 Task: Create a Social Impact and Nonprofit News: News about social impact and nonprofit organizations.
Action: Mouse pressed left at (674, 376)
Screenshot: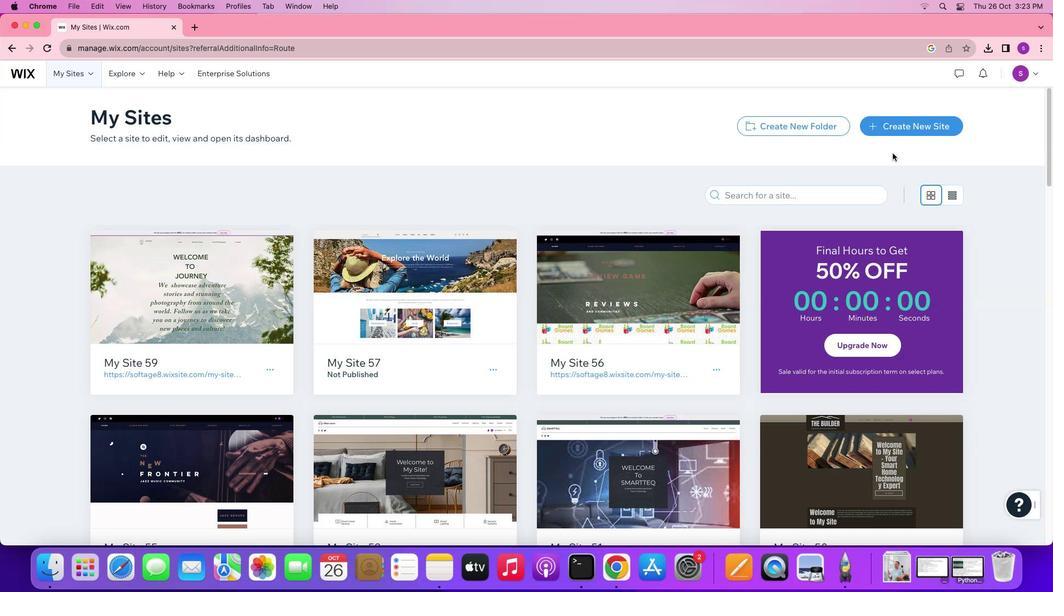 
Action: Mouse moved to (679, 372)
Screenshot: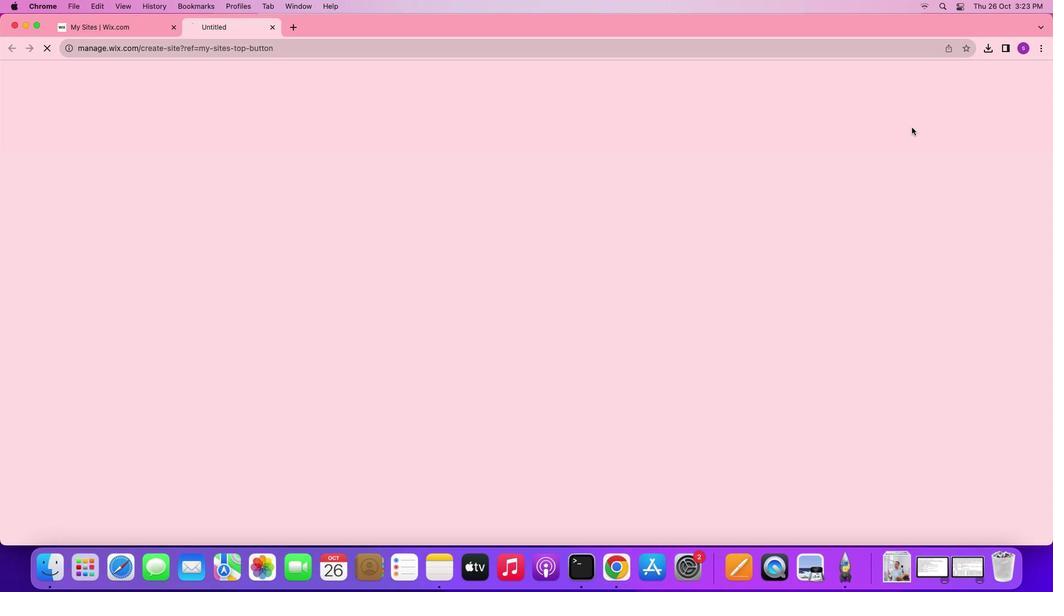 
Action: Mouse pressed left at (679, 372)
Screenshot: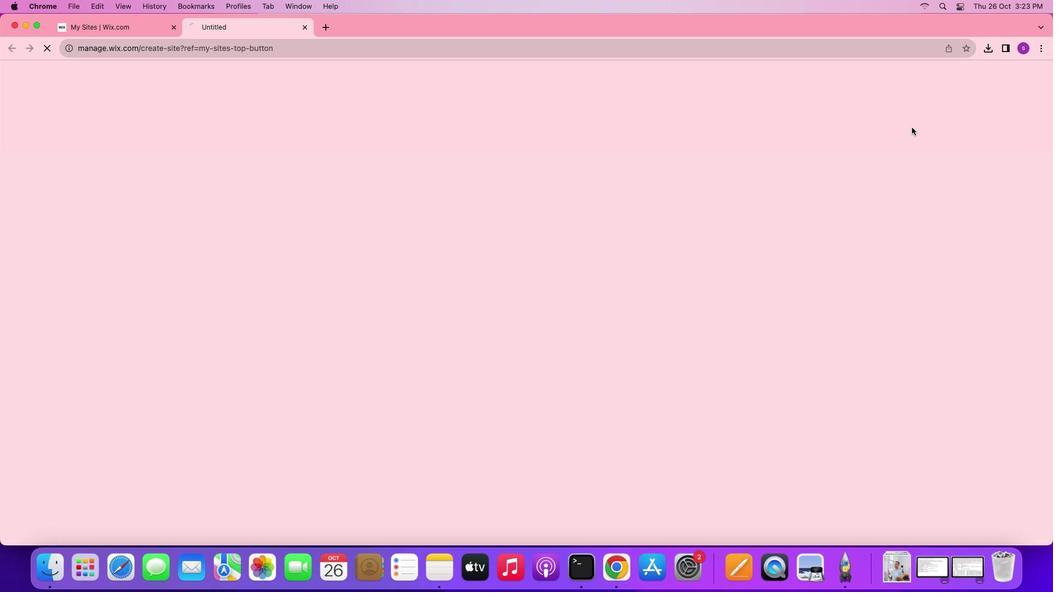 
Action: Mouse moved to (704, 431)
Screenshot: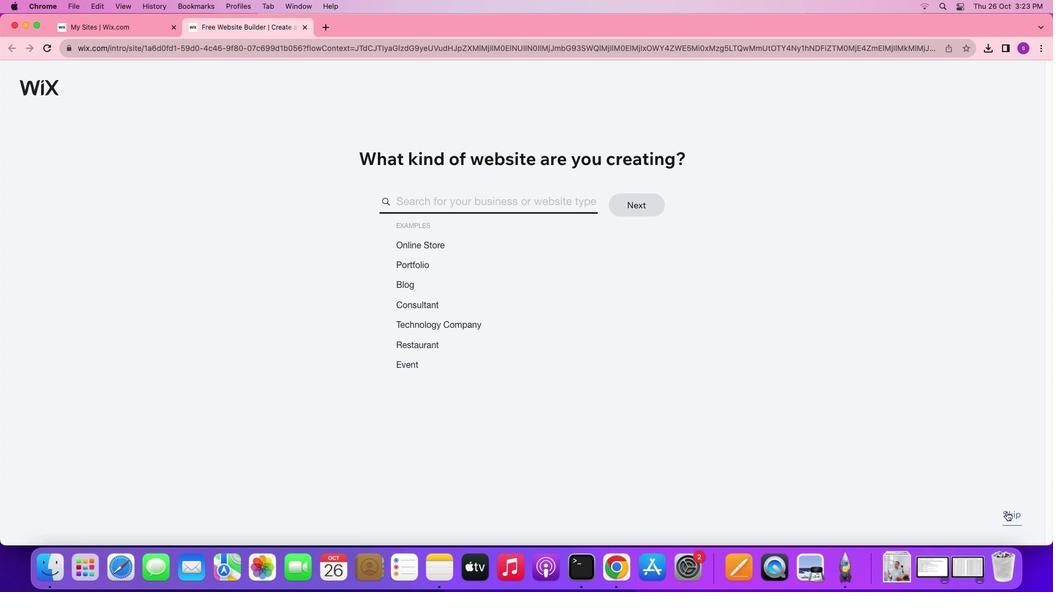 
Action: Mouse pressed left at (704, 431)
Screenshot: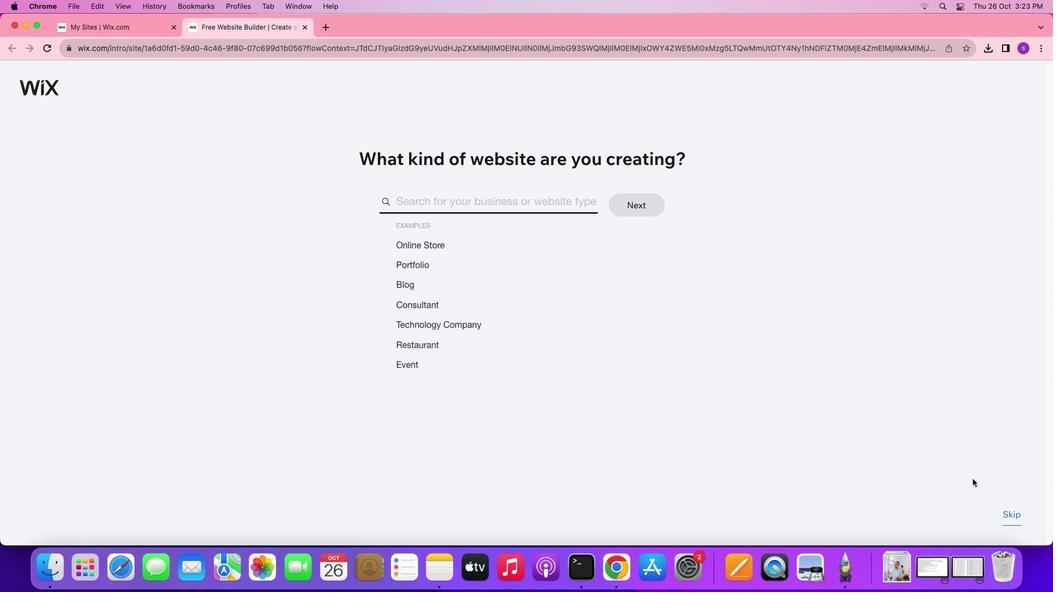 
Action: Mouse moved to (705, 431)
Screenshot: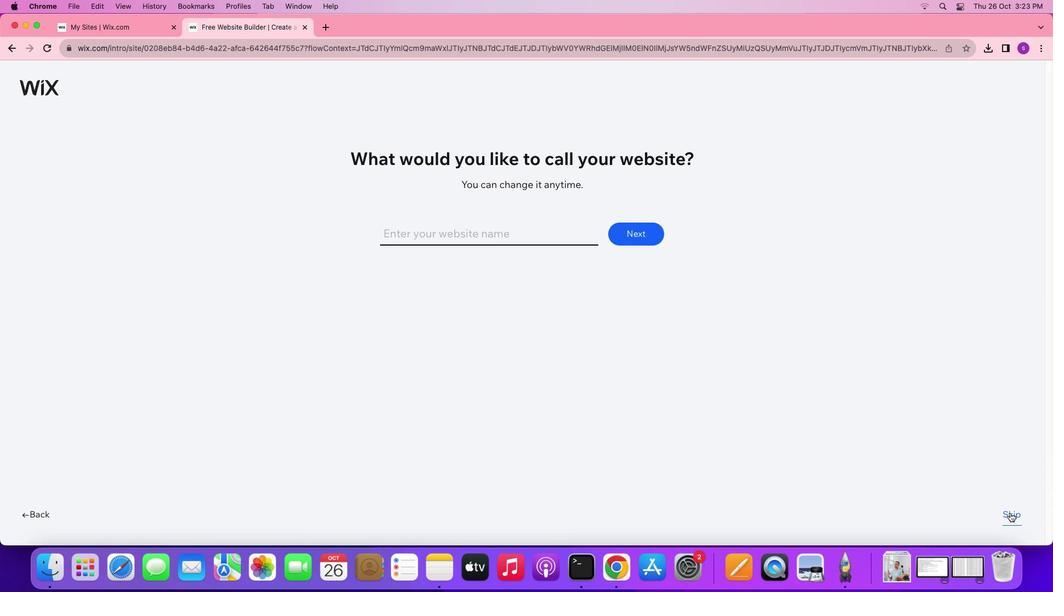 
Action: Mouse pressed left at (705, 431)
Screenshot: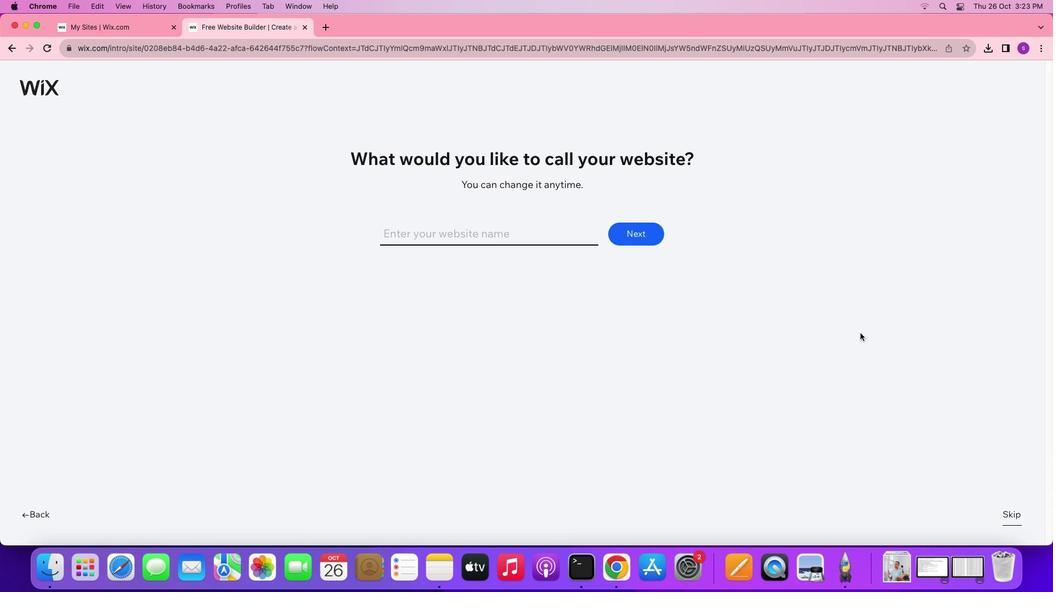 
Action: Mouse moved to (706, 431)
Screenshot: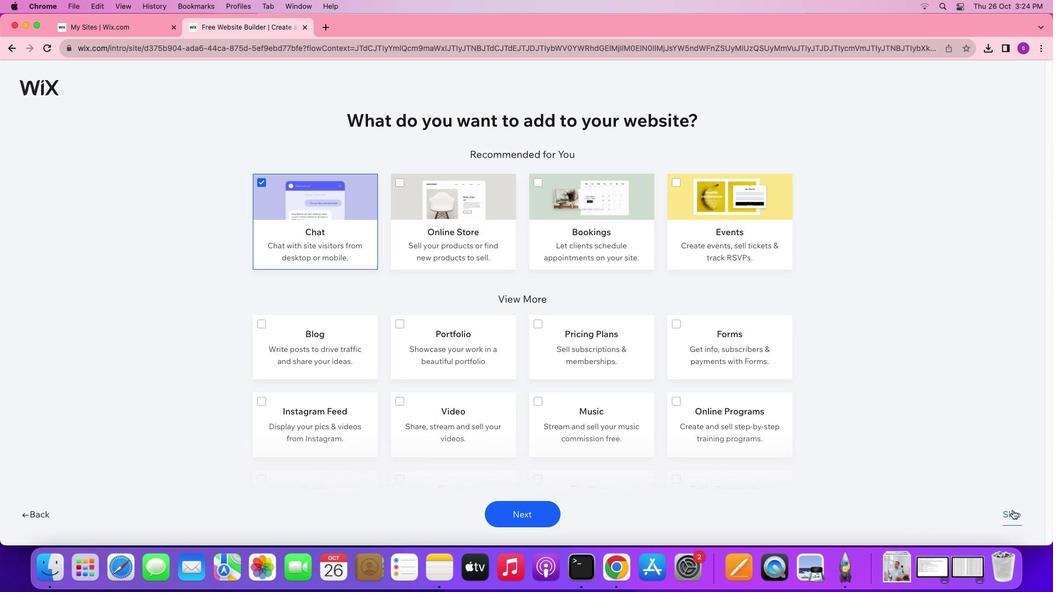 
Action: Mouse pressed left at (706, 431)
Screenshot: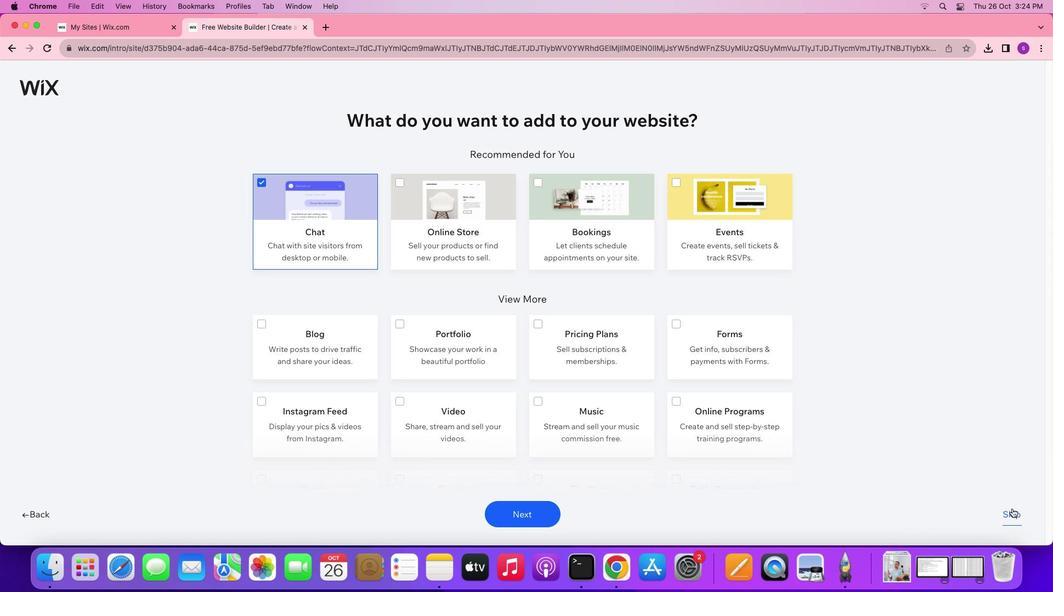 
Action: Mouse moved to (534, 400)
Screenshot: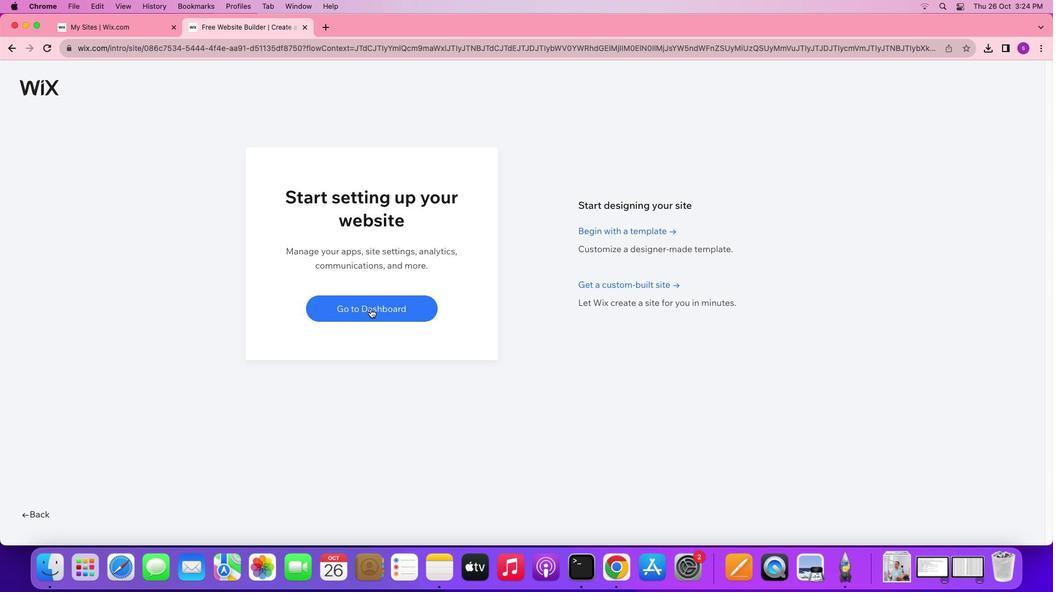 
Action: Mouse pressed left at (534, 400)
Screenshot: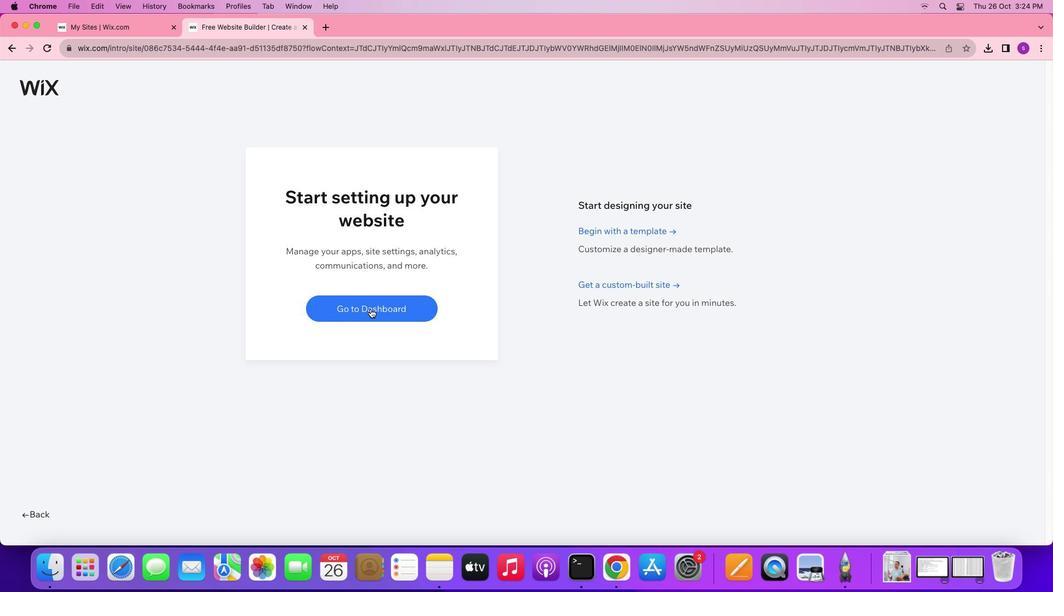 
Action: Mouse moved to (595, 400)
Screenshot: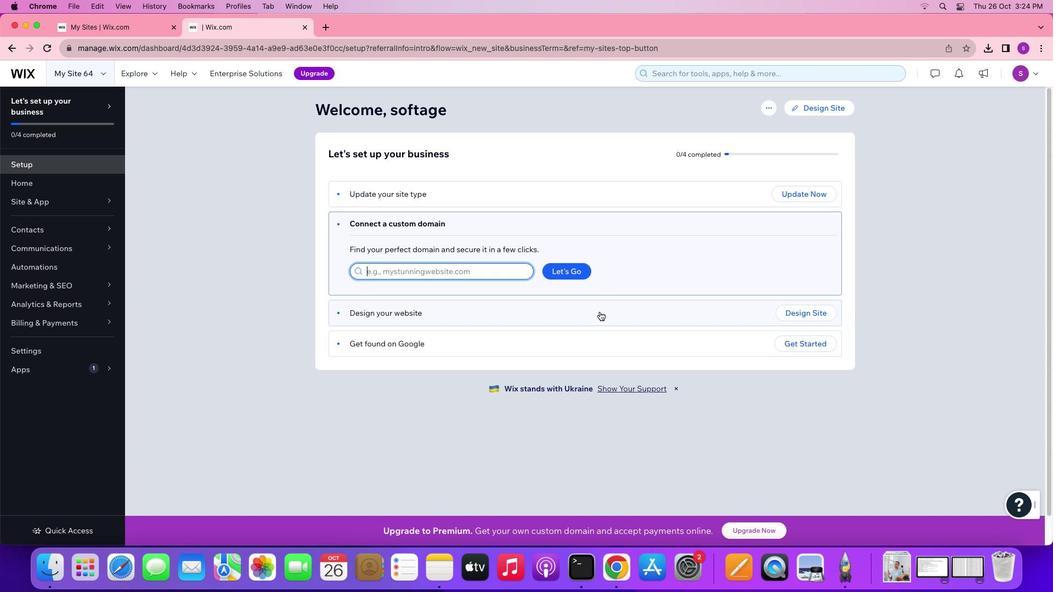 
Action: Mouse pressed left at (595, 400)
Screenshot: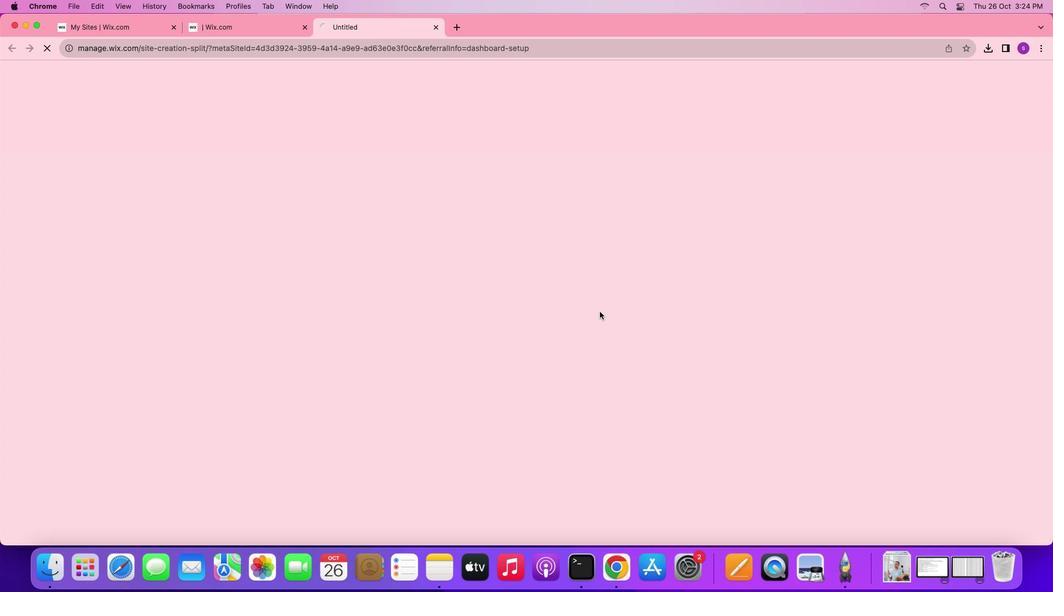 
Action: Mouse moved to (608, 409)
Screenshot: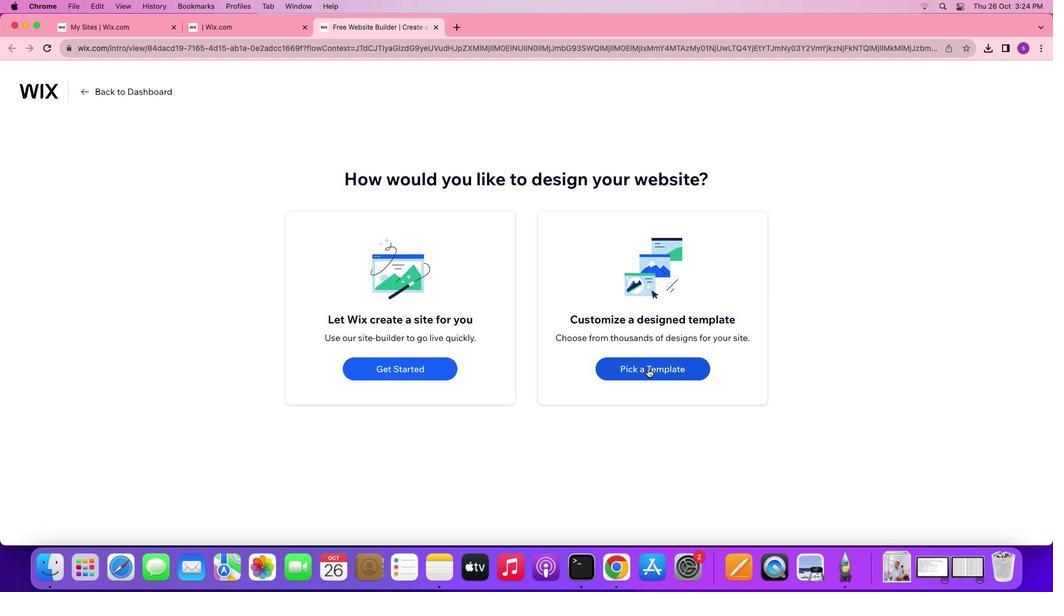 
Action: Mouse pressed left at (608, 409)
Screenshot: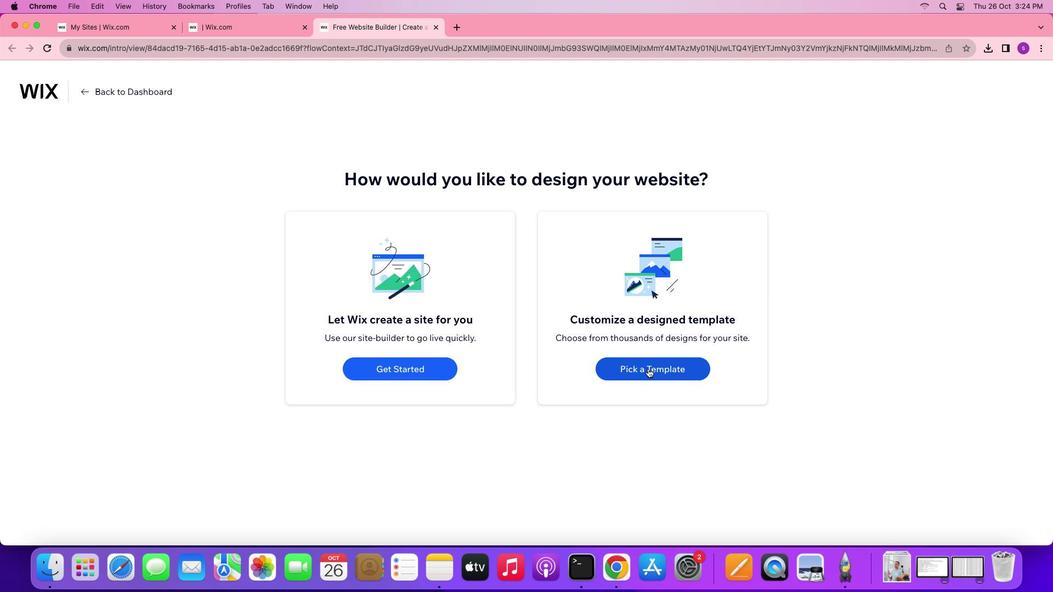 
Action: Mouse moved to (672, 374)
Screenshot: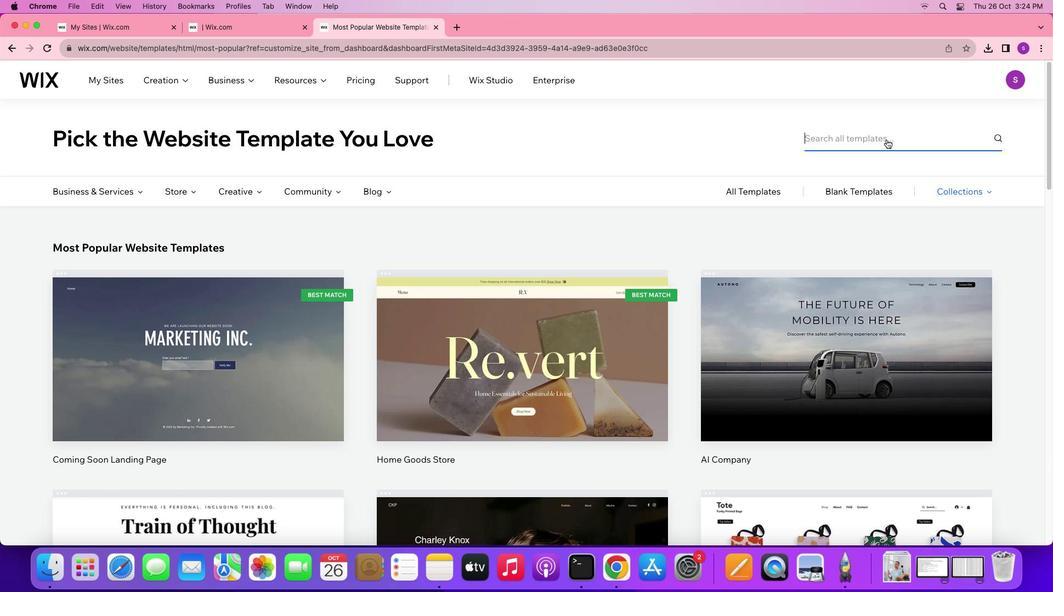
Action: Mouse pressed left at (672, 374)
Screenshot: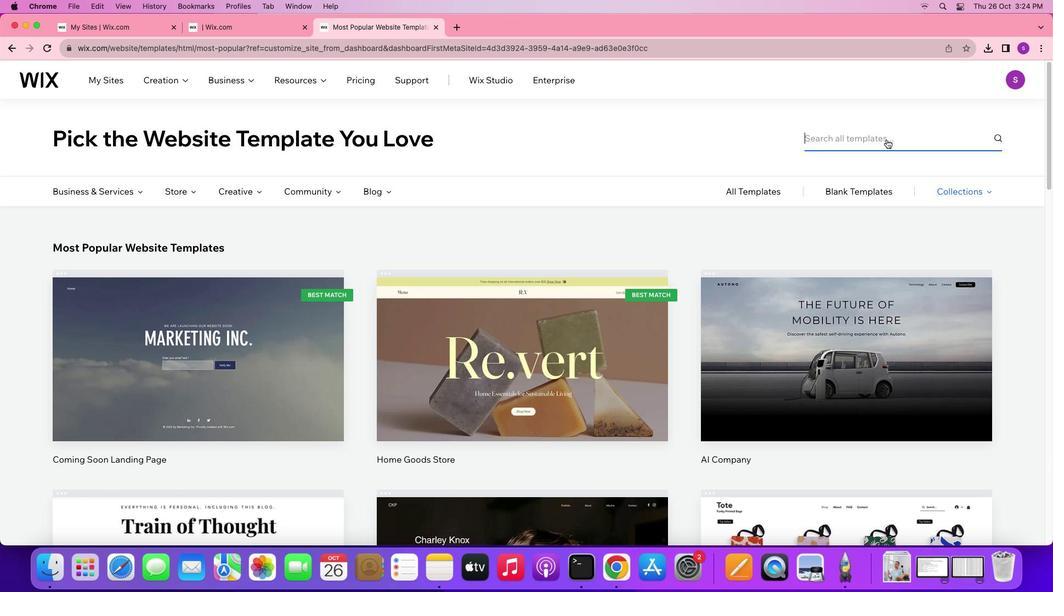 
Action: Mouse moved to (673, 376)
Screenshot: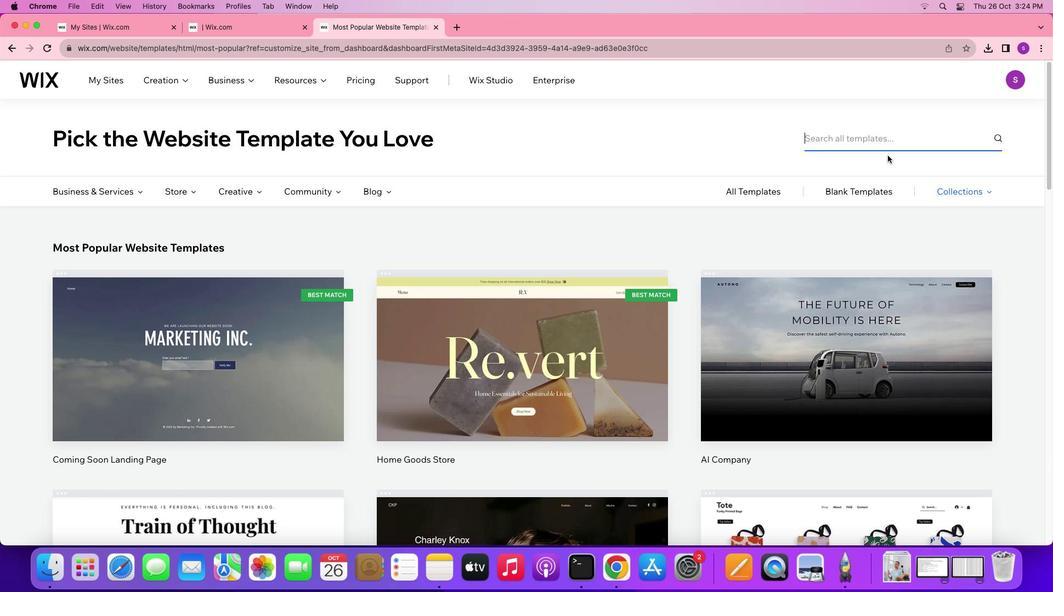 
Action: Key pressed 'n''e''w''s'
Screenshot: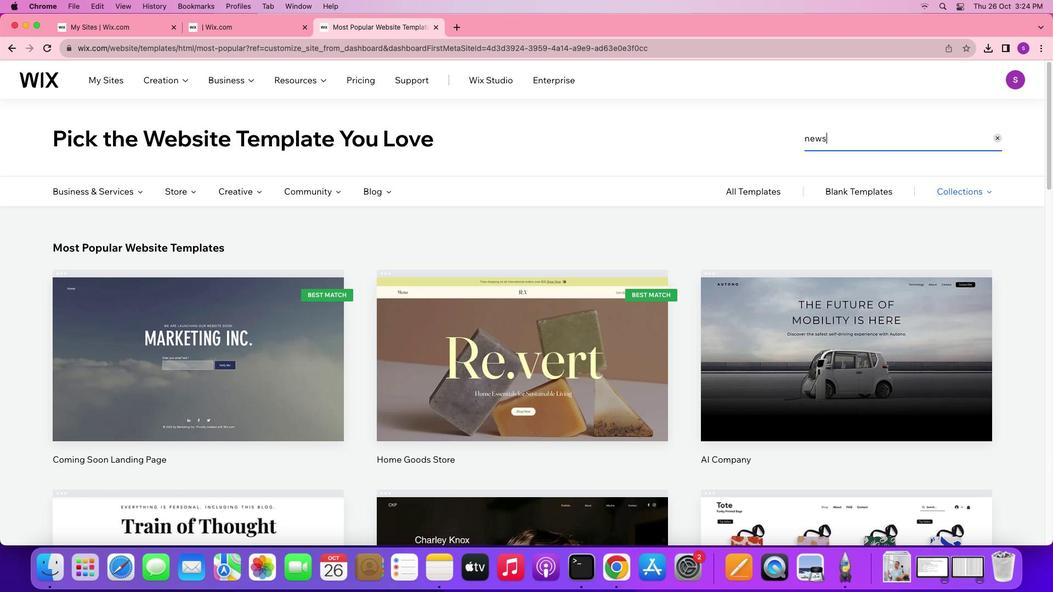 
Action: Mouse moved to (681, 388)
Screenshot: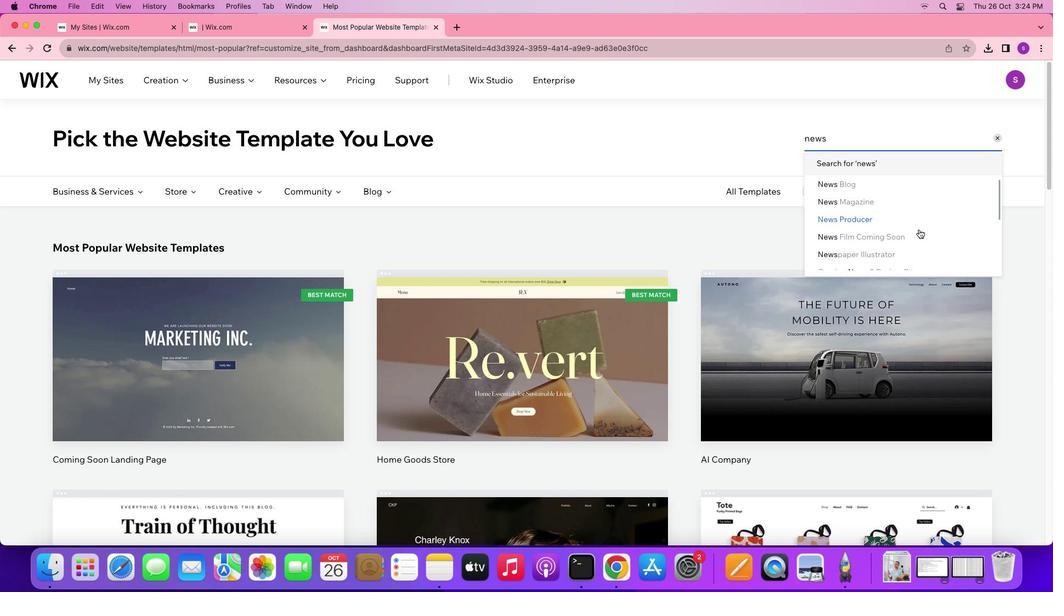 
Action: Mouse scrolled (681, 388) with delta (434, 353)
Screenshot: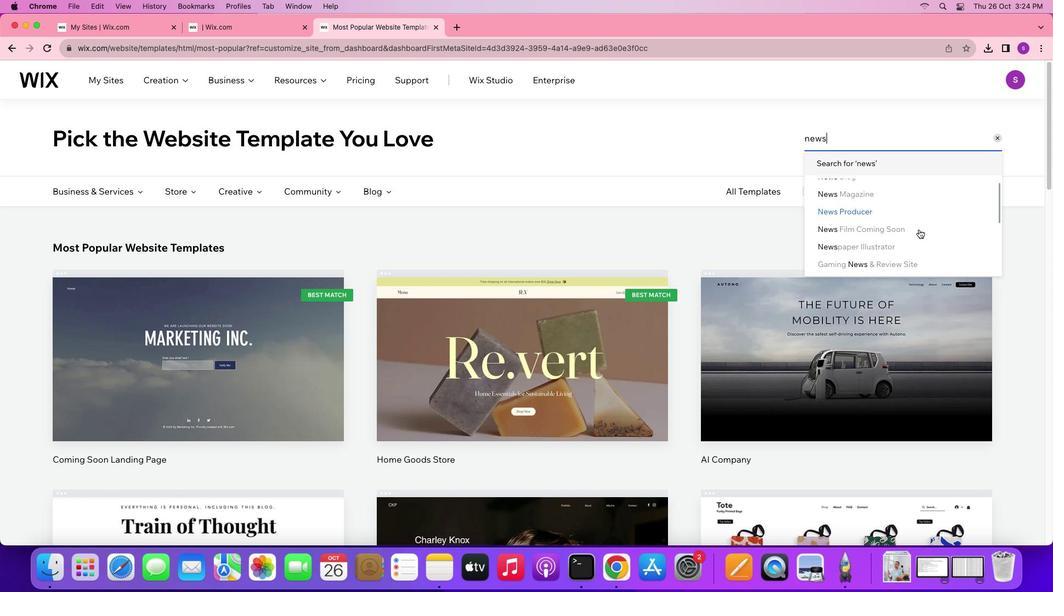 
Action: Mouse scrolled (681, 388) with delta (434, 353)
Screenshot: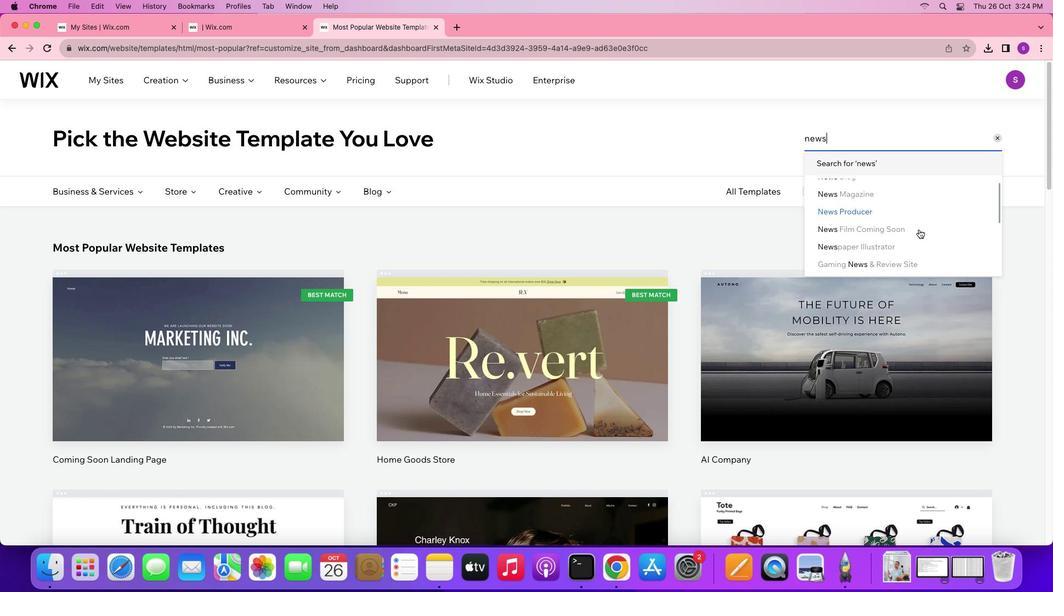 
Action: Mouse scrolled (681, 388) with delta (434, 353)
Screenshot: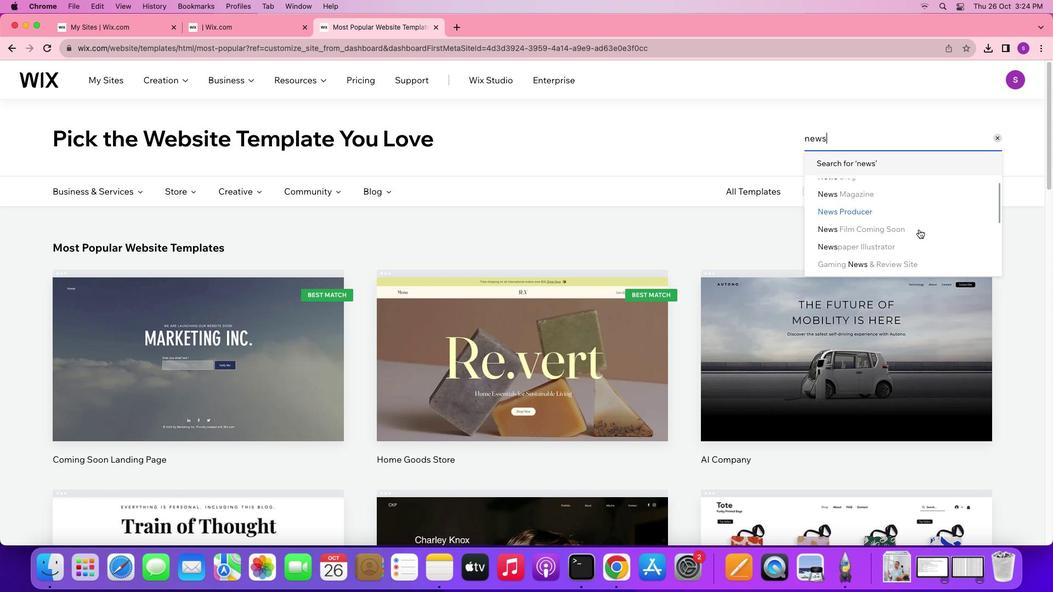 
Action: Mouse scrolled (681, 388) with delta (434, 353)
Screenshot: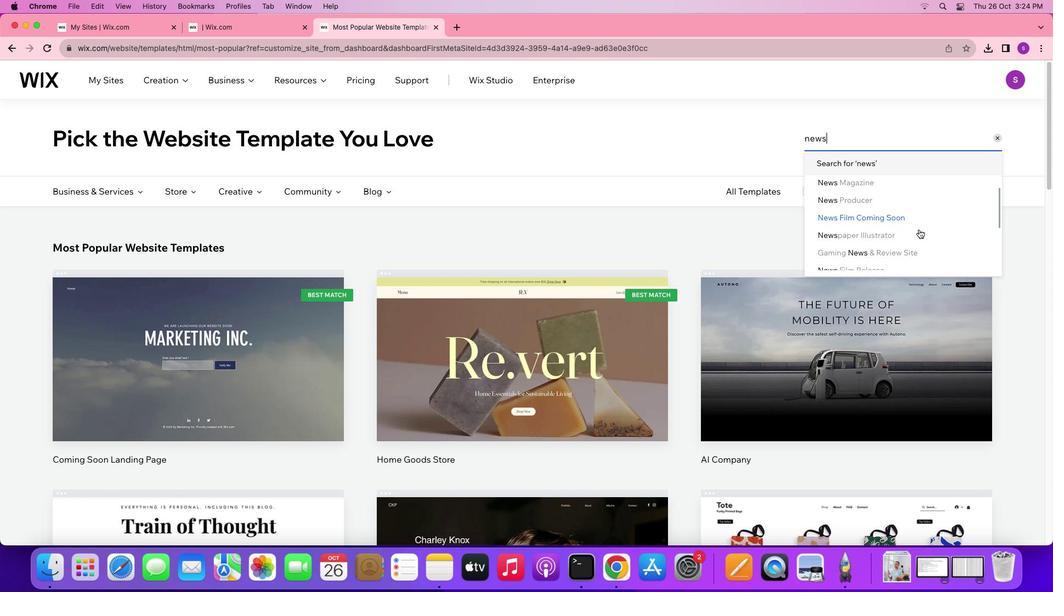 
Action: Mouse scrolled (681, 388) with delta (434, 353)
Screenshot: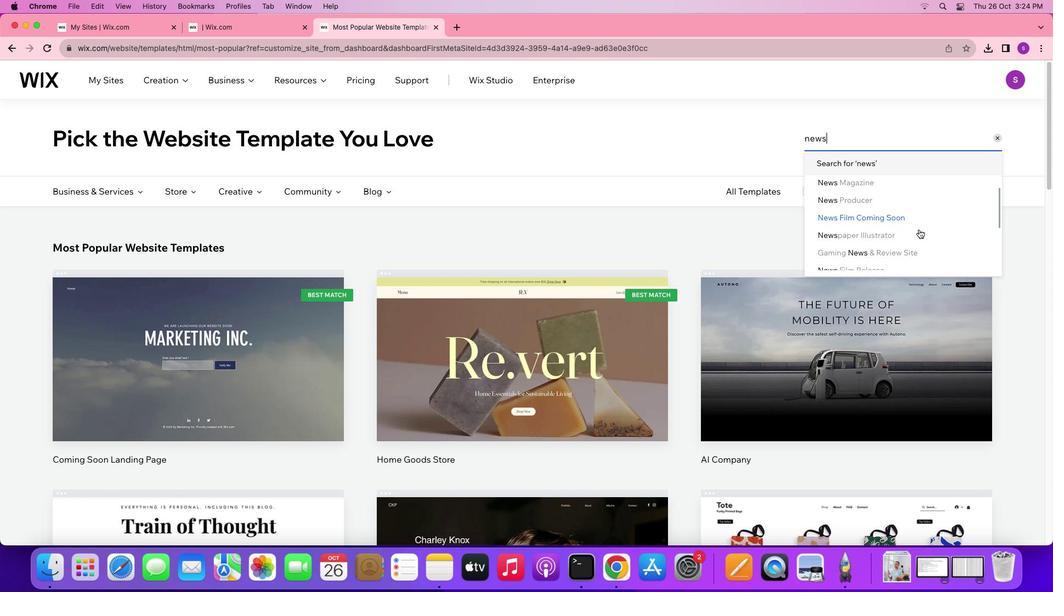 
Action: Mouse scrolled (681, 388) with delta (434, 353)
Screenshot: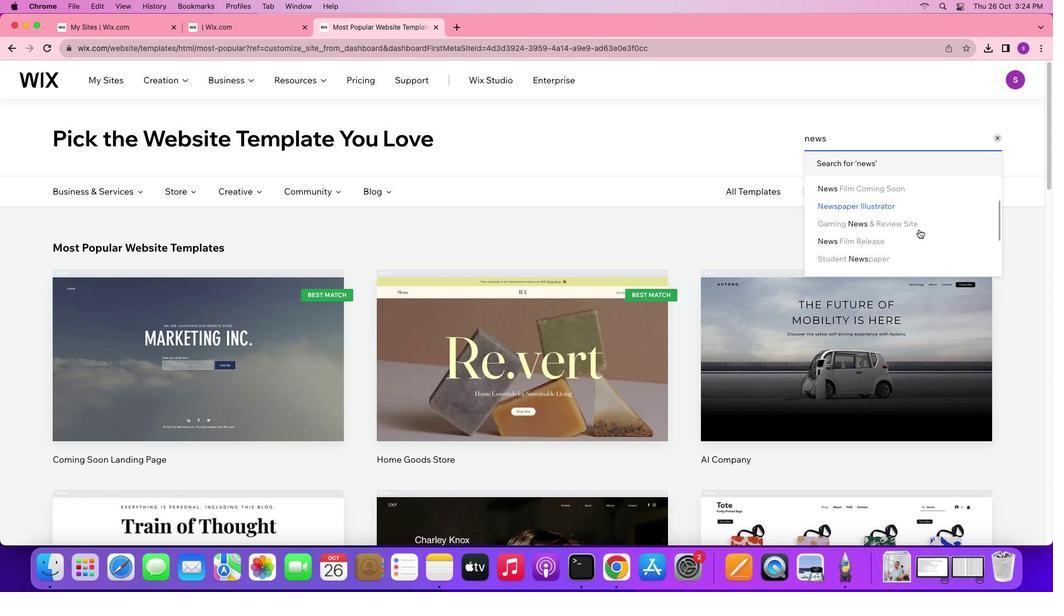 
Action: Mouse scrolled (681, 388) with delta (434, 353)
Screenshot: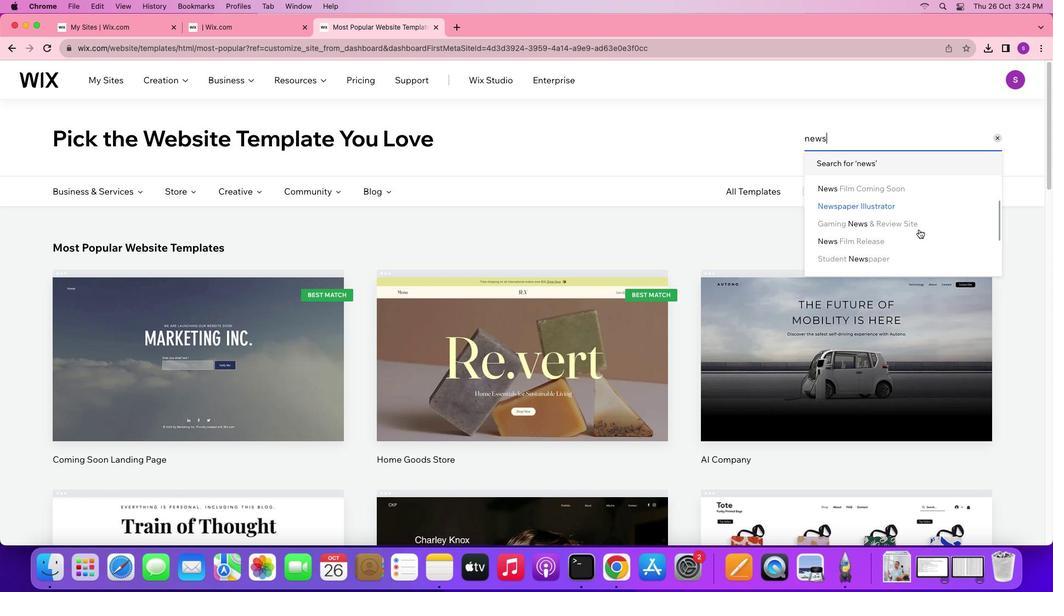 
Action: Mouse scrolled (681, 388) with delta (434, 353)
Screenshot: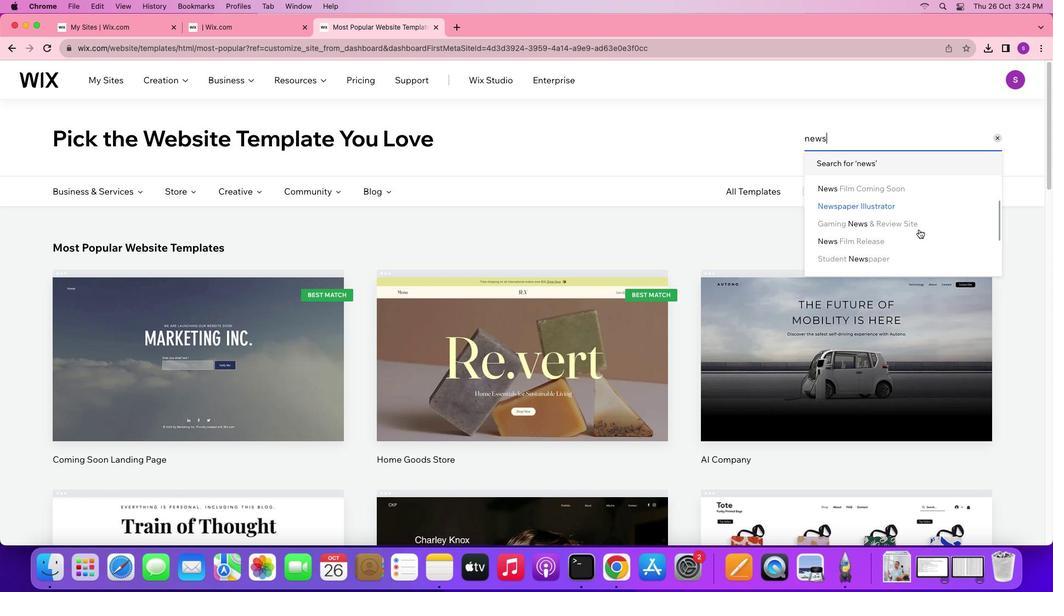
Action: Mouse scrolled (681, 388) with delta (434, 353)
Screenshot: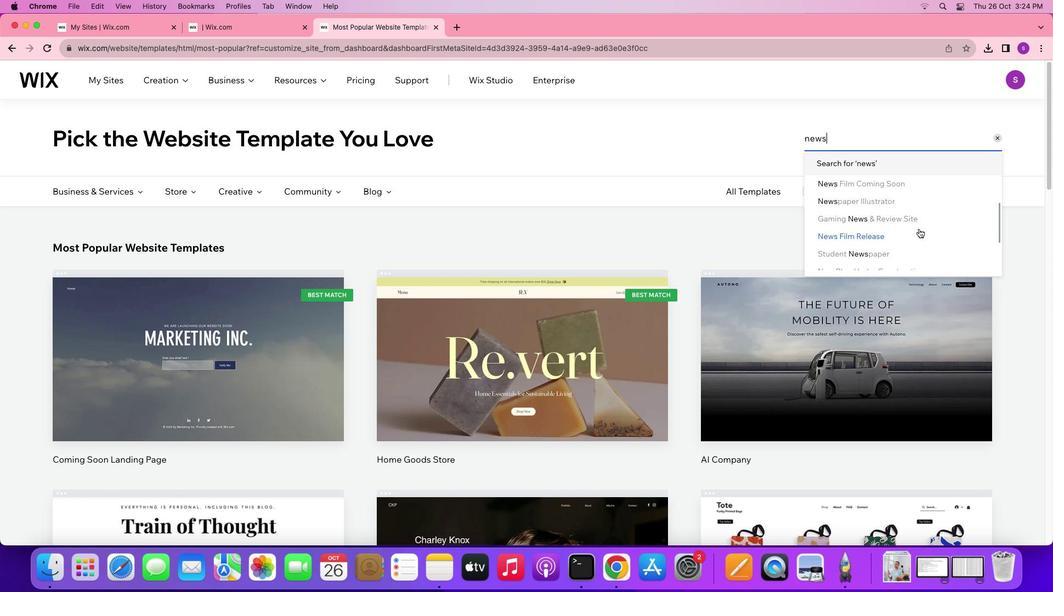 
Action: Mouse scrolled (681, 388) with delta (434, 353)
Screenshot: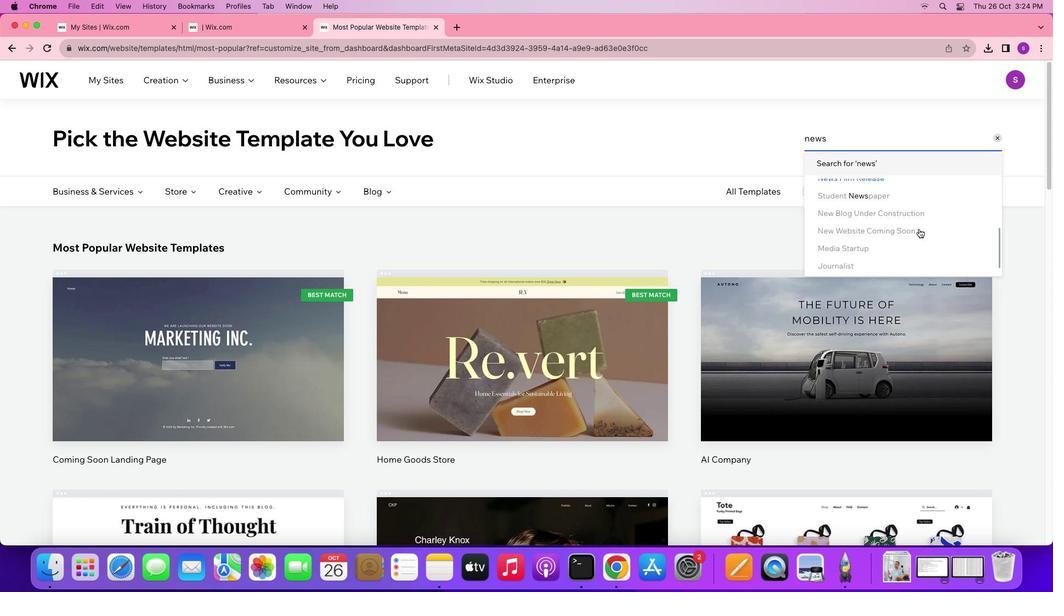 
Action: Mouse scrolled (681, 388) with delta (434, 353)
Screenshot: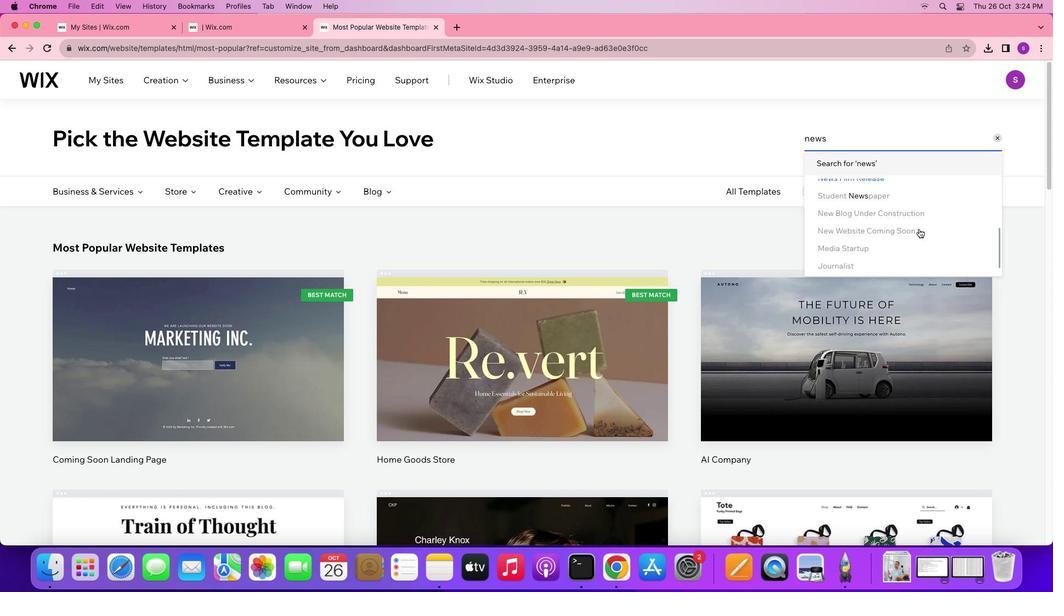 
Action: Mouse moved to (681, 388)
Screenshot: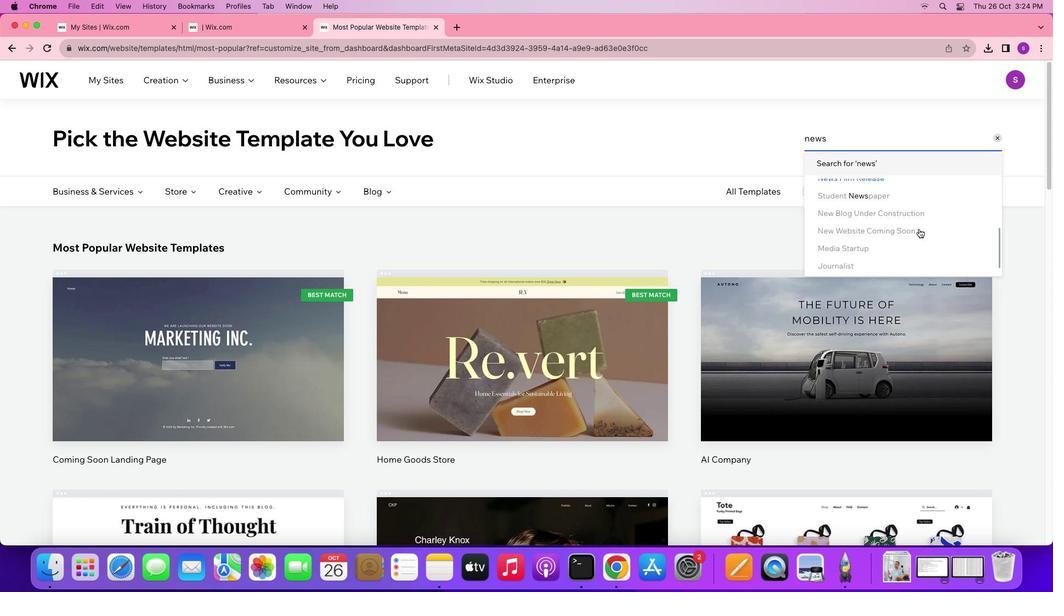 
Action: Mouse scrolled (681, 388) with delta (434, 353)
Screenshot: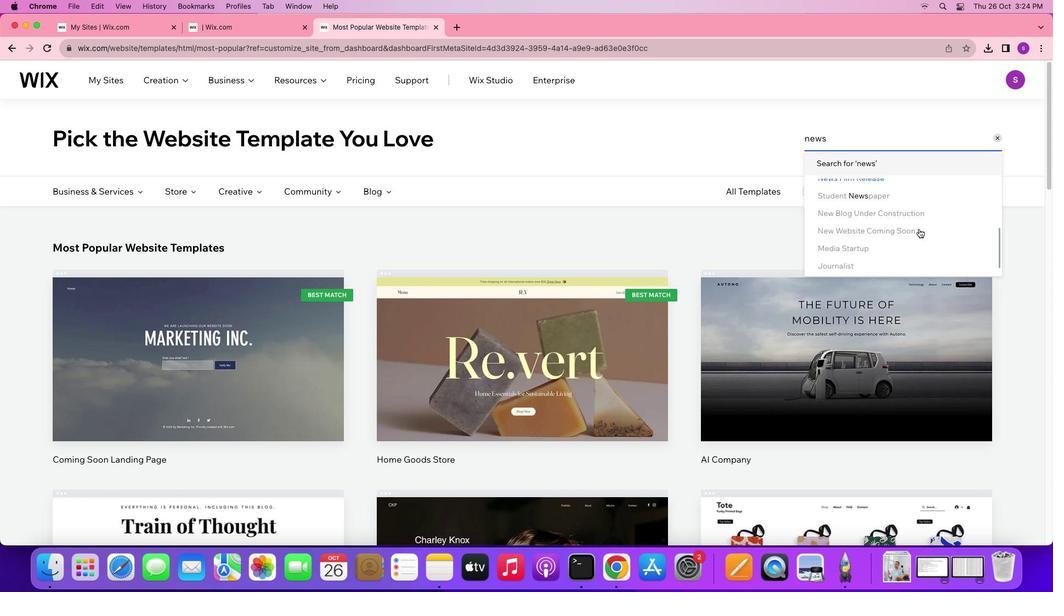
Action: Mouse moved to (680, 387)
Screenshot: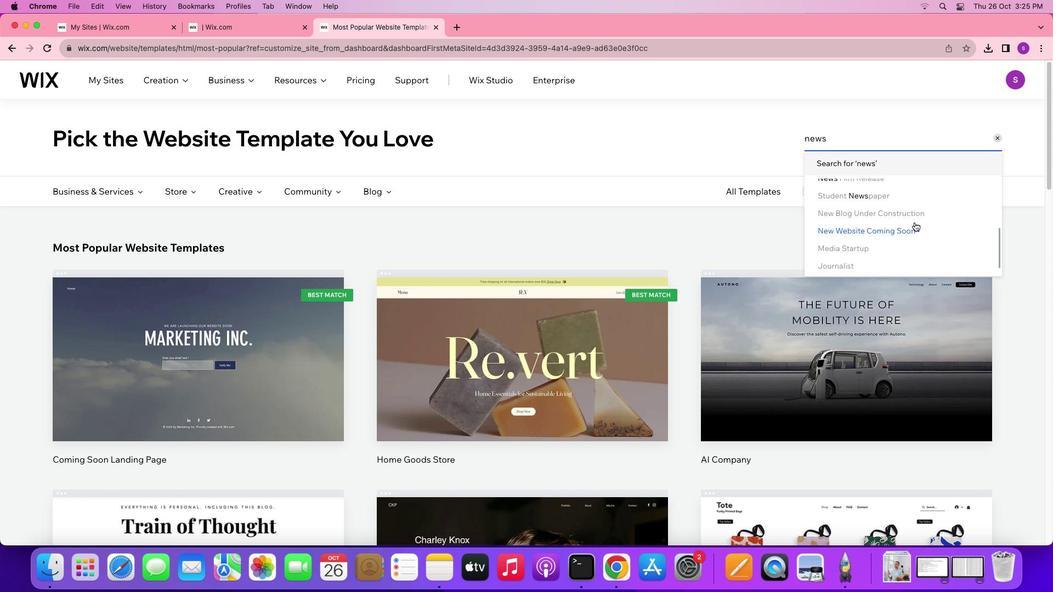 
Action: Mouse scrolled (680, 387) with delta (434, 353)
Screenshot: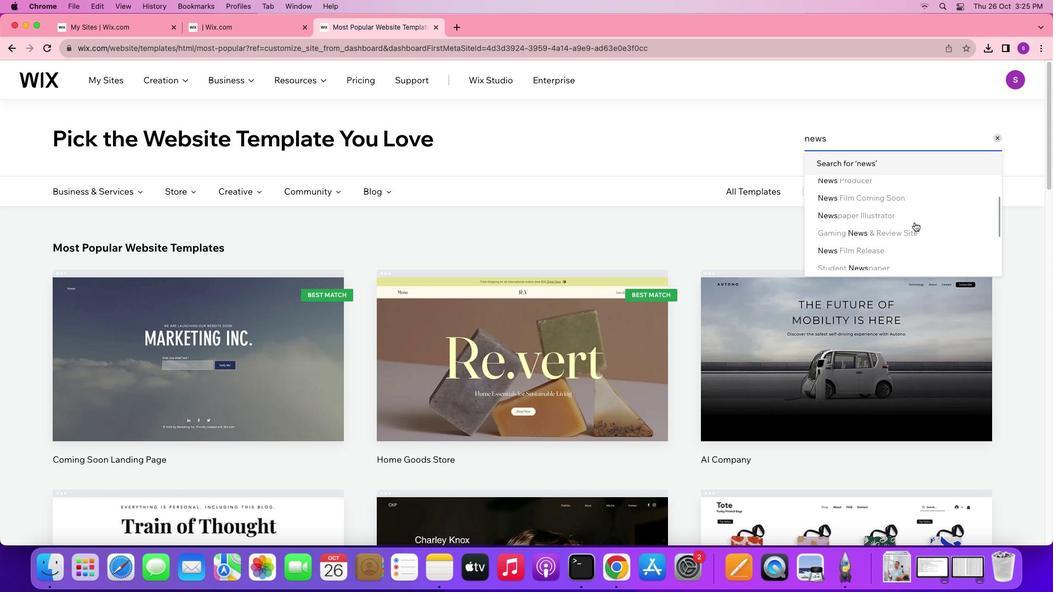 
Action: Mouse scrolled (680, 387) with delta (434, 353)
Screenshot: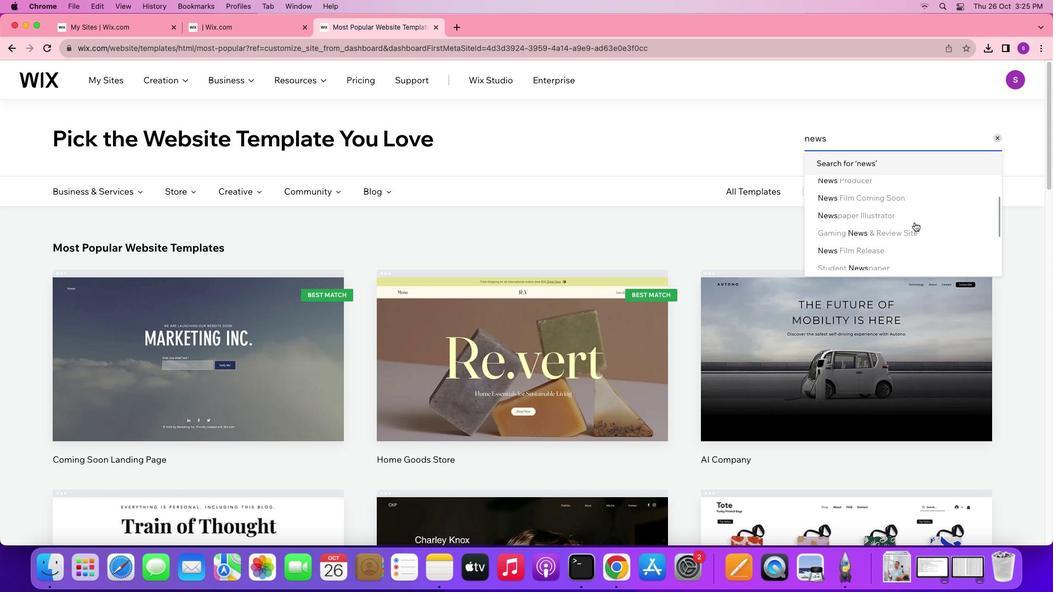 
Action: Mouse scrolled (680, 387) with delta (434, 353)
Screenshot: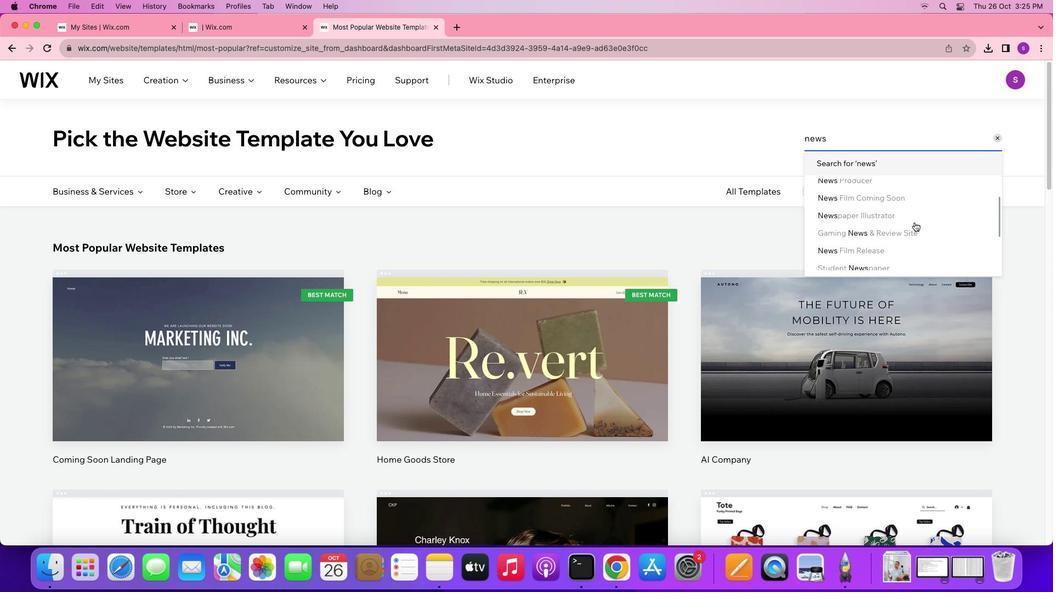 
Action: Mouse scrolled (680, 387) with delta (434, 353)
Screenshot: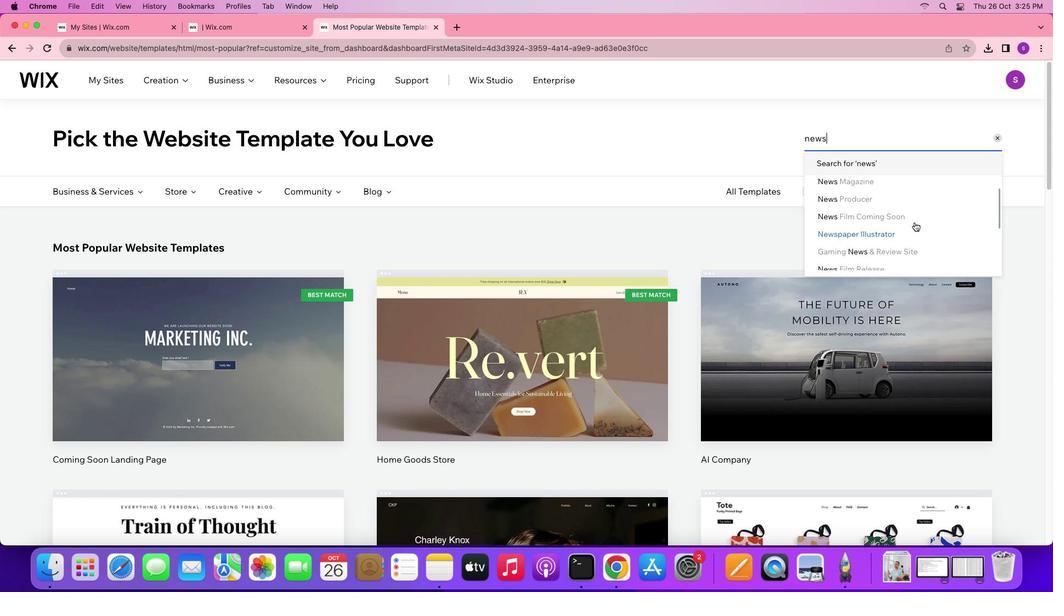 
Action: Mouse scrolled (680, 387) with delta (434, 353)
Screenshot: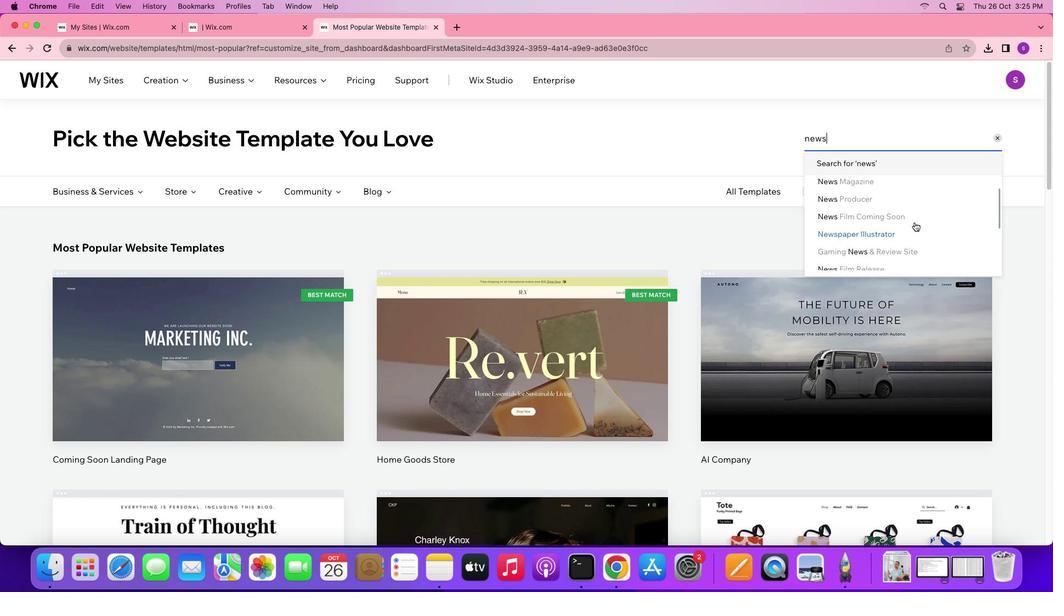 
Action: Mouse scrolled (680, 387) with delta (434, 353)
Screenshot: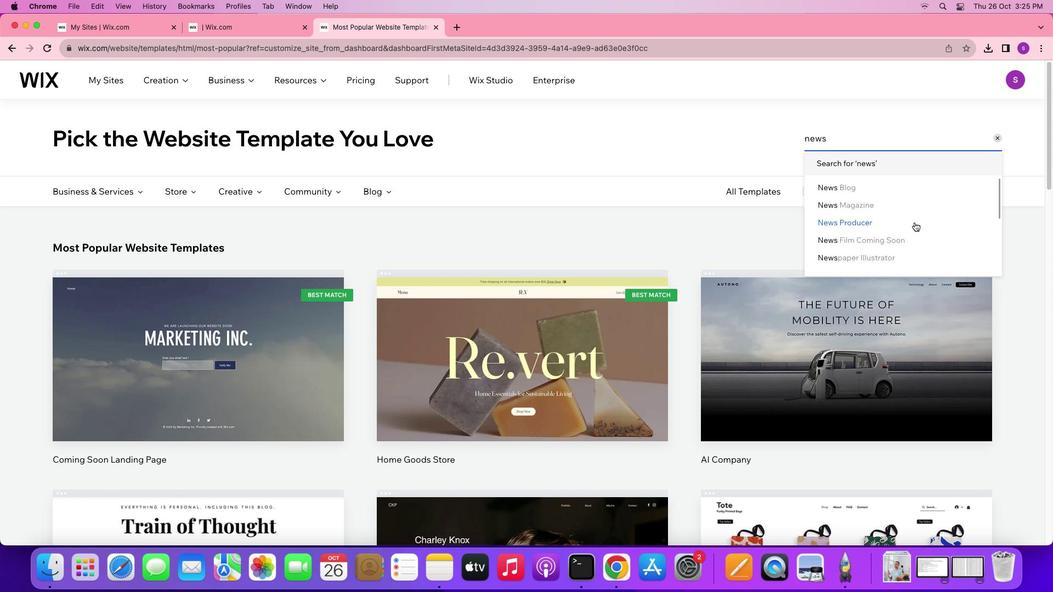 
Action: Mouse scrolled (680, 387) with delta (434, 353)
Screenshot: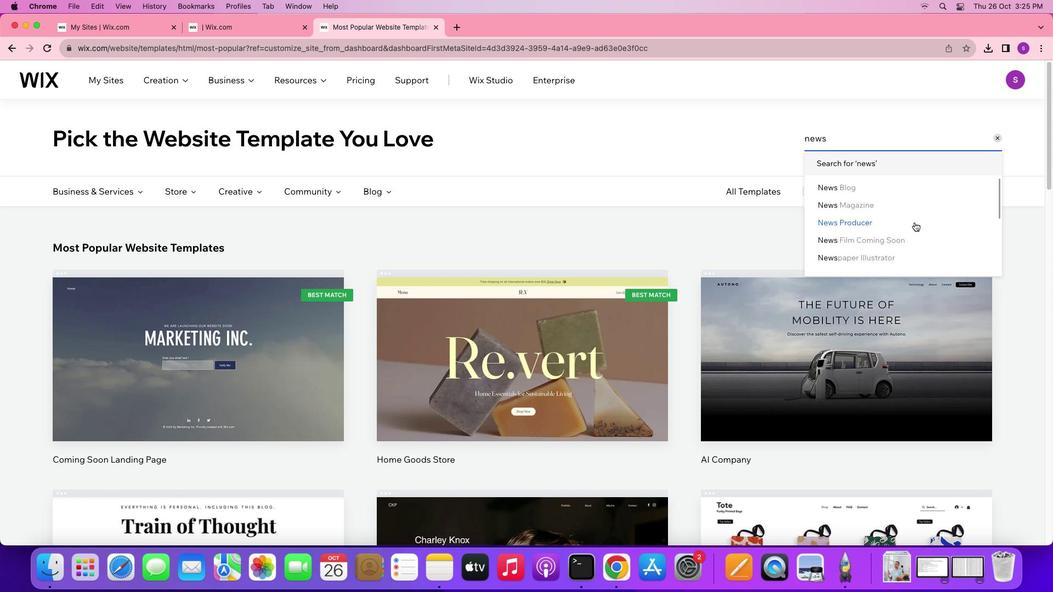 
Action: Mouse scrolled (680, 387) with delta (434, 353)
Screenshot: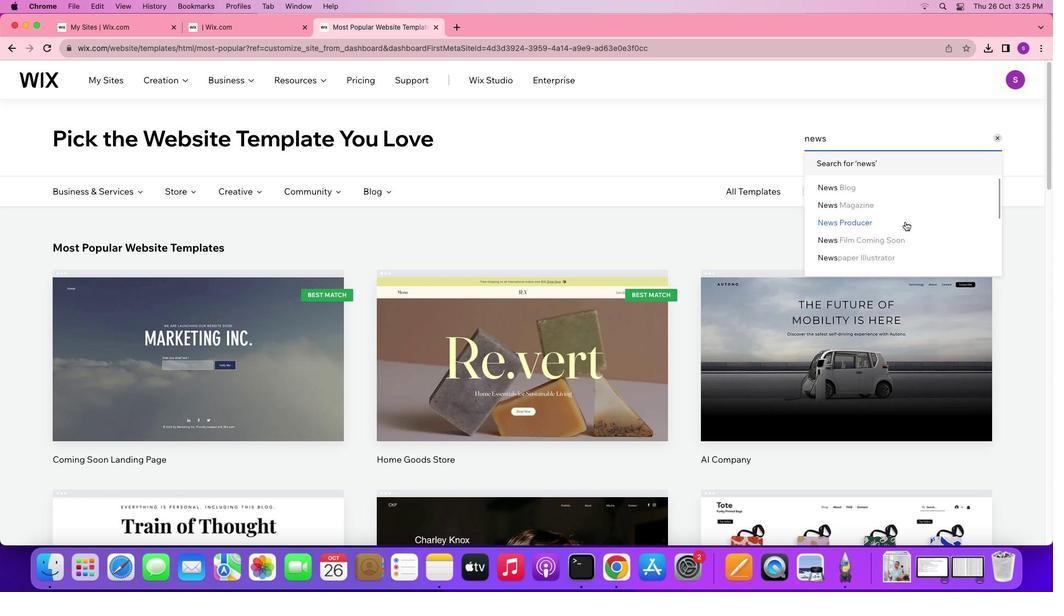 
Action: Mouse moved to (673, 386)
Screenshot: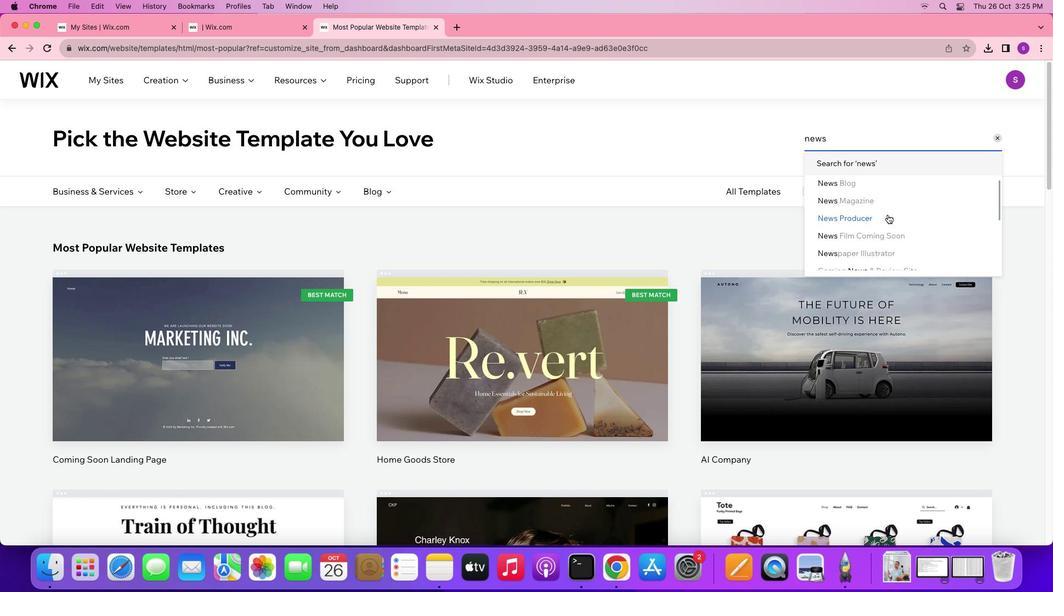 
Action: Mouse scrolled (673, 386) with delta (434, 353)
Screenshot: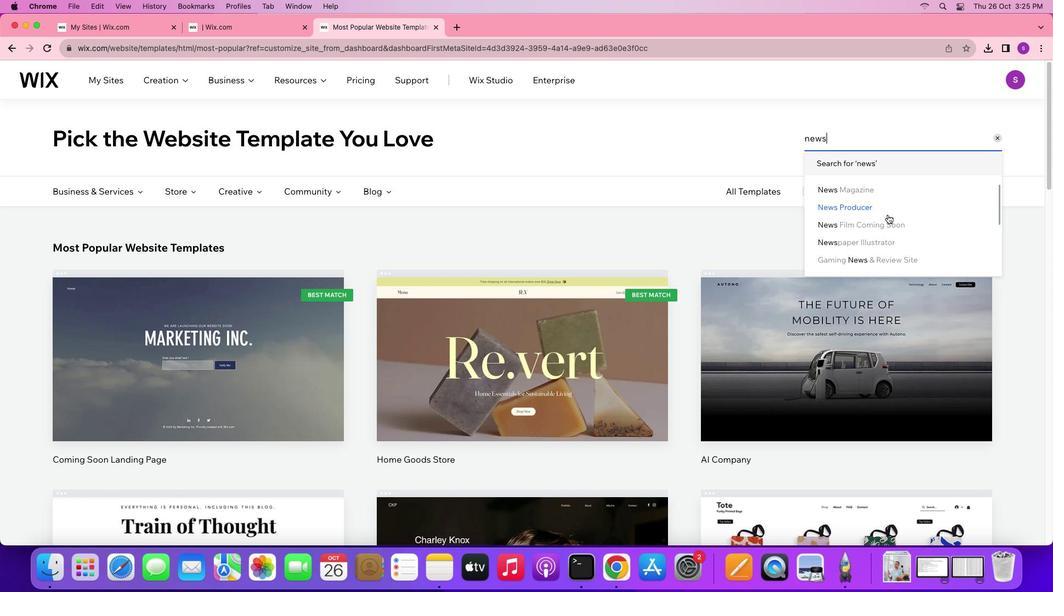 
Action: Mouse scrolled (673, 386) with delta (434, 353)
Screenshot: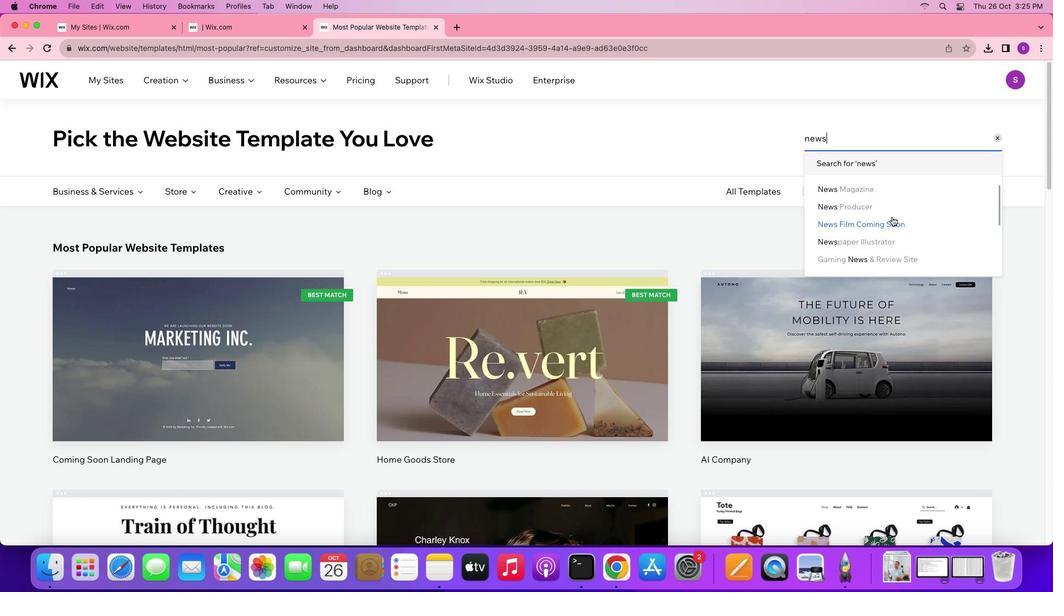 
Action: Mouse scrolled (673, 386) with delta (434, 353)
Screenshot: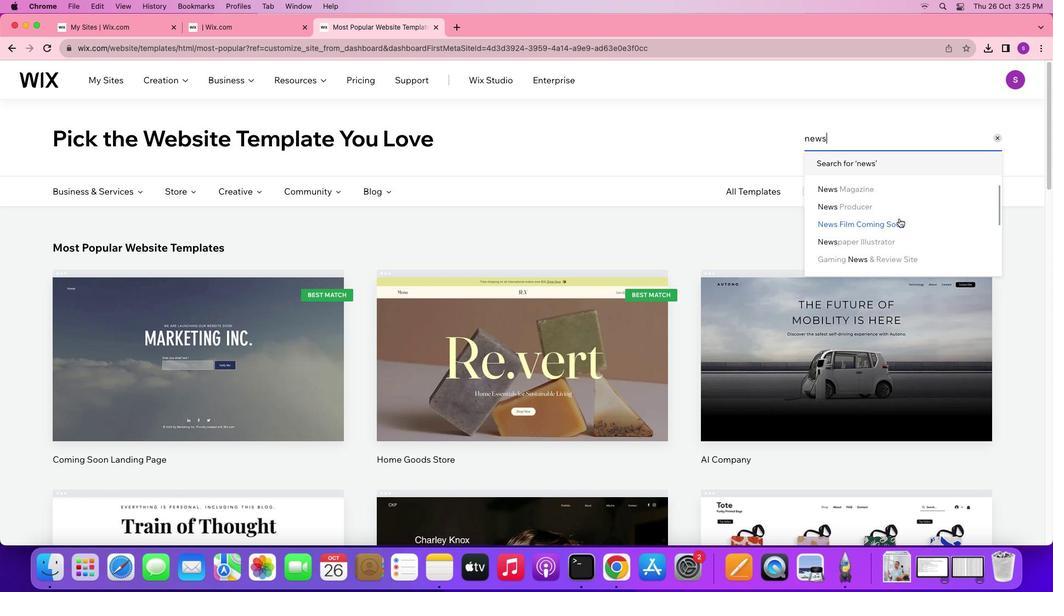 
Action: Mouse moved to (669, 390)
Screenshot: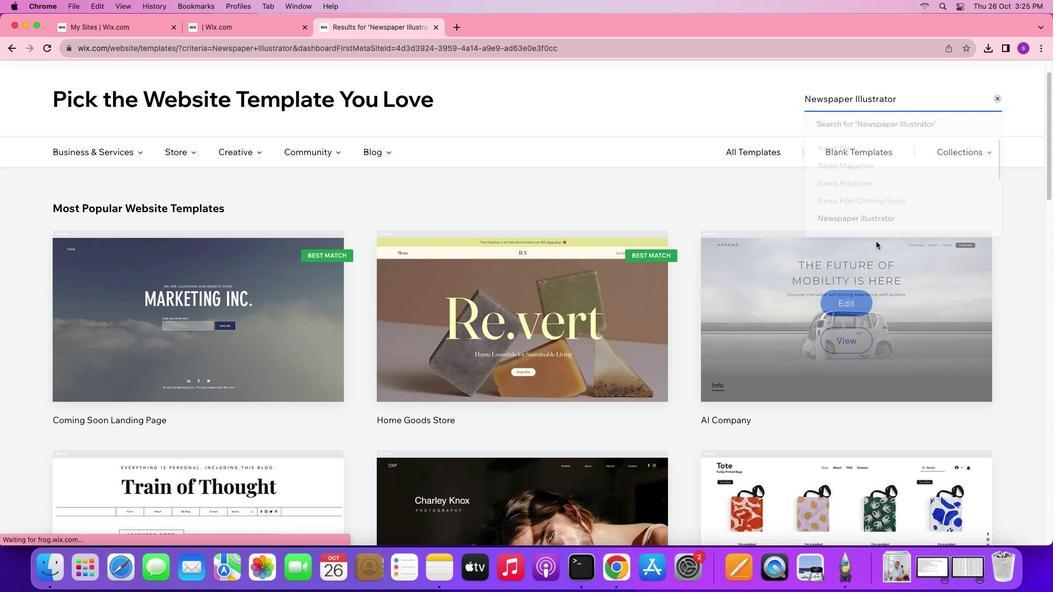 
Action: Mouse pressed left at (669, 390)
Screenshot: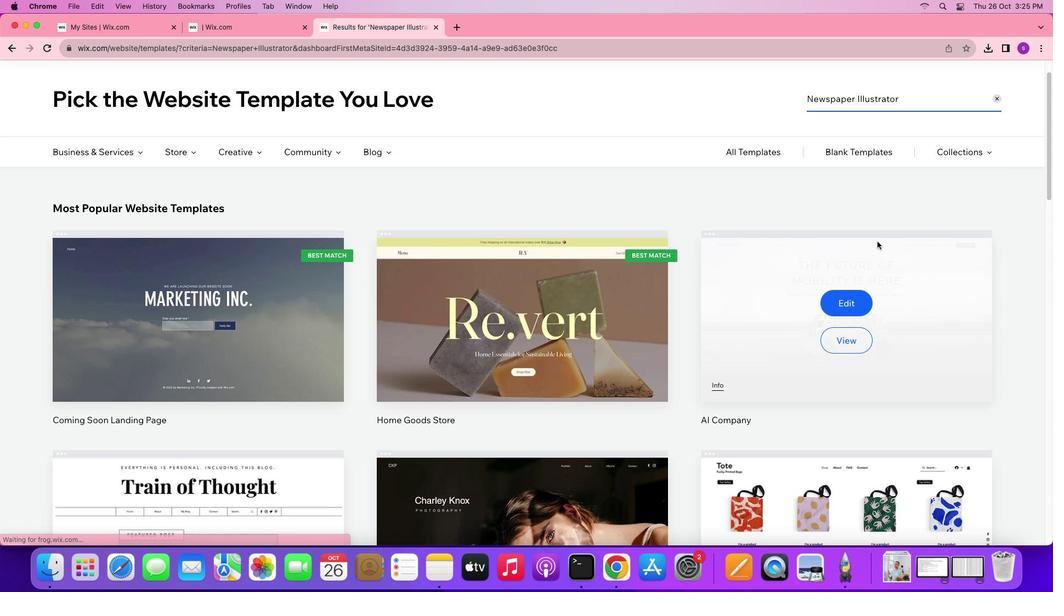 
Action: Mouse moved to (617, 416)
Screenshot: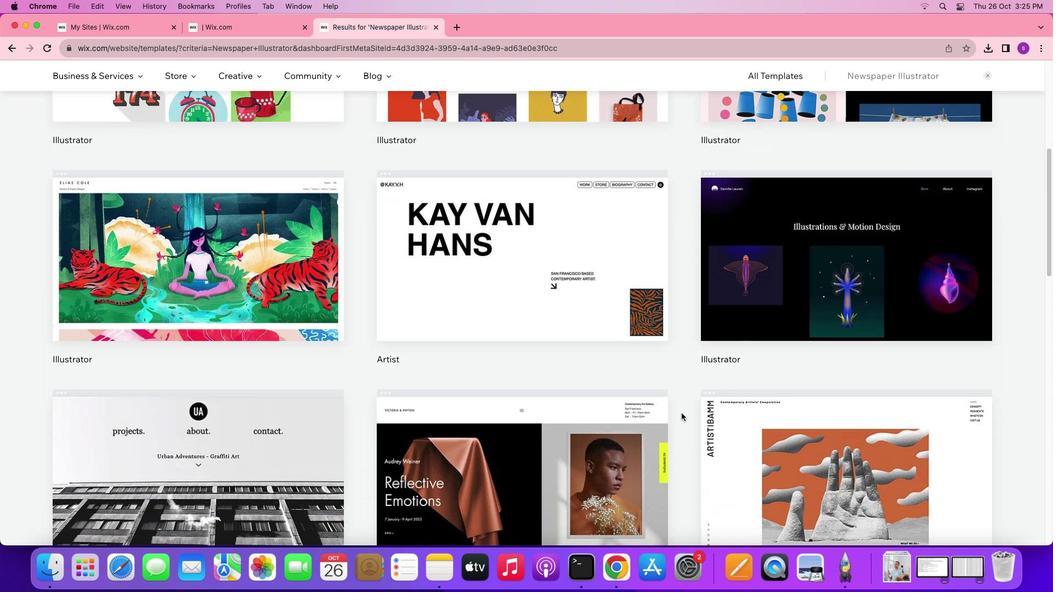 
Action: Mouse scrolled (617, 416) with delta (434, 353)
Screenshot: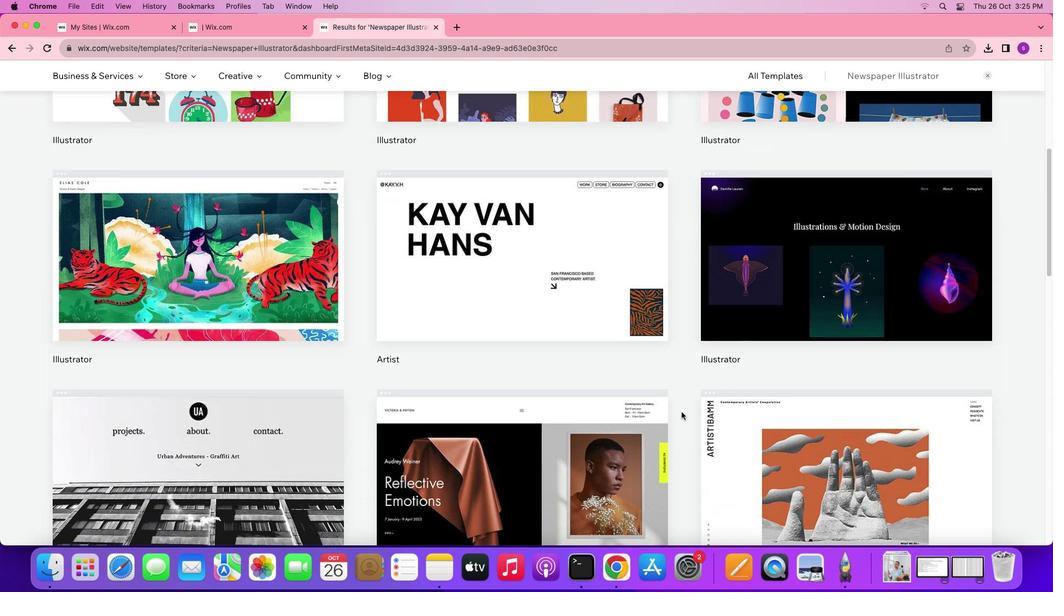 
Action: Mouse scrolled (617, 416) with delta (434, 353)
Screenshot: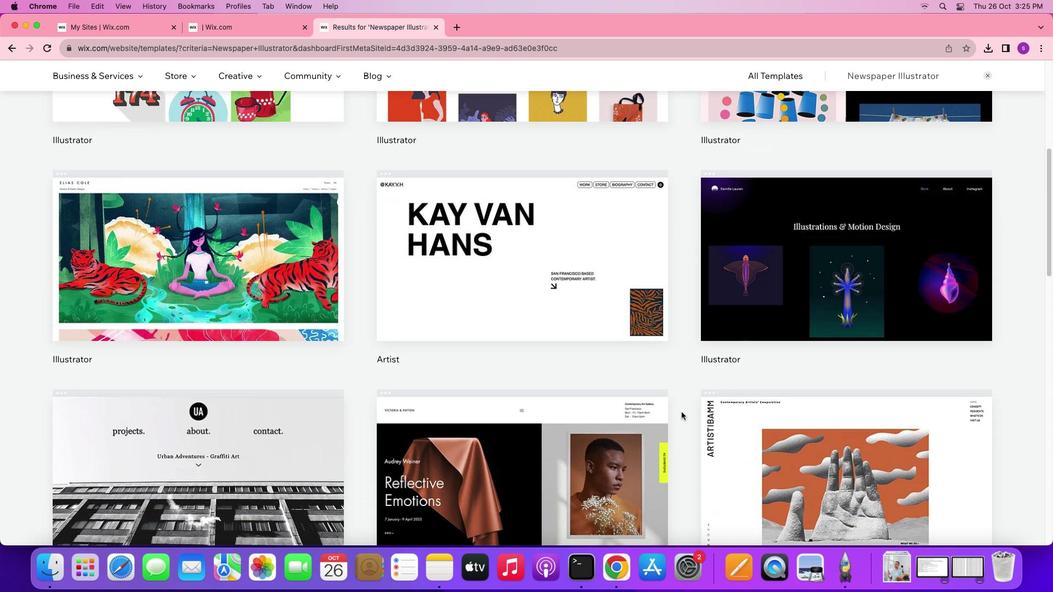 
Action: Mouse scrolled (617, 416) with delta (434, 353)
Screenshot: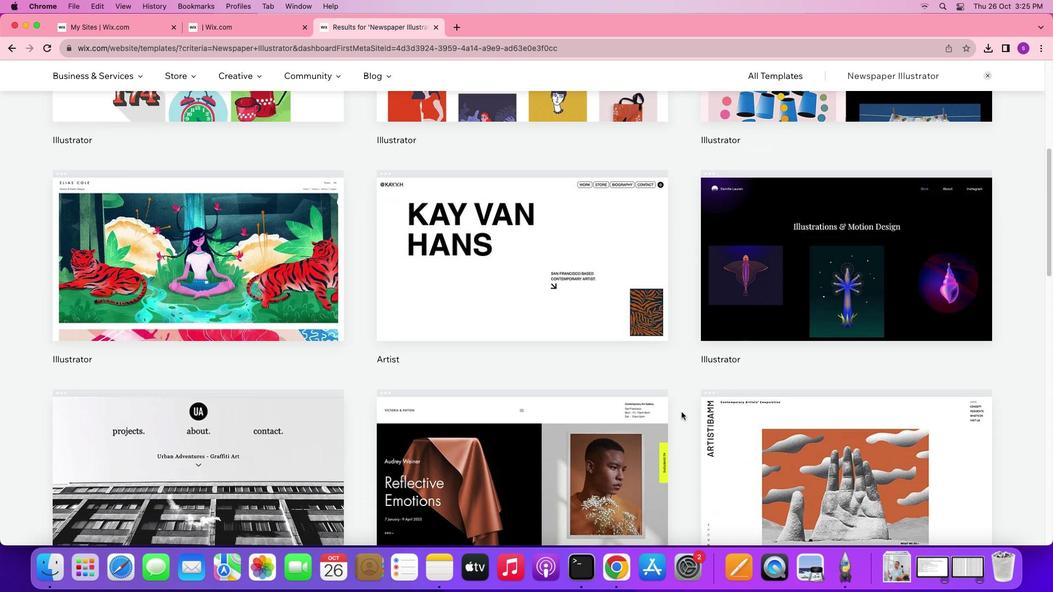 
Action: Mouse scrolled (617, 416) with delta (434, 352)
Screenshot: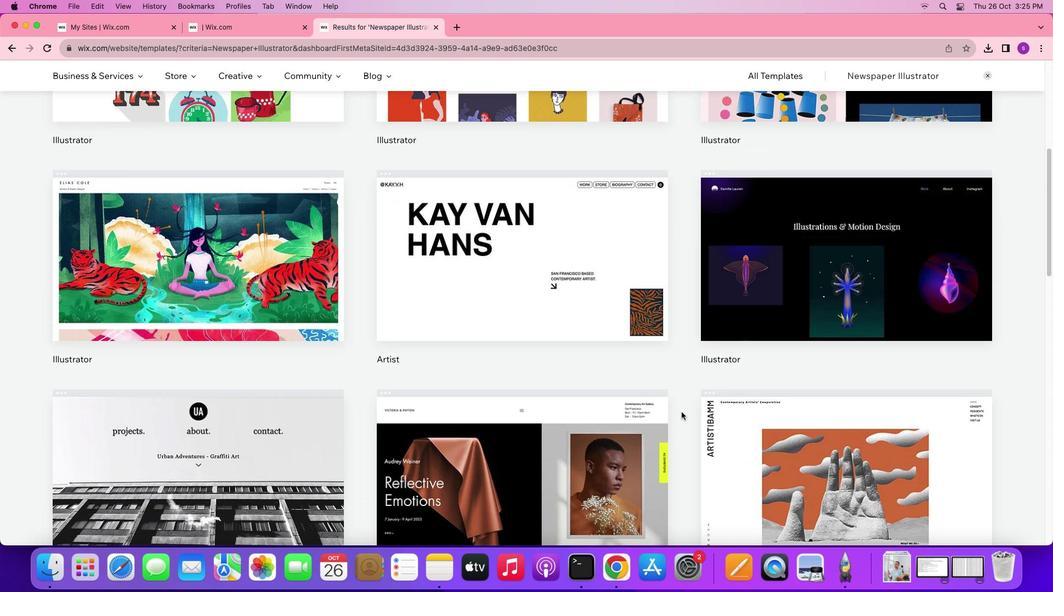 
Action: Mouse moved to (617, 416)
Screenshot: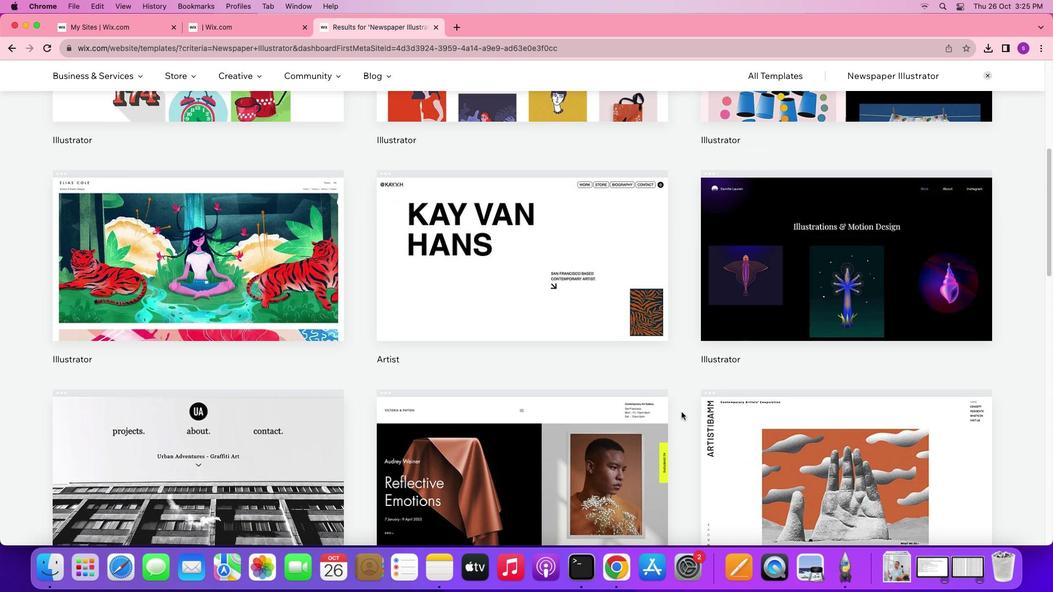 
Action: Mouse scrolled (617, 416) with delta (434, 352)
Screenshot: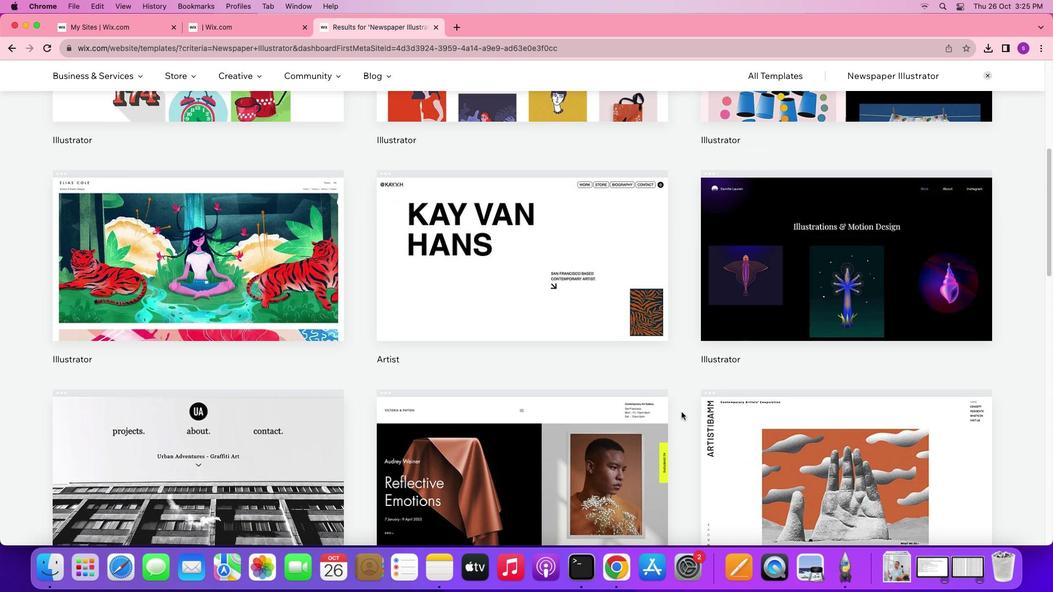 
Action: Mouse moved to (617, 416)
Screenshot: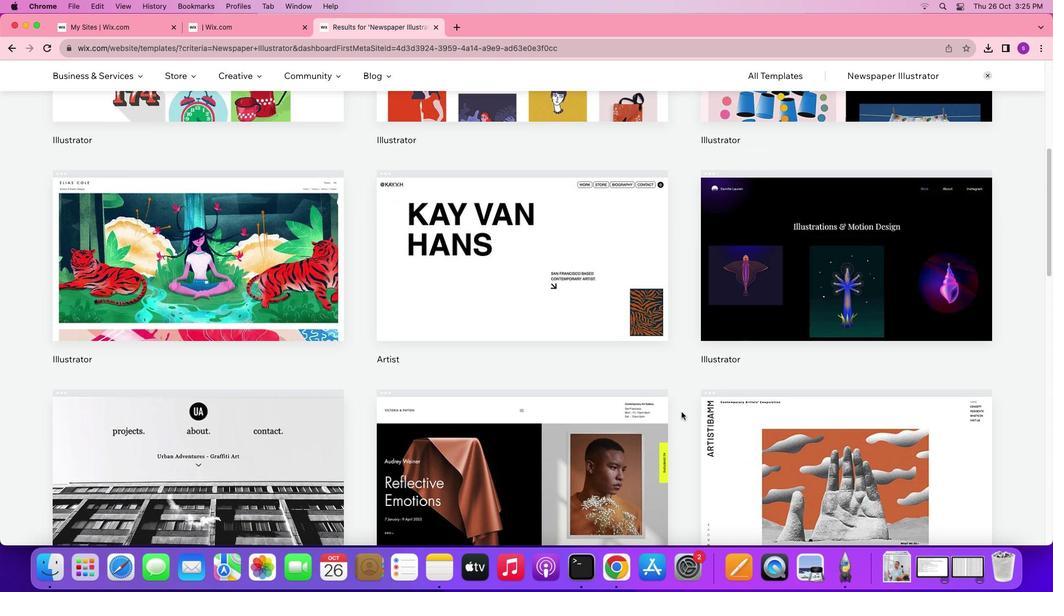 
Action: Mouse scrolled (617, 416) with delta (434, 353)
Screenshot: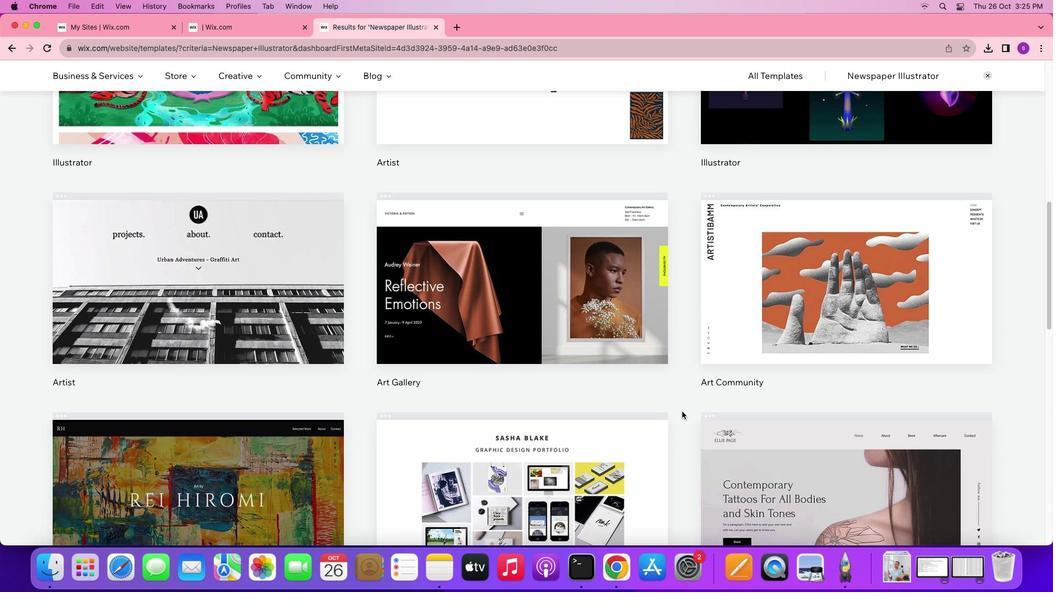
Action: Mouse scrolled (617, 416) with delta (434, 353)
Screenshot: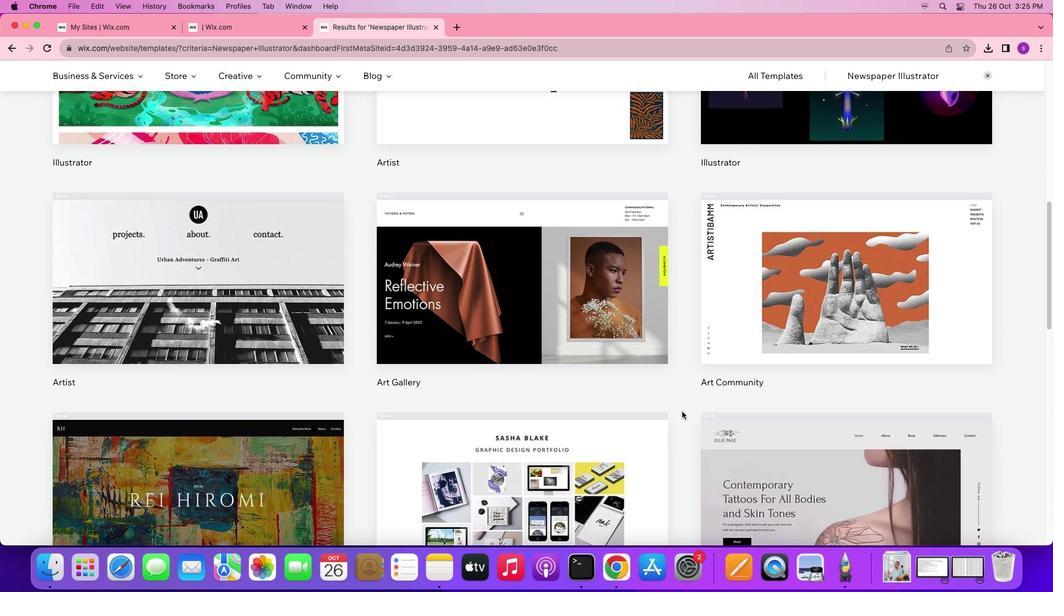 
Action: Mouse scrolled (617, 416) with delta (434, 352)
Screenshot: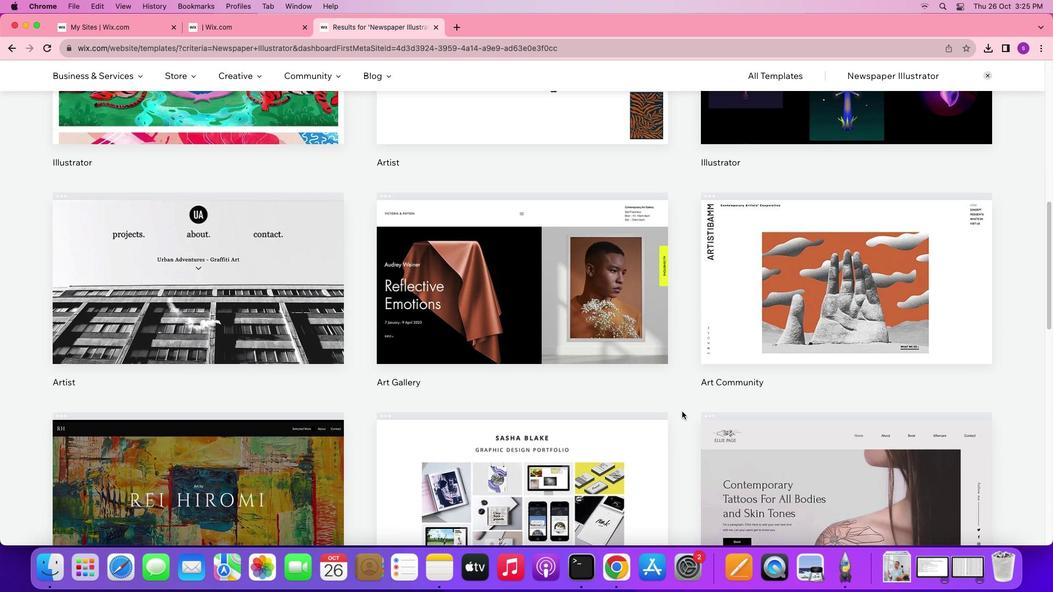 
Action: Mouse moved to (617, 416)
Screenshot: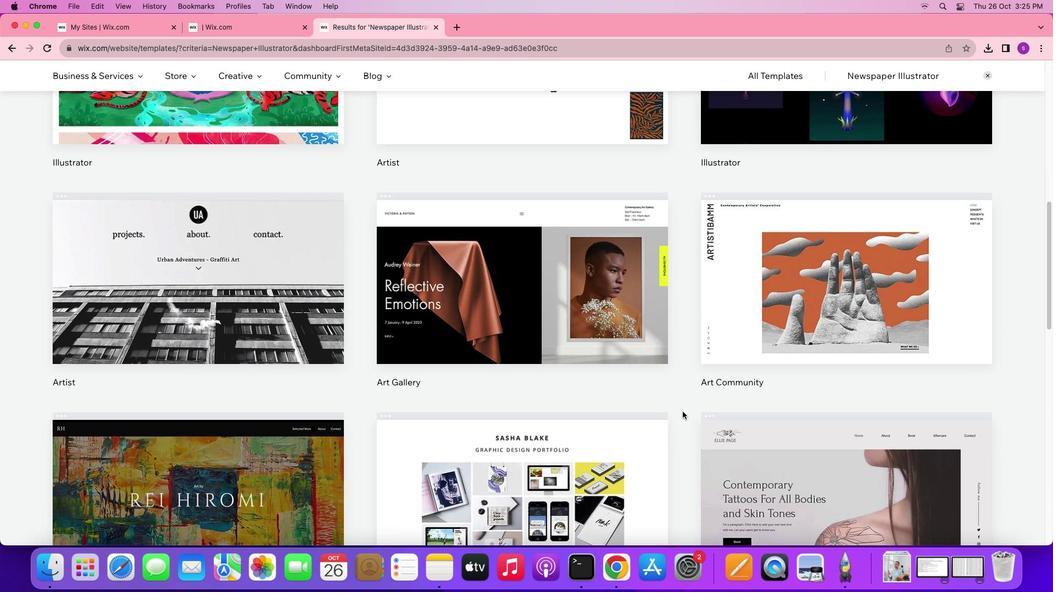 
Action: Mouse scrolled (617, 416) with delta (434, 352)
Screenshot: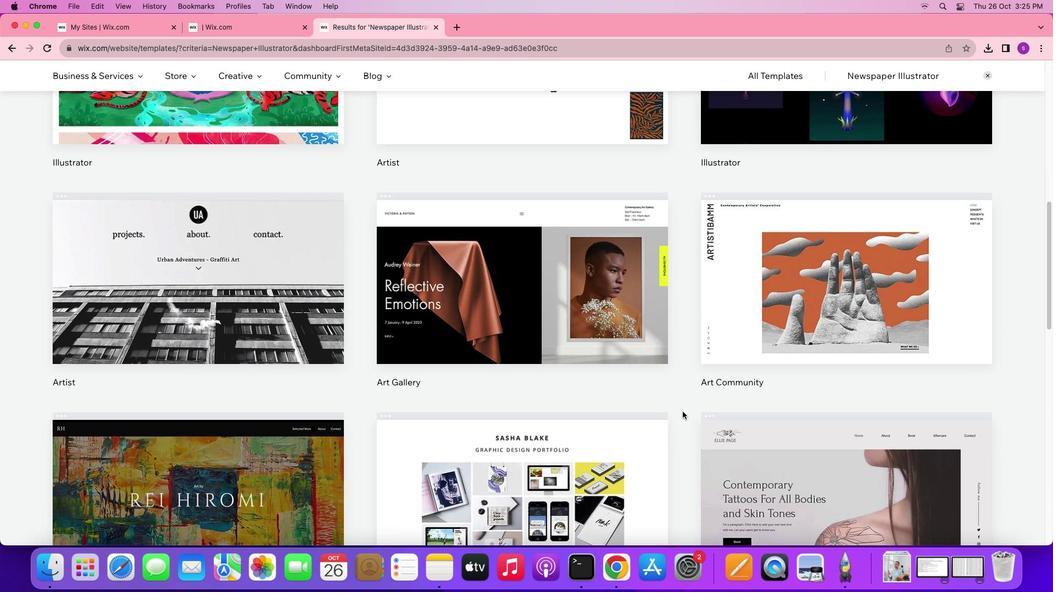 
Action: Mouse moved to (618, 415)
Screenshot: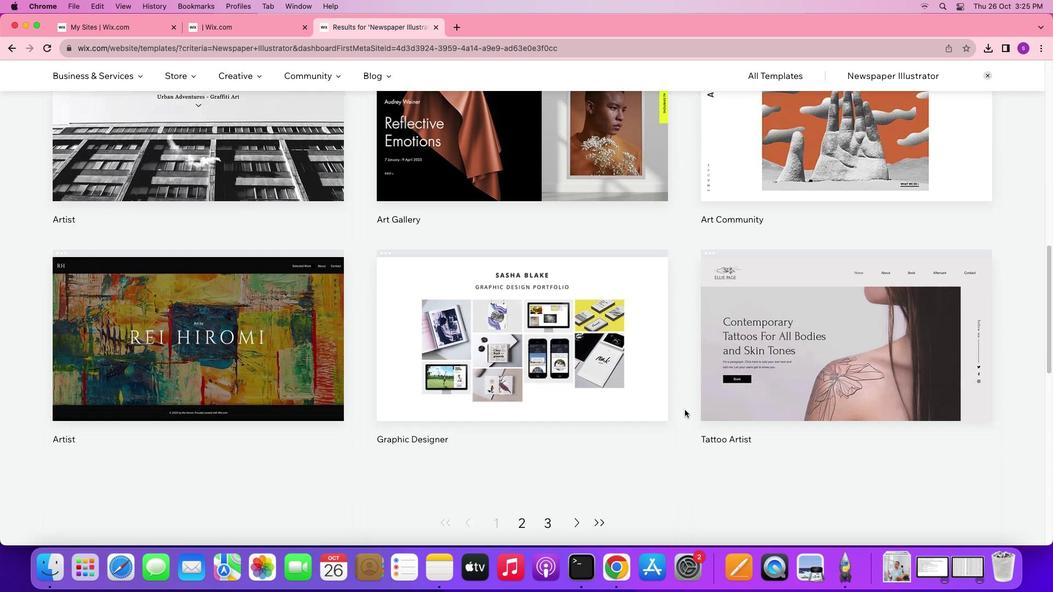 
Action: Mouse scrolled (618, 415) with delta (434, 353)
Screenshot: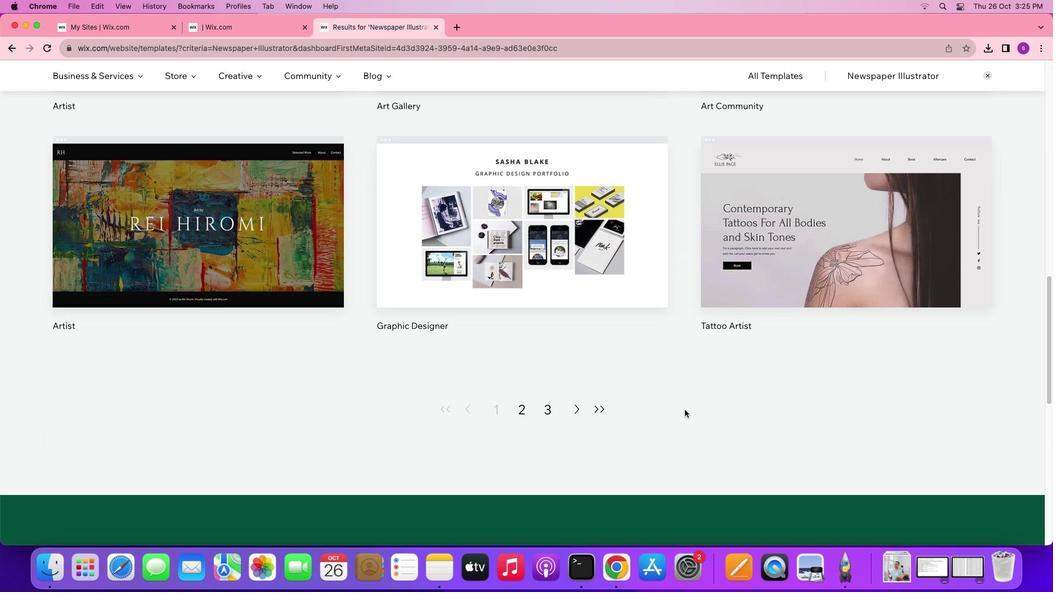 
Action: Mouse scrolled (618, 415) with delta (434, 353)
Screenshot: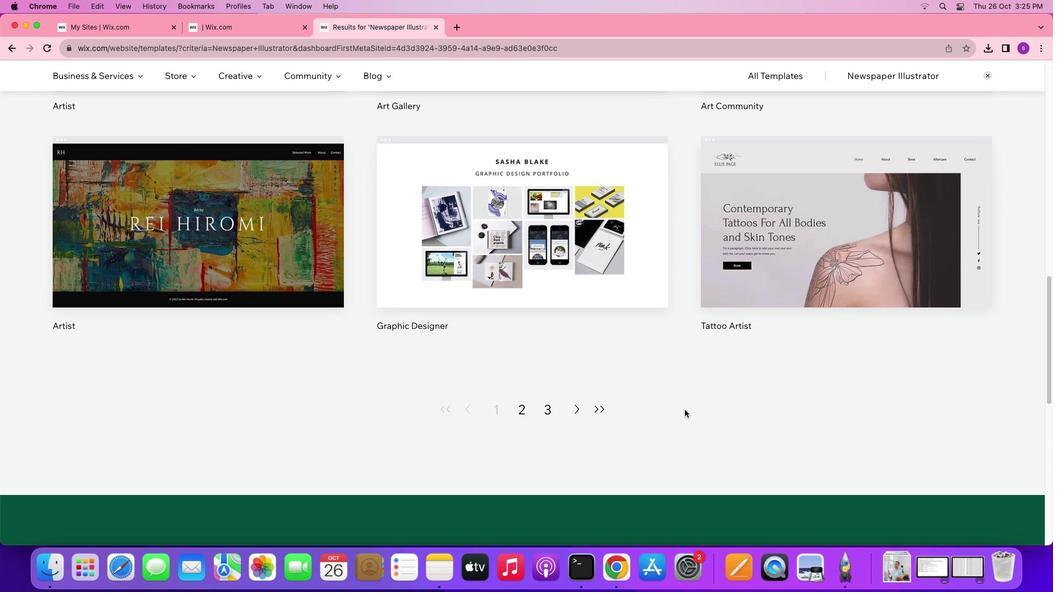 
Action: Mouse scrolled (618, 415) with delta (434, 353)
Screenshot: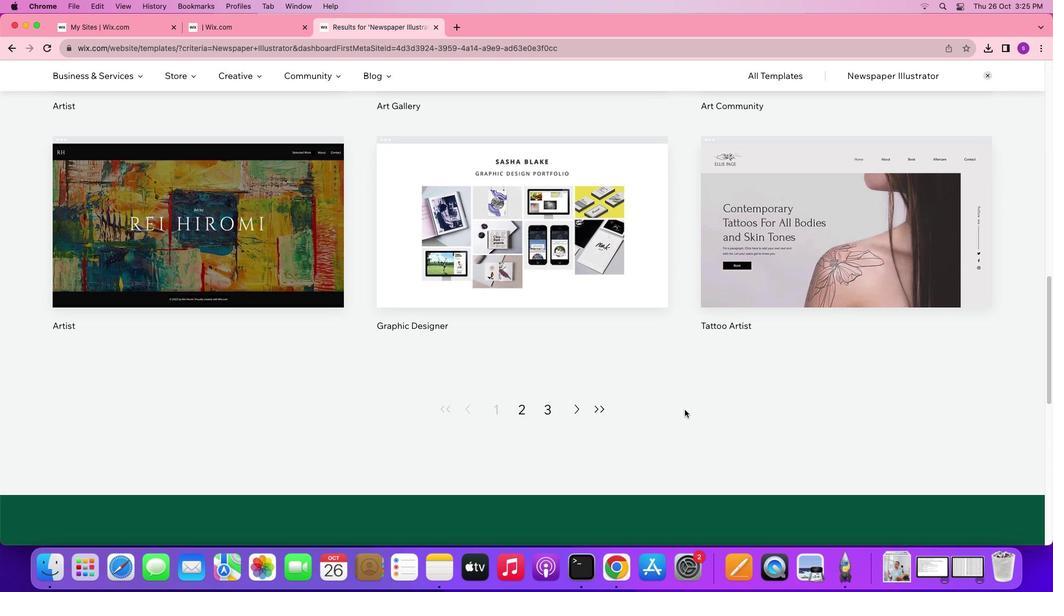 
Action: Mouse scrolled (618, 415) with delta (434, 352)
Screenshot: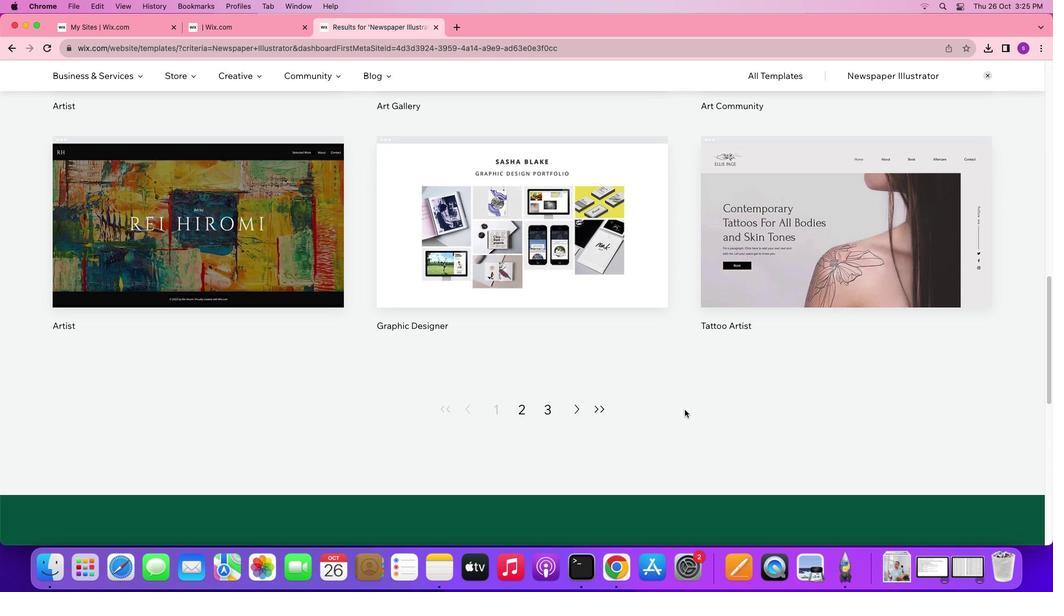
Action: Mouse scrolled (618, 415) with delta (434, 352)
Screenshot: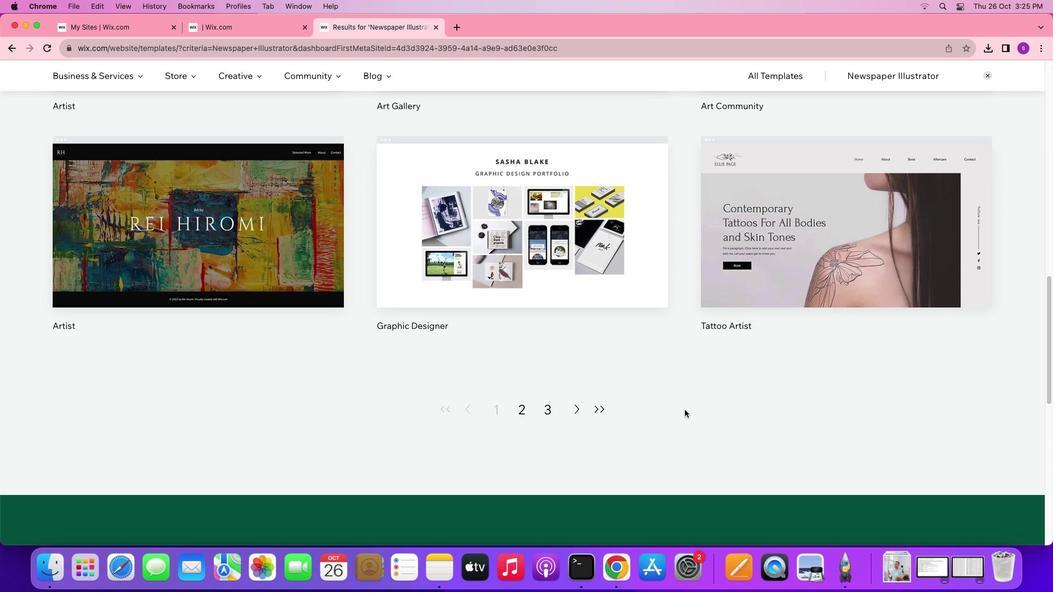 
Action: Mouse scrolled (618, 415) with delta (434, 353)
Screenshot: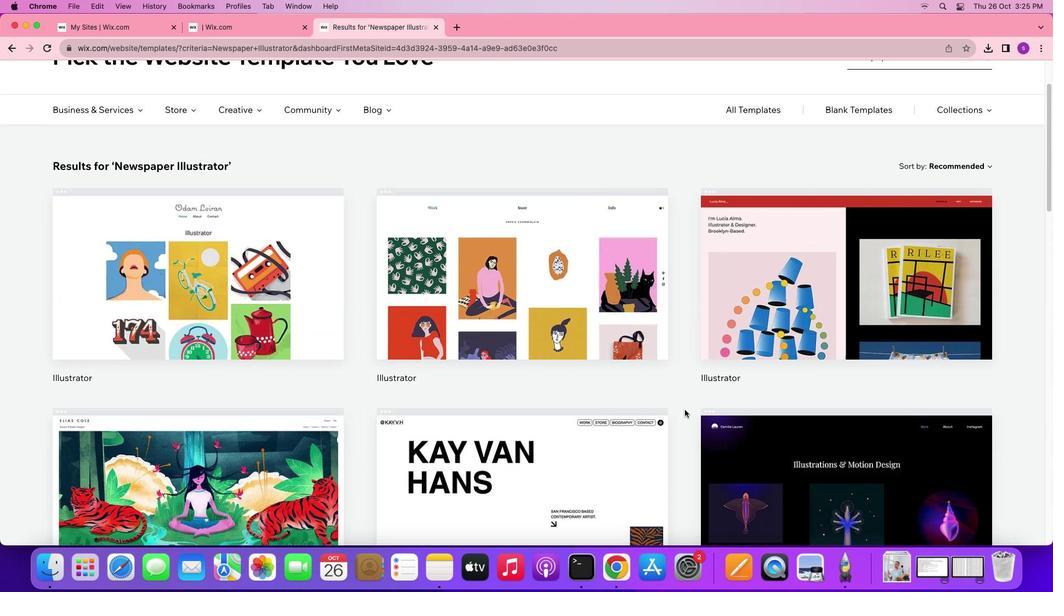 
Action: Mouse scrolled (618, 415) with delta (434, 353)
Screenshot: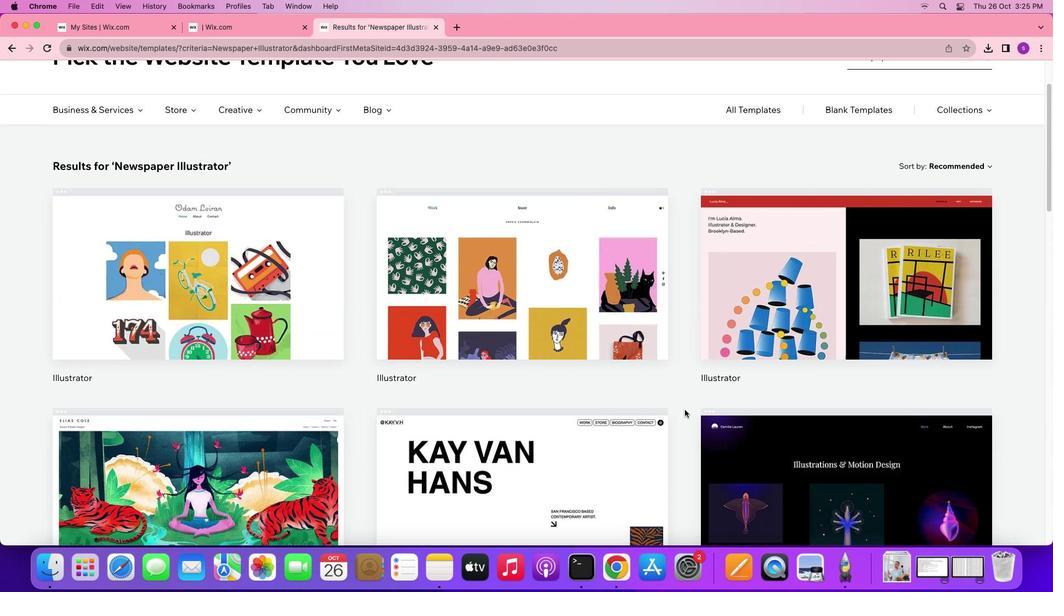
Action: Mouse scrolled (618, 415) with delta (434, 353)
Screenshot: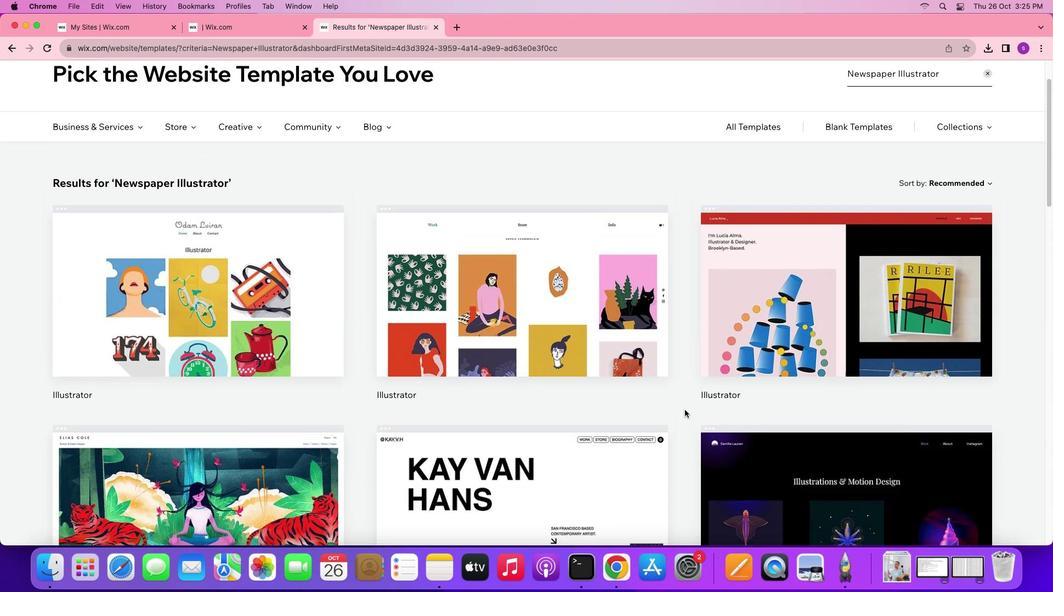 
Action: Mouse scrolled (618, 415) with delta (434, 353)
Screenshot: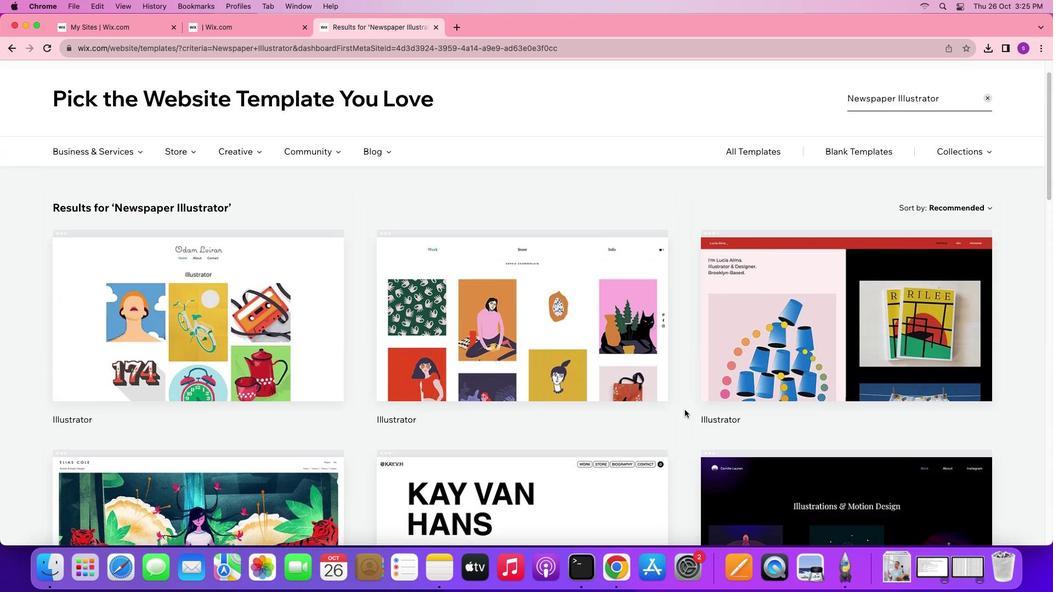 
Action: Mouse scrolled (618, 415) with delta (434, 353)
Screenshot: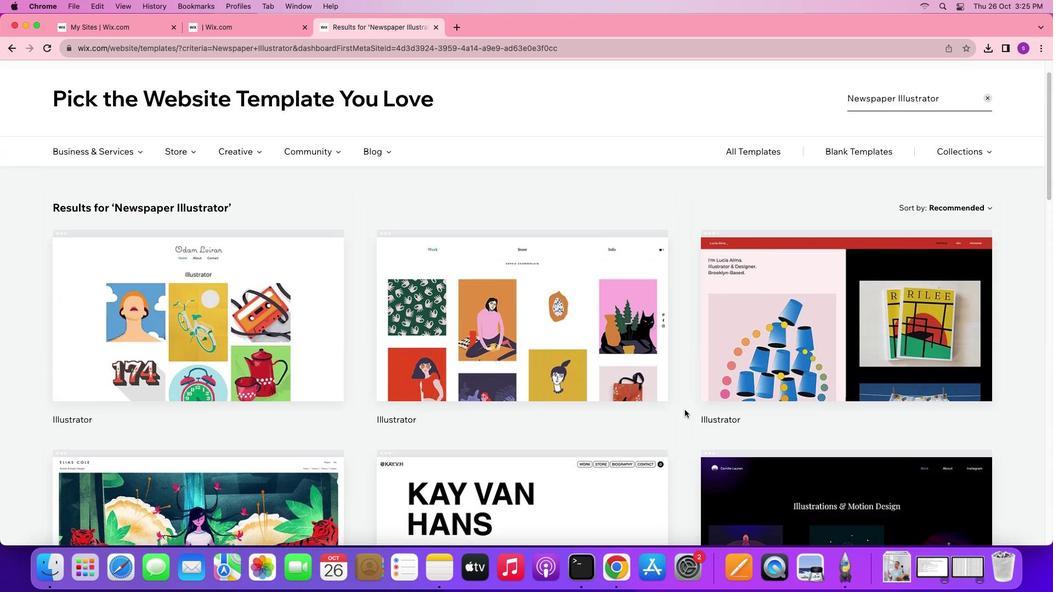 
Action: Mouse scrolled (618, 415) with delta (434, 353)
Screenshot: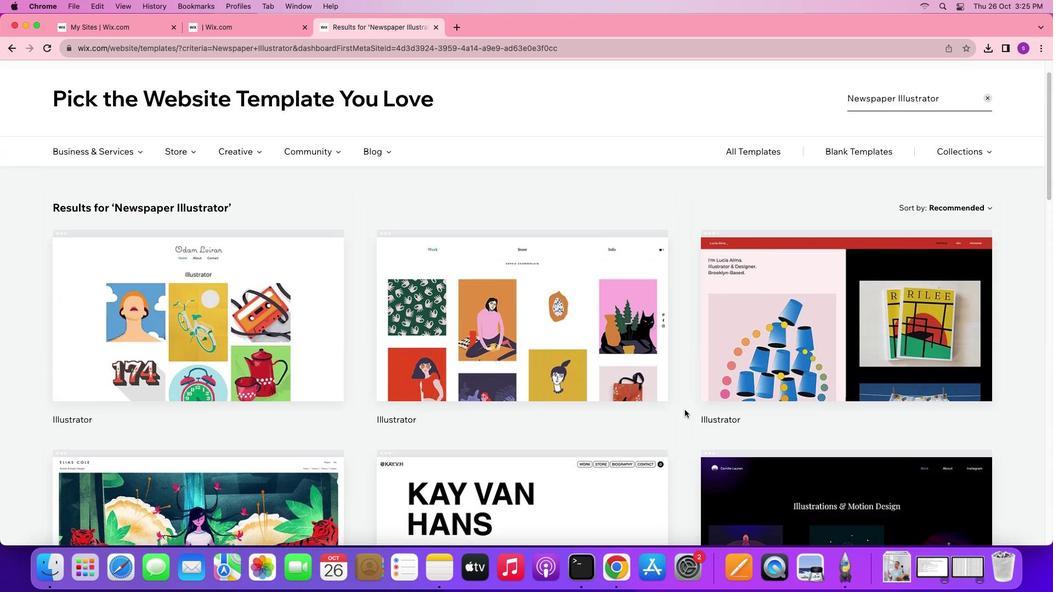 
Action: Mouse scrolled (618, 415) with delta (434, 353)
Screenshot: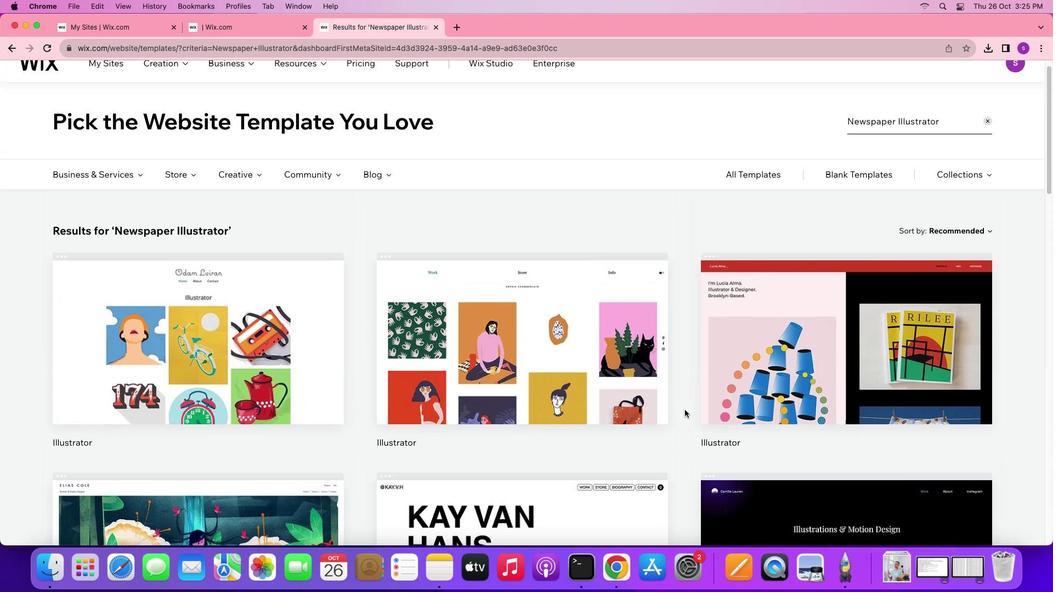 
Action: Mouse scrolled (618, 415) with delta (434, 353)
Screenshot: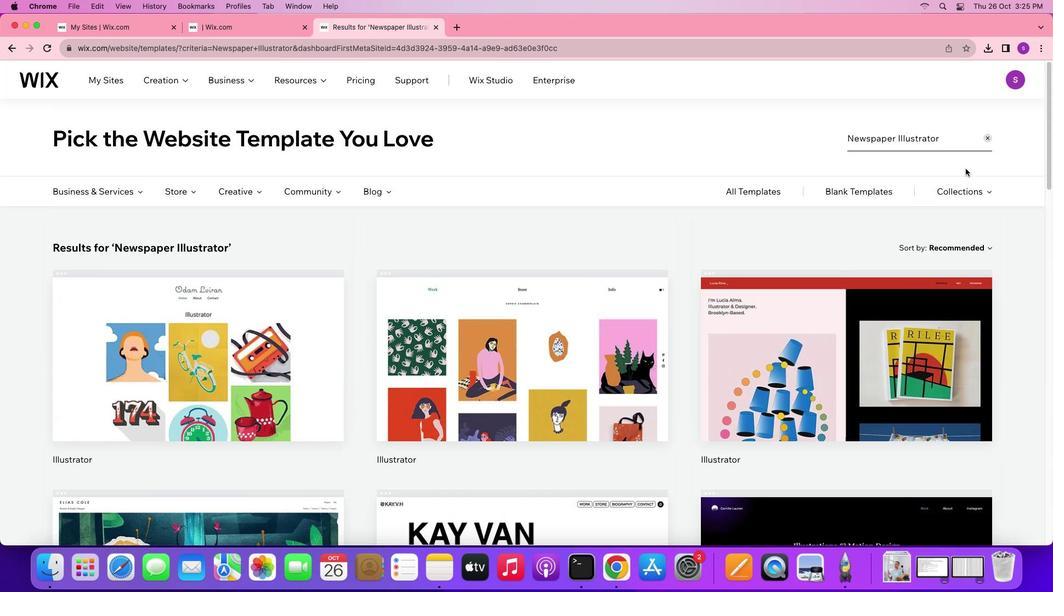 
Action: Mouse scrolled (618, 415) with delta (434, 353)
Screenshot: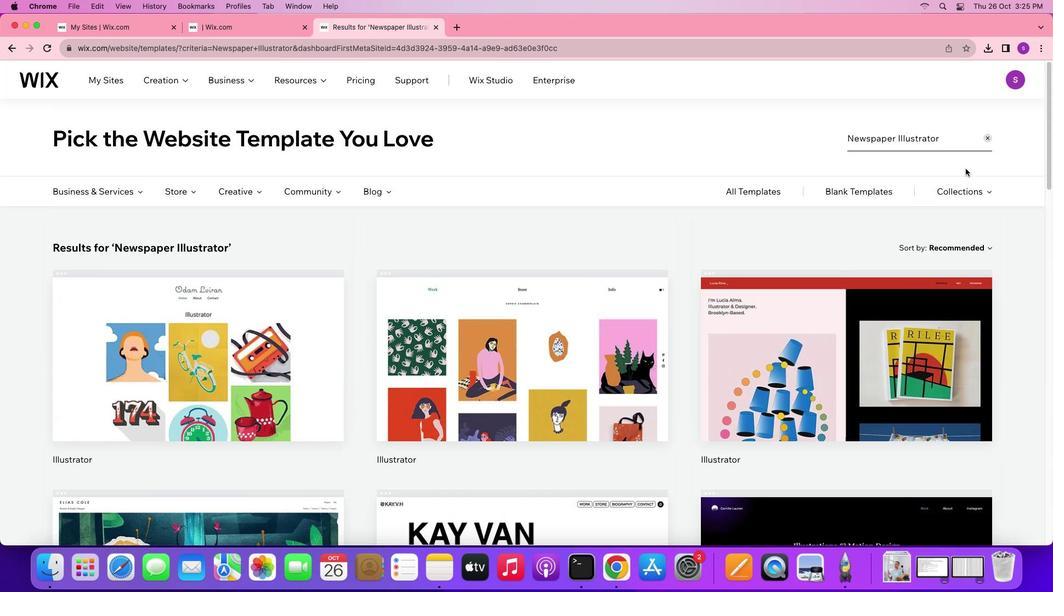 
Action: Mouse scrolled (618, 415) with delta (434, 353)
Screenshot: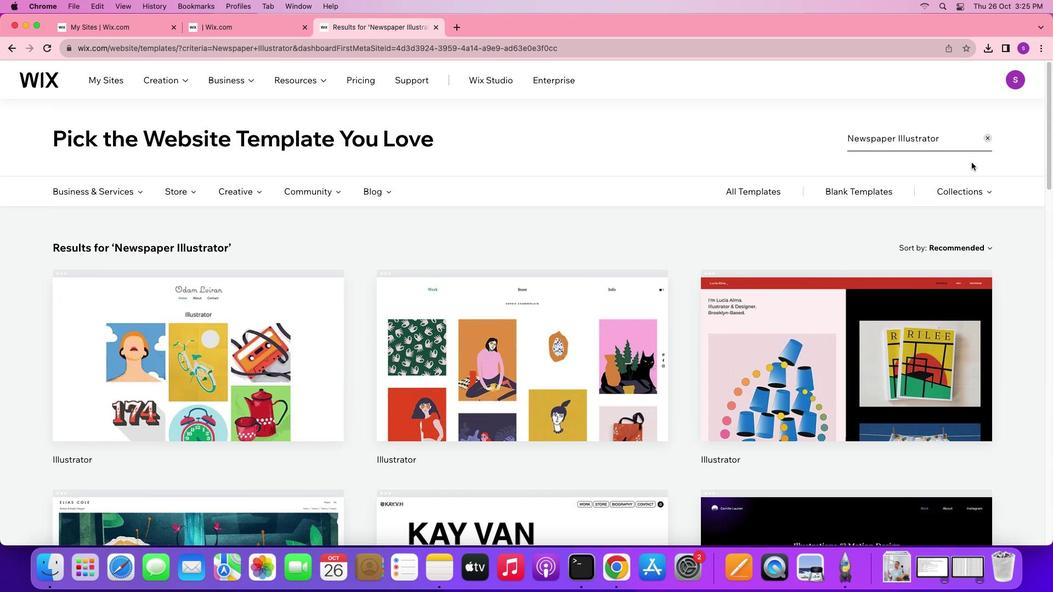 
Action: Mouse scrolled (618, 415) with delta (434, 353)
Screenshot: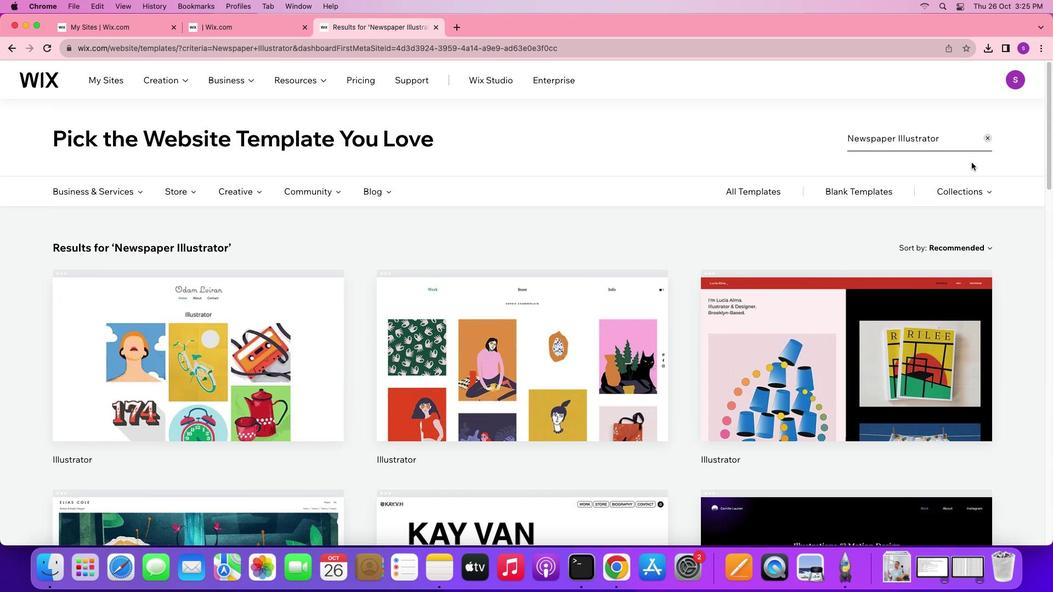 
Action: Mouse scrolled (618, 415) with delta (434, 353)
Screenshot: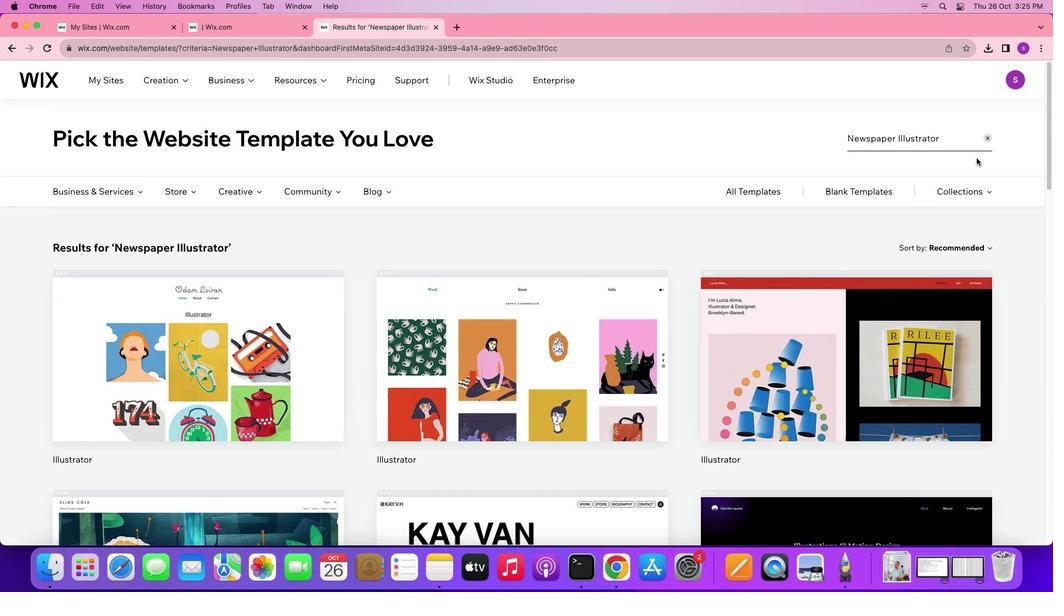 
Action: Mouse moved to (699, 373)
Screenshot: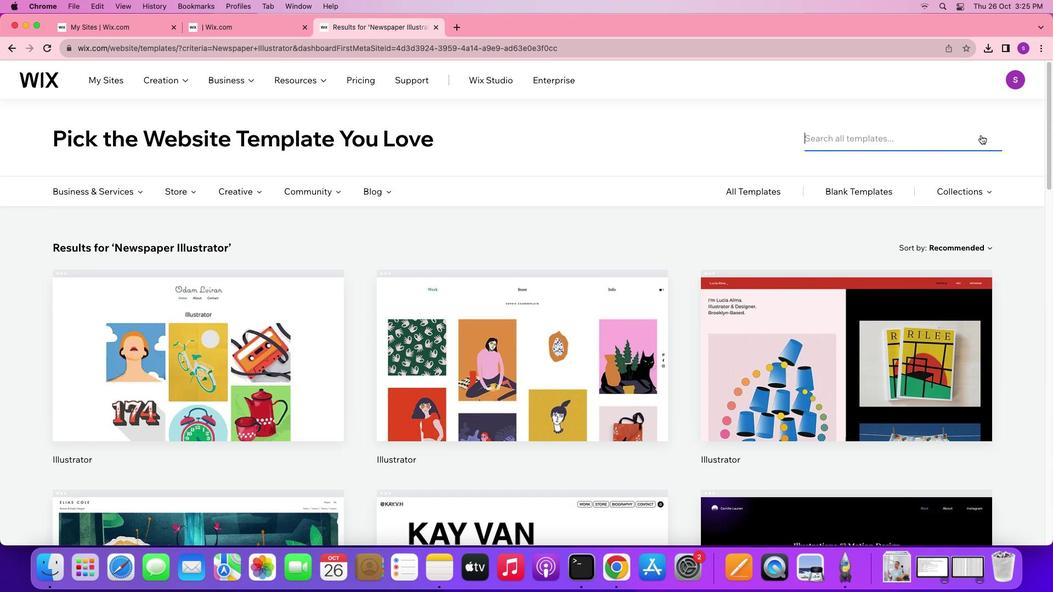 
Action: Mouse pressed left at (699, 373)
Screenshot: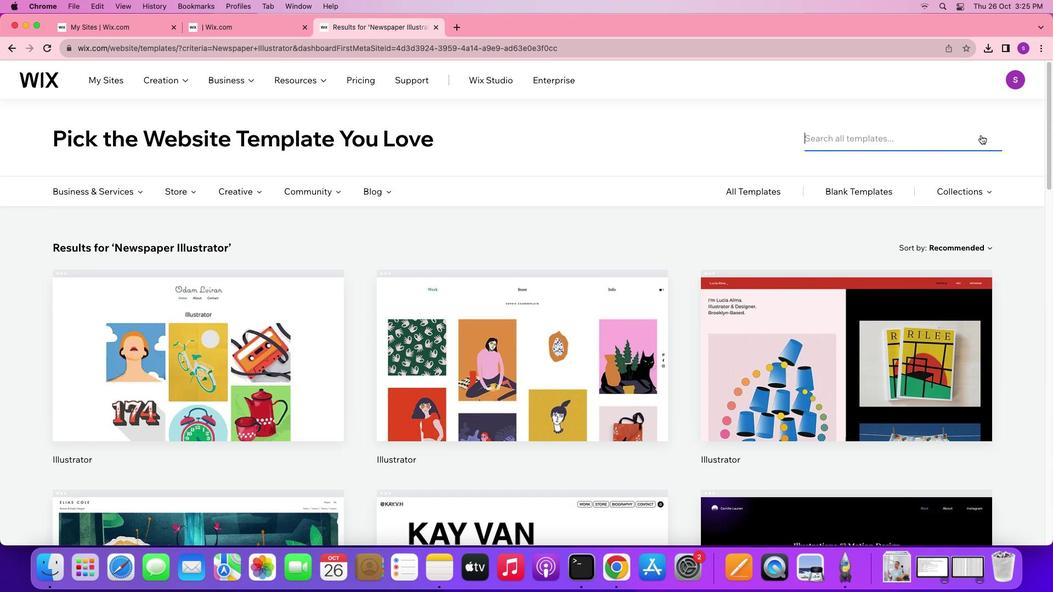 
Action: Mouse moved to (690, 374)
Screenshot: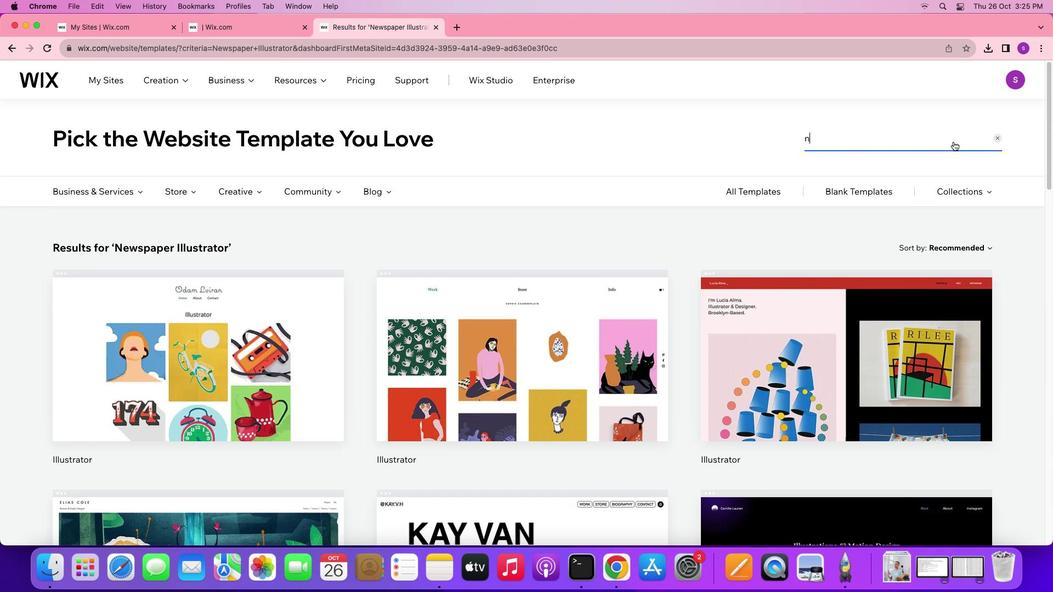 
Action: Key pressed 'n'
Screenshot: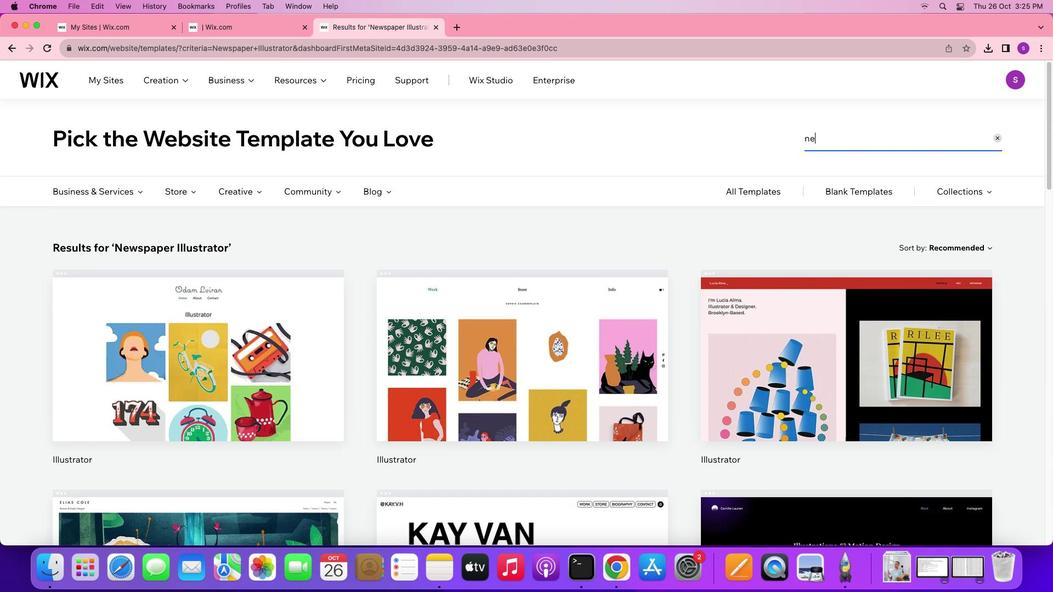 
Action: Mouse moved to (690, 374)
Screenshot: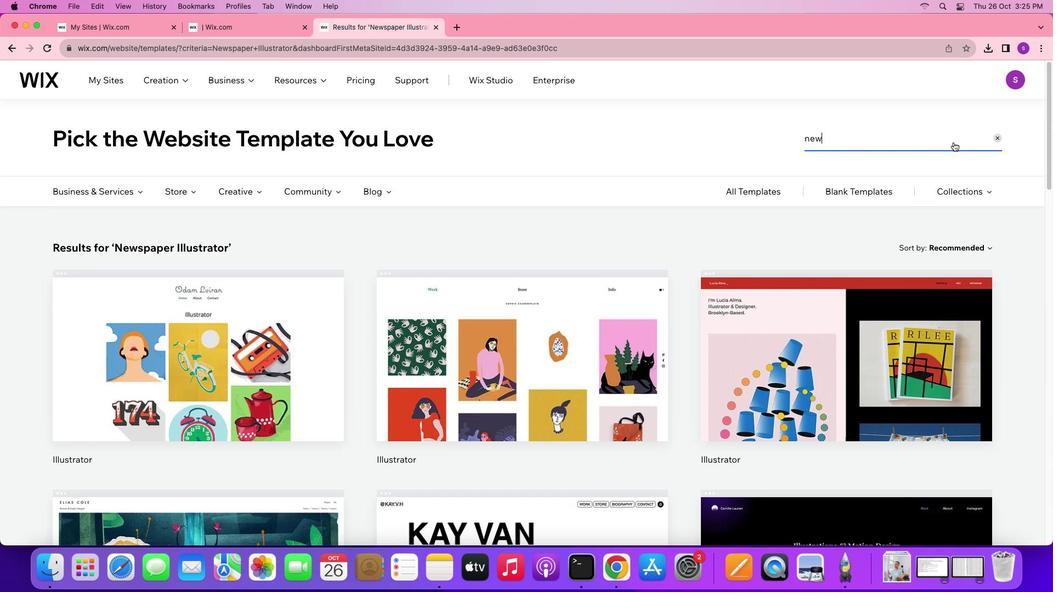 
Action: Key pressed 'e'
Screenshot: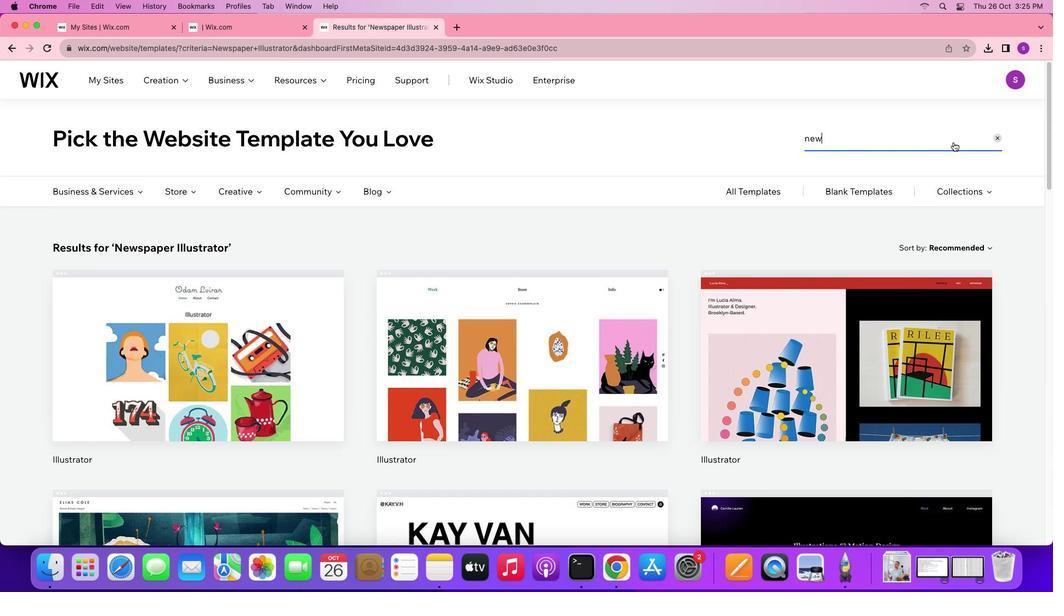 
Action: Mouse moved to (690, 374)
Screenshot: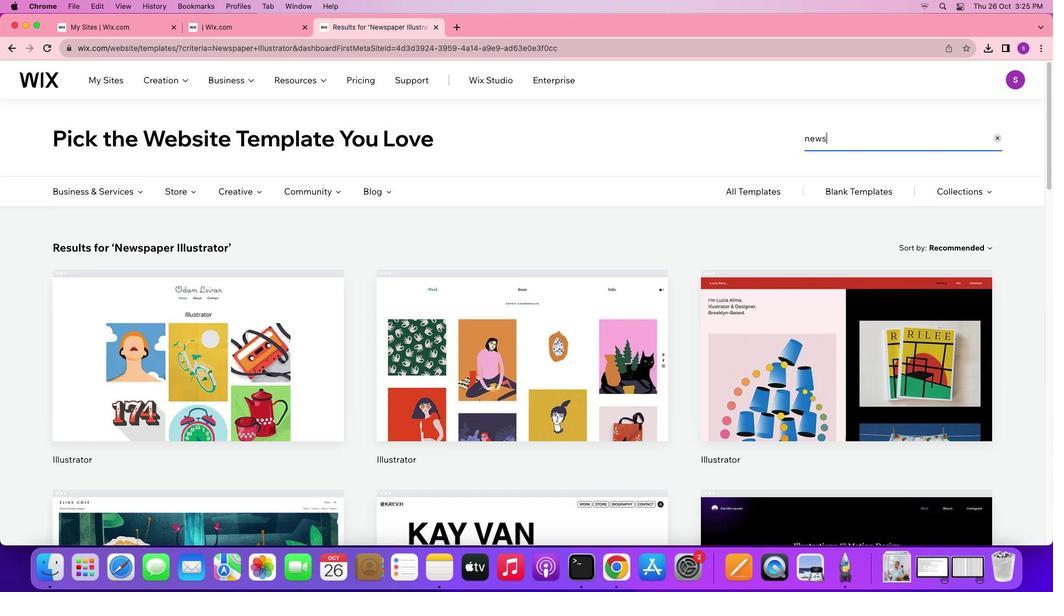 
Action: Key pressed 'w'
Screenshot: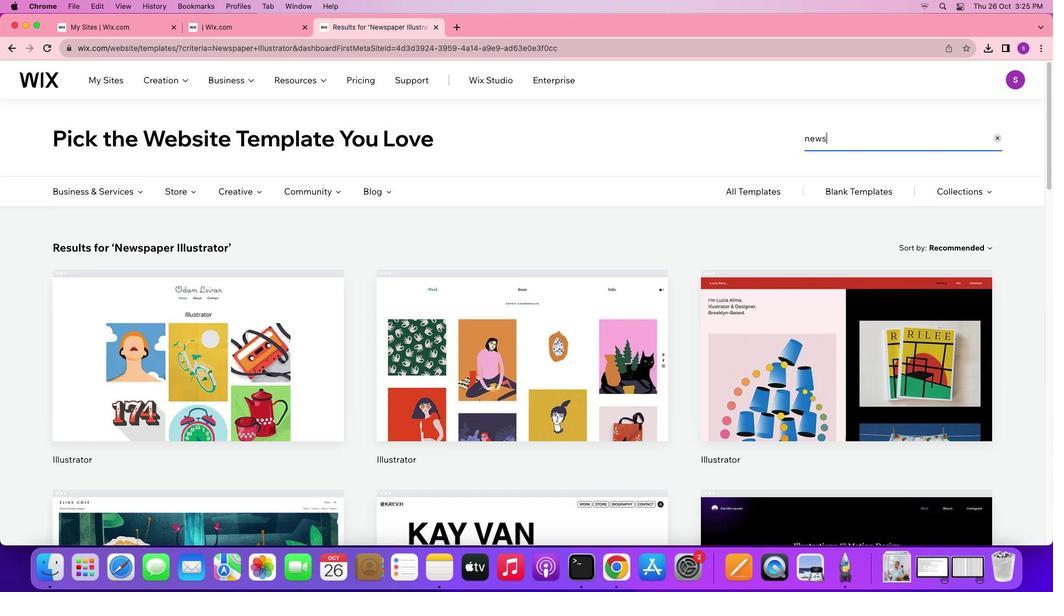 
Action: Mouse moved to (690, 375)
Screenshot: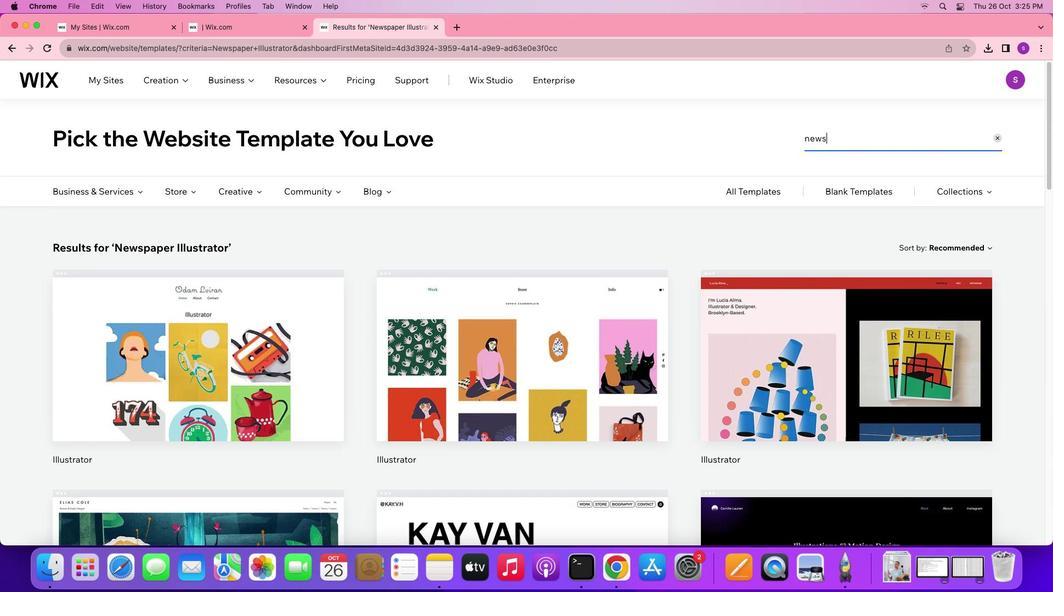 
Action: Key pressed 's'
Screenshot: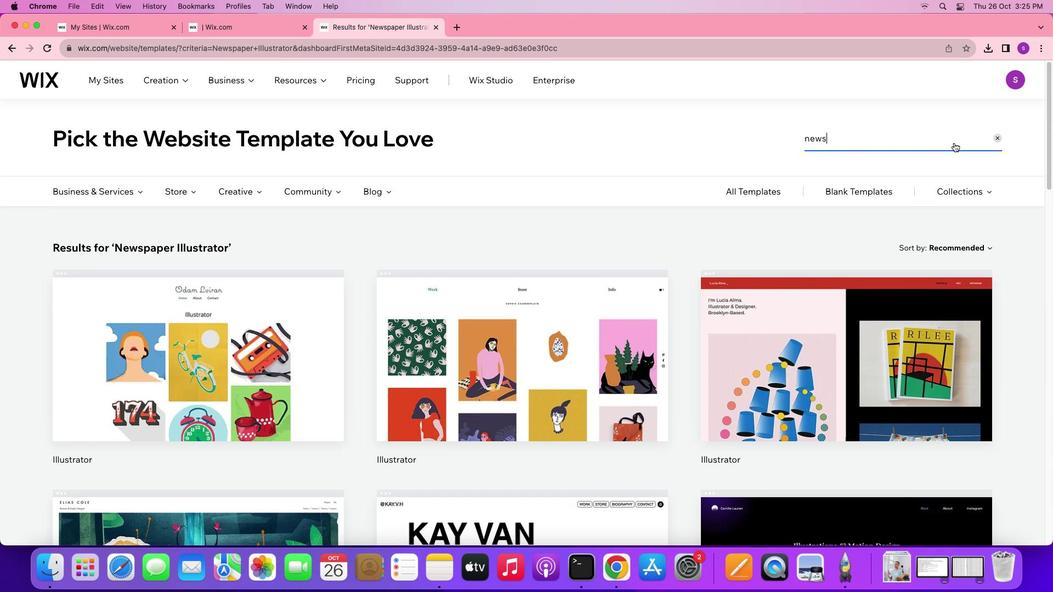 
Action: Mouse moved to (673, 381)
Screenshot: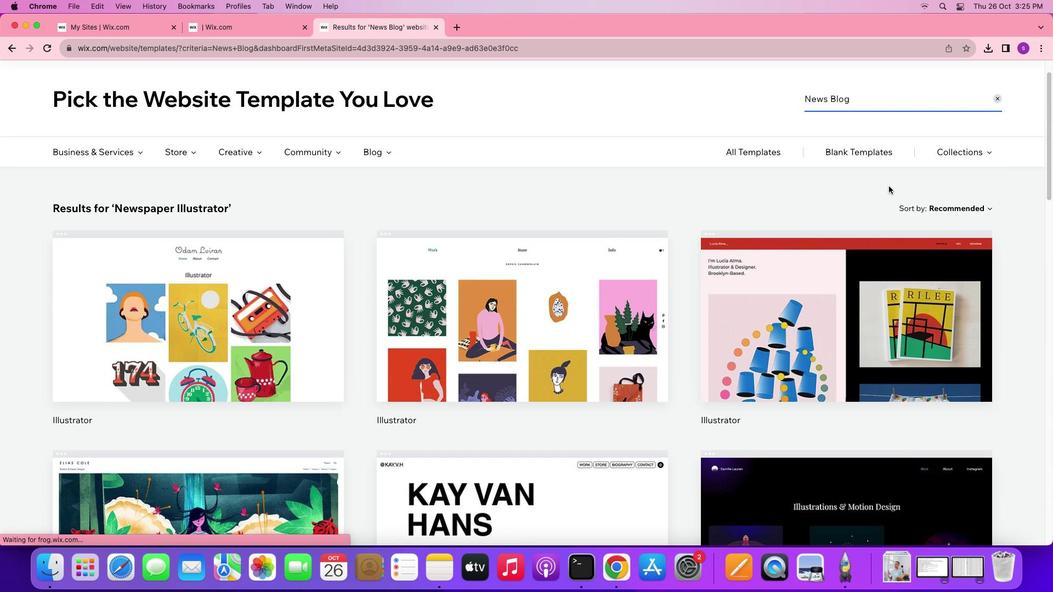 
Action: Mouse pressed left at (673, 381)
Screenshot: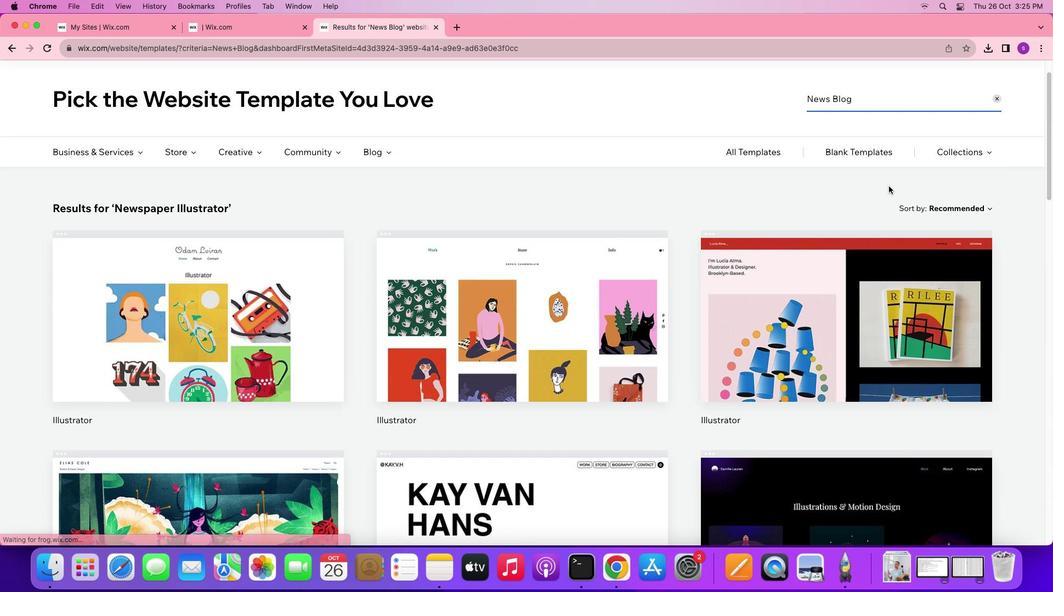 
Action: Mouse moved to (625, 408)
Screenshot: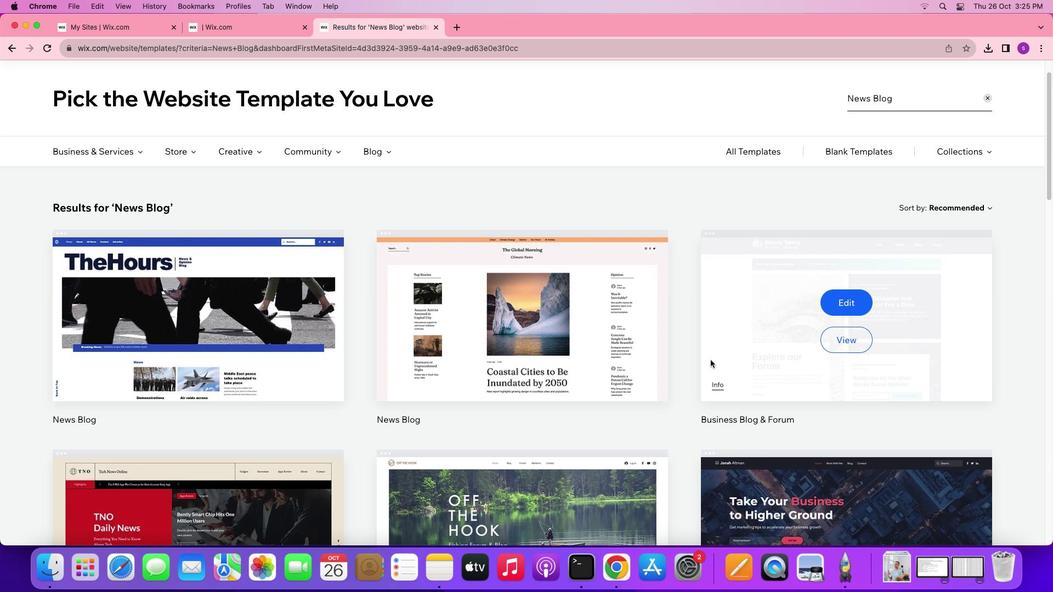 
Action: Mouse scrolled (625, 408) with delta (434, 353)
Screenshot: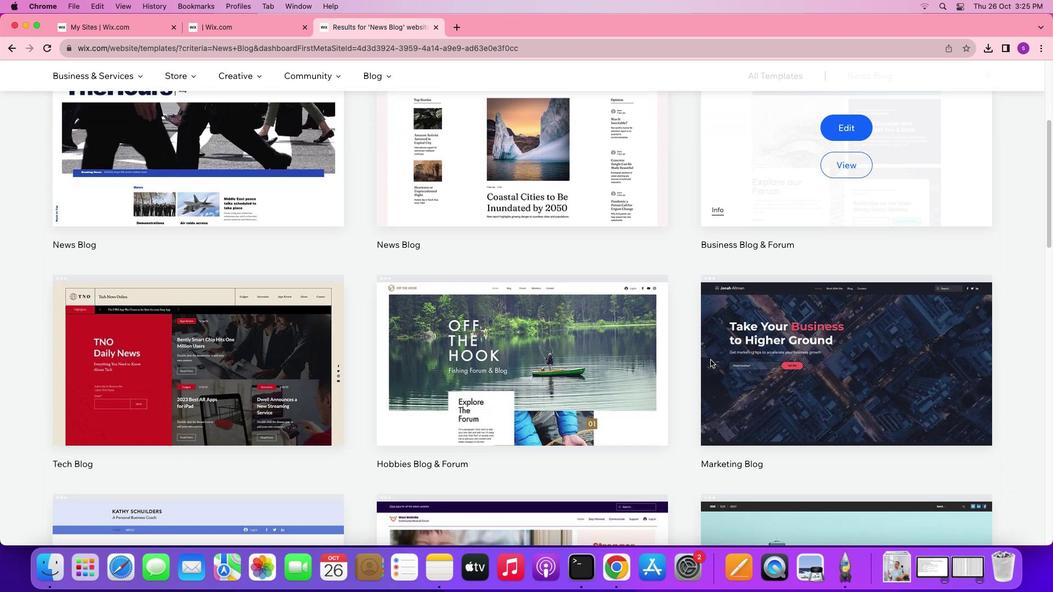 
Action: Mouse scrolled (625, 408) with delta (434, 353)
Screenshot: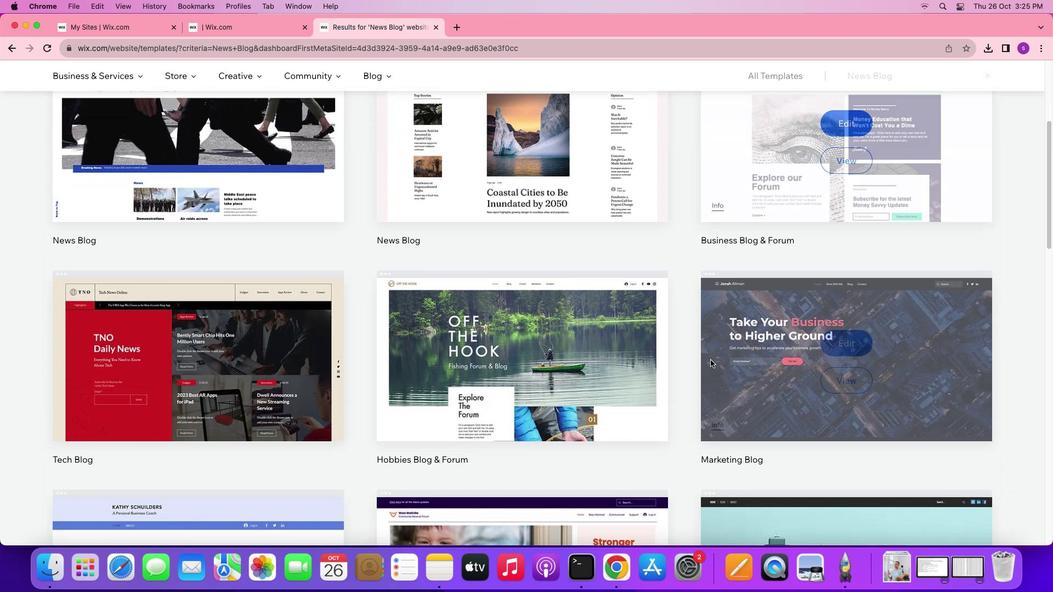 
Action: Mouse scrolled (625, 408) with delta (434, 353)
Screenshot: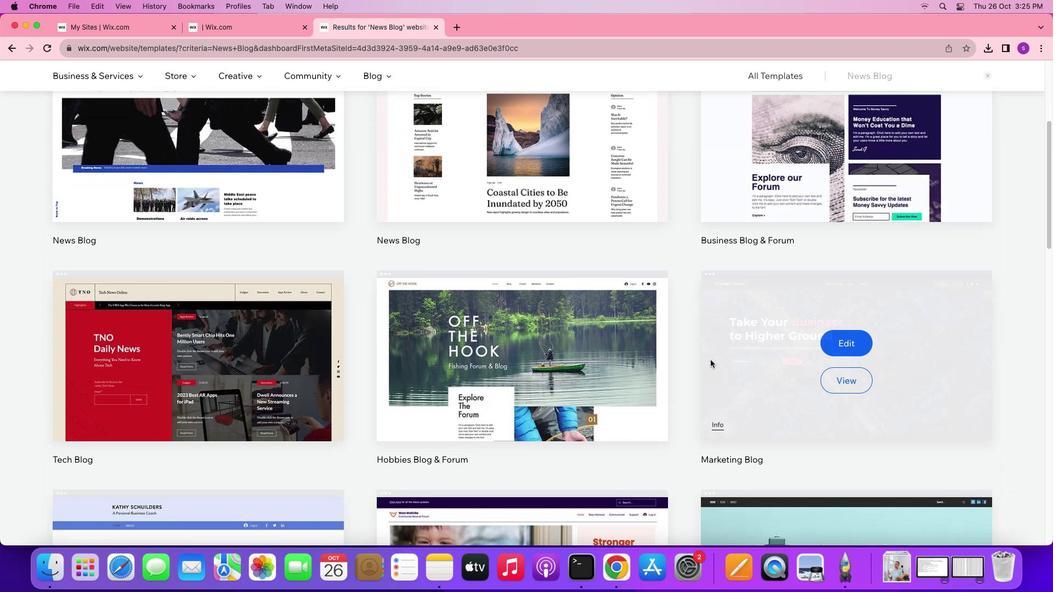 
Action: Mouse scrolled (625, 408) with delta (434, 353)
Screenshot: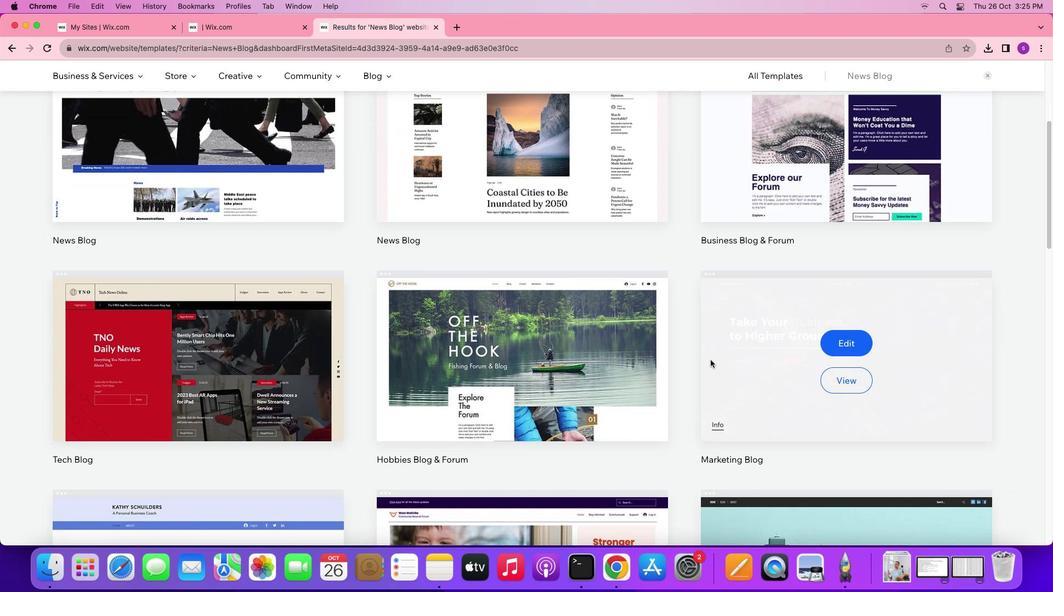 
Action: Mouse scrolled (625, 408) with delta (434, 353)
Screenshot: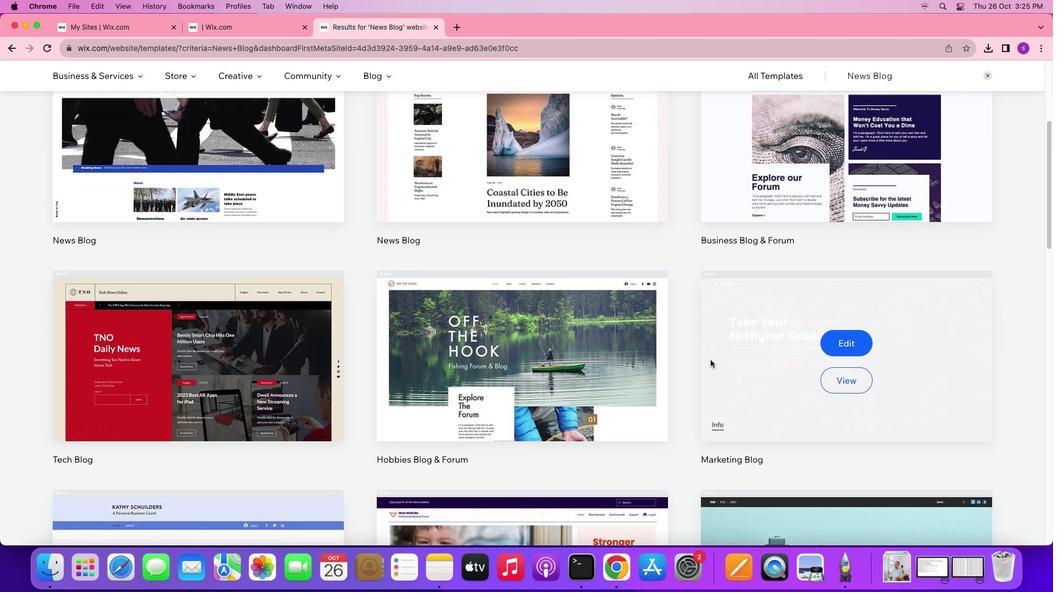 
Action: Mouse scrolled (625, 408) with delta (434, 353)
Screenshot: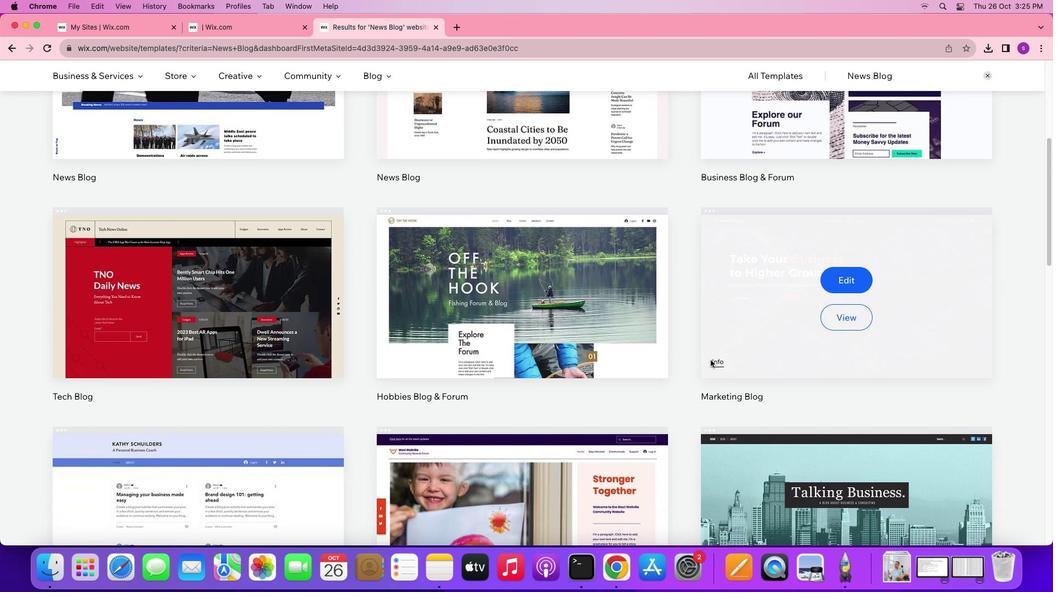 
Action: Mouse scrolled (625, 408) with delta (434, 353)
Screenshot: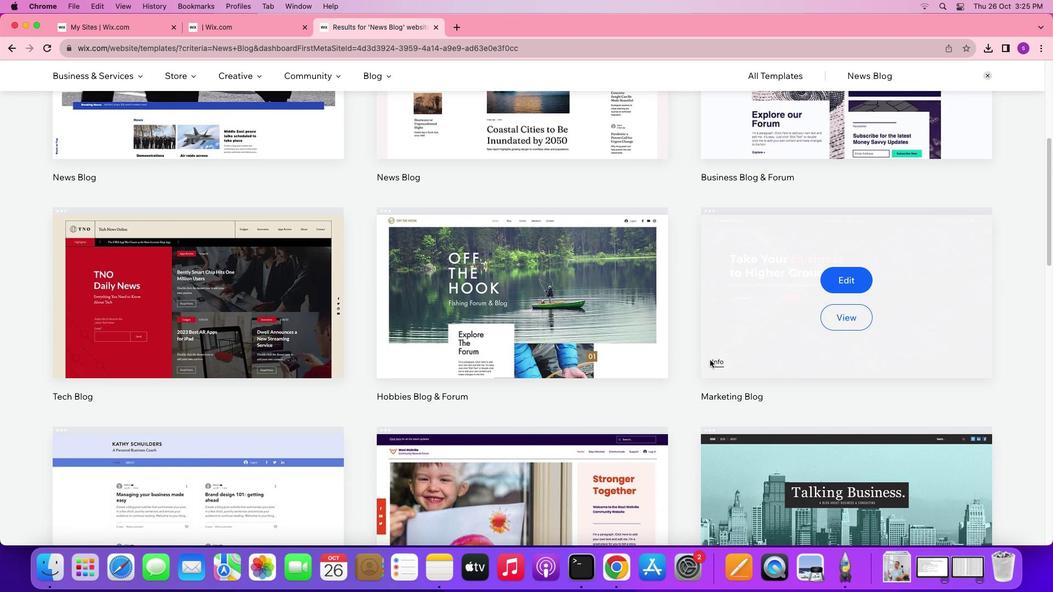 
Action: Mouse scrolled (625, 408) with delta (434, 353)
Screenshot: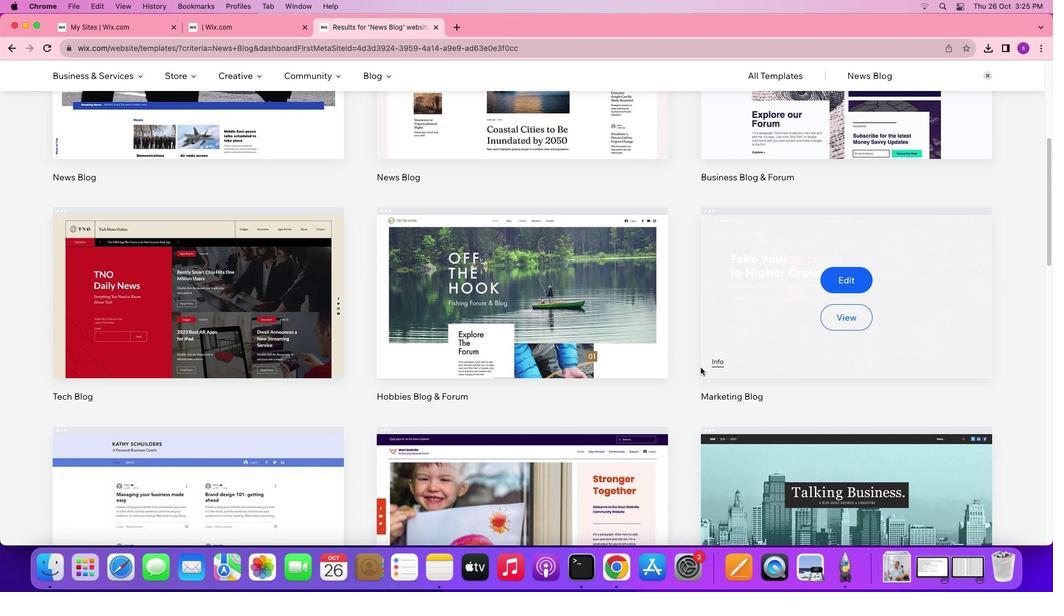 
Action: Mouse moved to (619, 411)
Screenshot: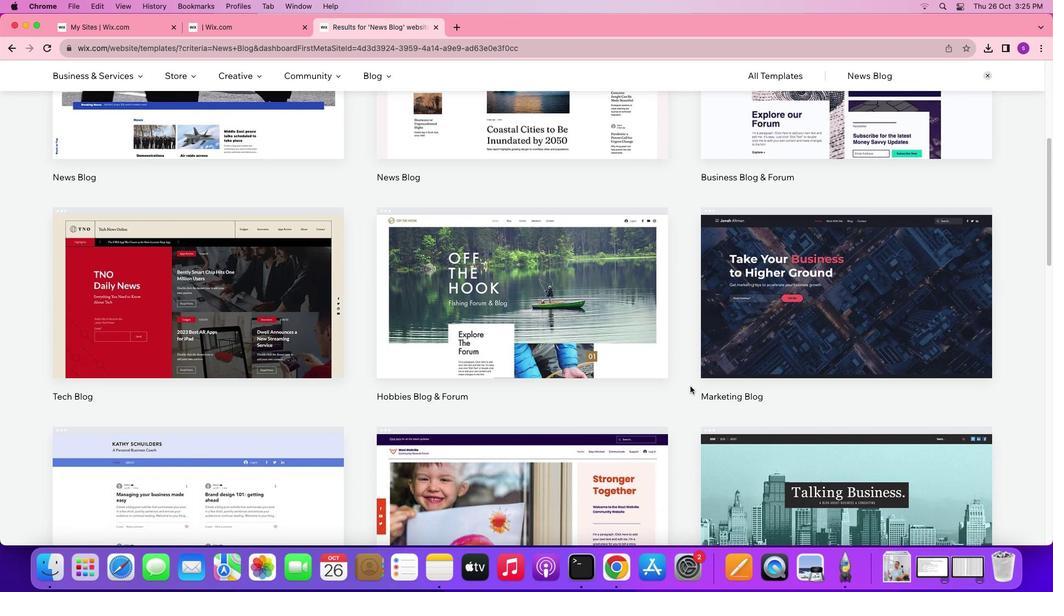 
Action: Mouse scrolled (619, 411) with delta (434, 353)
Screenshot: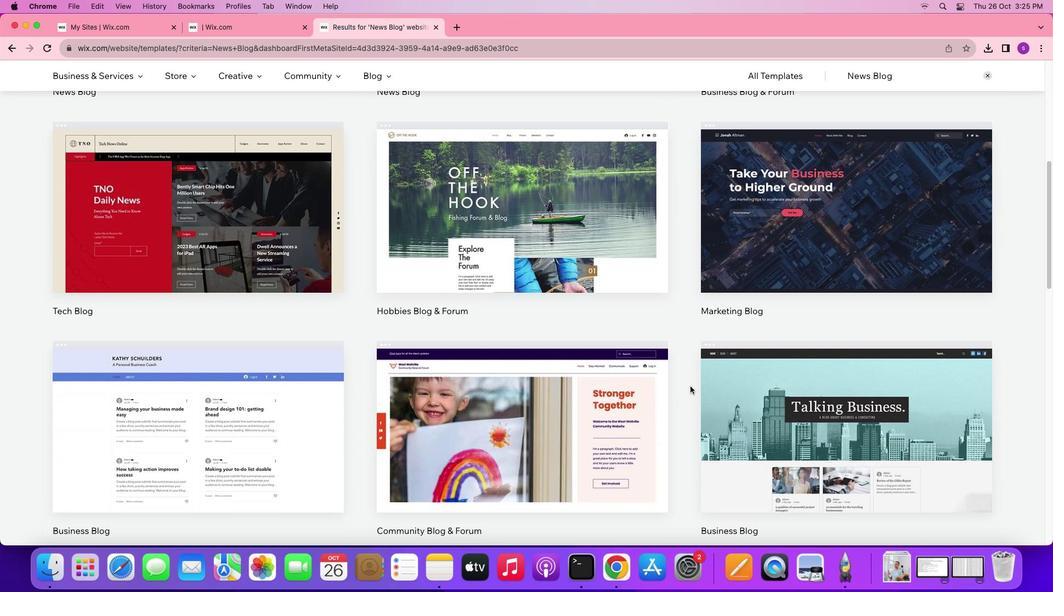 
Action: Mouse scrolled (619, 411) with delta (434, 353)
Screenshot: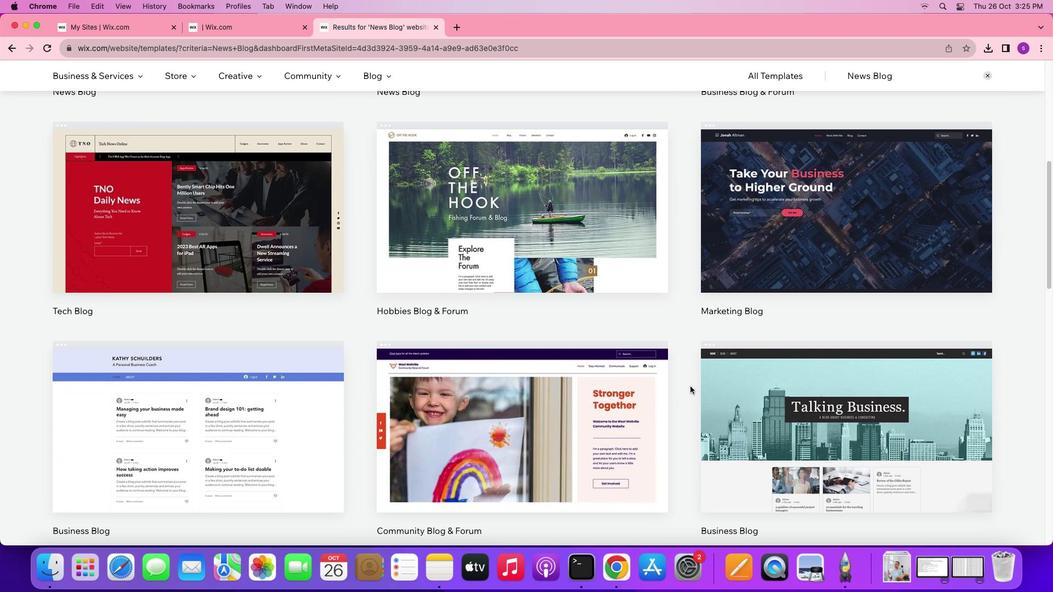 
Action: Mouse scrolled (619, 411) with delta (434, 353)
Screenshot: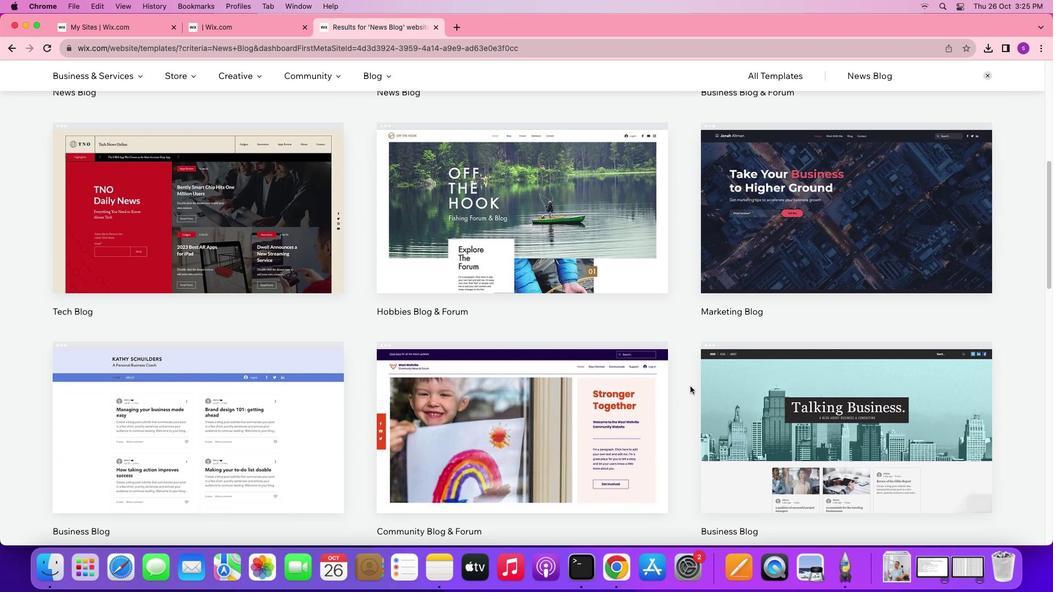 
Action: Mouse scrolled (619, 411) with delta (434, 353)
Screenshot: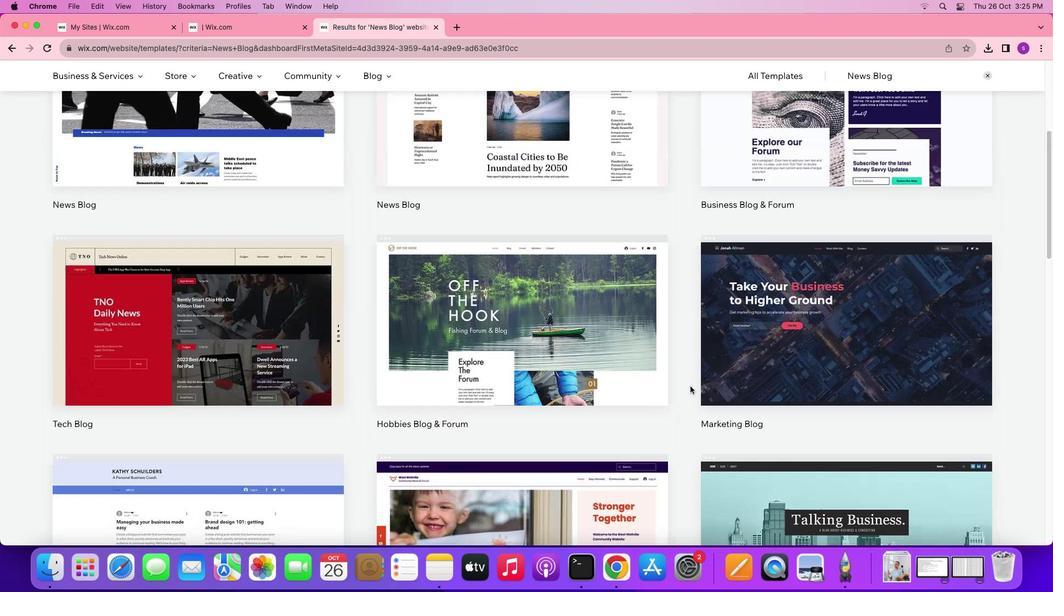 
Action: Mouse moved to (619, 411)
Screenshot: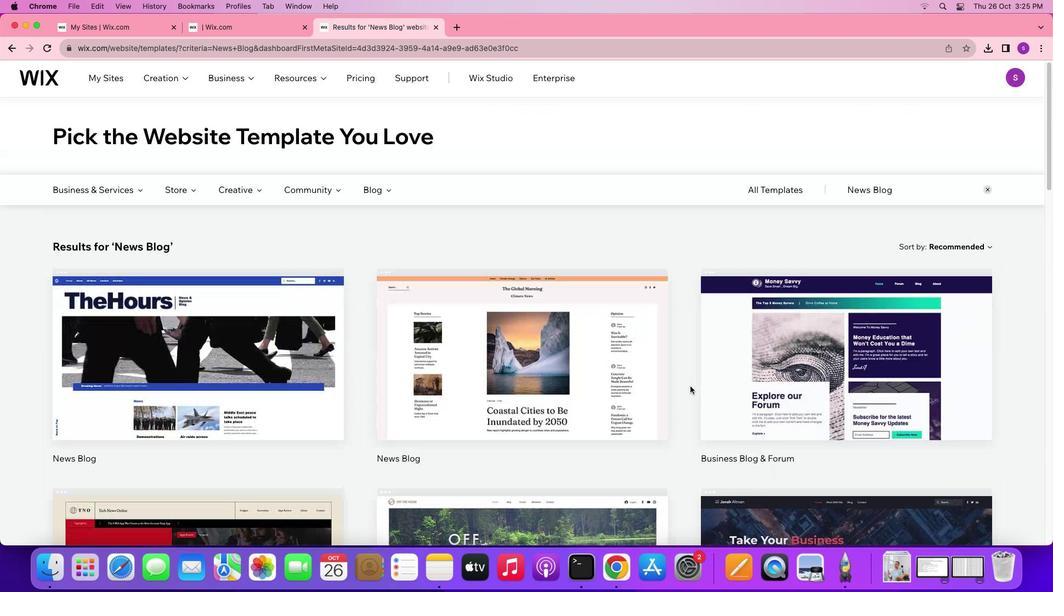 
Action: Mouse scrolled (619, 411) with delta (434, 353)
Screenshot: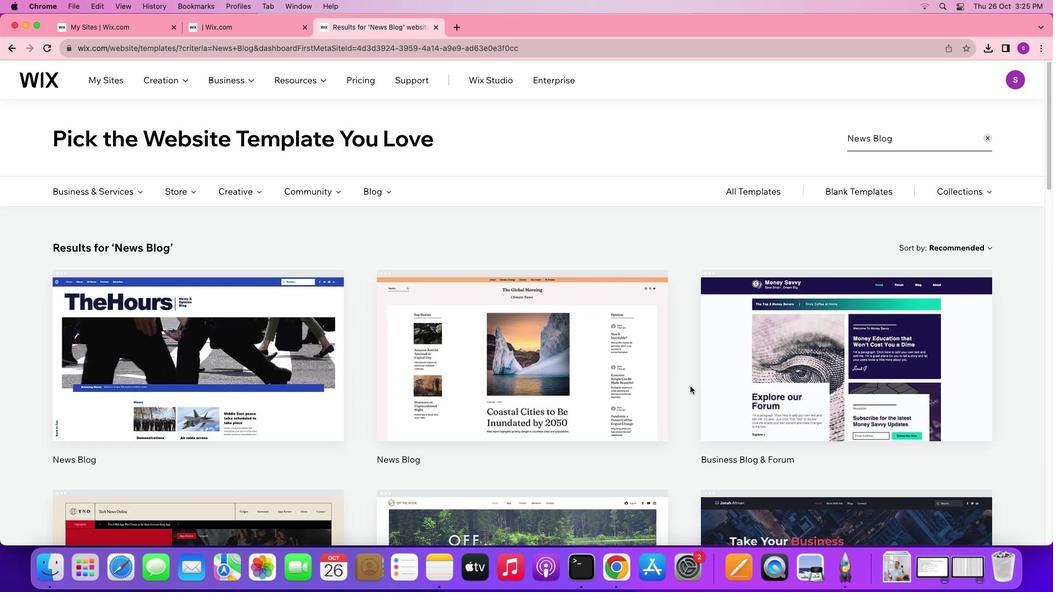 
Action: Mouse scrolled (619, 411) with delta (434, 353)
Screenshot: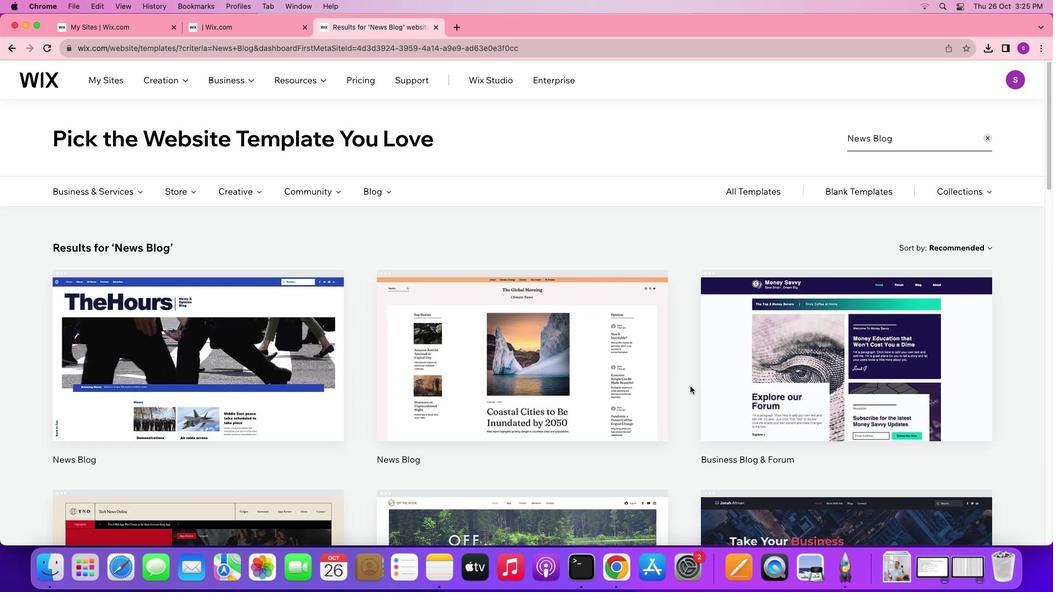 
Action: Mouse scrolled (619, 411) with delta (434, 353)
Screenshot: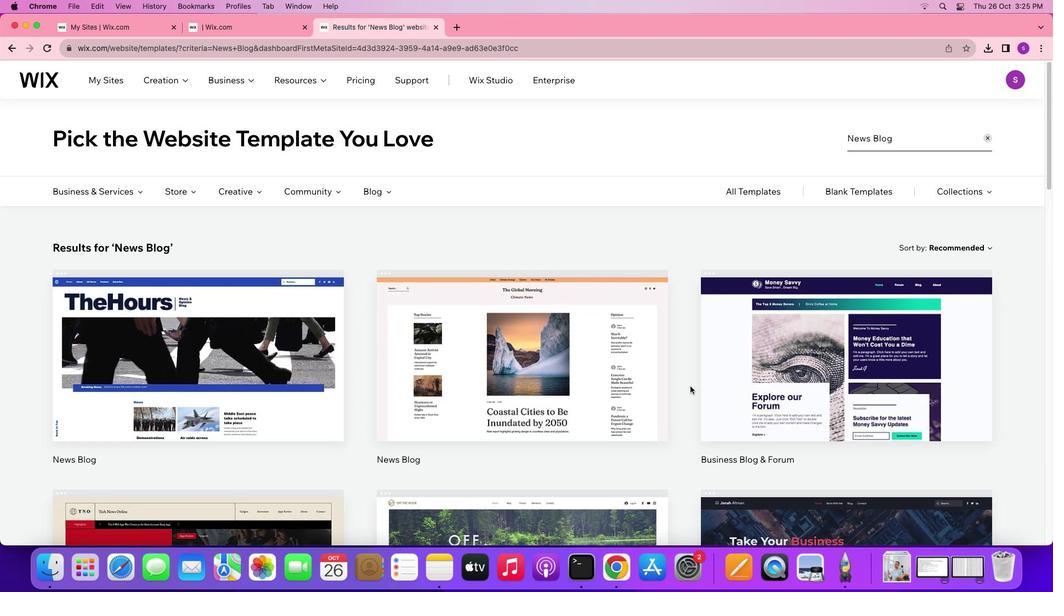 
Action: Mouse scrolled (619, 411) with delta (434, 353)
Screenshot: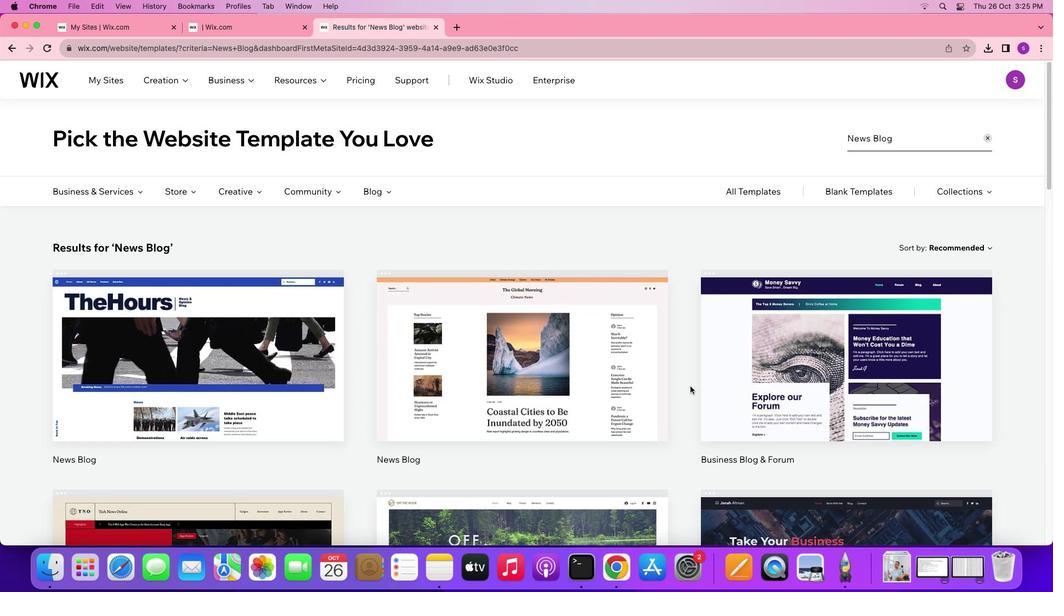 
Action: Mouse scrolled (619, 411) with delta (434, 353)
Screenshot: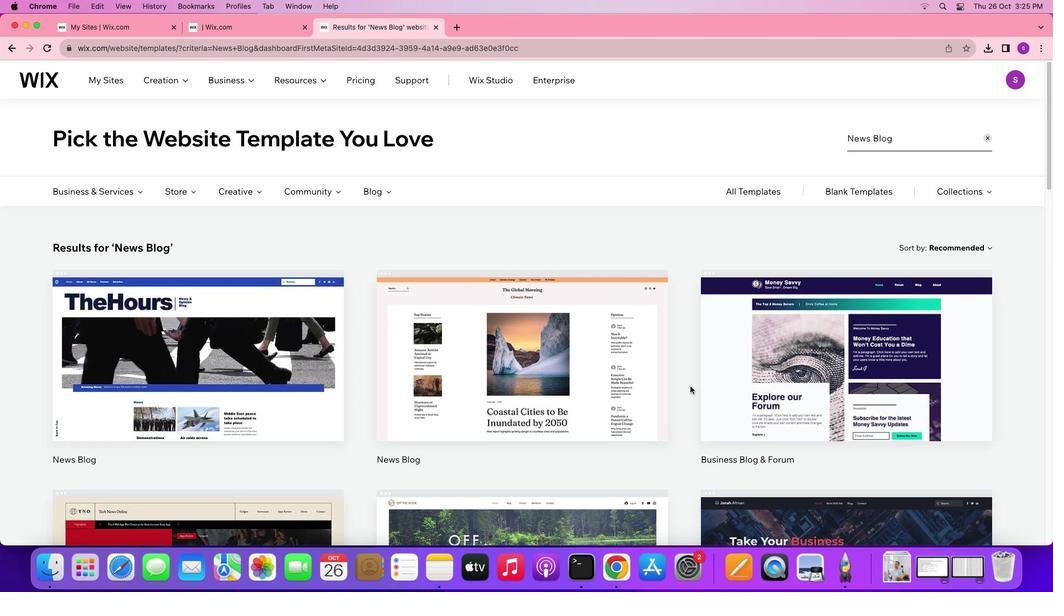 
Action: Mouse scrolled (619, 411) with delta (434, 353)
Screenshot: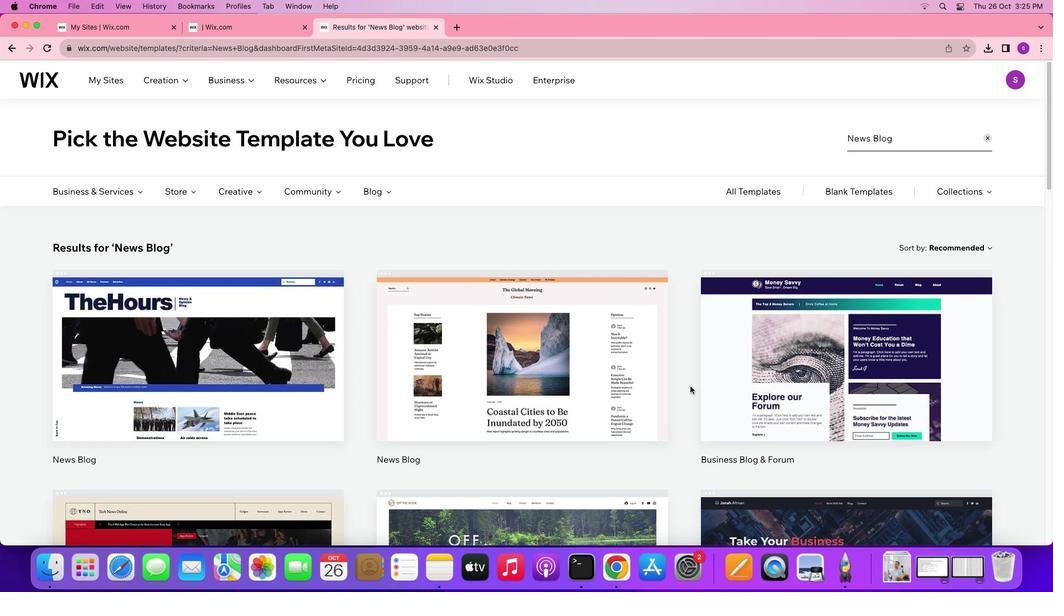 
Action: Mouse scrolled (619, 411) with delta (434, 353)
Screenshot: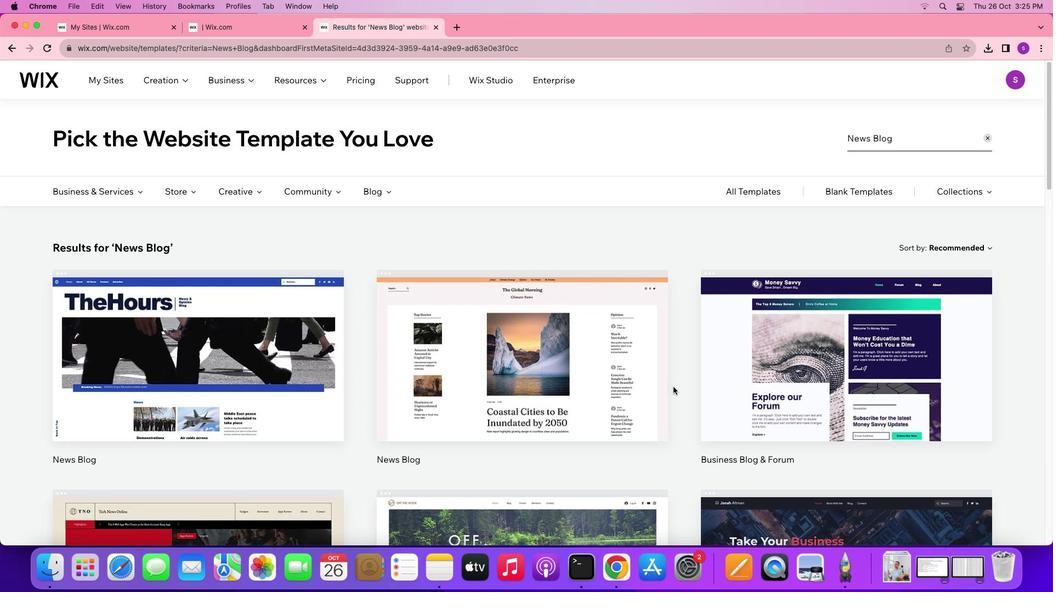 
Action: Mouse scrolled (619, 411) with delta (434, 353)
Screenshot: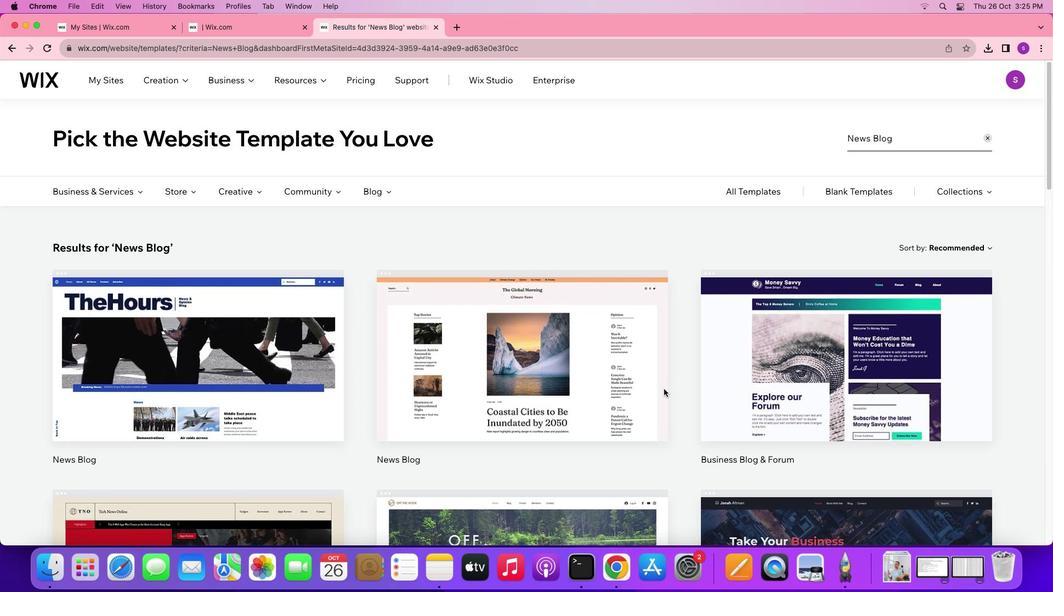 
Action: Mouse scrolled (619, 411) with delta (434, 353)
Screenshot: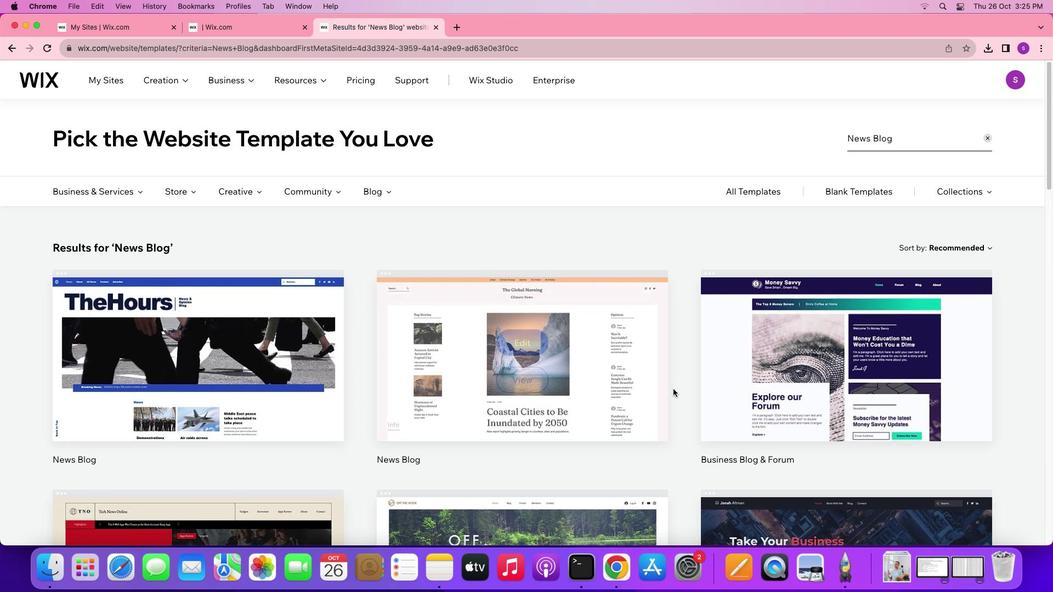 
Action: Mouse scrolled (619, 411) with delta (434, 353)
Screenshot: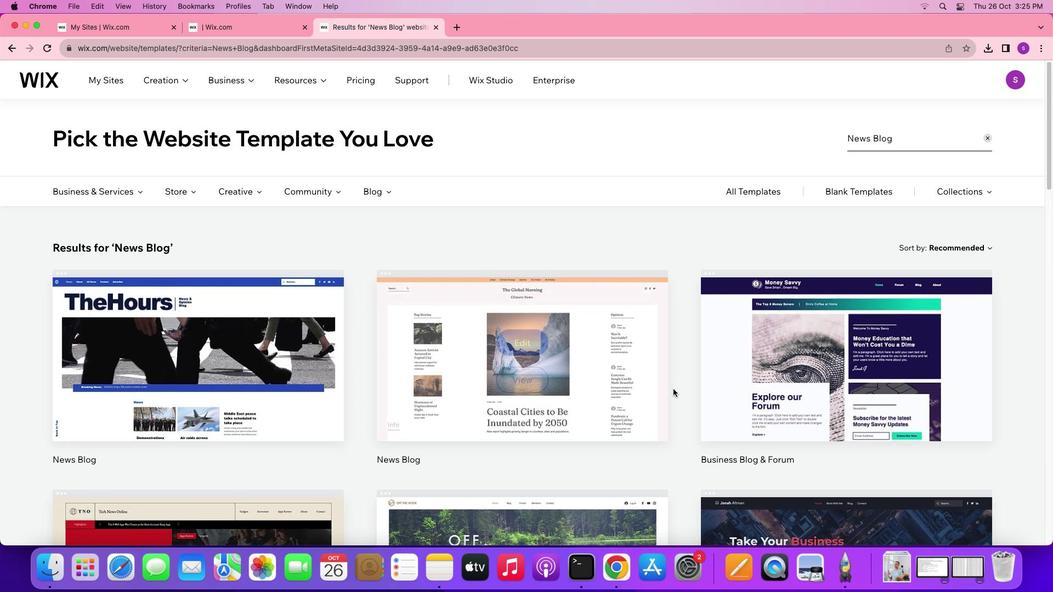
Action: Mouse moved to (487, 405)
Screenshot: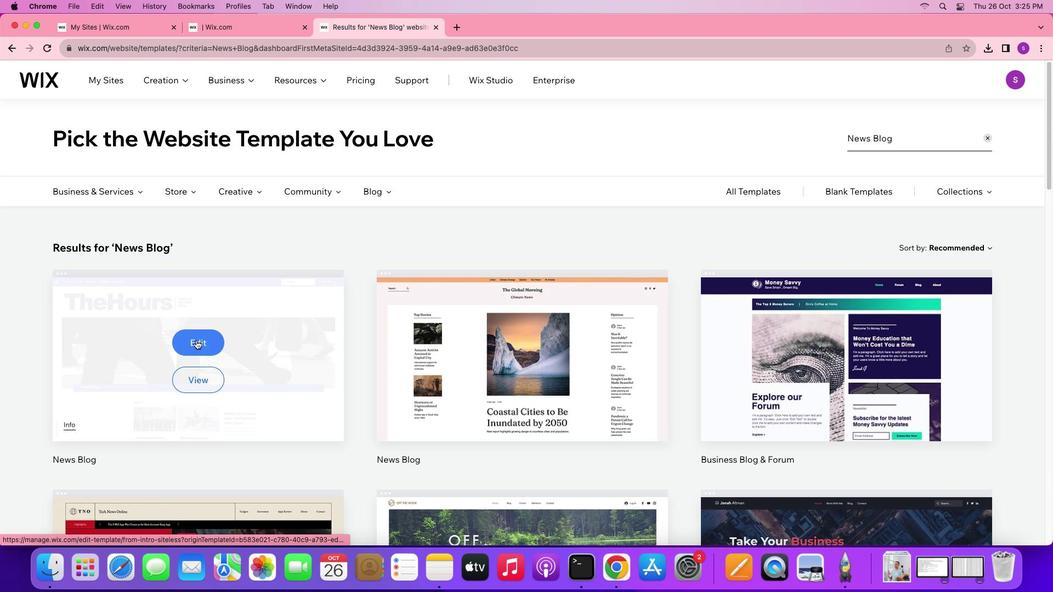
Action: Mouse pressed left at (487, 405)
Screenshot: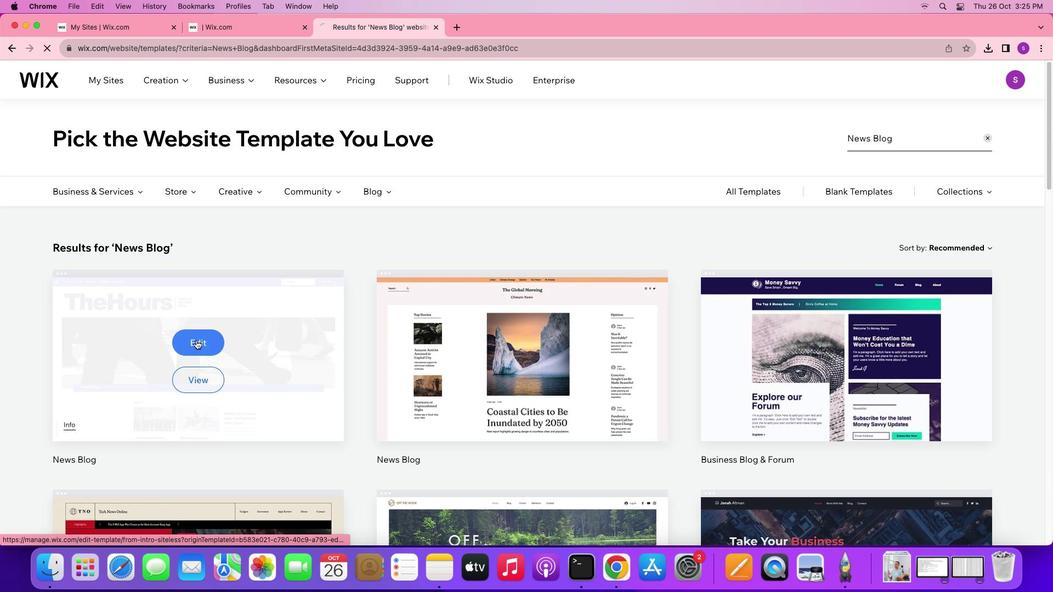 
Action: Mouse moved to (621, 371)
Screenshot: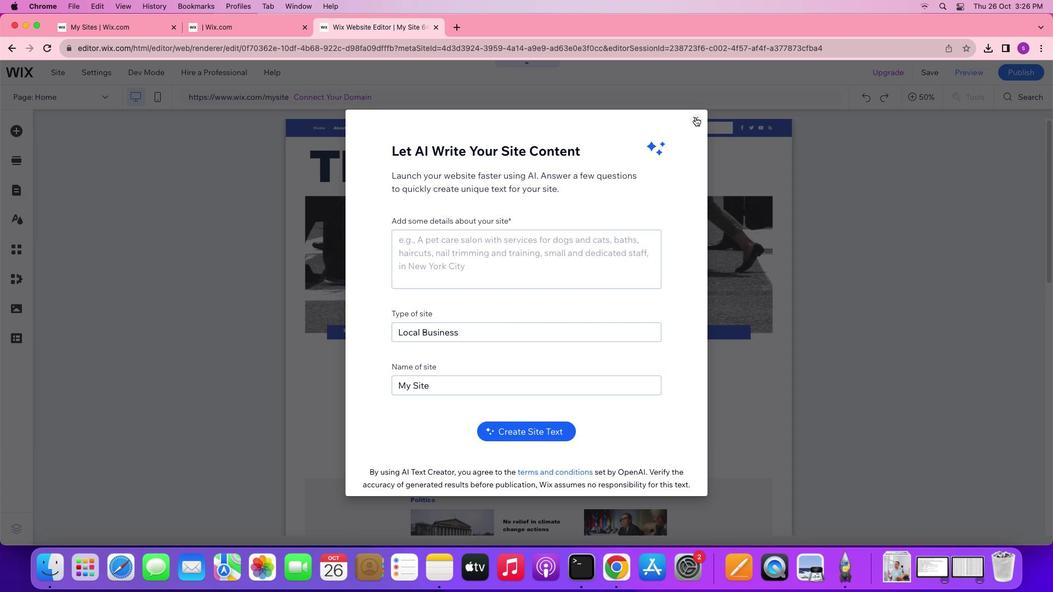 
Action: Mouse pressed left at (621, 371)
Screenshot: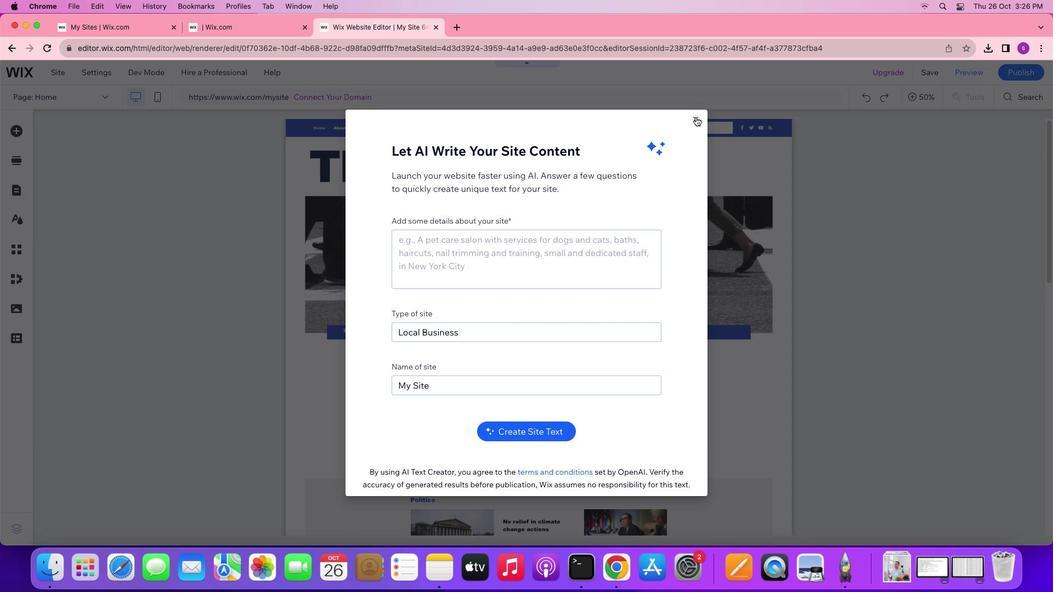 
Action: Mouse moved to (590, 392)
Screenshot: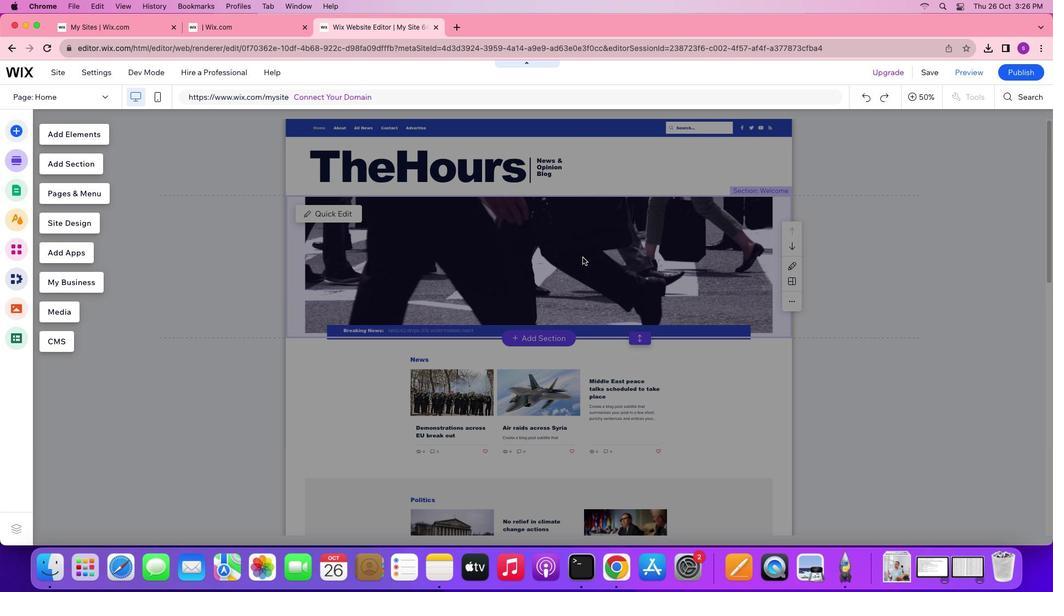 
Action: Mouse pressed left at (590, 392)
Screenshot: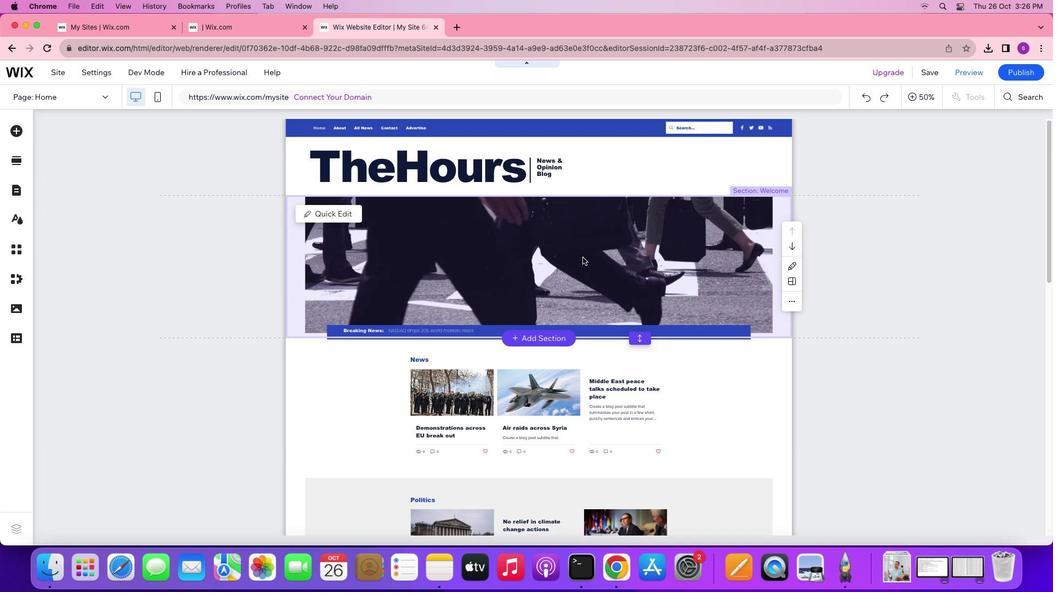 
Action: Mouse moved to (590, 392)
Screenshot: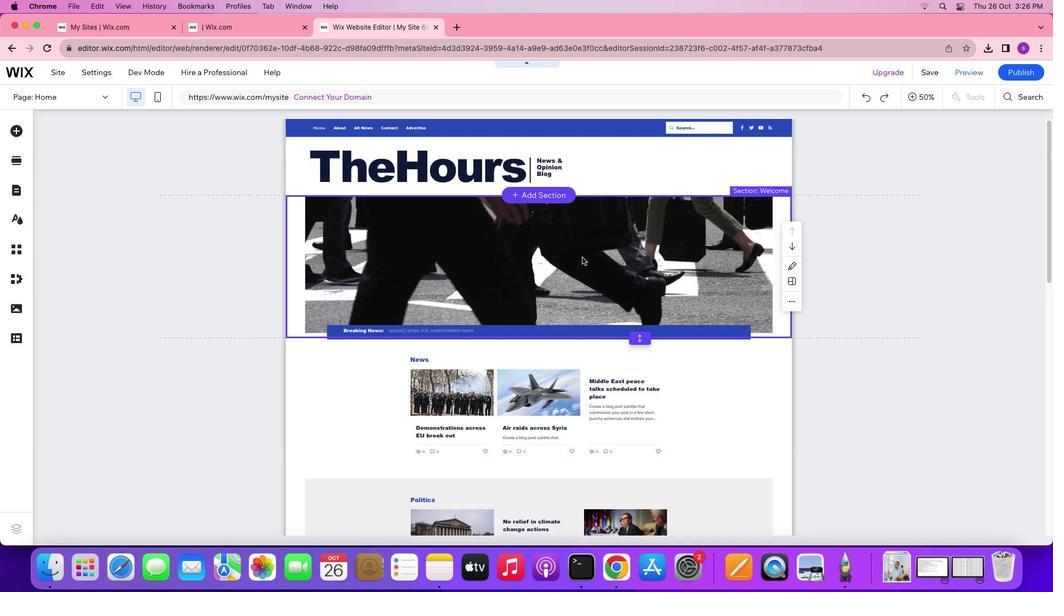 
Action: Mouse pressed left at (590, 392)
Screenshot: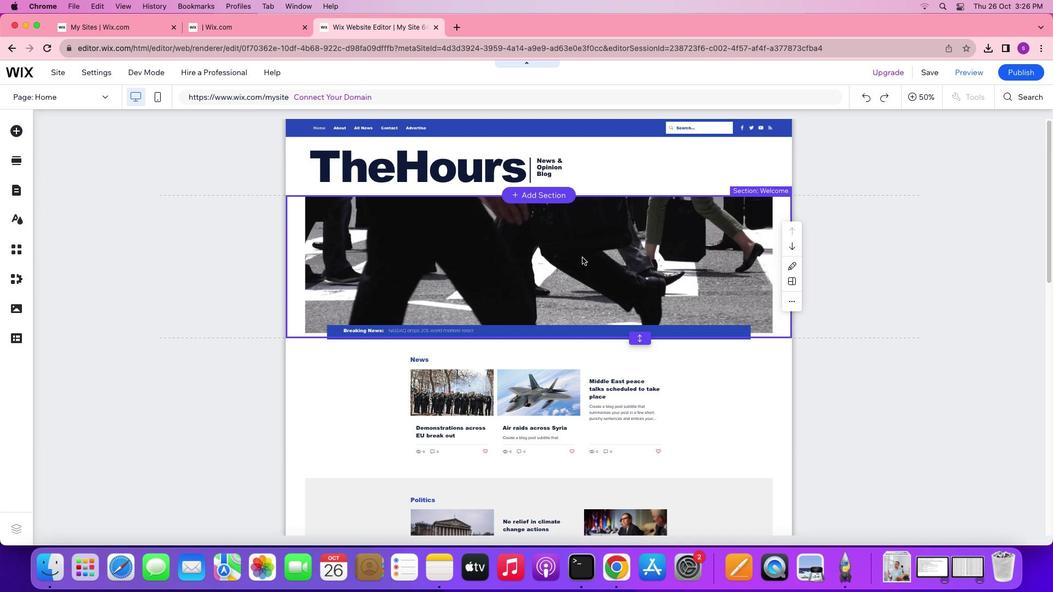 
Action: Mouse pressed left at (590, 392)
Screenshot: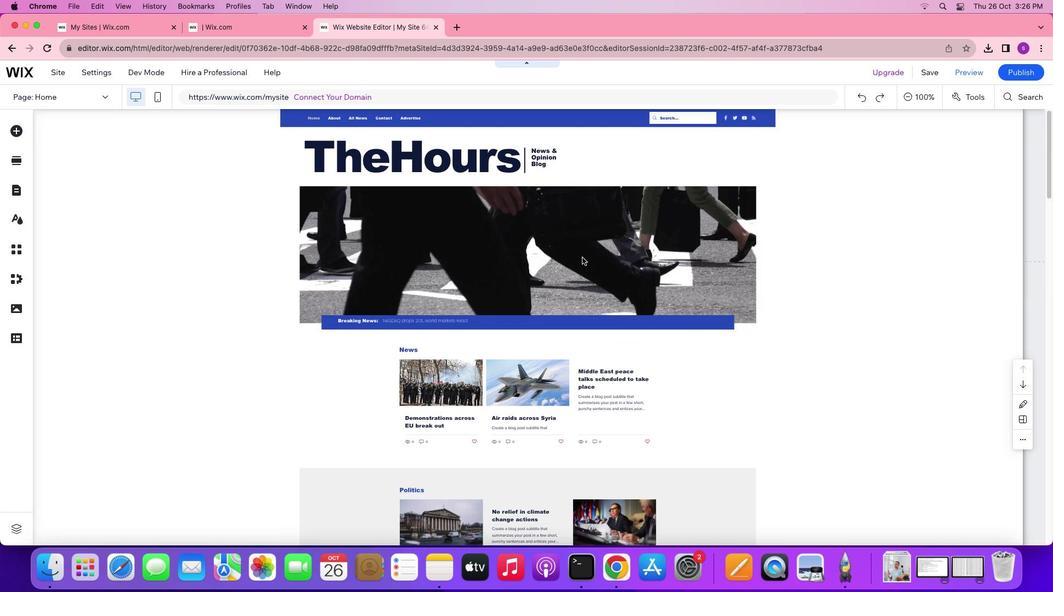 
Action: Mouse moved to (595, 389)
Screenshot: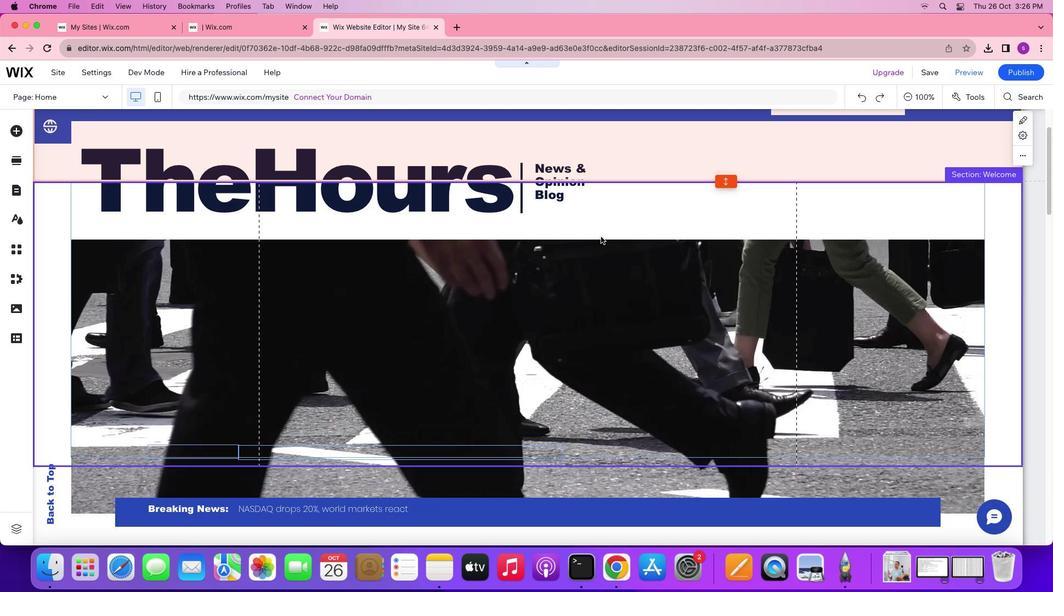 
Action: Mouse scrolled (595, 389) with delta (434, 353)
Screenshot: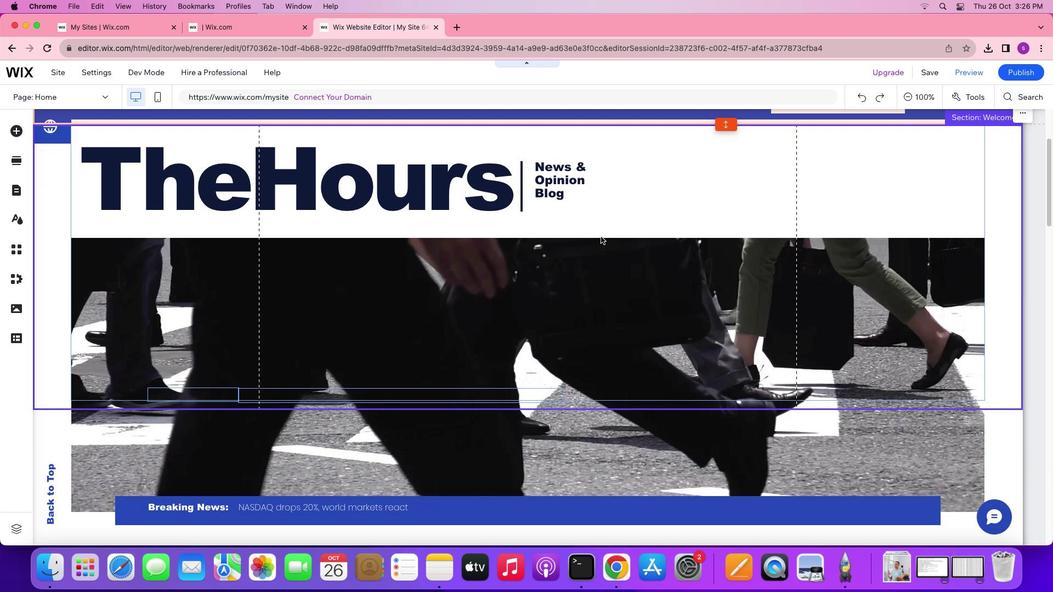 
Action: Mouse scrolled (595, 389) with delta (434, 353)
Screenshot: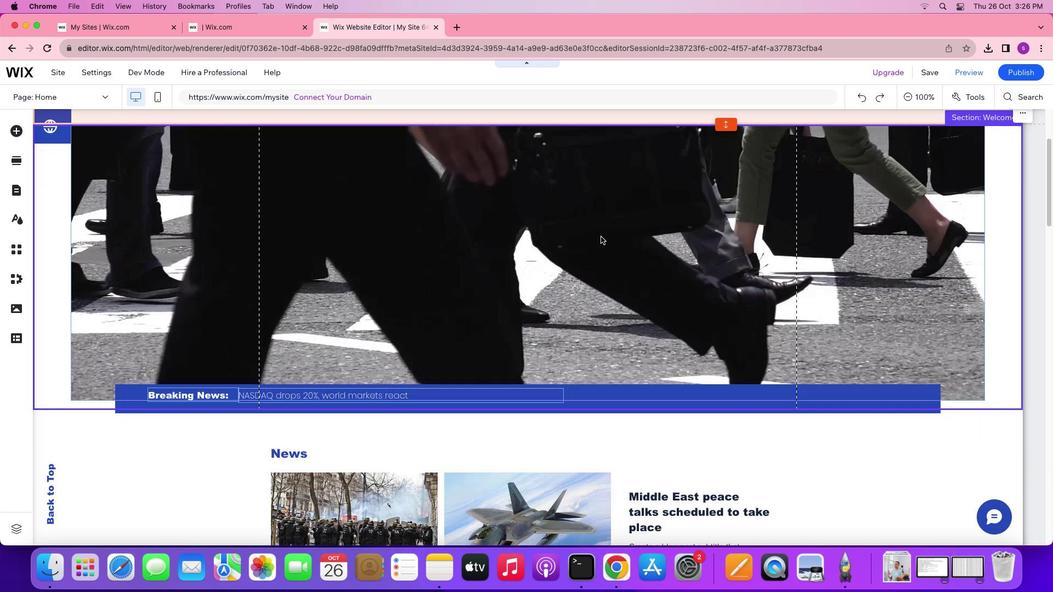 
Action: Mouse scrolled (595, 389) with delta (434, 353)
Screenshot: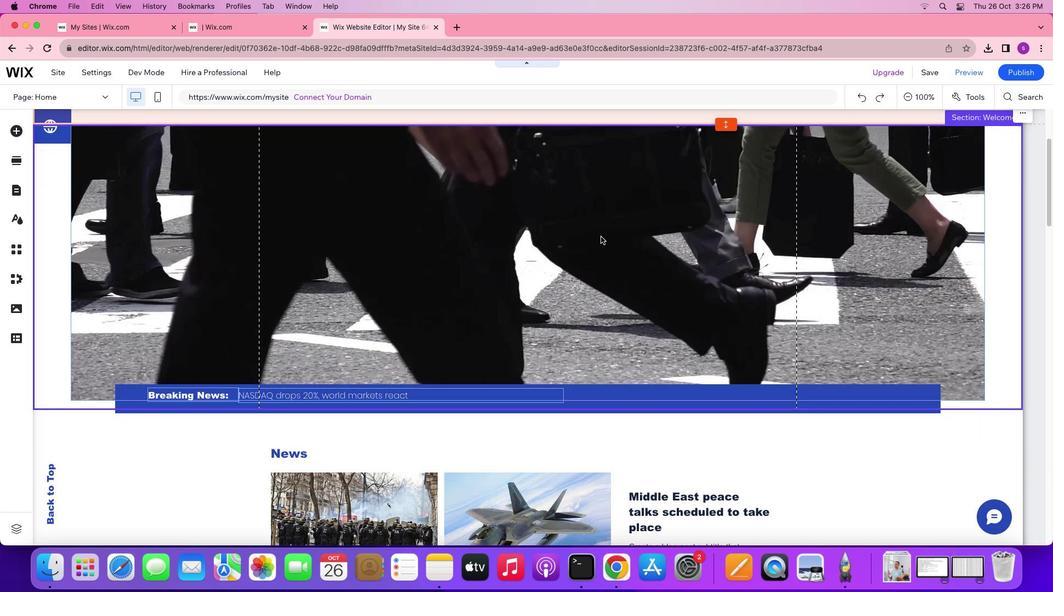 
Action: Mouse scrolled (595, 389) with delta (434, 353)
Screenshot: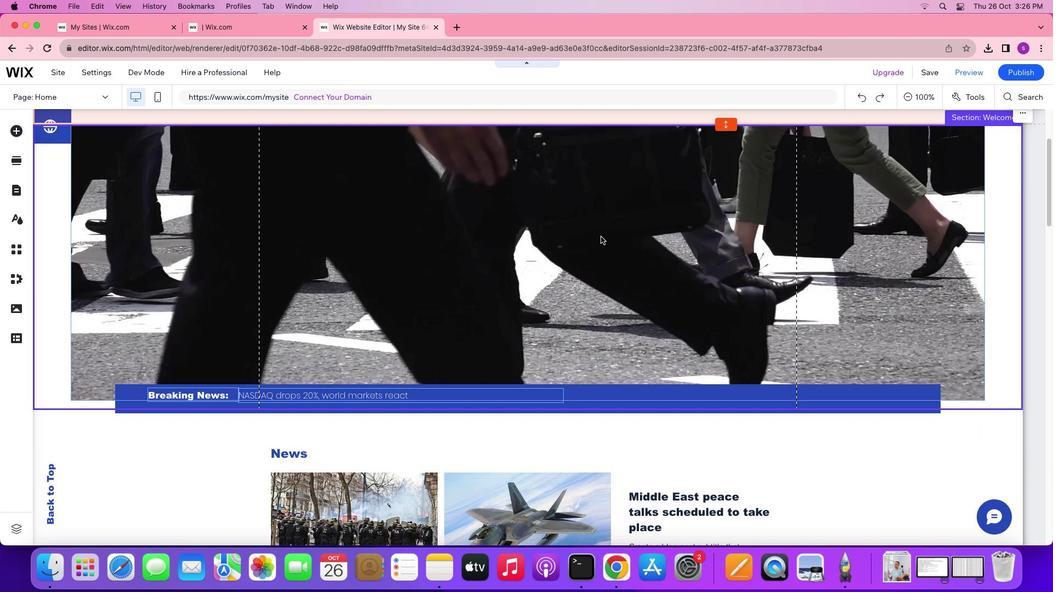 
Action: Mouse scrolled (595, 389) with delta (434, 353)
Screenshot: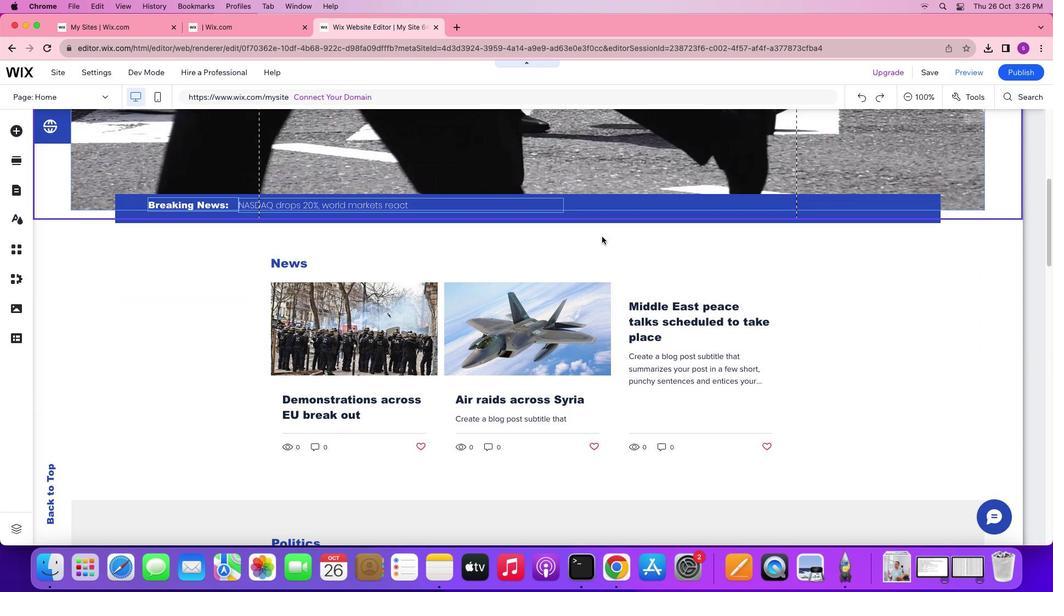 
Action: Mouse scrolled (595, 389) with delta (434, 353)
Screenshot: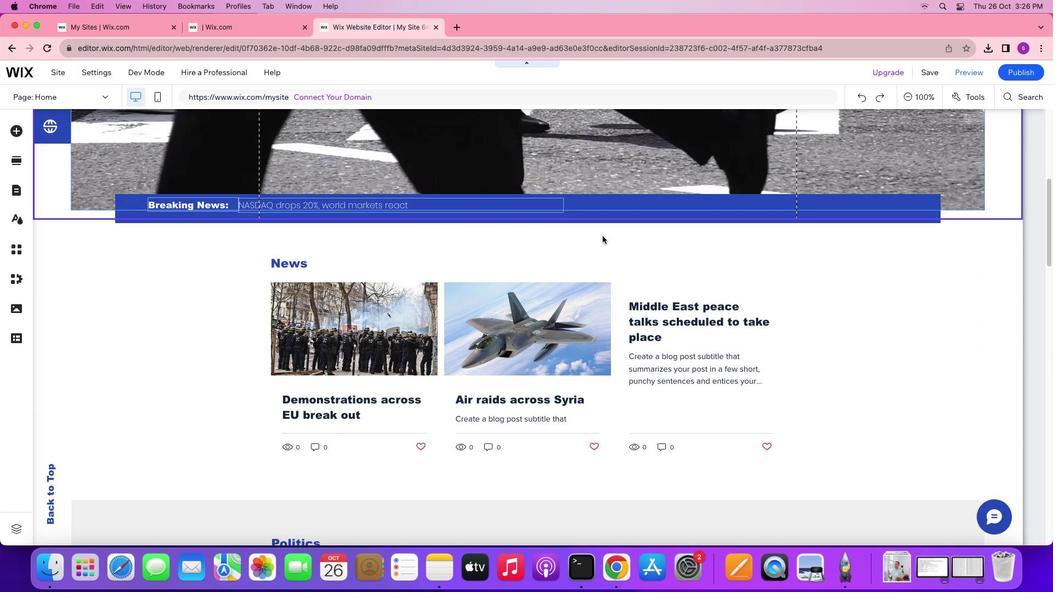 
Action: Mouse scrolled (595, 389) with delta (434, 352)
Screenshot: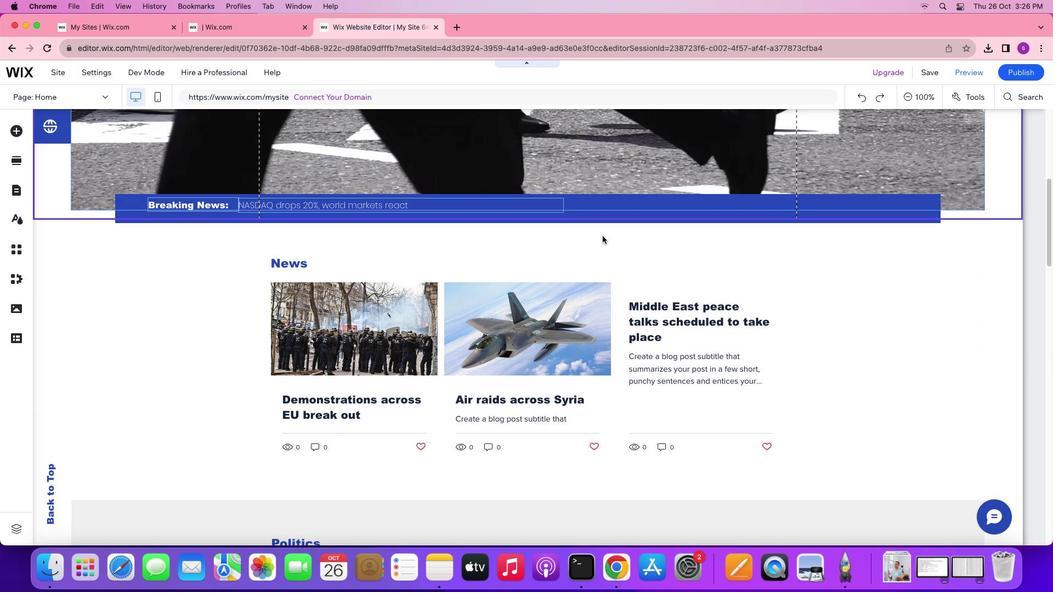 
Action: Mouse scrolled (595, 389) with delta (434, 352)
Screenshot: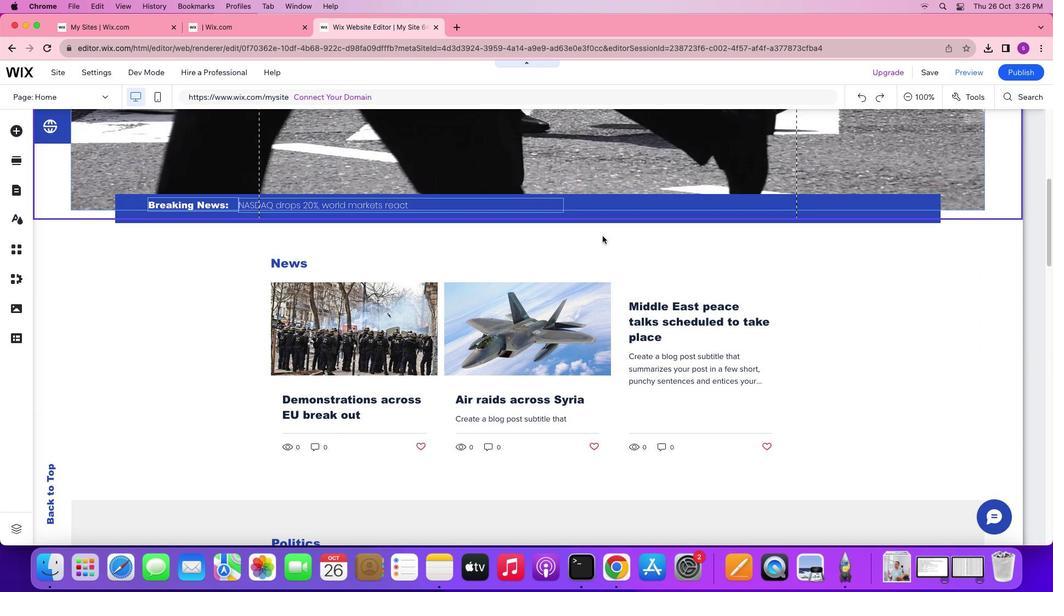 
Action: Mouse moved to (680, 396)
Screenshot: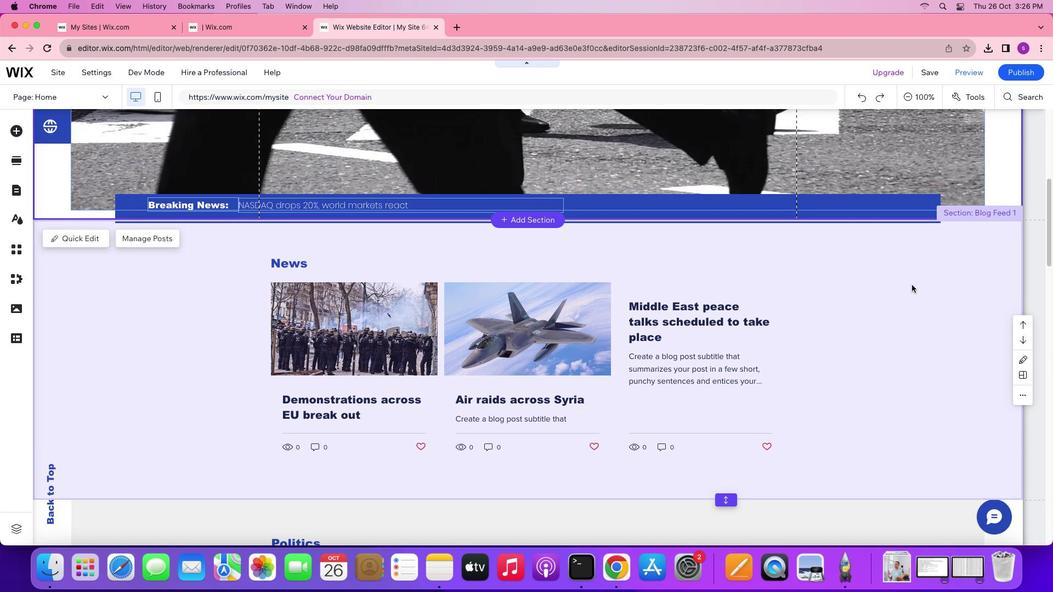 
Action: Mouse pressed left at (680, 396)
Screenshot: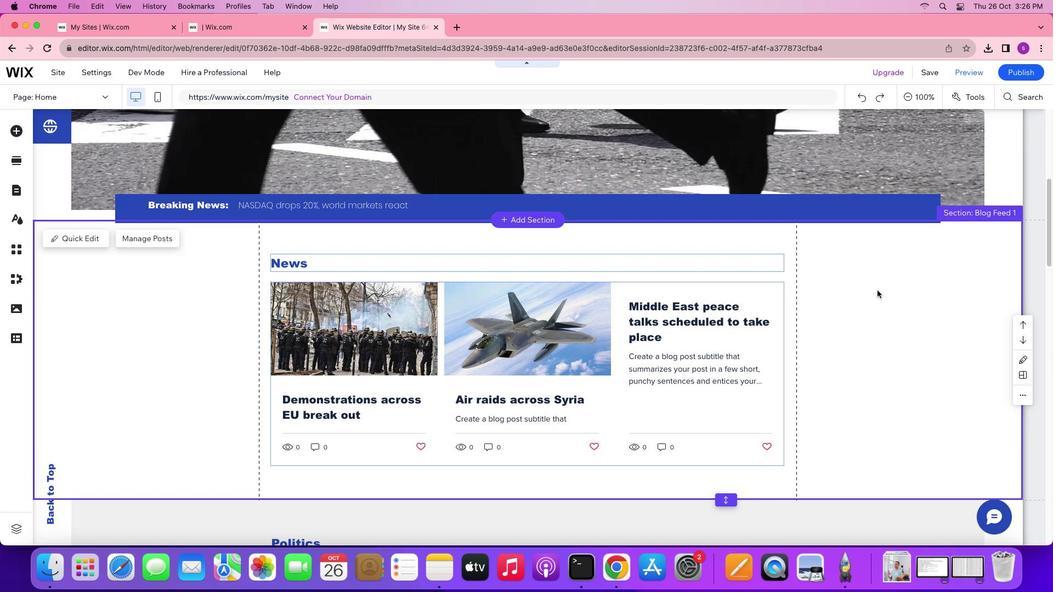 
Action: Mouse moved to (617, 405)
Screenshot: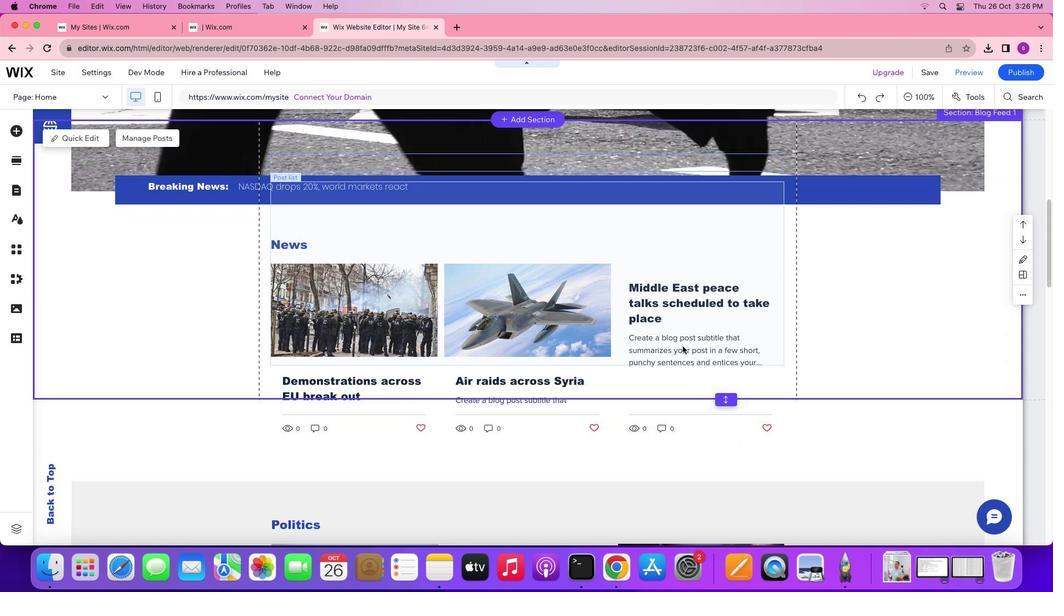 
Action: Mouse scrolled (617, 405) with delta (434, 353)
Screenshot: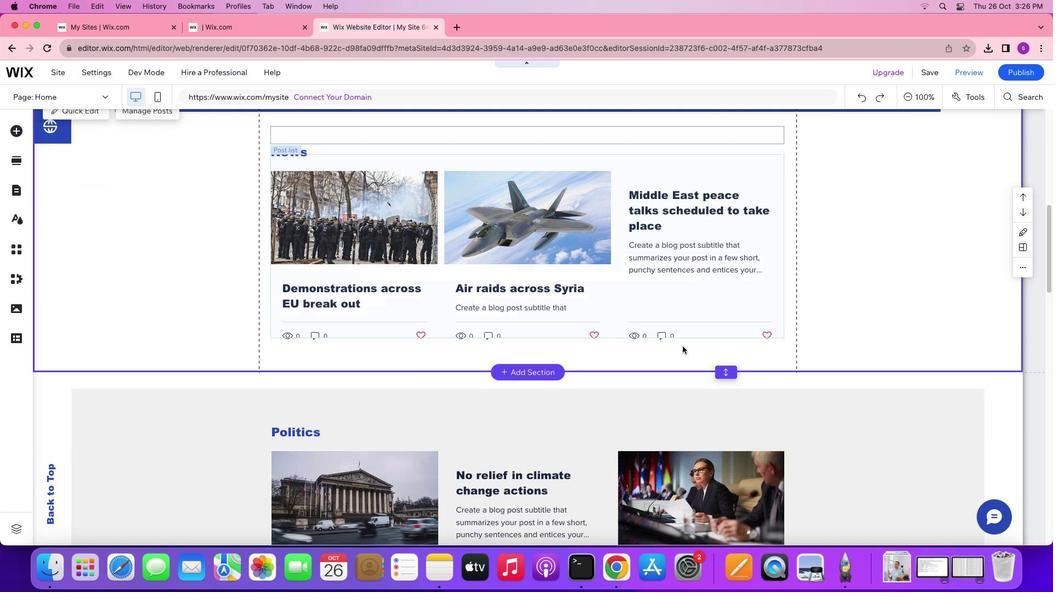 
Action: Mouse scrolled (617, 405) with delta (434, 353)
Screenshot: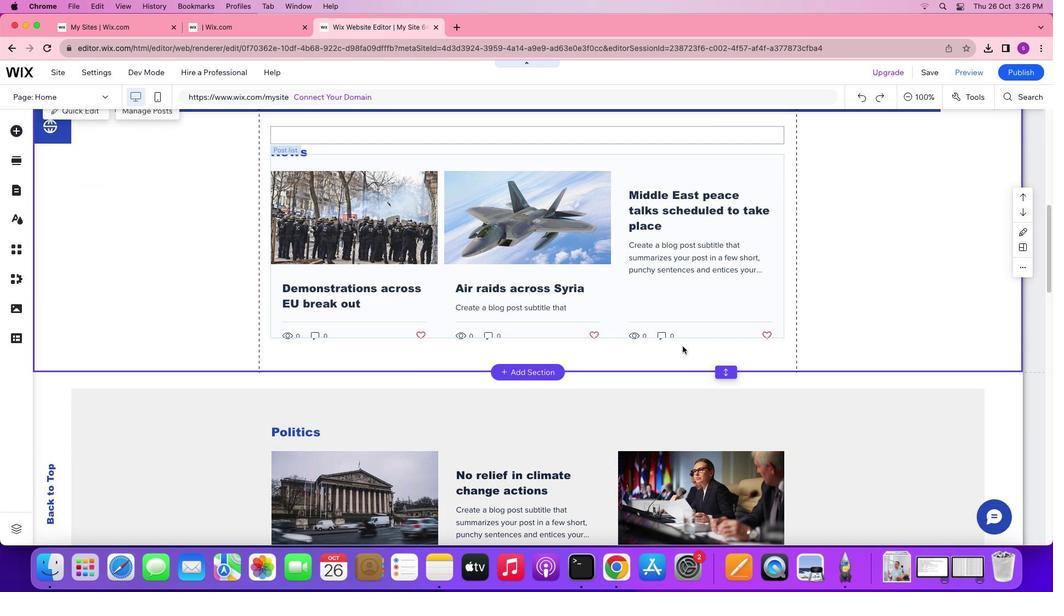 
Action: Mouse scrolled (617, 405) with delta (434, 353)
Screenshot: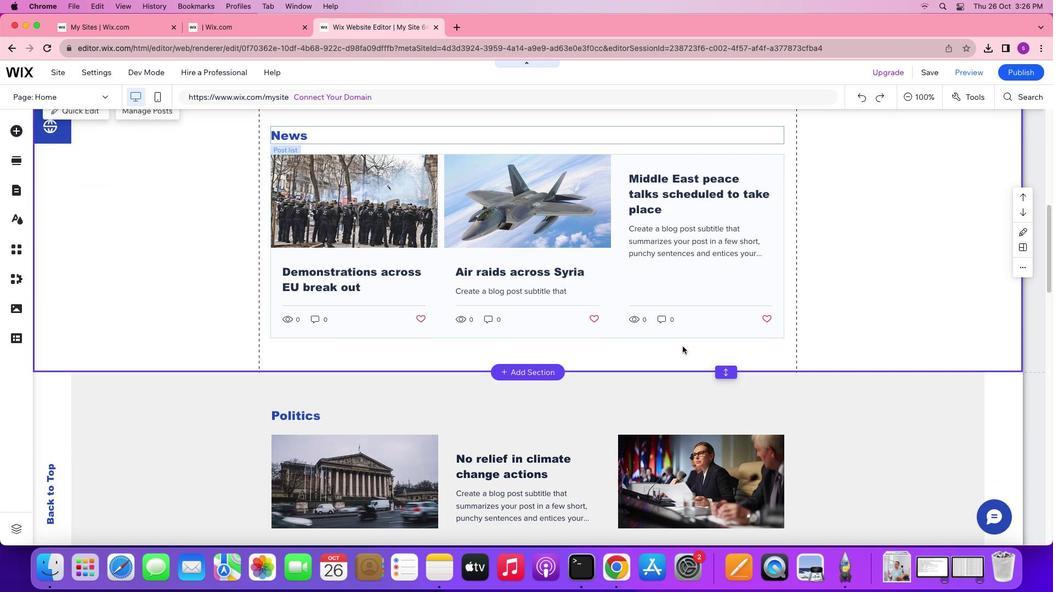 
Action: Mouse scrolled (617, 405) with delta (434, 352)
Screenshot: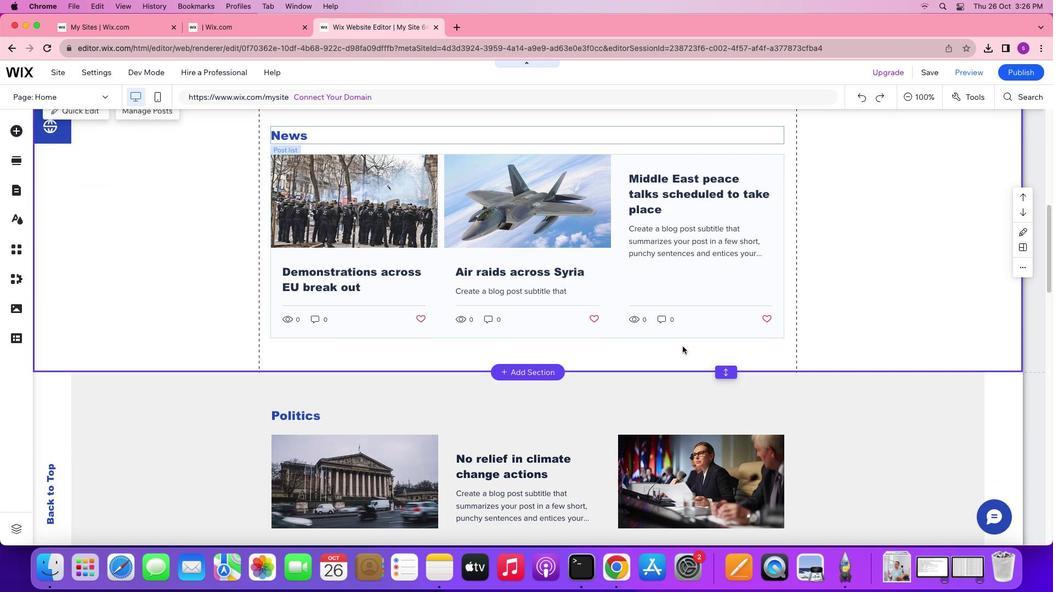 
Action: Mouse moved to (617, 405)
Screenshot: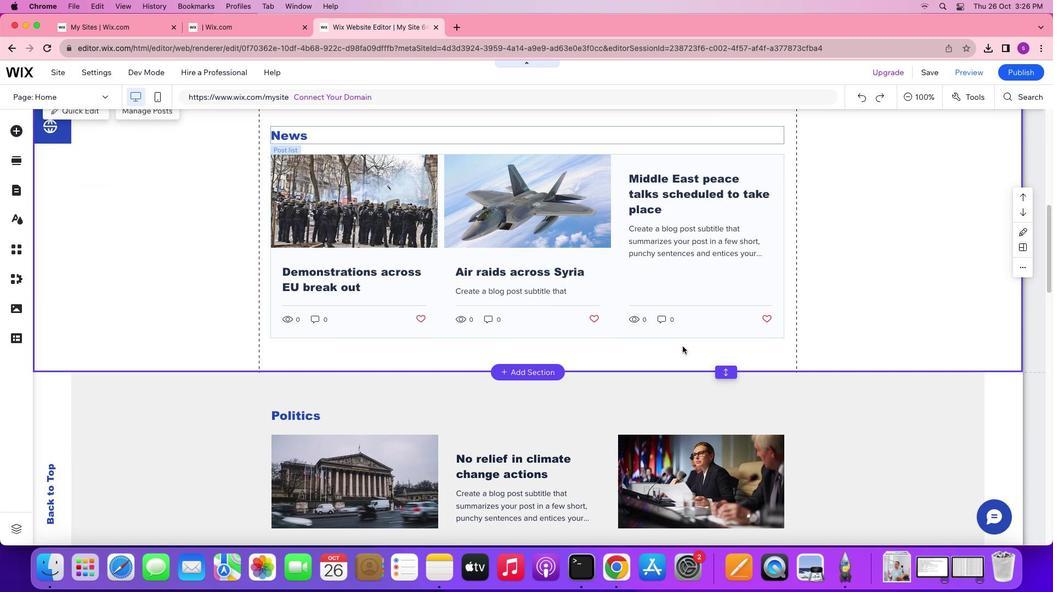 
Action: Mouse scrolled (617, 405) with delta (434, 353)
Screenshot: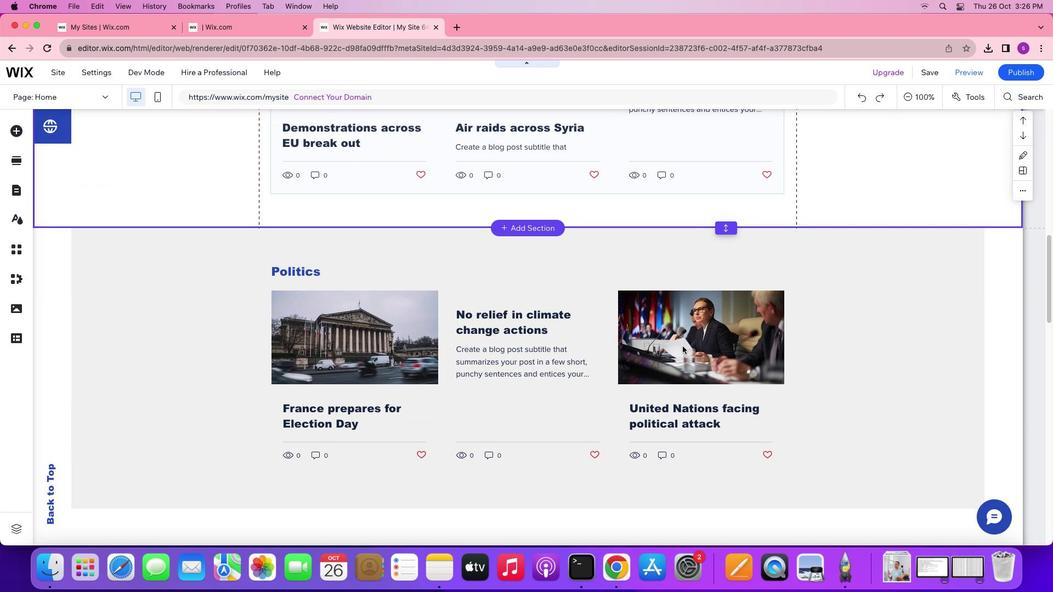 
Action: Mouse scrolled (617, 405) with delta (434, 353)
Screenshot: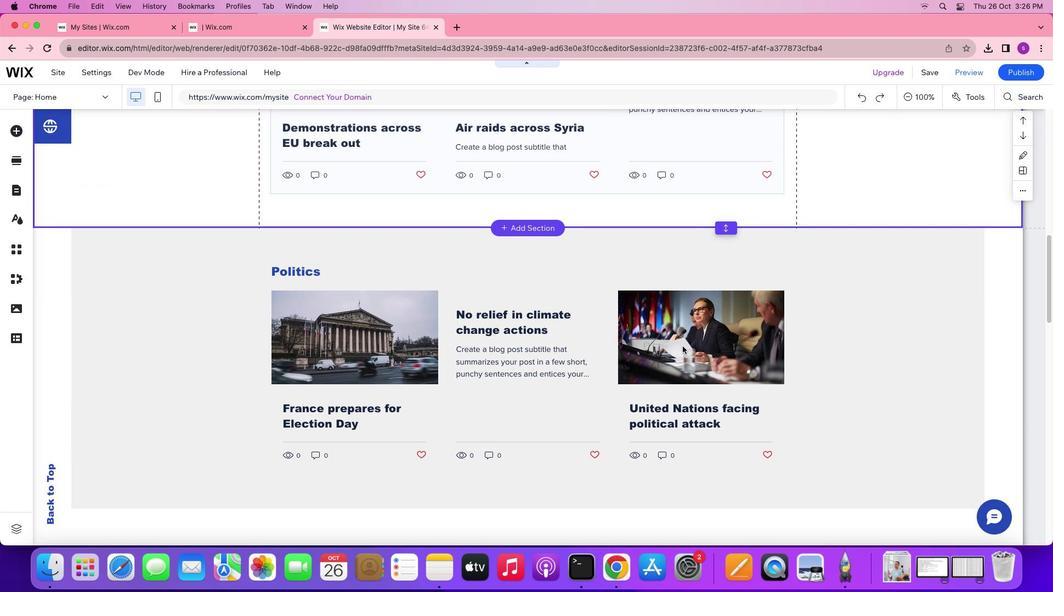 
Action: Mouse scrolled (617, 405) with delta (434, 353)
Screenshot: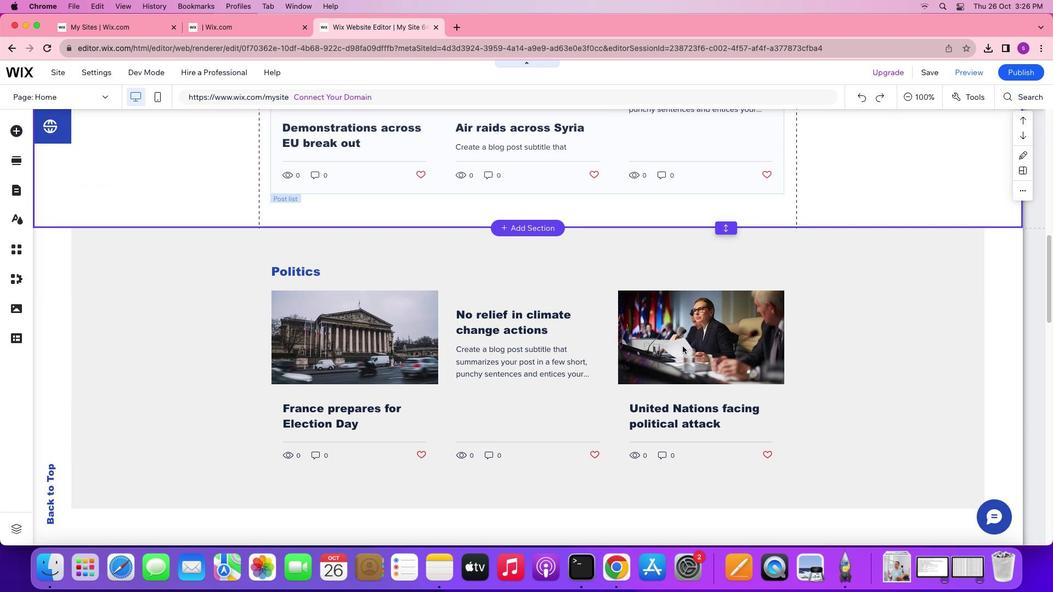
Action: Mouse scrolled (617, 405) with delta (434, 352)
Screenshot: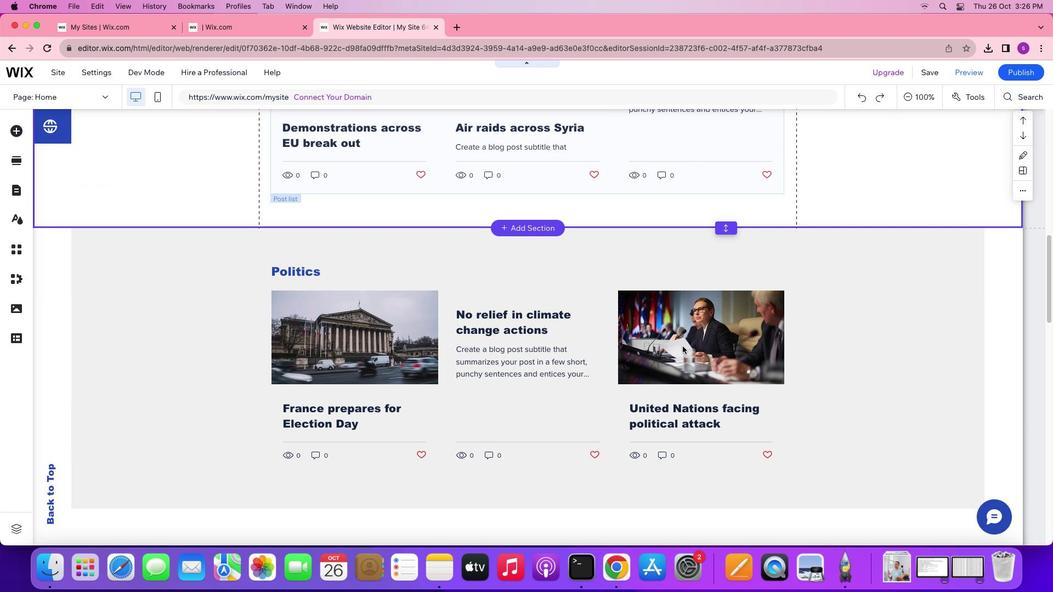 
Action: Mouse moved to (617, 405)
Screenshot: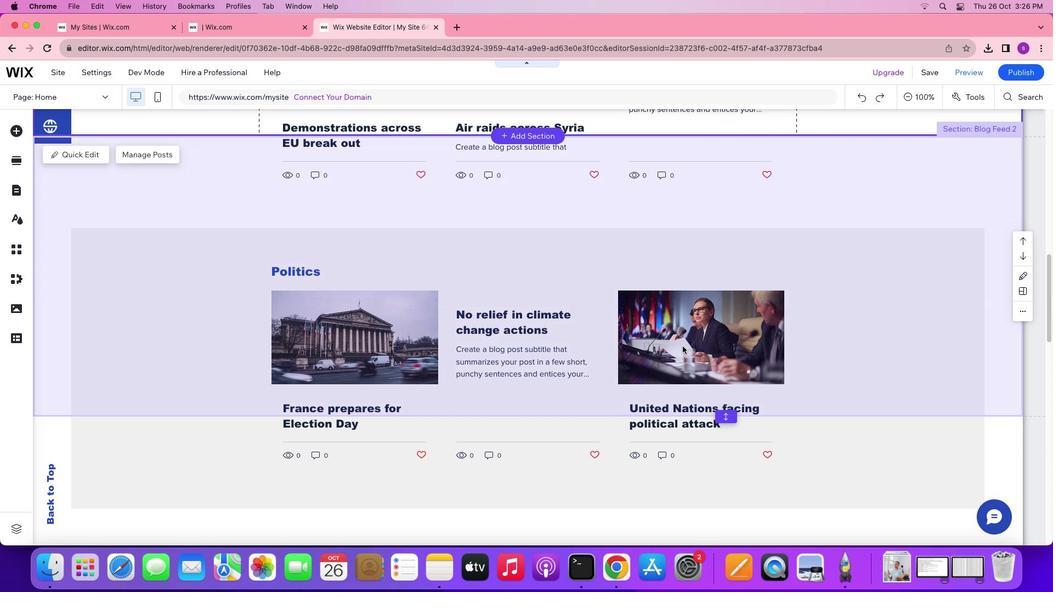 
Action: Mouse scrolled (617, 405) with delta (434, 353)
Screenshot: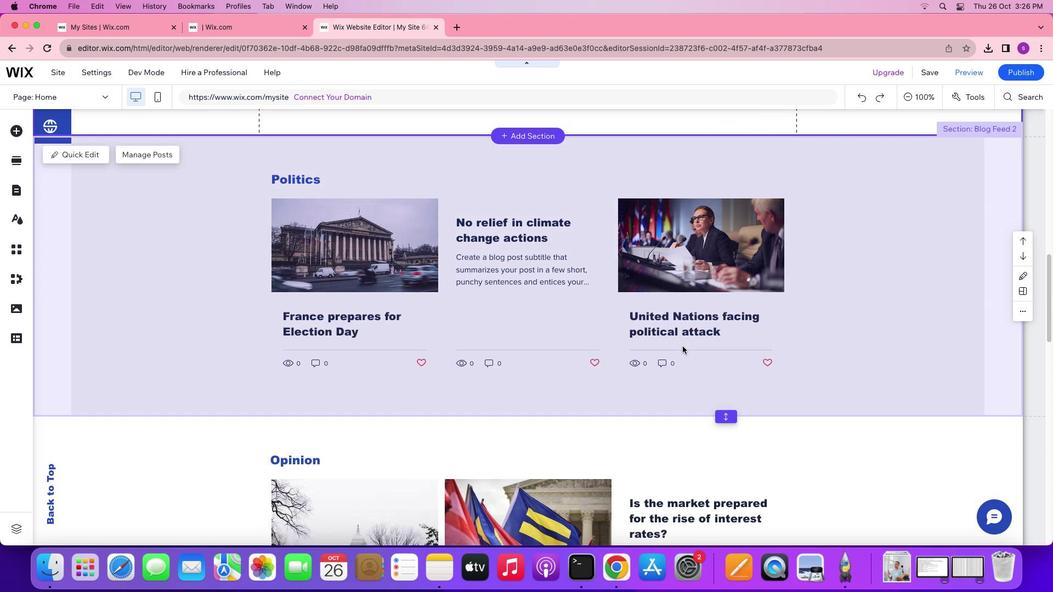 
Action: Mouse scrolled (617, 405) with delta (434, 353)
Screenshot: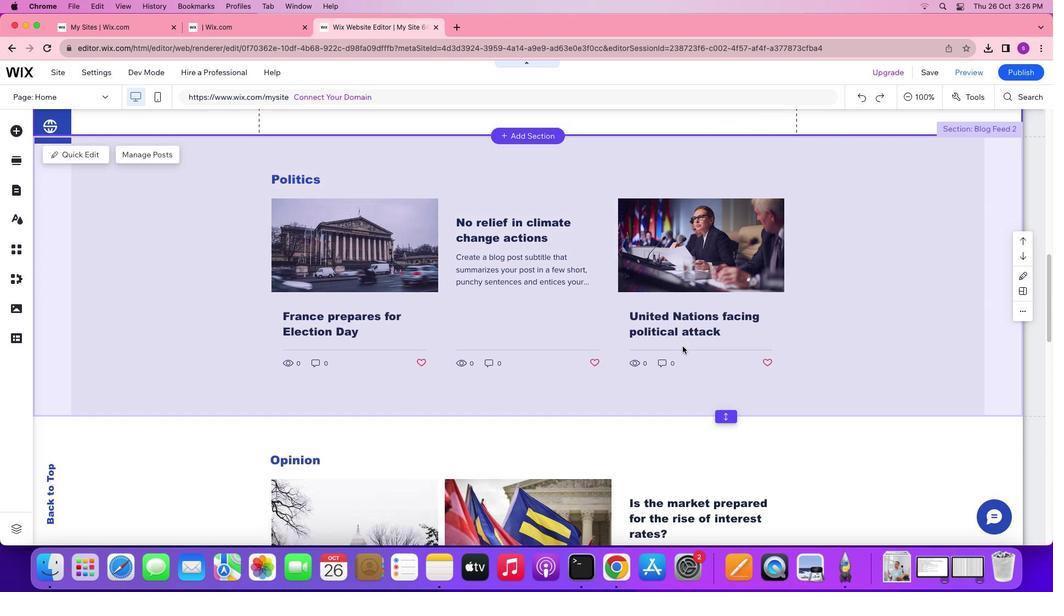 
Action: Mouse scrolled (617, 405) with delta (434, 352)
Screenshot: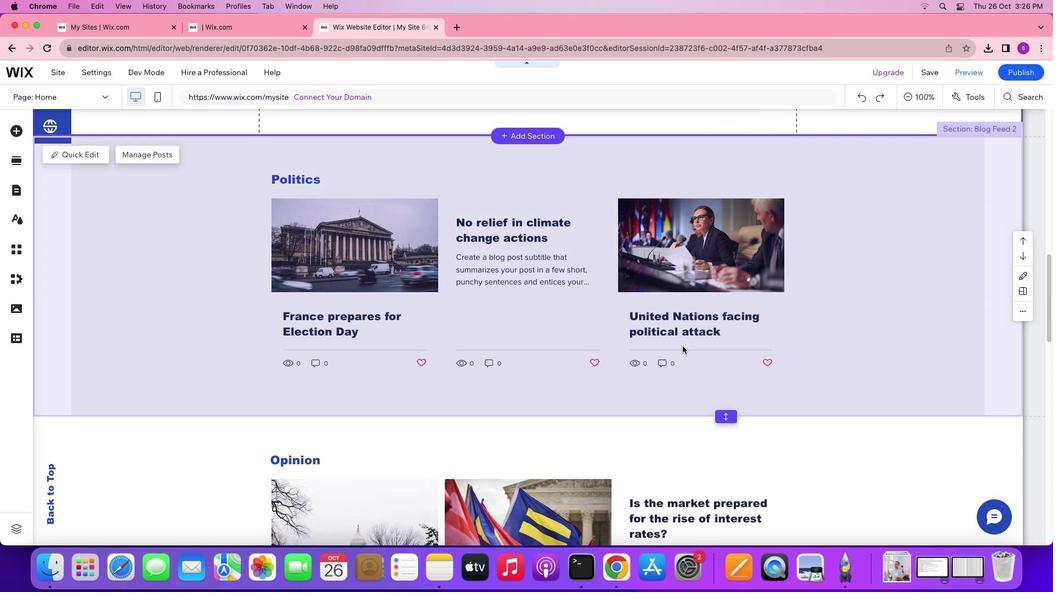
Action: Mouse scrolled (617, 405) with delta (434, 353)
Screenshot: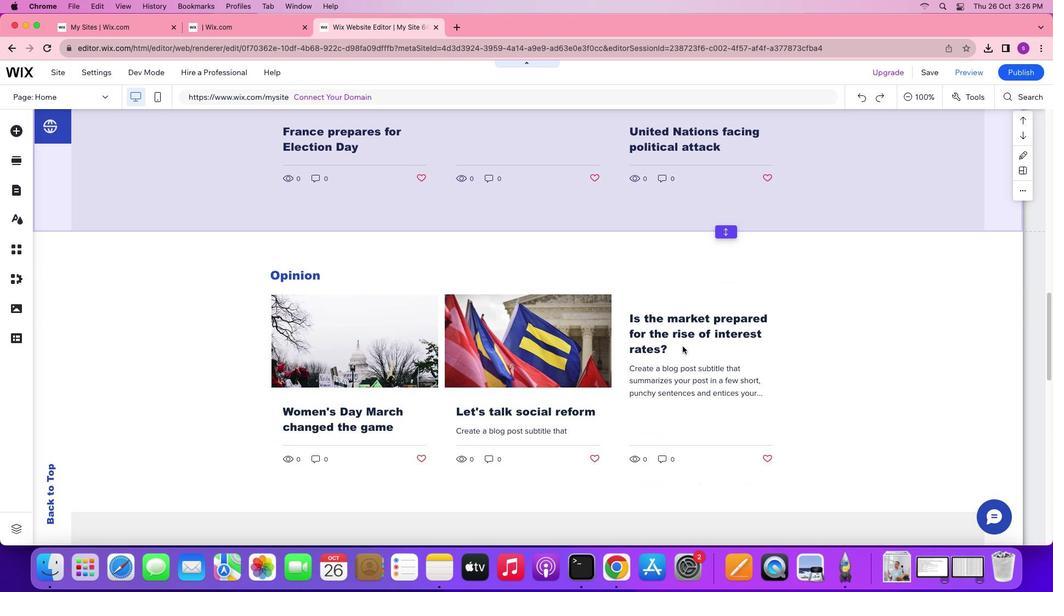 
Action: Mouse scrolled (617, 405) with delta (434, 353)
Screenshot: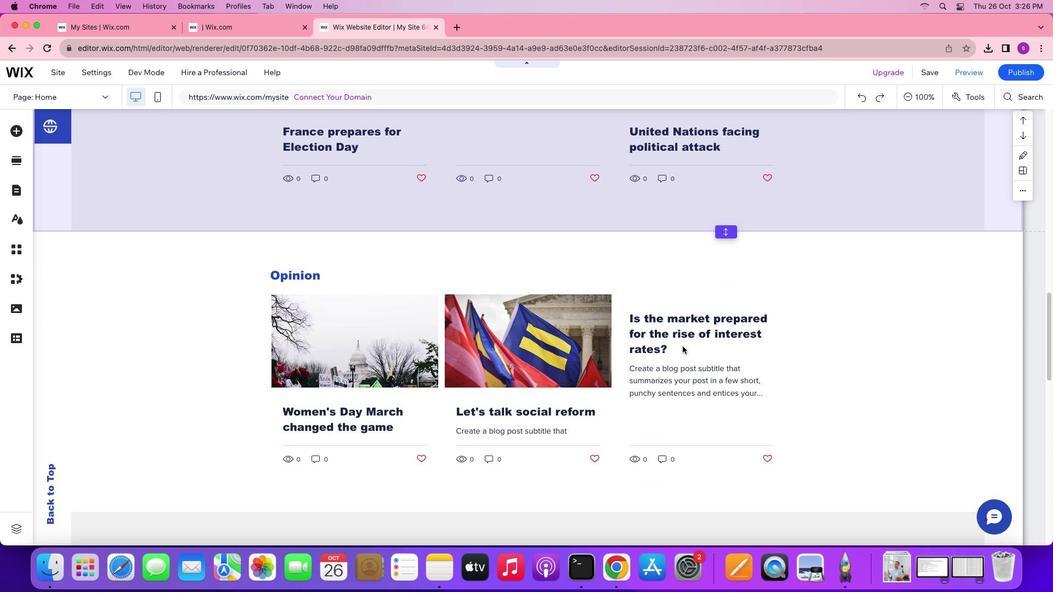 
Action: Mouse scrolled (617, 405) with delta (434, 353)
Screenshot: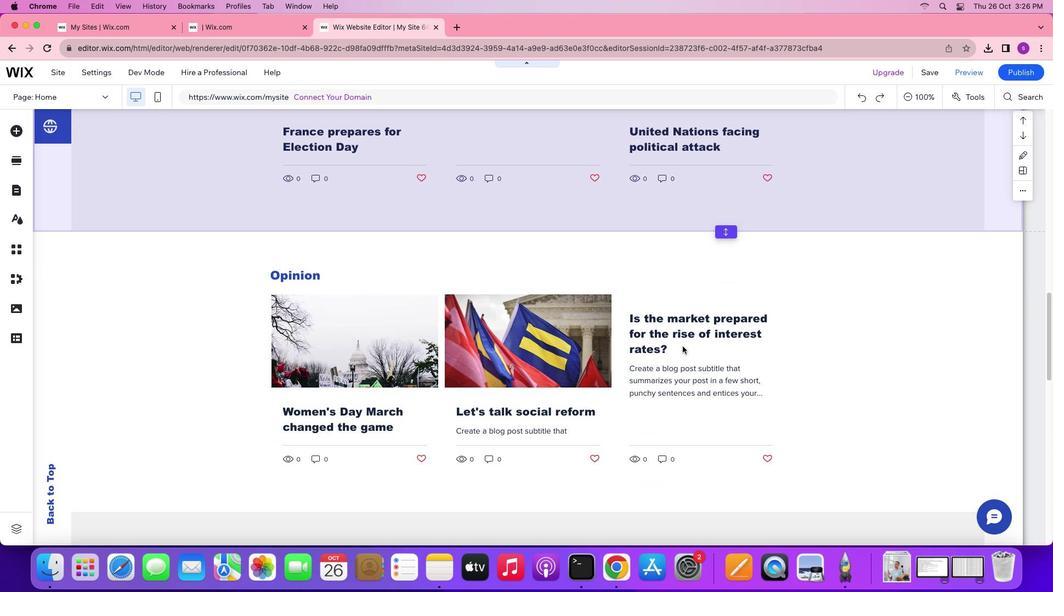 
Action: Mouse scrolled (617, 405) with delta (434, 352)
Screenshot: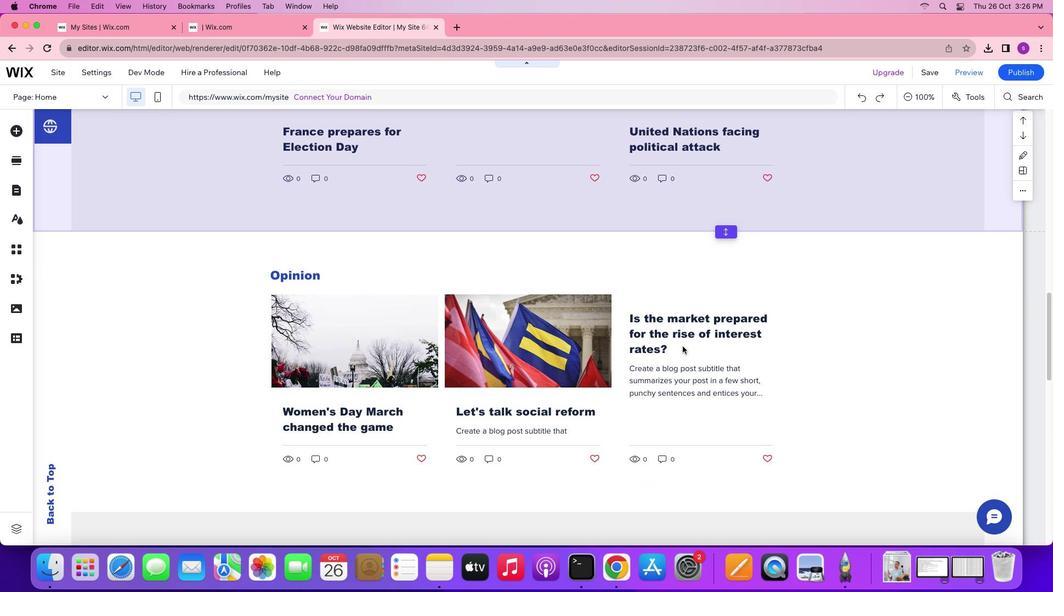 
Action: Mouse scrolled (617, 405) with delta (434, 353)
Screenshot: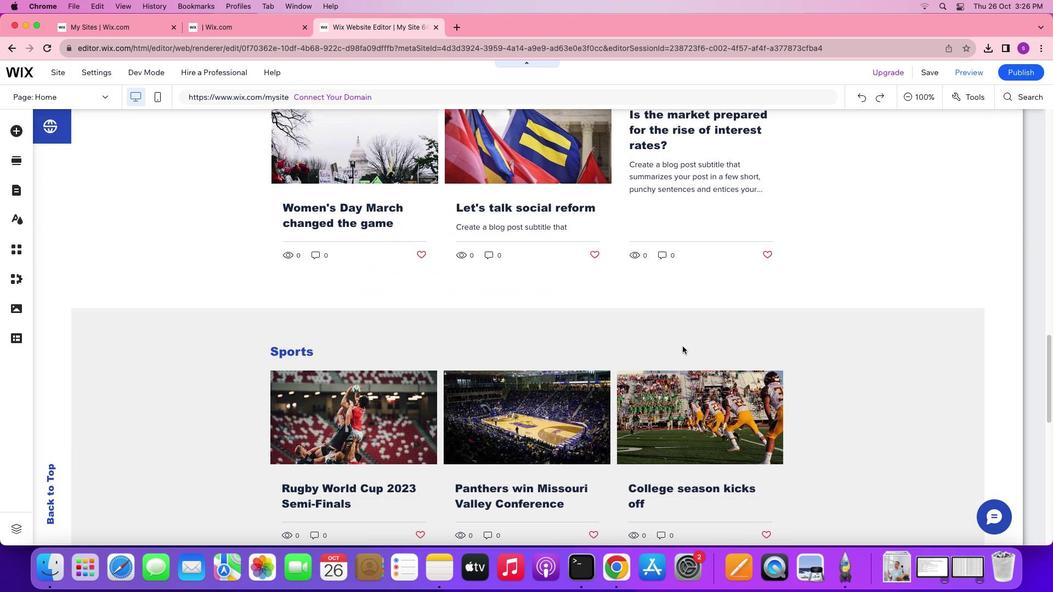 
Action: Mouse scrolled (617, 405) with delta (434, 353)
Screenshot: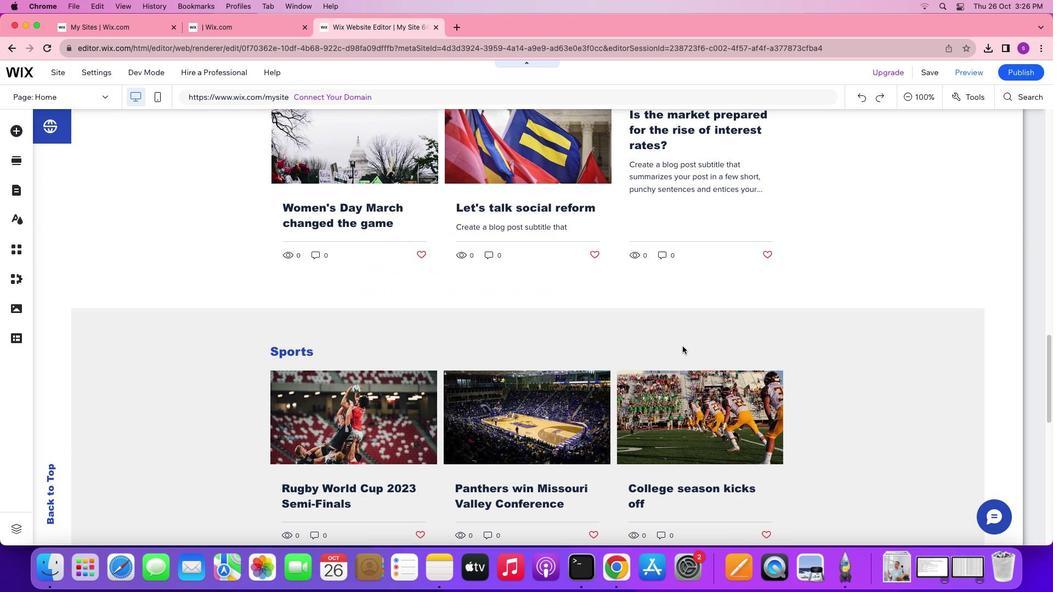 
Action: Mouse scrolled (617, 405) with delta (434, 353)
Screenshot: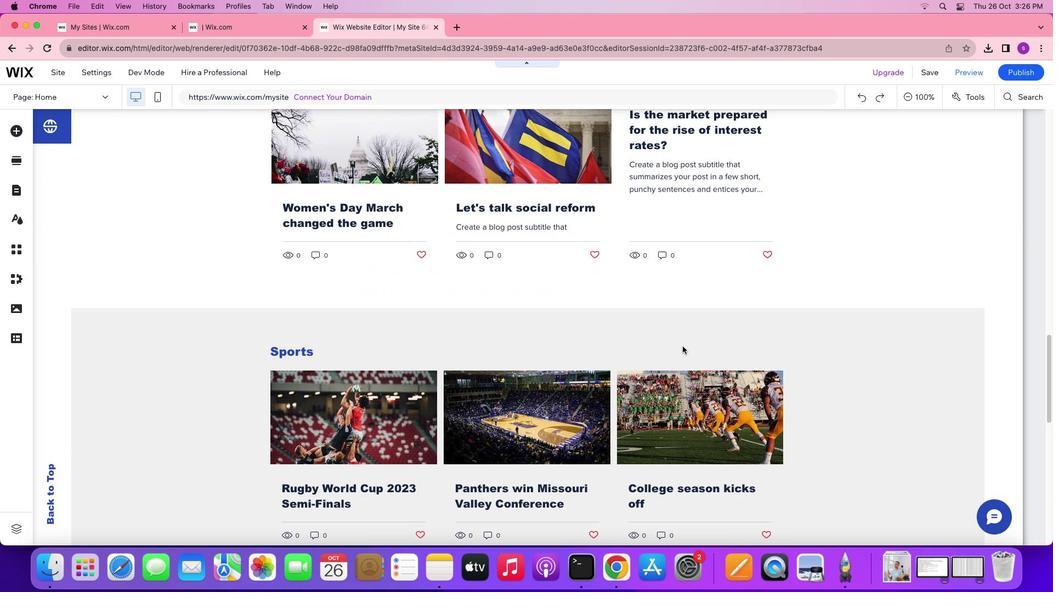 
Action: Mouse scrolled (617, 405) with delta (434, 352)
Screenshot: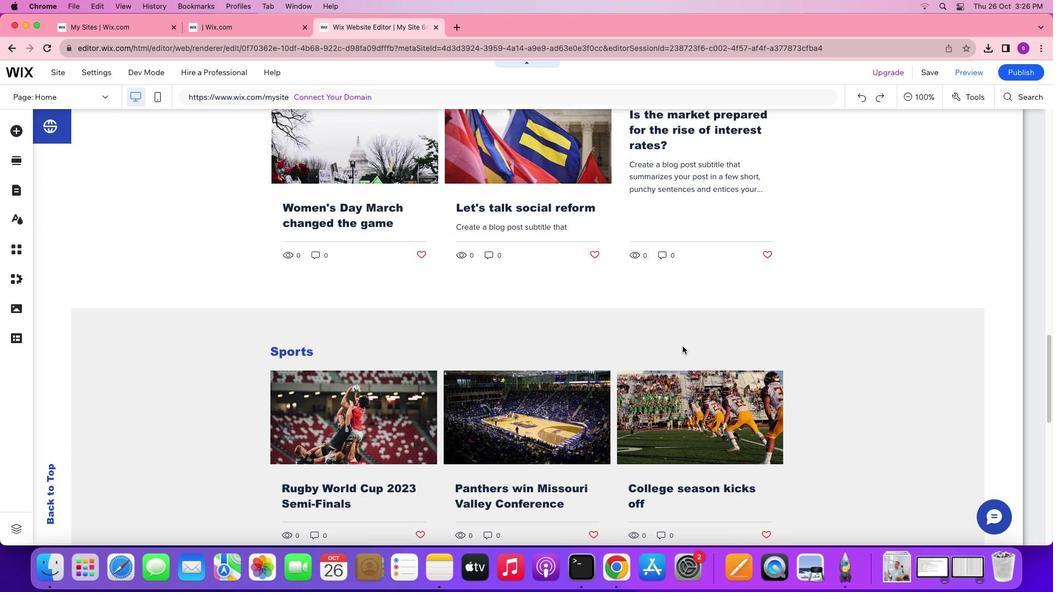 
Action: Mouse scrolled (617, 405) with delta (434, 352)
Screenshot: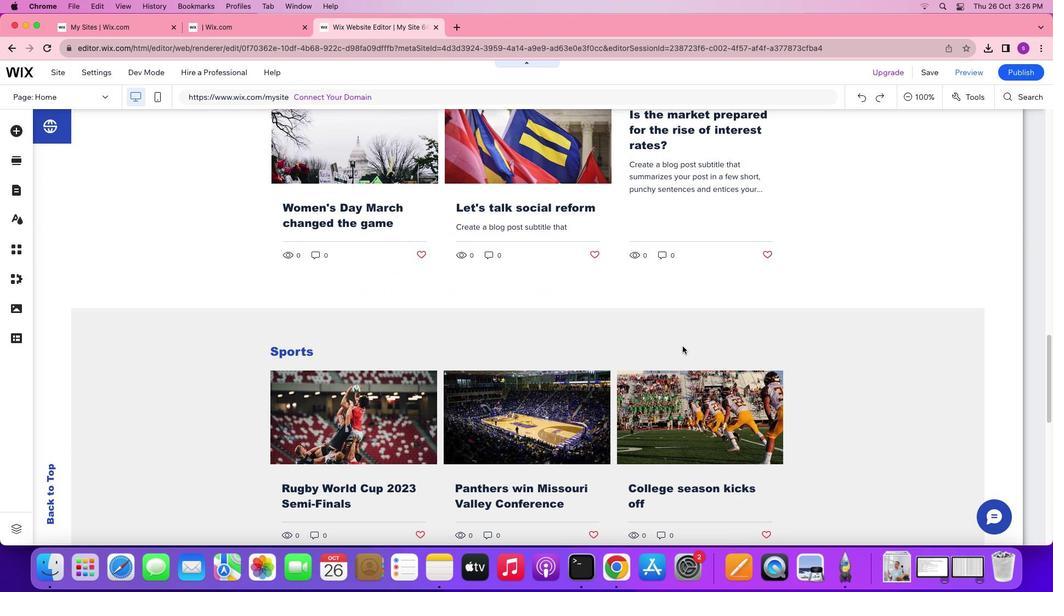
Action: Mouse scrolled (617, 405) with delta (434, 353)
Screenshot: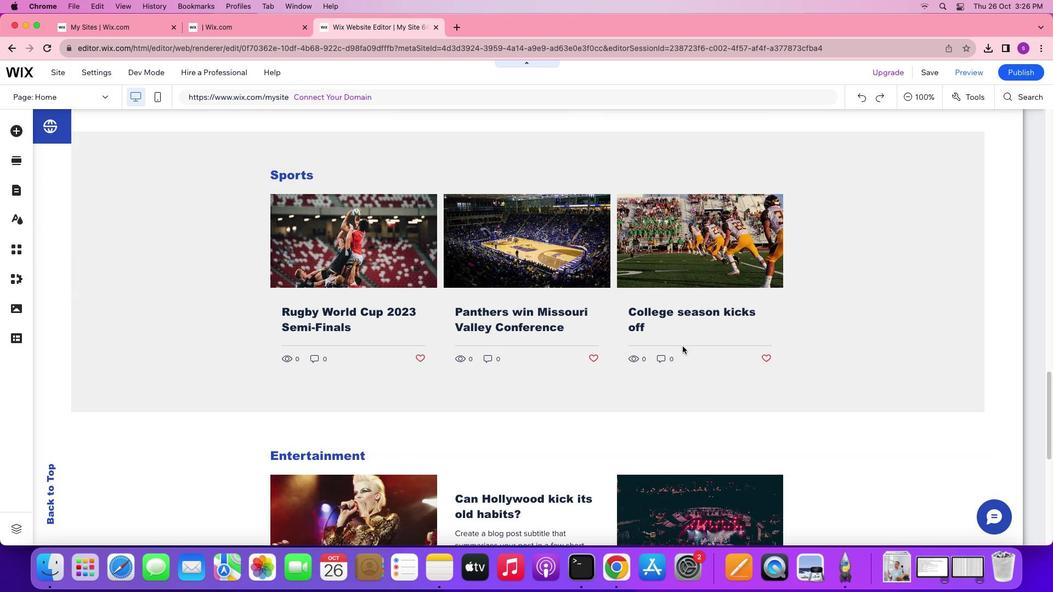
Action: Mouse scrolled (617, 405) with delta (434, 353)
Screenshot: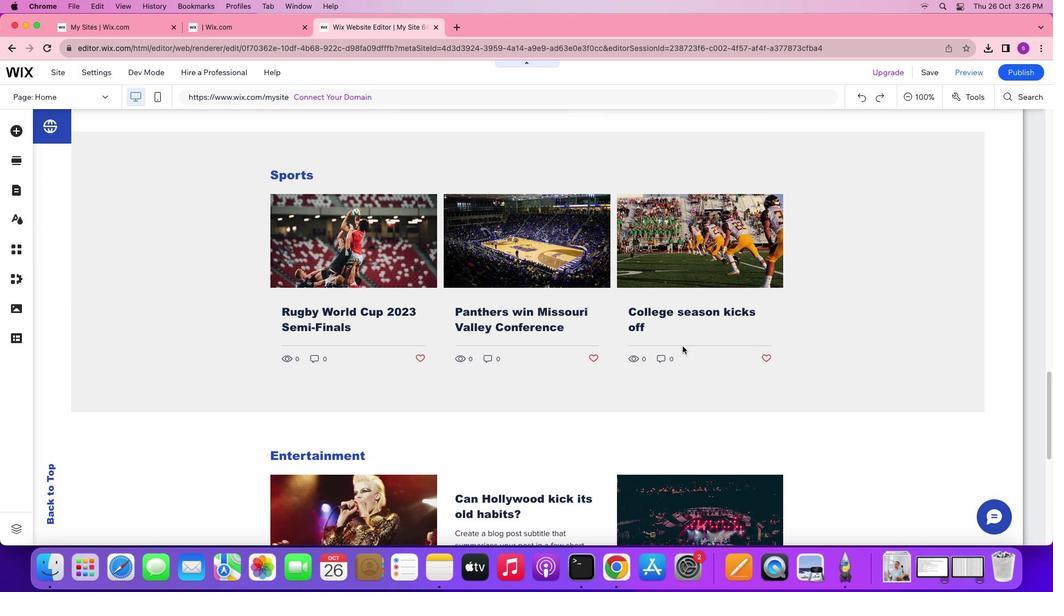 
Action: Mouse scrolled (617, 405) with delta (434, 353)
Screenshot: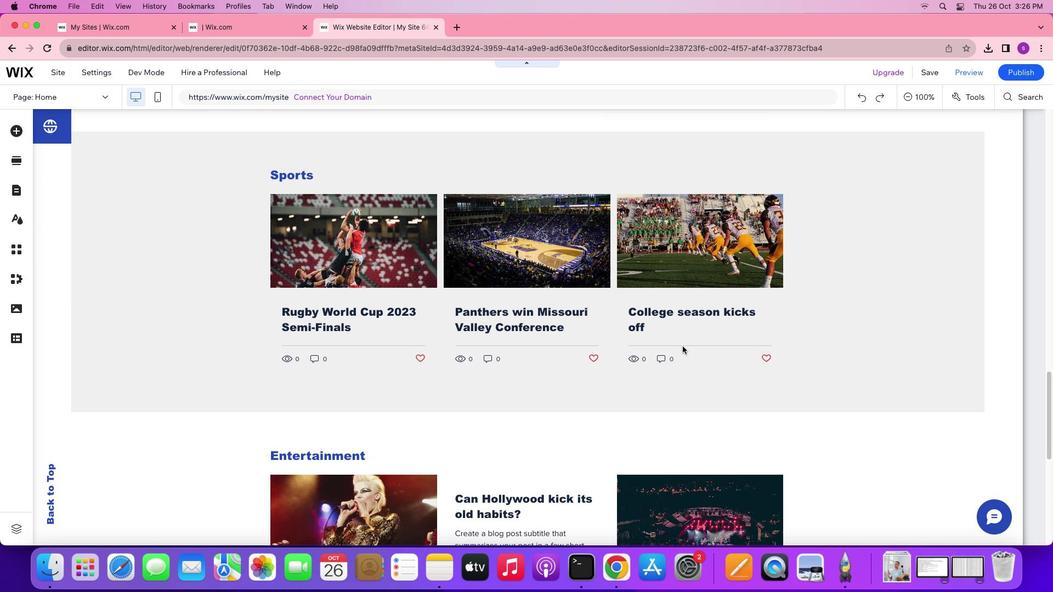 
Action: Mouse scrolled (617, 405) with delta (434, 352)
Screenshot: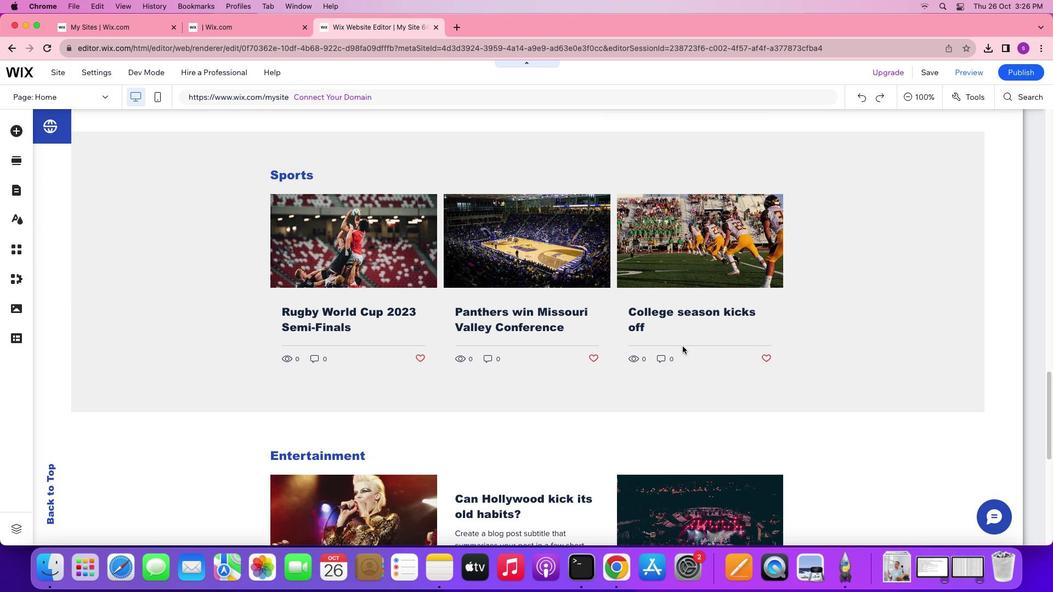 
Action: Mouse scrolled (617, 405) with delta (434, 353)
Screenshot: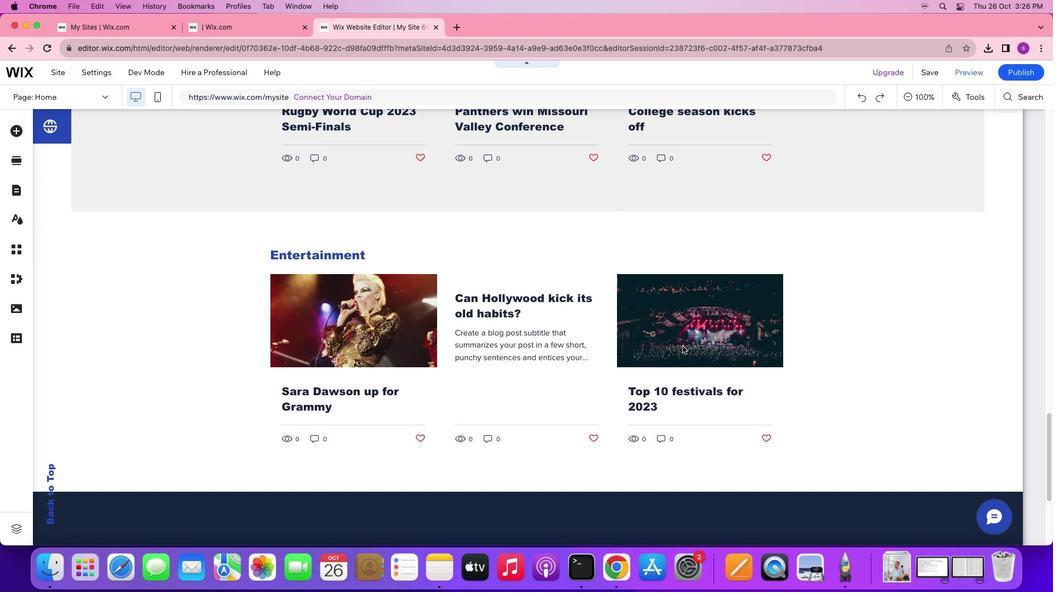 
Action: Mouse scrolled (617, 405) with delta (434, 353)
Screenshot: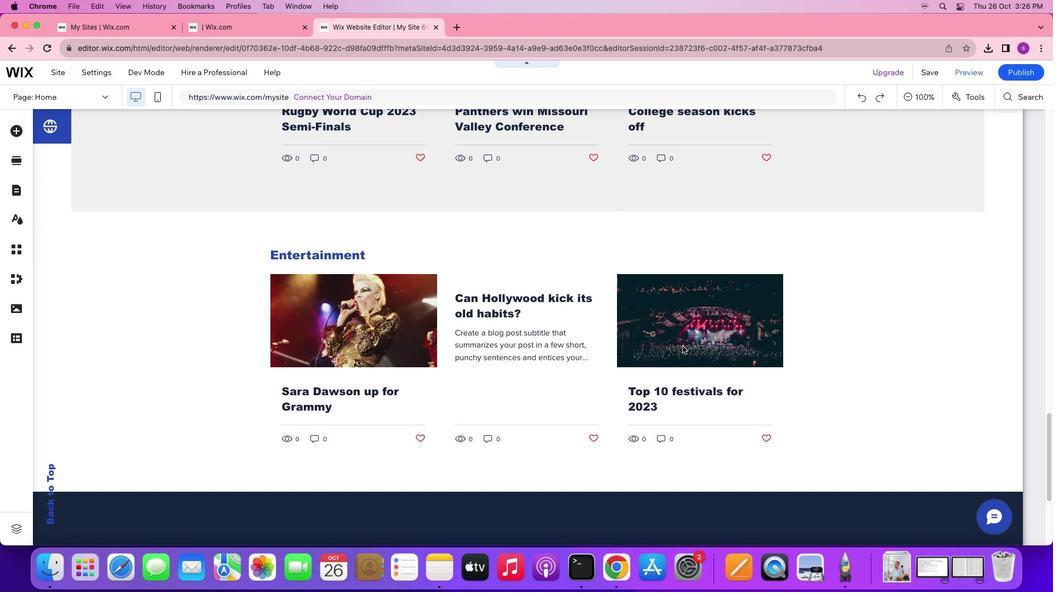 
Action: Mouse scrolled (617, 405) with delta (434, 352)
Screenshot: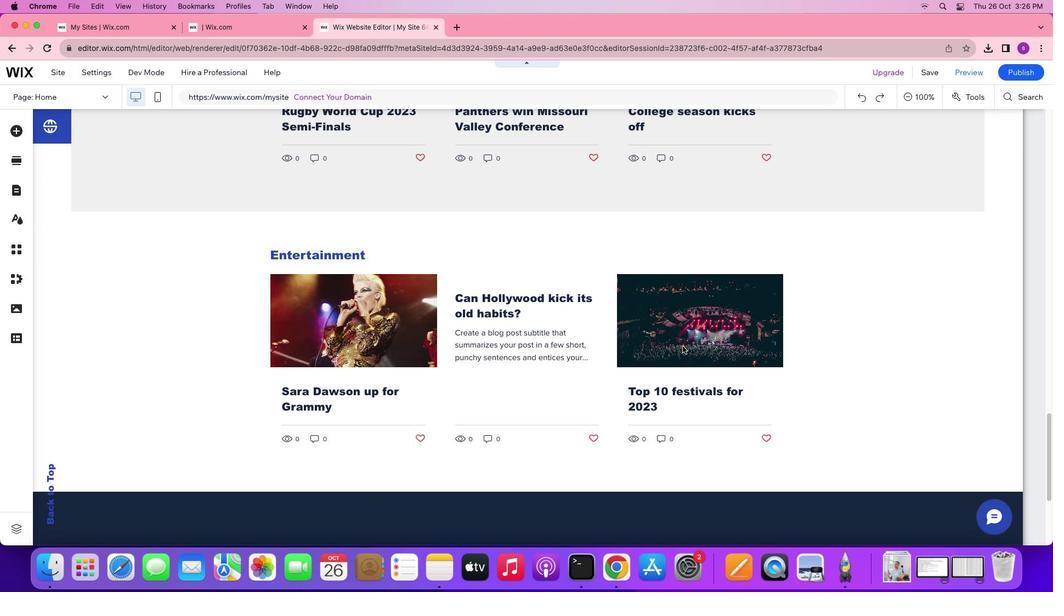 
Action: Mouse scrolled (617, 405) with delta (434, 352)
Screenshot: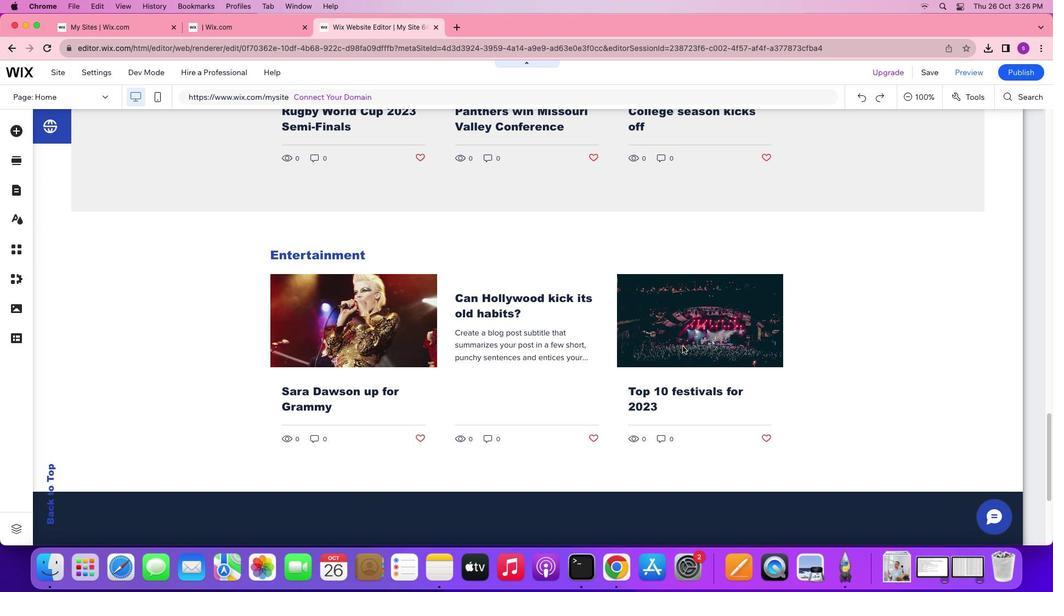 
Action: Mouse scrolled (617, 405) with delta (434, 353)
Screenshot: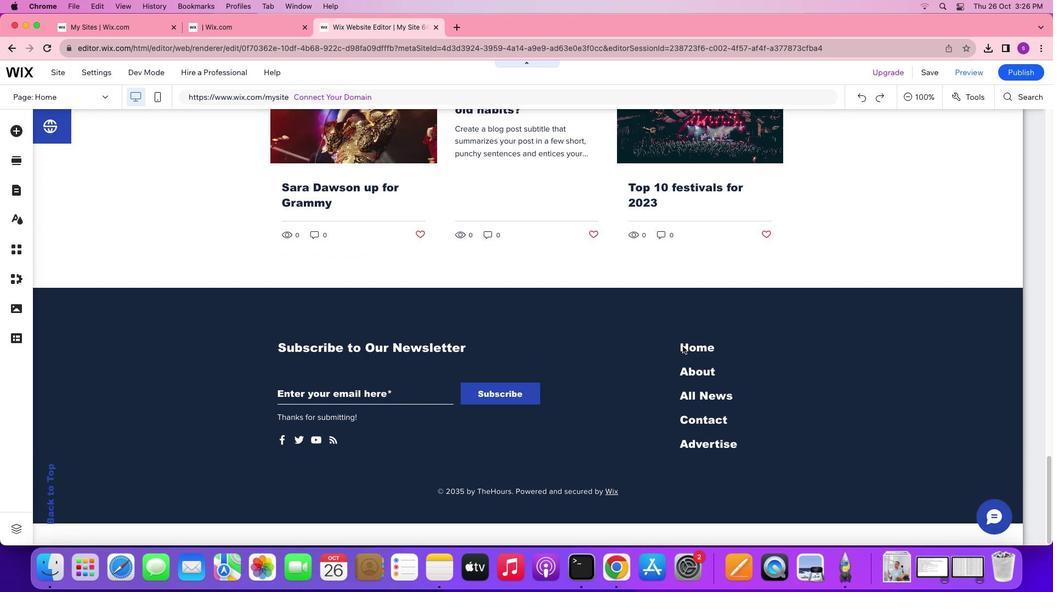 
Action: Mouse scrolled (617, 405) with delta (434, 353)
Screenshot: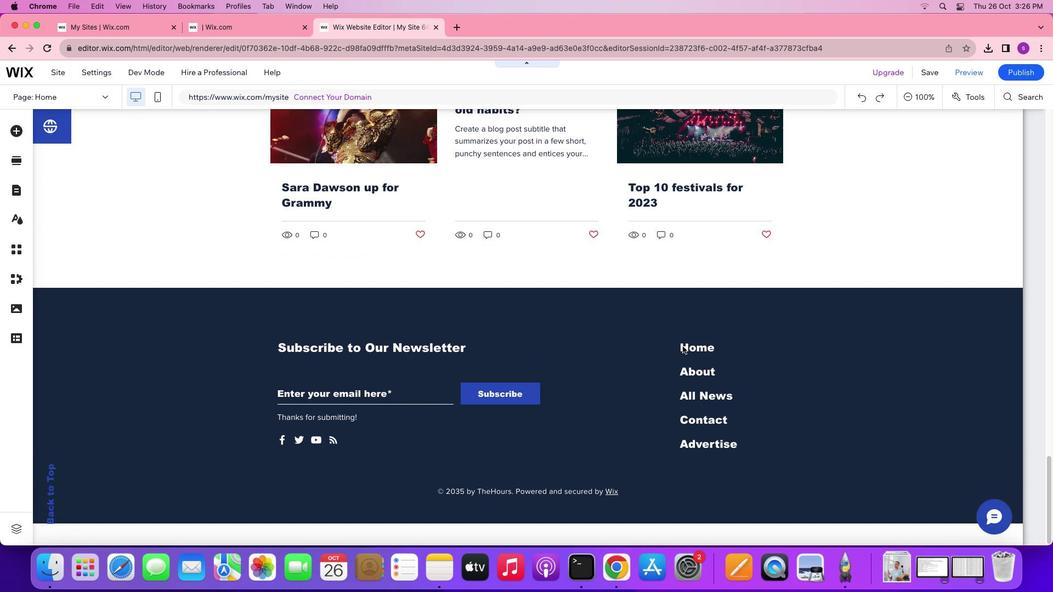 
Action: Mouse scrolled (617, 405) with delta (434, 353)
Screenshot: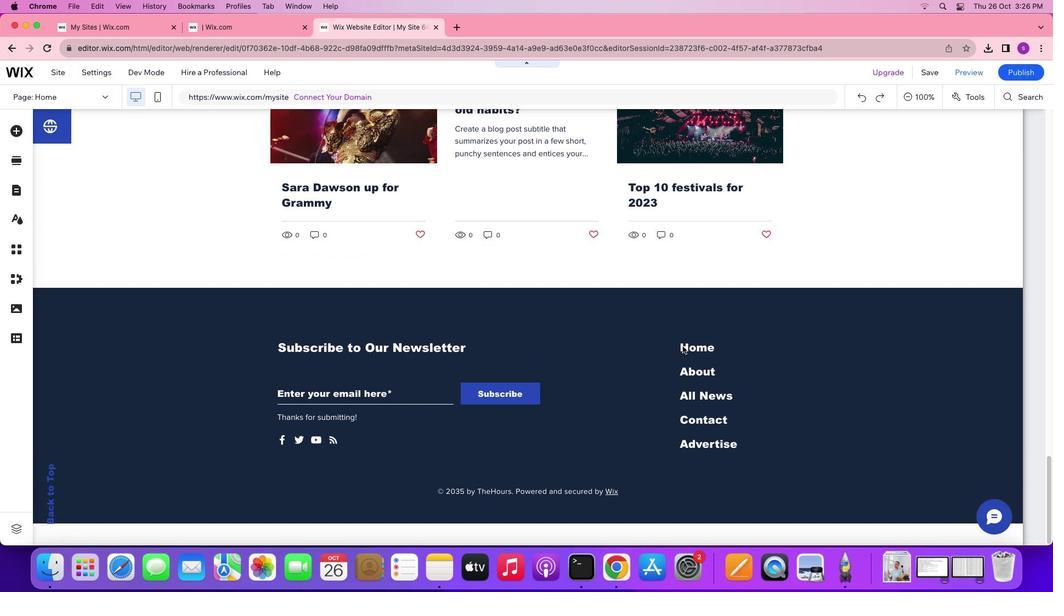 
Action: Mouse scrolled (617, 405) with delta (434, 352)
Screenshot: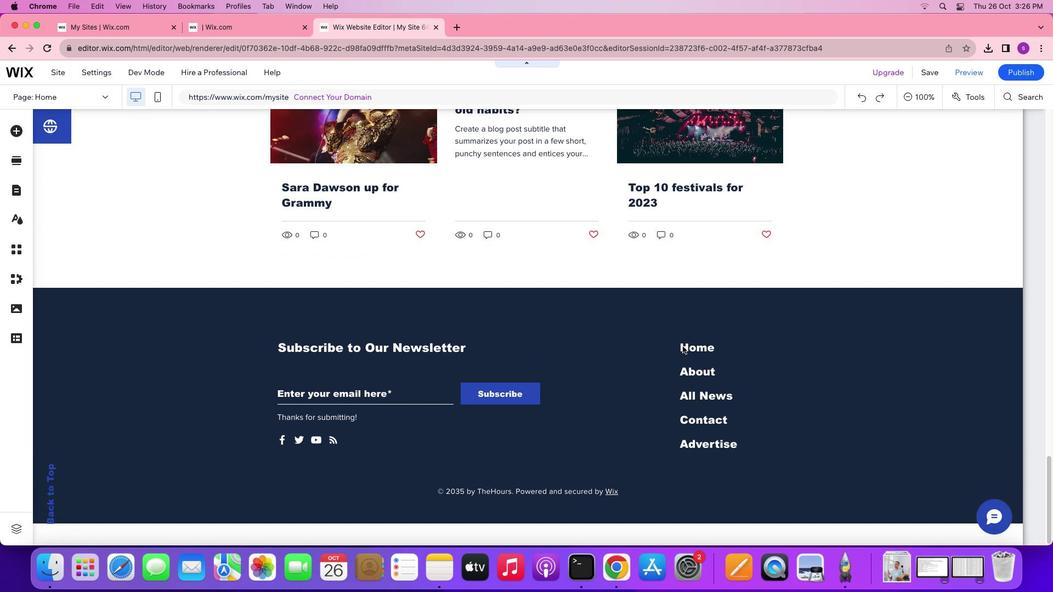 
Action: Mouse scrolled (617, 405) with delta (434, 352)
Screenshot: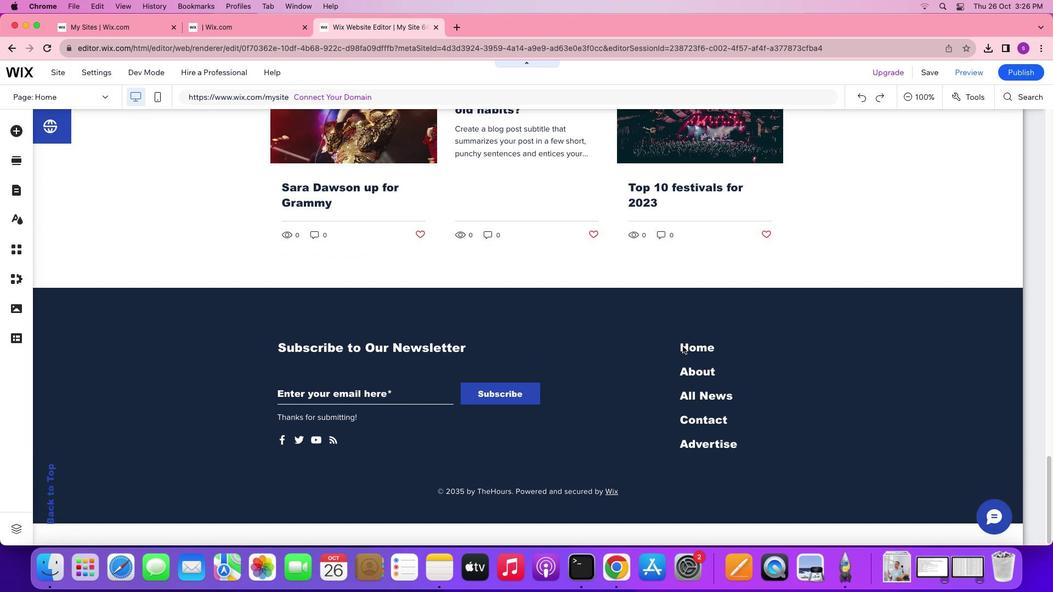 
Action: Mouse scrolled (617, 405) with delta (434, 353)
Screenshot: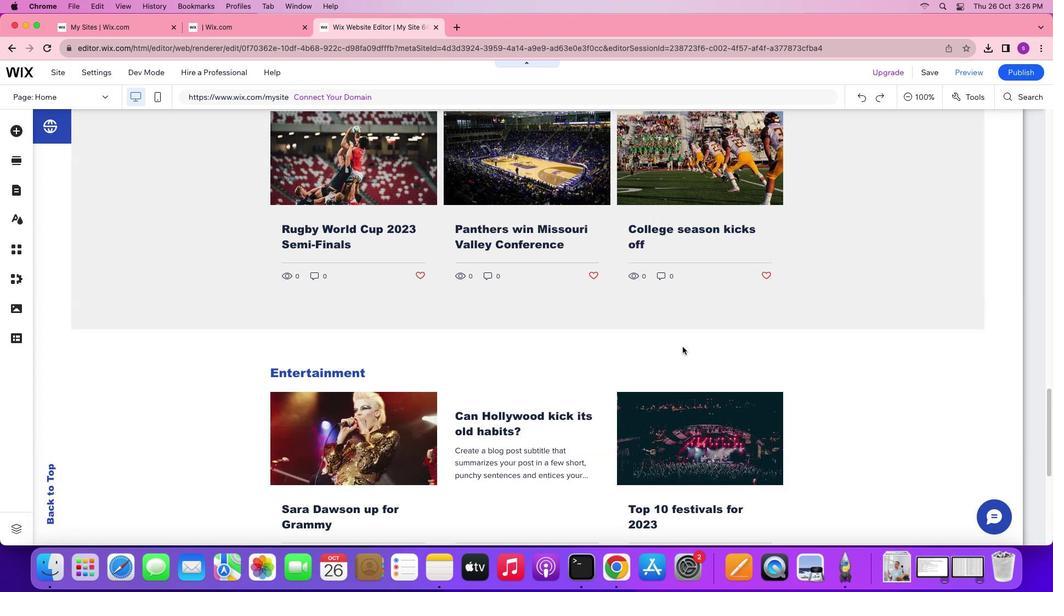 
Action: Mouse scrolled (617, 405) with delta (434, 353)
Screenshot: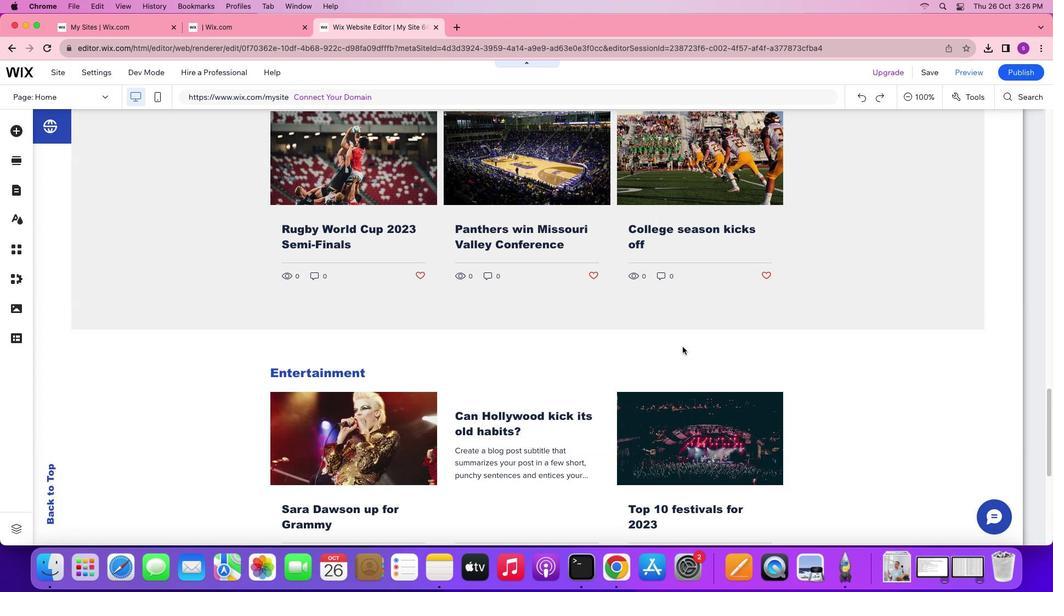 
Action: Mouse moved to (617, 405)
Screenshot: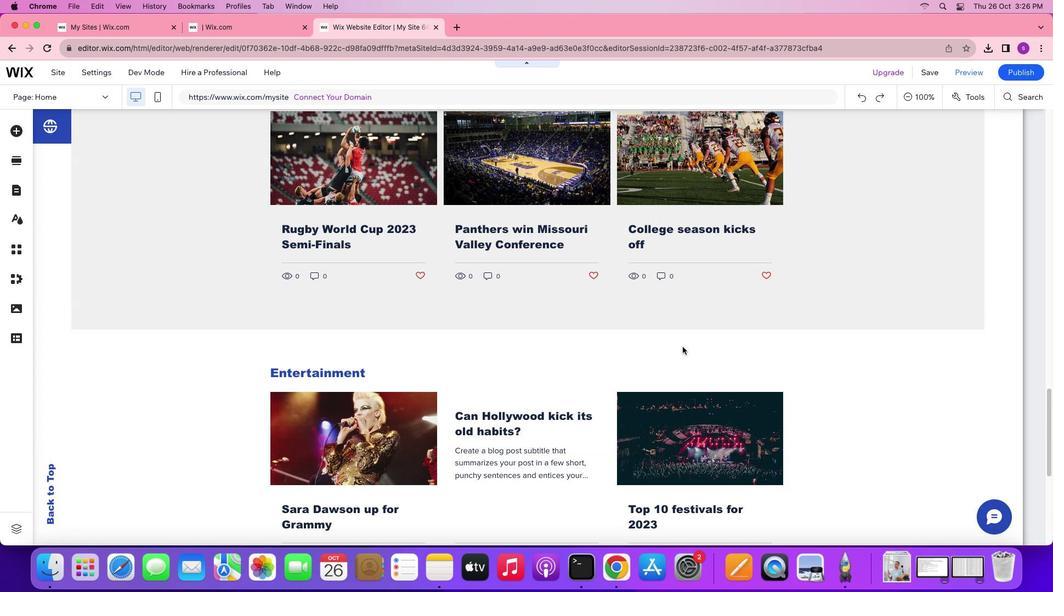 
Action: Mouse scrolled (617, 405) with delta (434, 353)
Screenshot: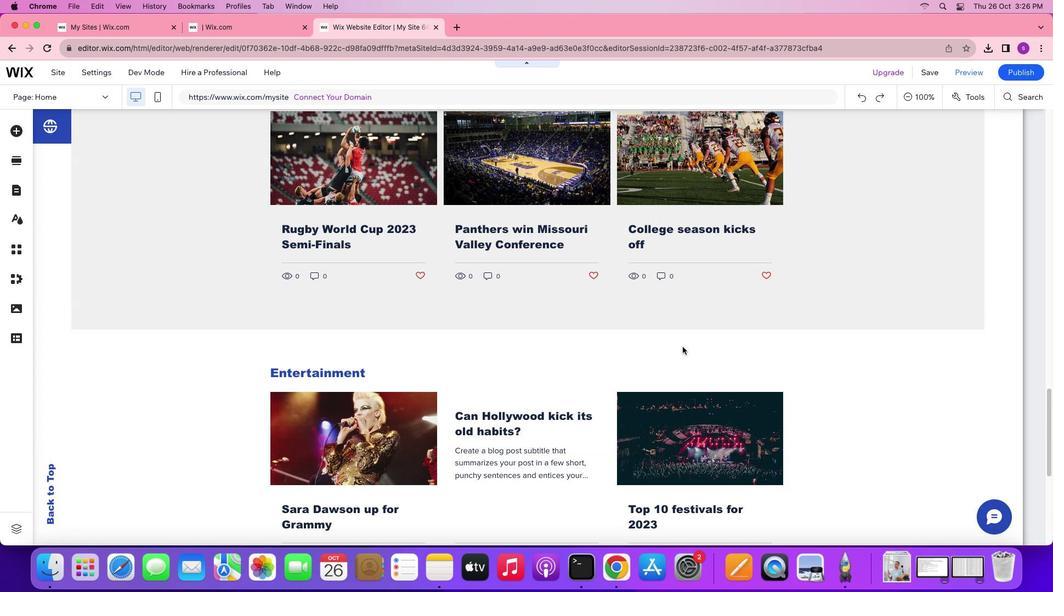 
Action: Mouse moved to (617, 405)
Screenshot: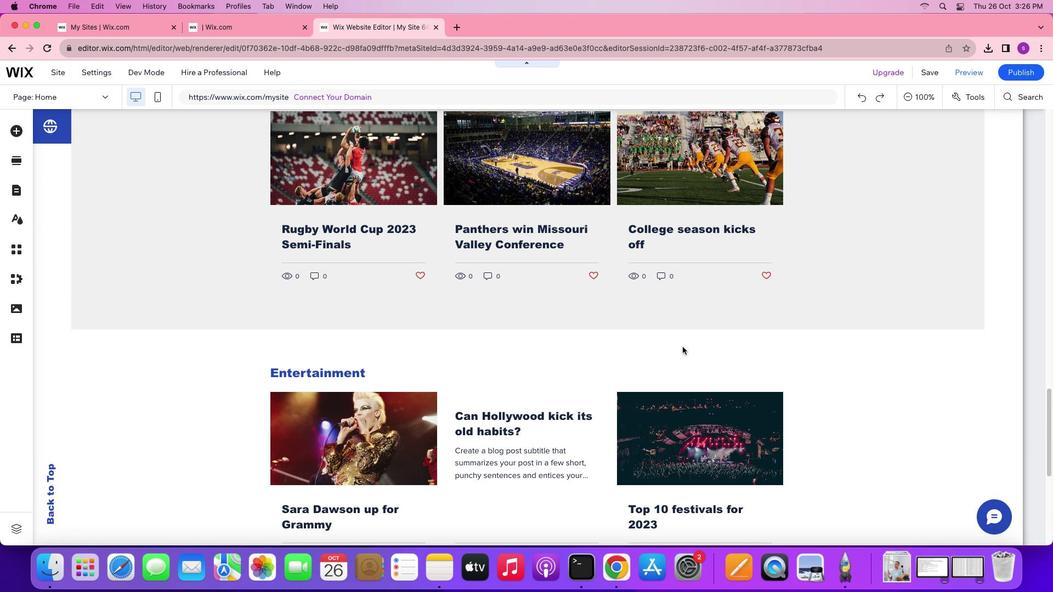 
Action: Mouse scrolled (617, 405) with delta (434, 353)
Screenshot: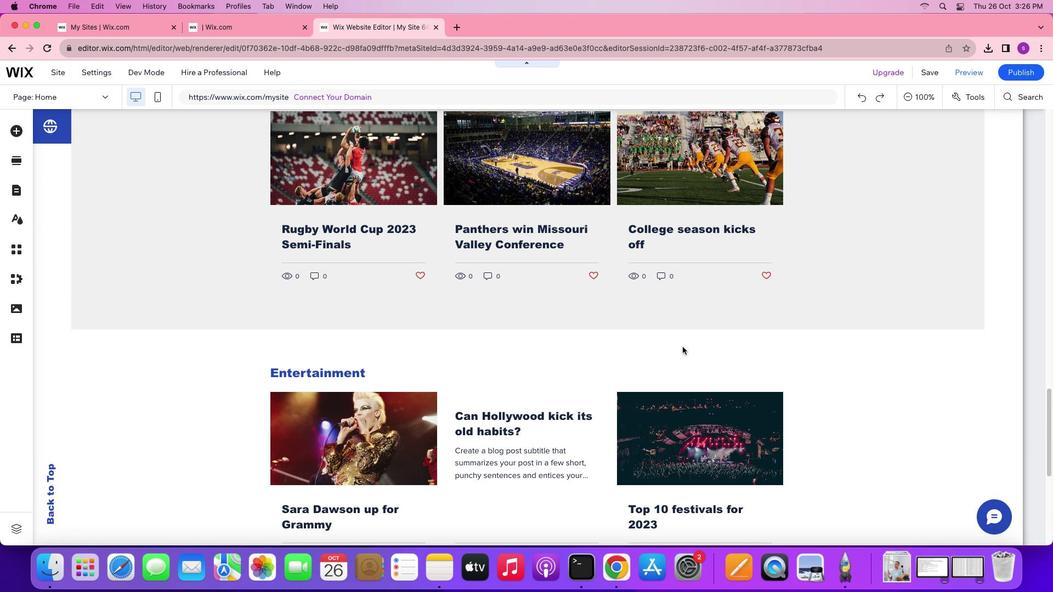 
Action: Mouse scrolled (617, 405) with delta (434, 353)
Screenshot: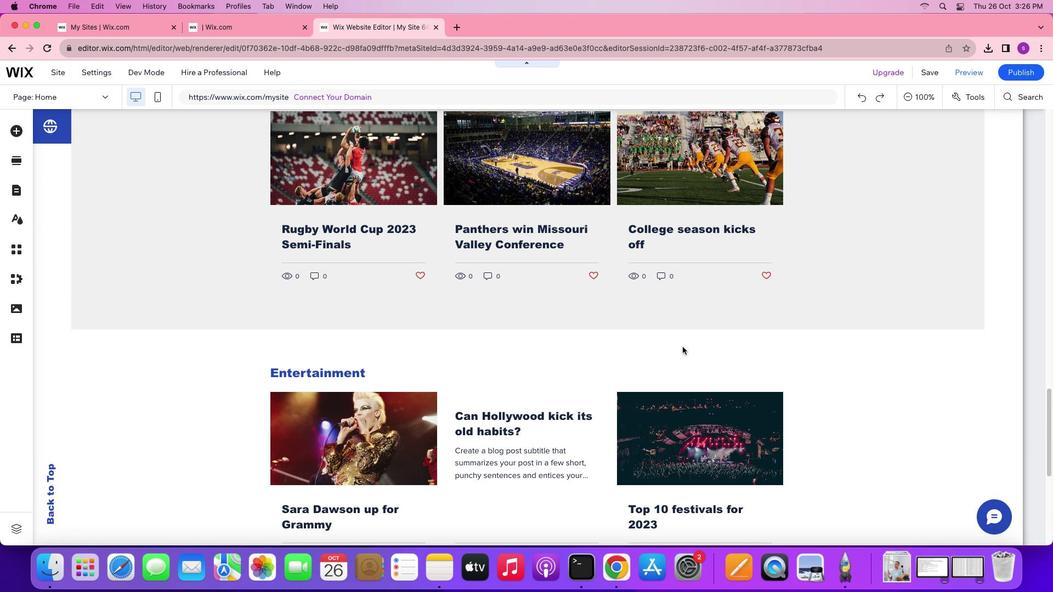 
Action: Mouse scrolled (617, 405) with delta (434, 353)
Screenshot: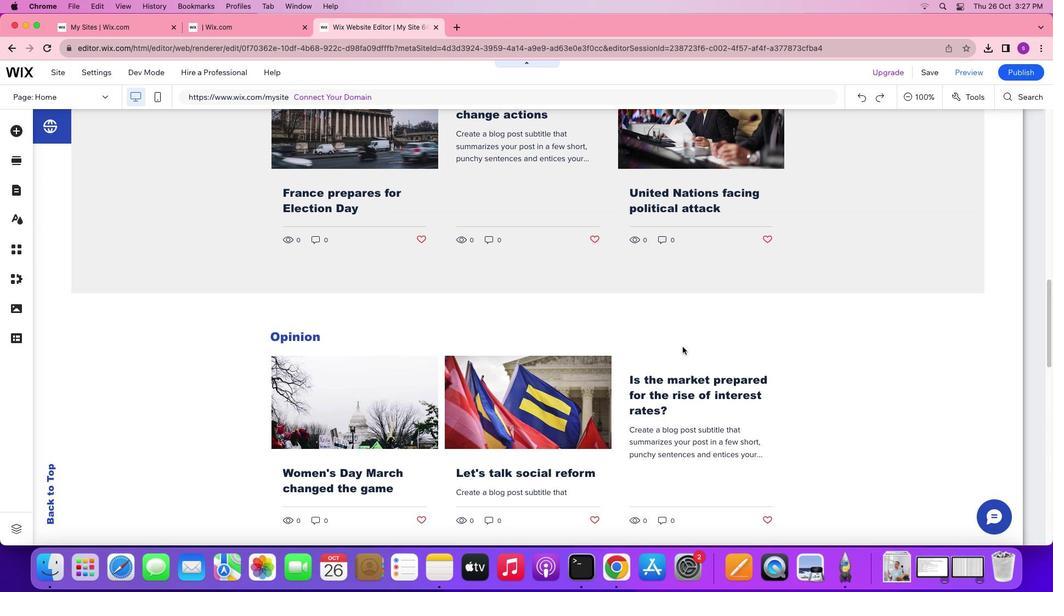 
Action: Mouse scrolled (617, 405) with delta (434, 353)
Screenshot: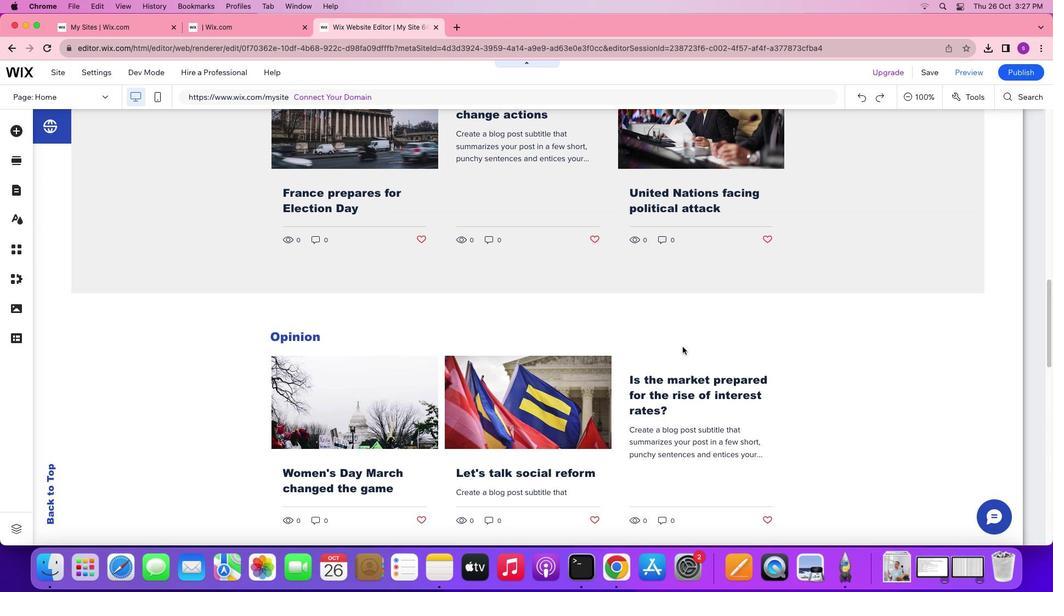 
Action: Mouse scrolled (617, 405) with delta (434, 353)
Screenshot: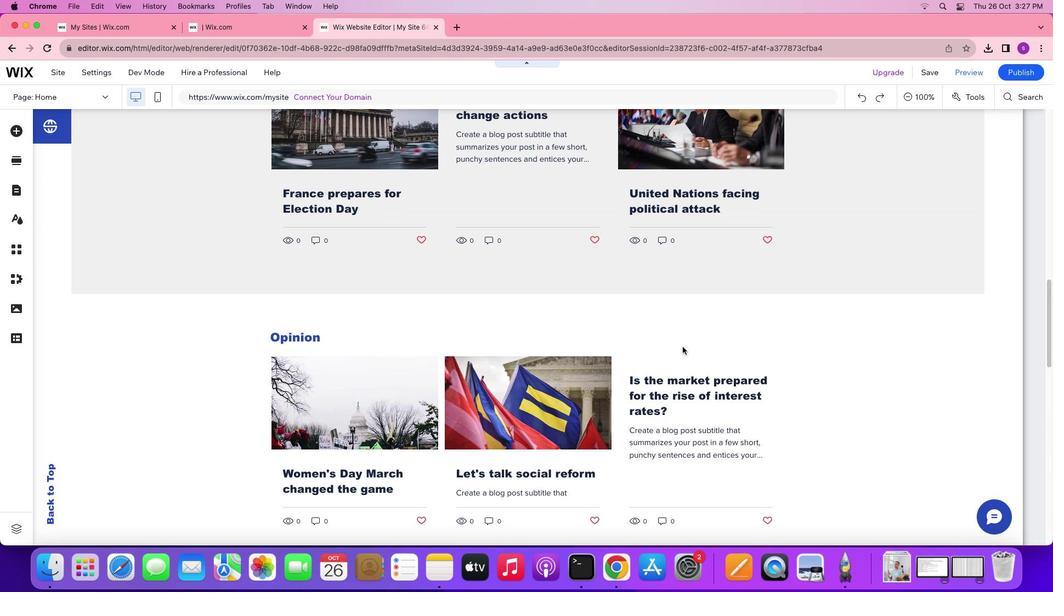 
Action: Mouse scrolled (617, 405) with delta (434, 353)
Screenshot: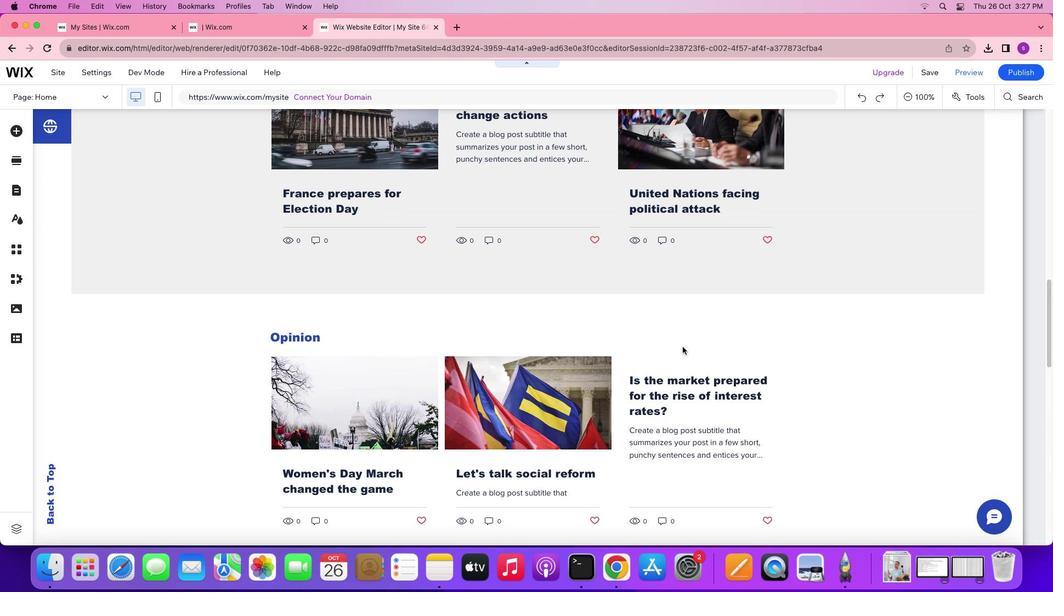 
Action: Mouse scrolled (617, 405) with delta (434, 353)
Screenshot: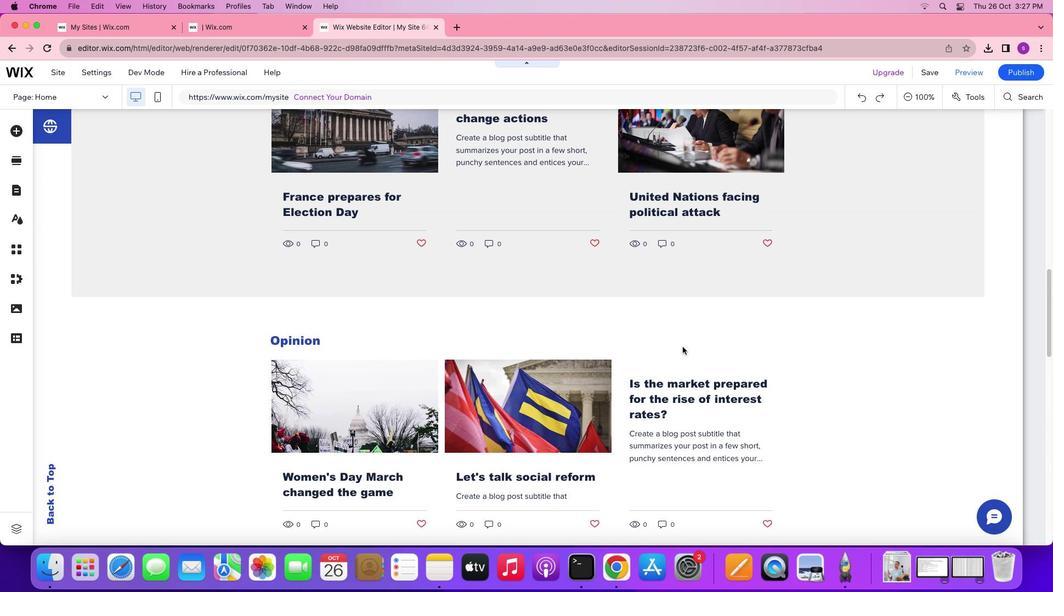 
Action: Mouse scrolled (617, 405) with delta (434, 353)
Screenshot: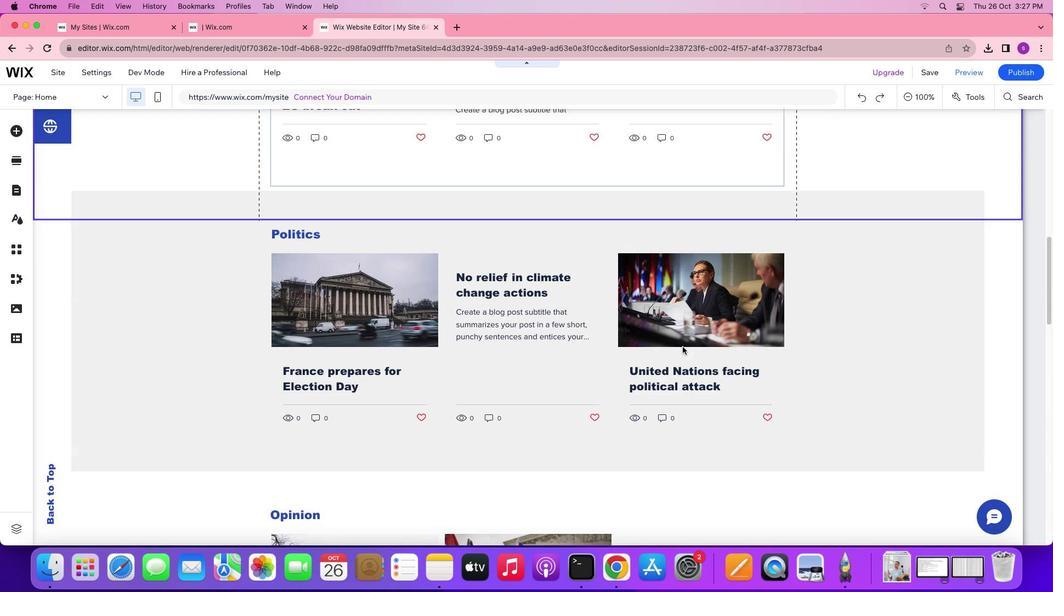 
Action: Mouse scrolled (617, 405) with delta (434, 353)
Screenshot: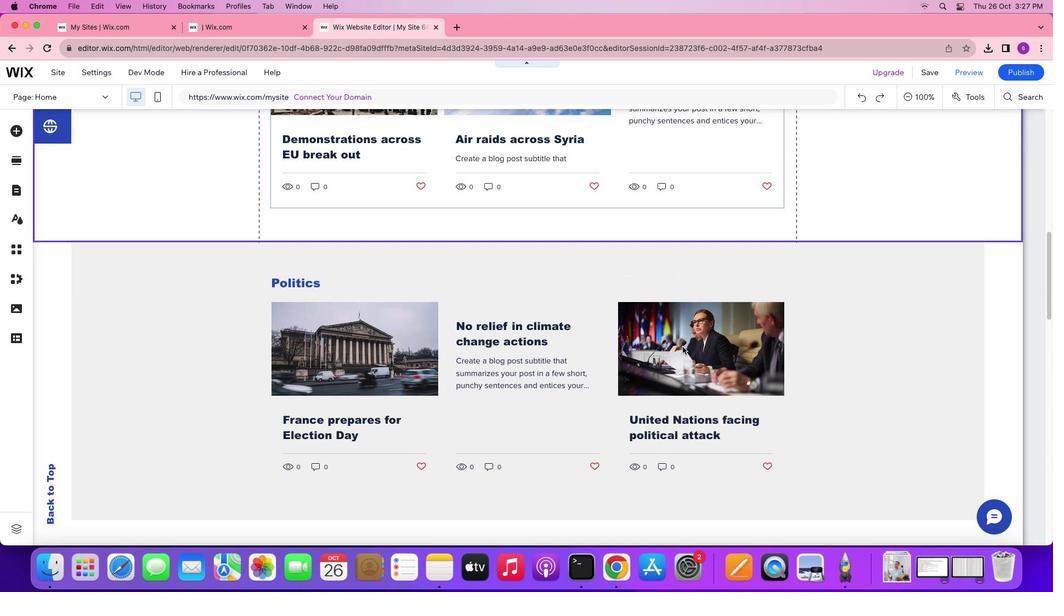 
Action: Mouse scrolled (617, 405) with delta (434, 353)
Screenshot: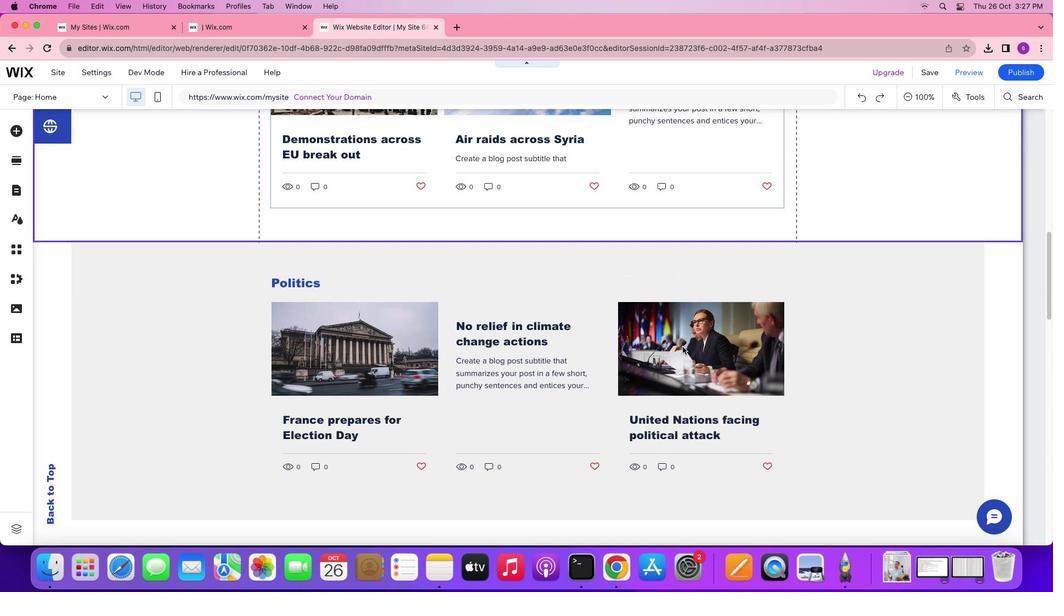 
Action: Mouse scrolled (617, 405) with delta (434, 353)
Screenshot: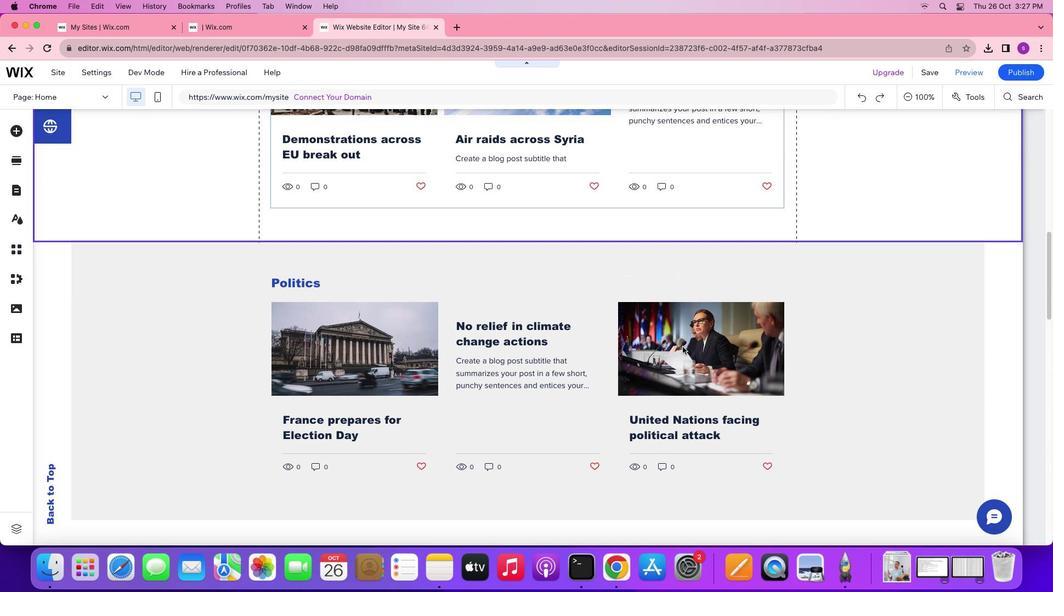 
Action: Mouse scrolled (617, 405) with delta (434, 353)
Screenshot: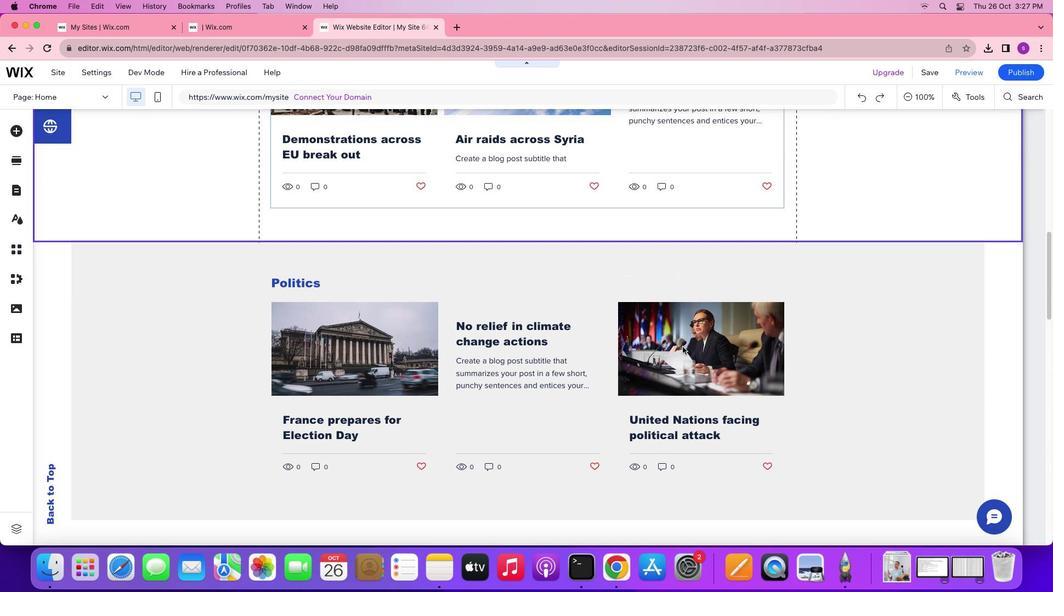 
Action: Mouse scrolled (617, 405) with delta (434, 353)
Screenshot: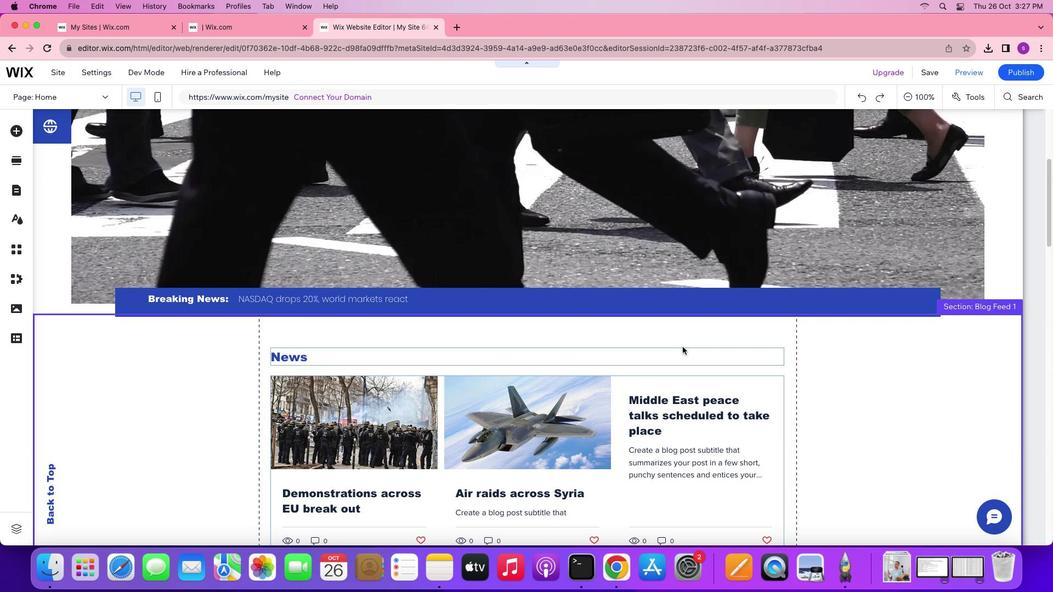 
Action: Mouse scrolled (617, 405) with delta (434, 353)
Screenshot: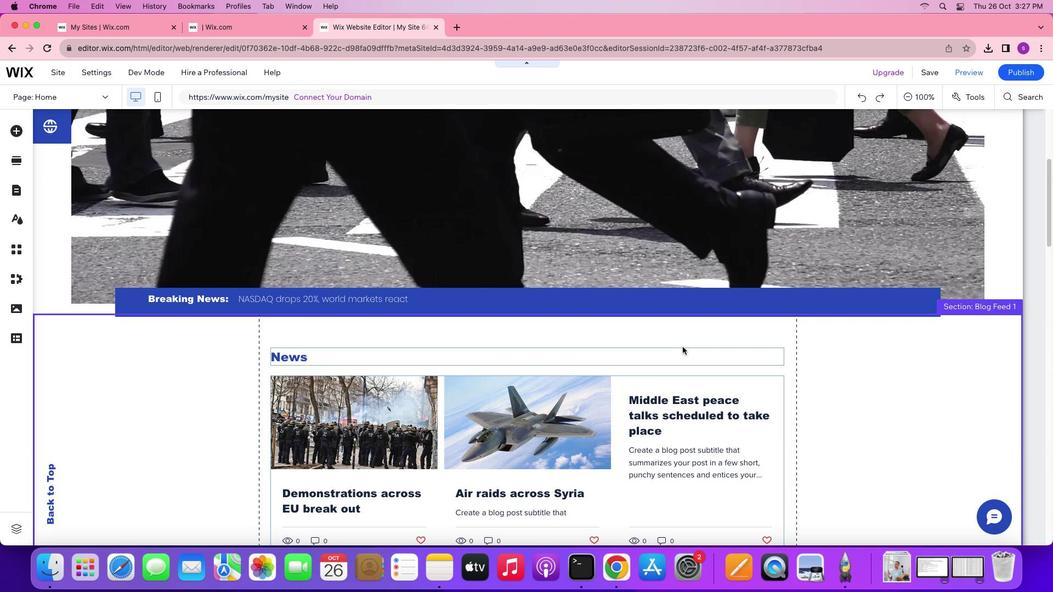 
Action: Mouse scrolled (617, 405) with delta (434, 353)
Screenshot: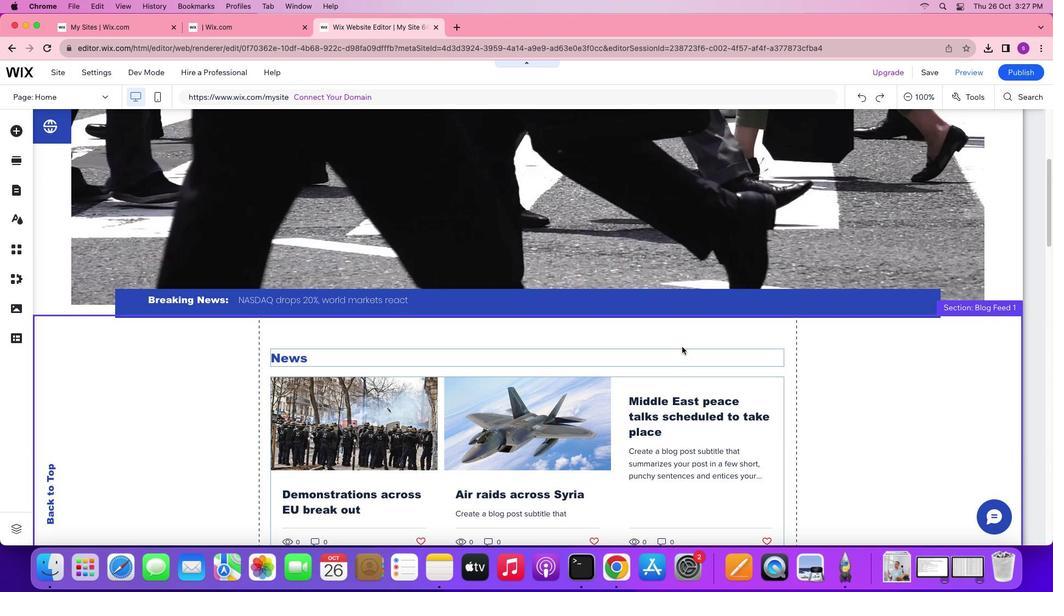 
Action: Mouse scrolled (617, 405) with delta (434, 353)
Screenshot: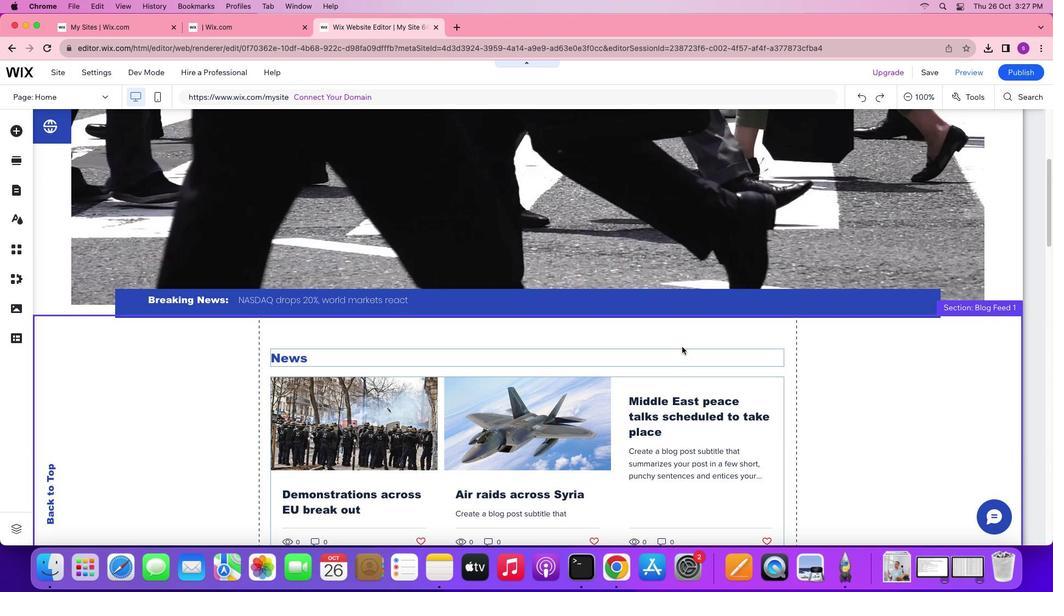 
Action: Mouse scrolled (617, 405) with delta (434, 353)
Screenshot: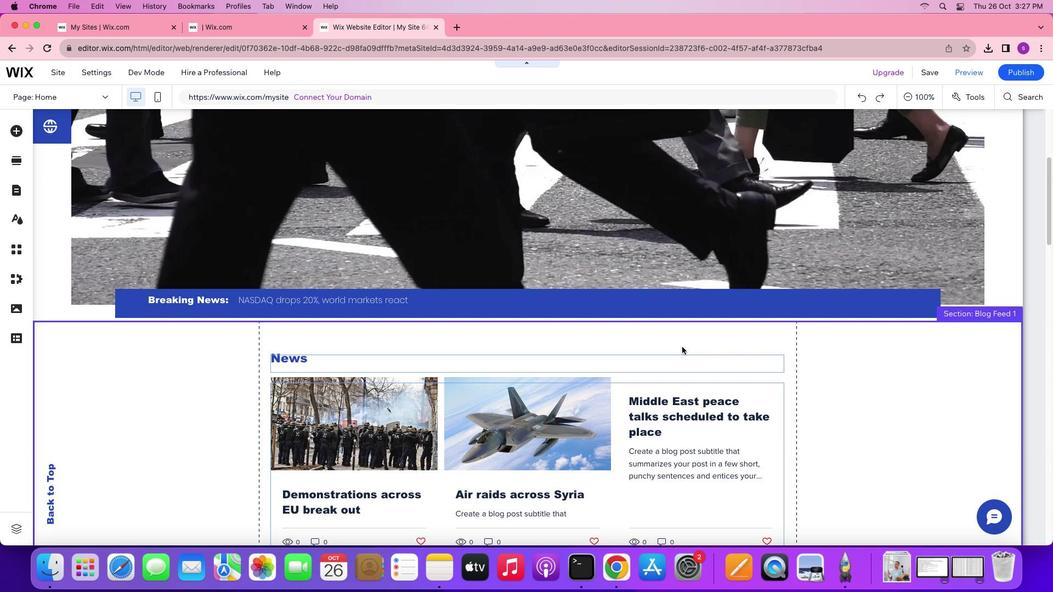 
Action: Mouse scrolled (617, 405) with delta (434, 353)
Screenshot: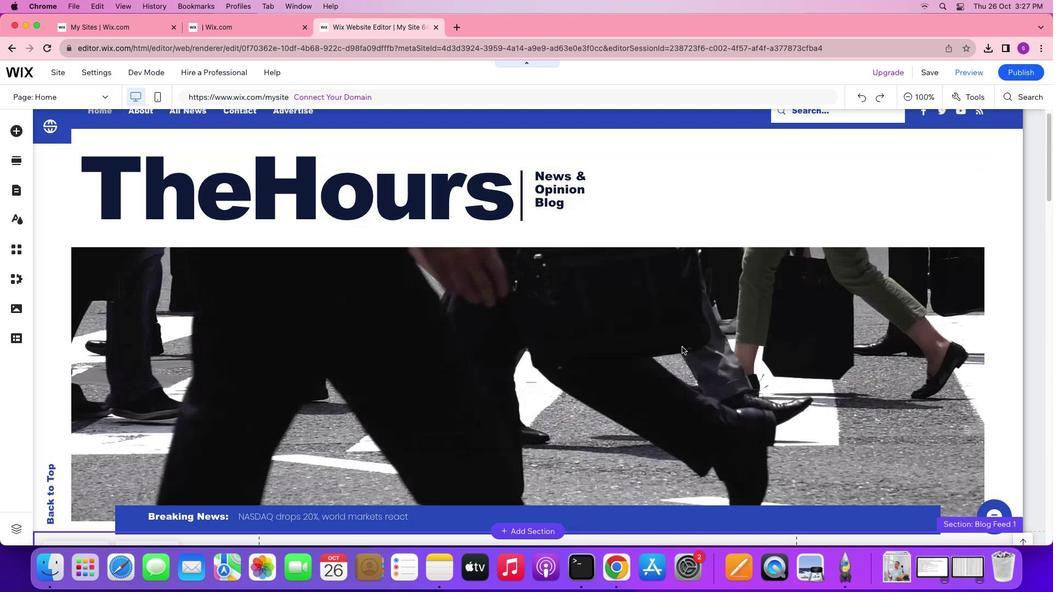 
Action: Mouse scrolled (617, 405) with delta (434, 353)
Screenshot: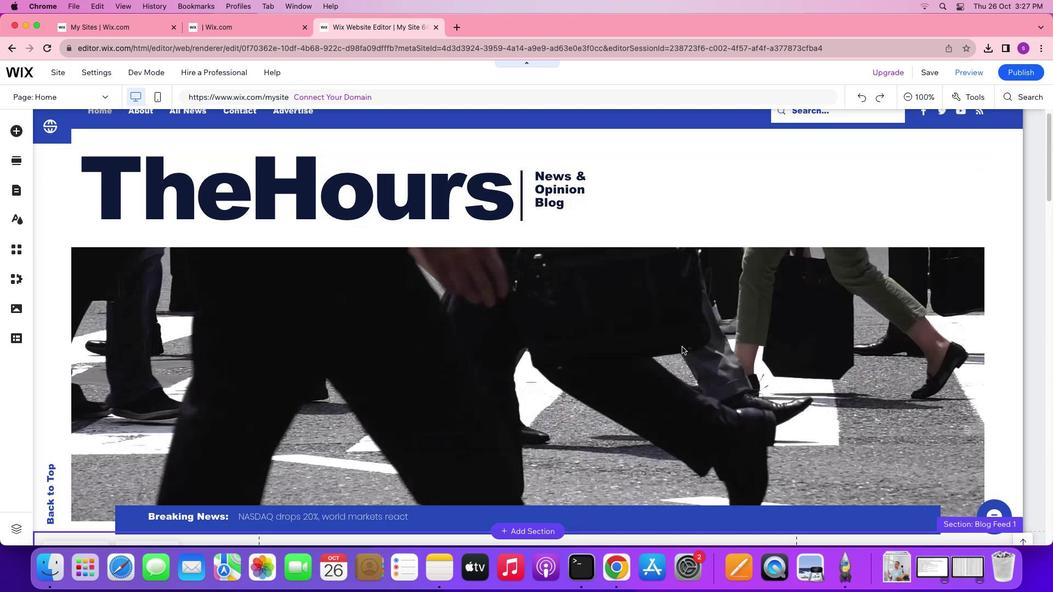 
Action: Mouse moved to (617, 406)
Screenshot: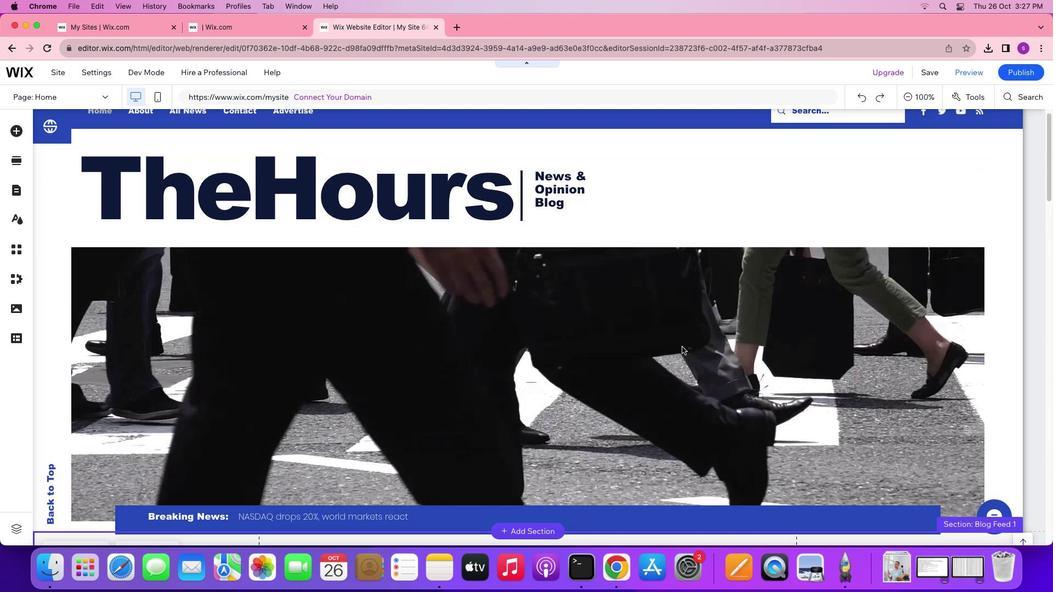 
Action: Mouse scrolled (617, 406) with delta (434, 353)
Screenshot: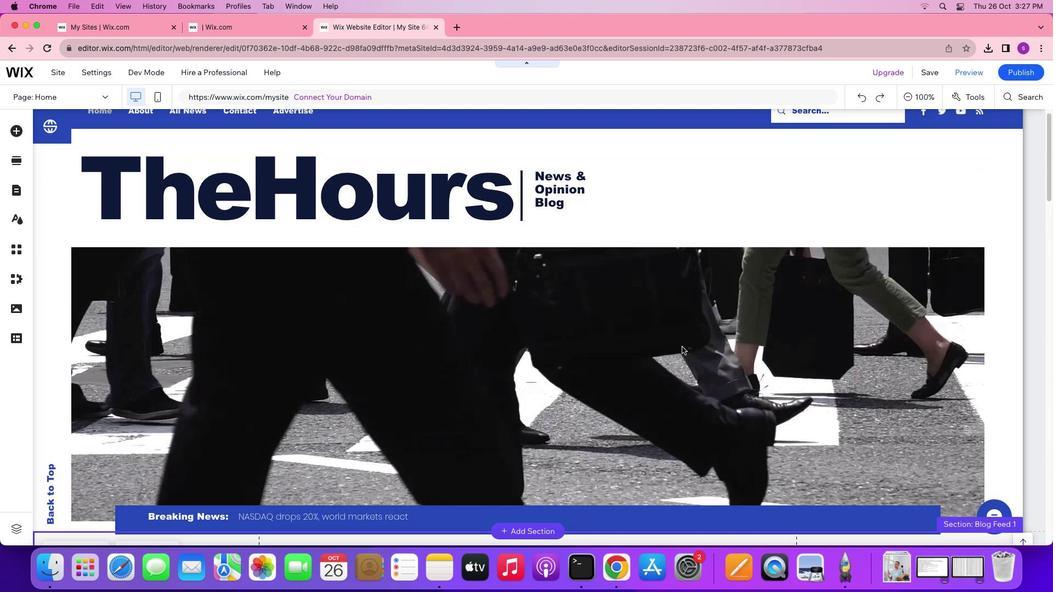 
Action: Mouse moved to (617, 406)
Screenshot: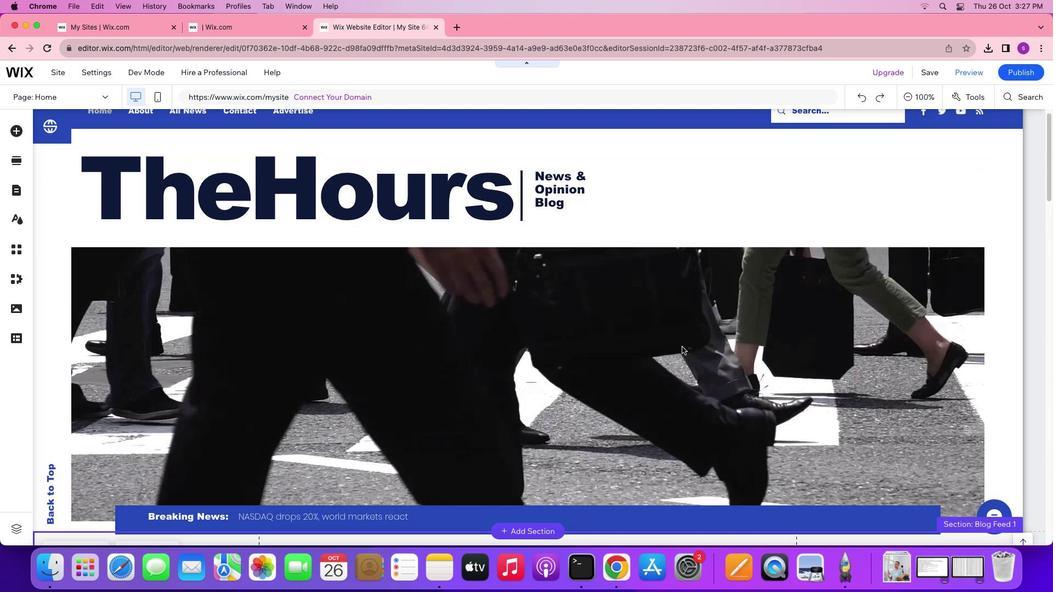
Action: Mouse scrolled (617, 406) with delta (434, 353)
Screenshot: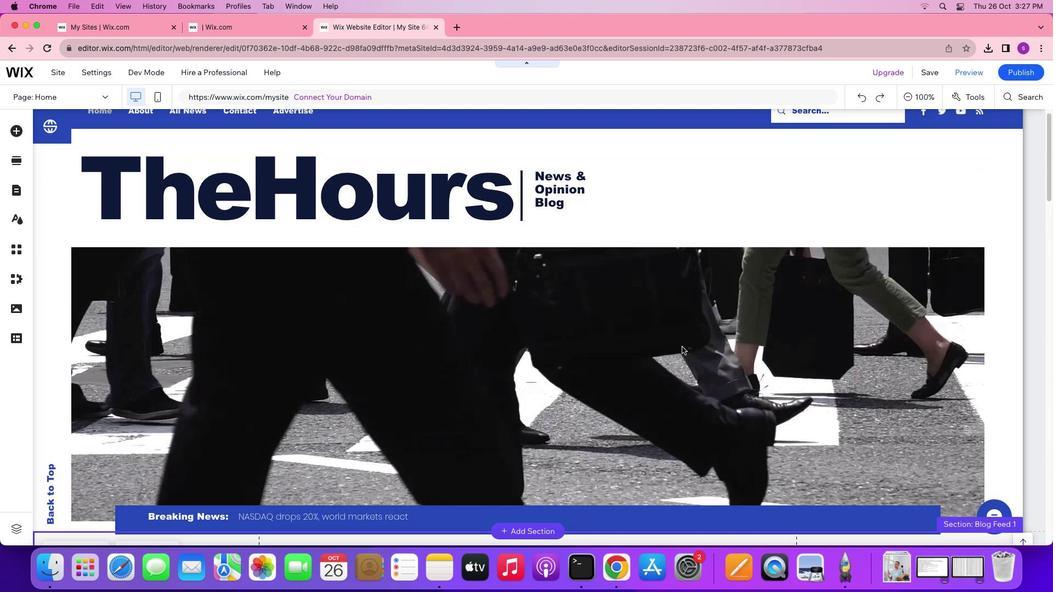 
Action: Mouse moved to (513, 384)
Screenshot: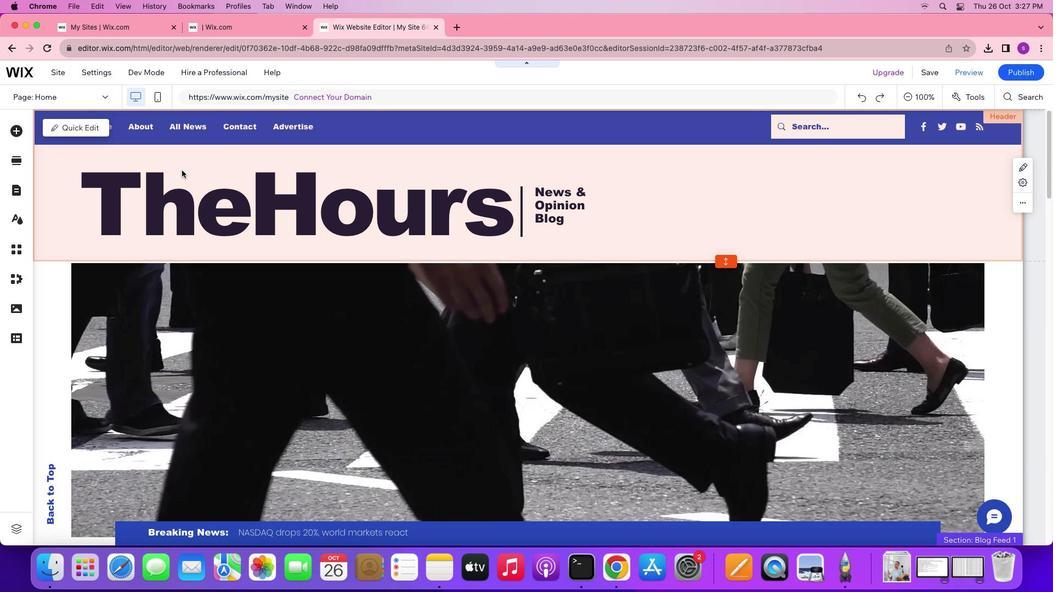 
Action: Mouse scrolled (513, 384) with delta (434, 353)
Screenshot: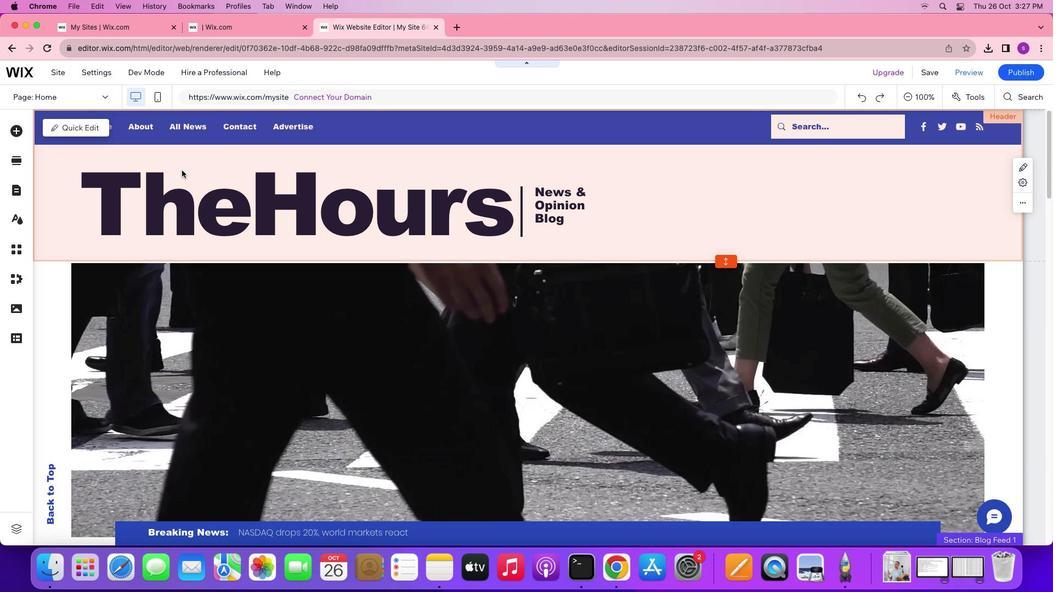 
Action: Mouse moved to (513, 384)
Screenshot: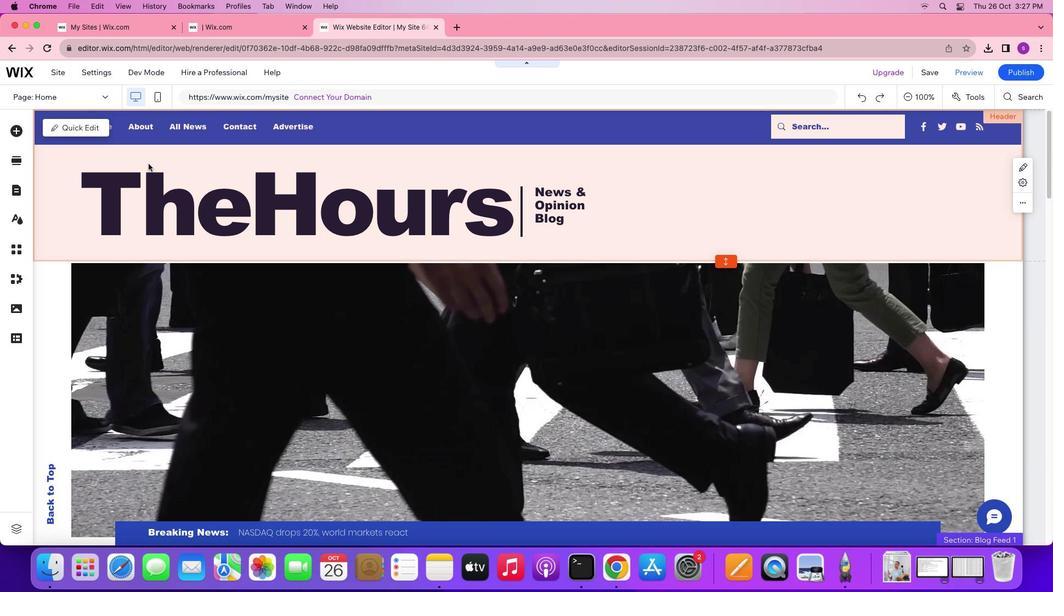 
Action: Mouse scrolled (513, 384) with delta (434, 353)
Screenshot: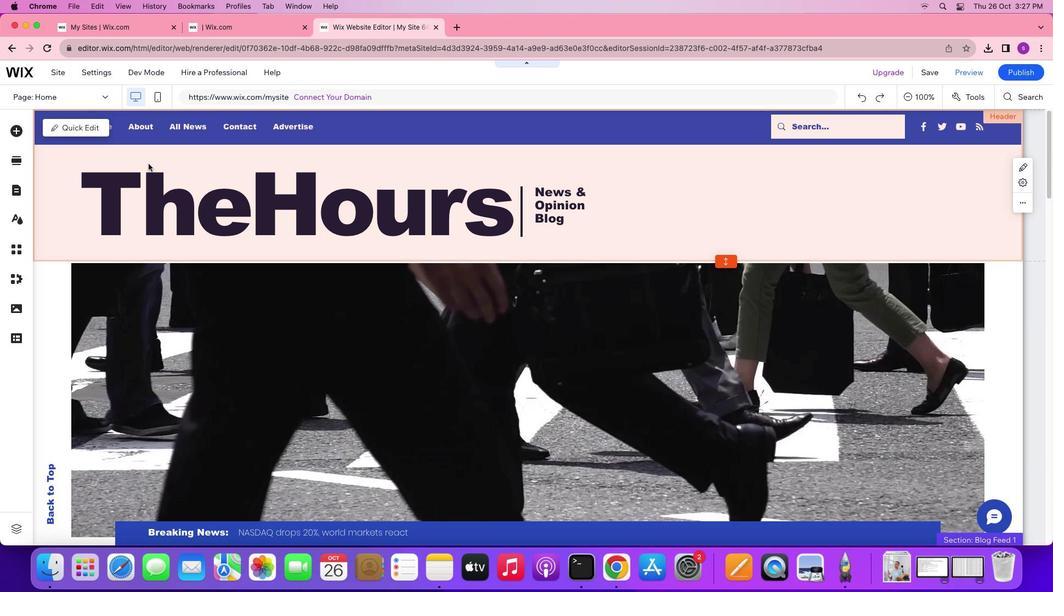 
Action: Mouse scrolled (513, 384) with delta (434, 353)
Screenshot: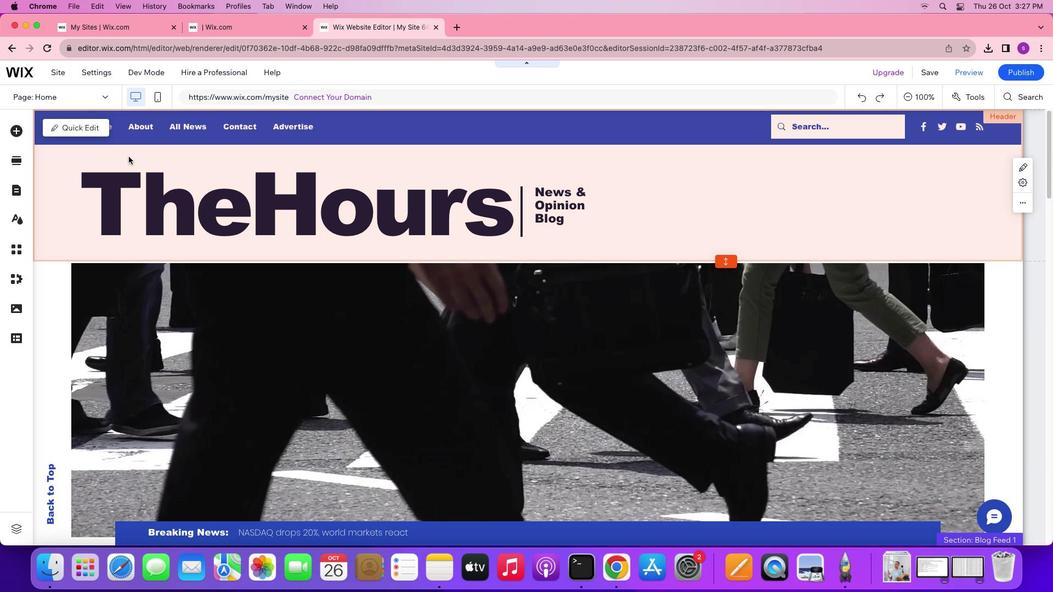 
Action: Mouse scrolled (513, 384) with delta (434, 353)
Screenshot: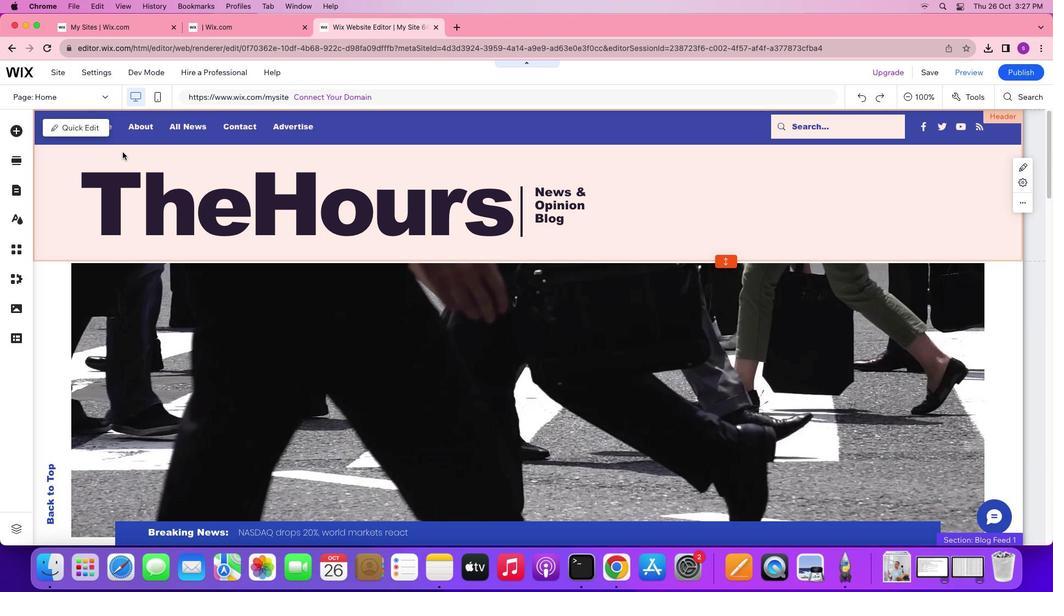 
Action: Mouse scrolled (513, 384) with delta (434, 353)
Screenshot: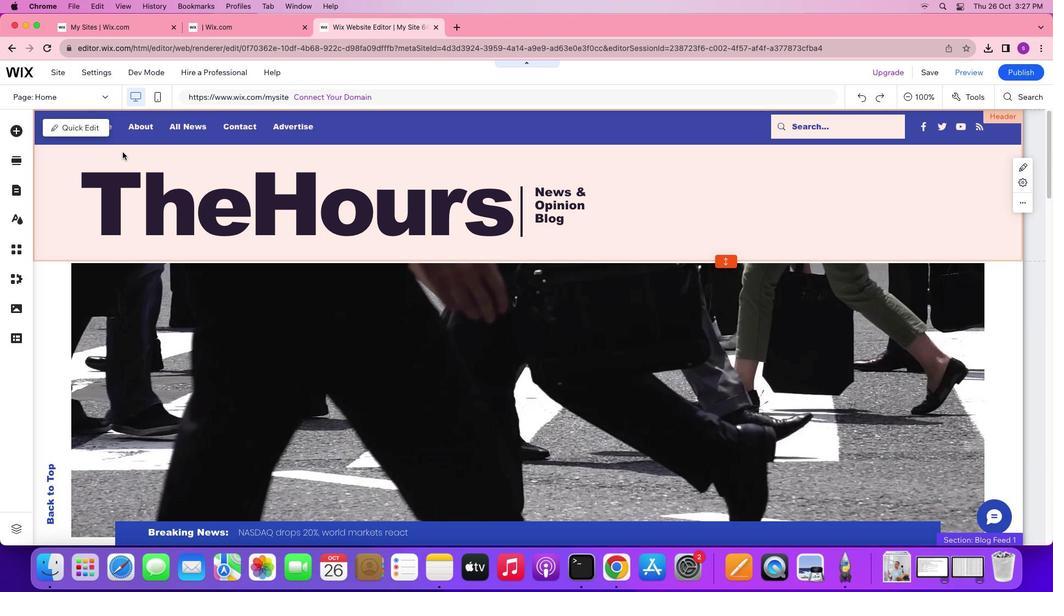 
Action: Mouse moved to (471, 371)
Screenshot: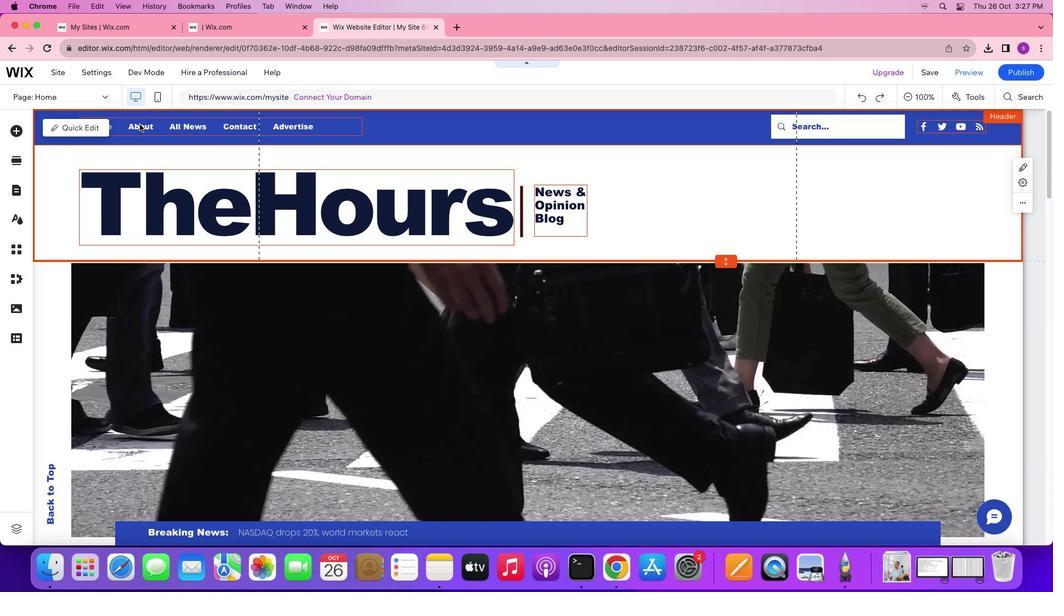 
Action: Mouse pressed left at (471, 371)
Screenshot: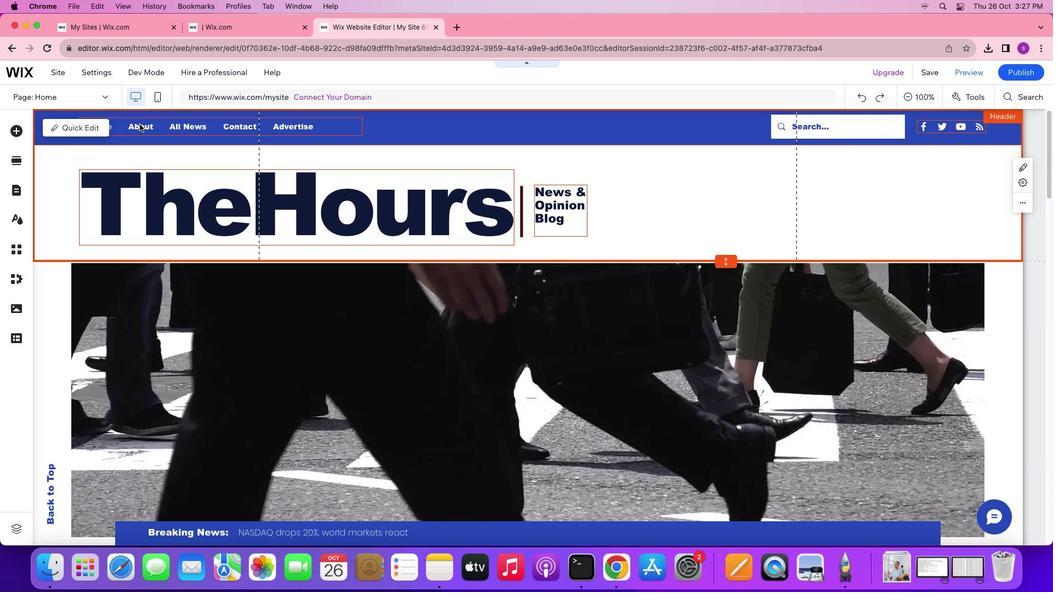 
Action: Mouse moved to (472, 372)
Screenshot: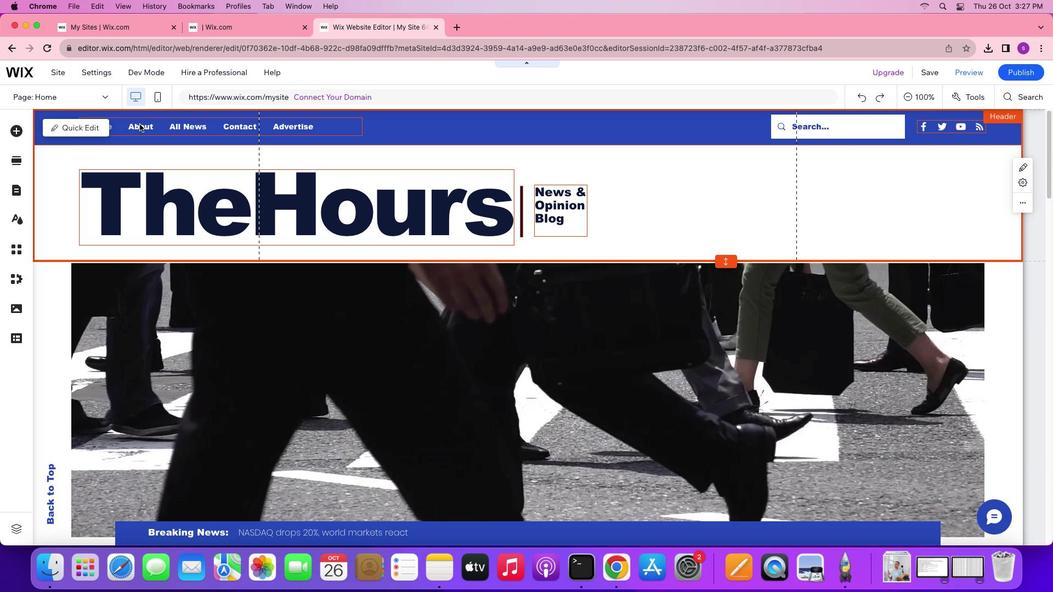 
Action: Mouse pressed left at (472, 372)
Screenshot: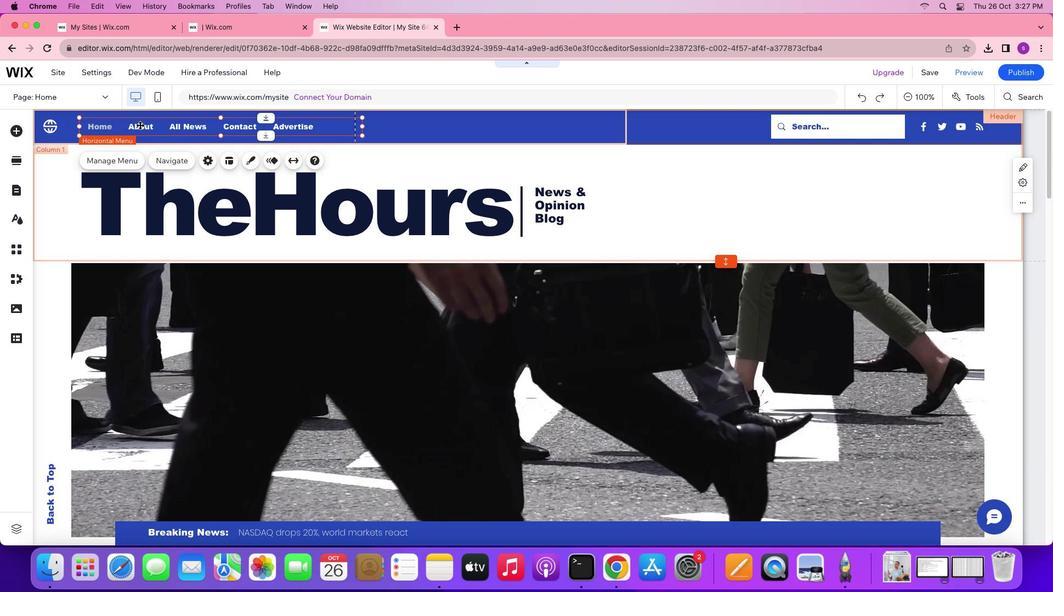 
Action: Mouse moved to (547, 373)
Screenshot: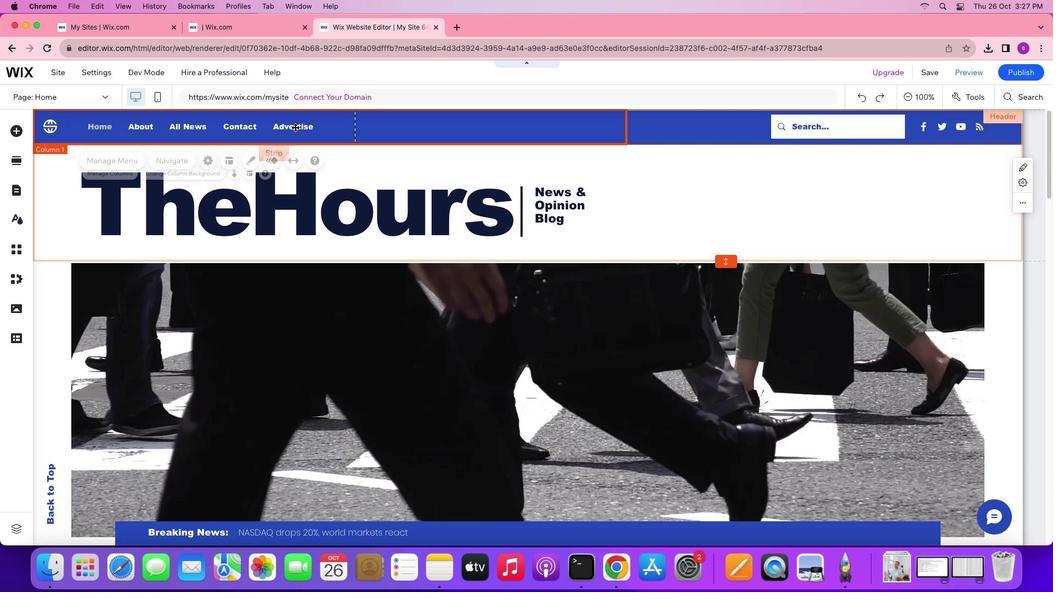 
Action: Mouse pressed left at (547, 373)
Screenshot: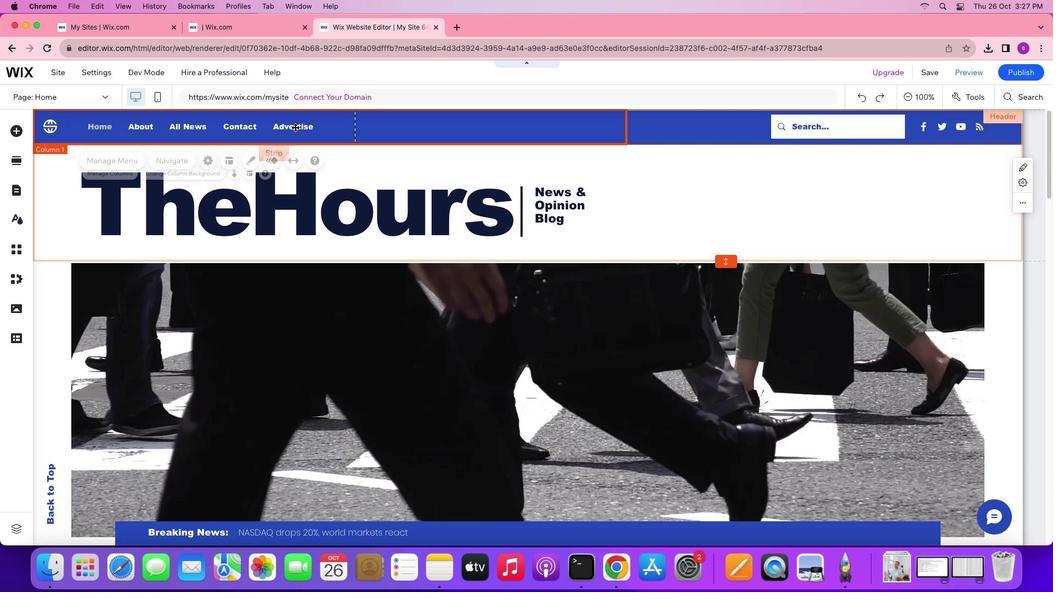 
Action: Mouse moved to (494, 372)
Screenshot: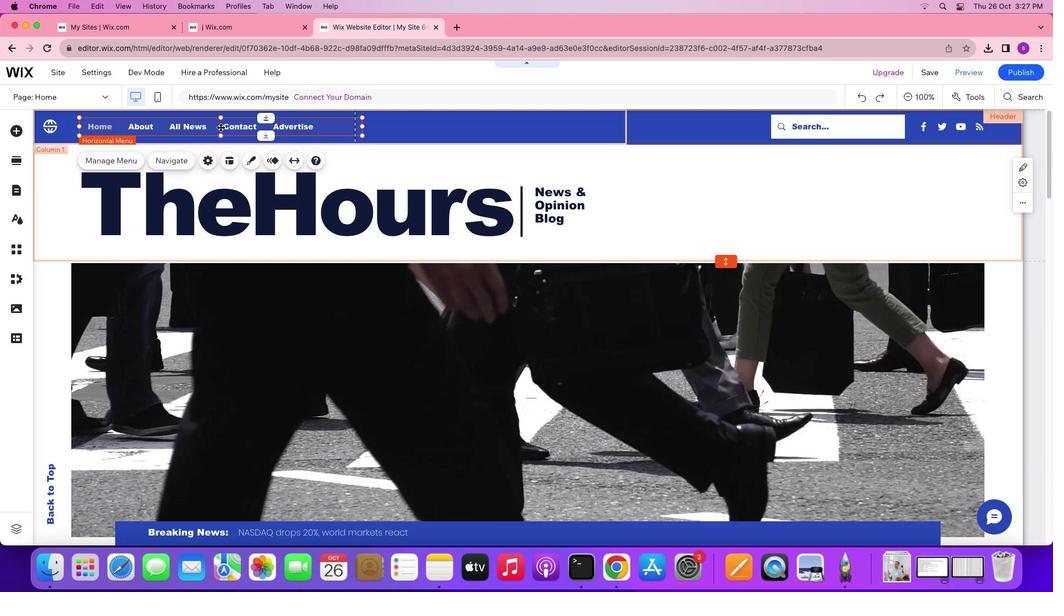 
Action: Mouse pressed left at (494, 372)
Screenshot: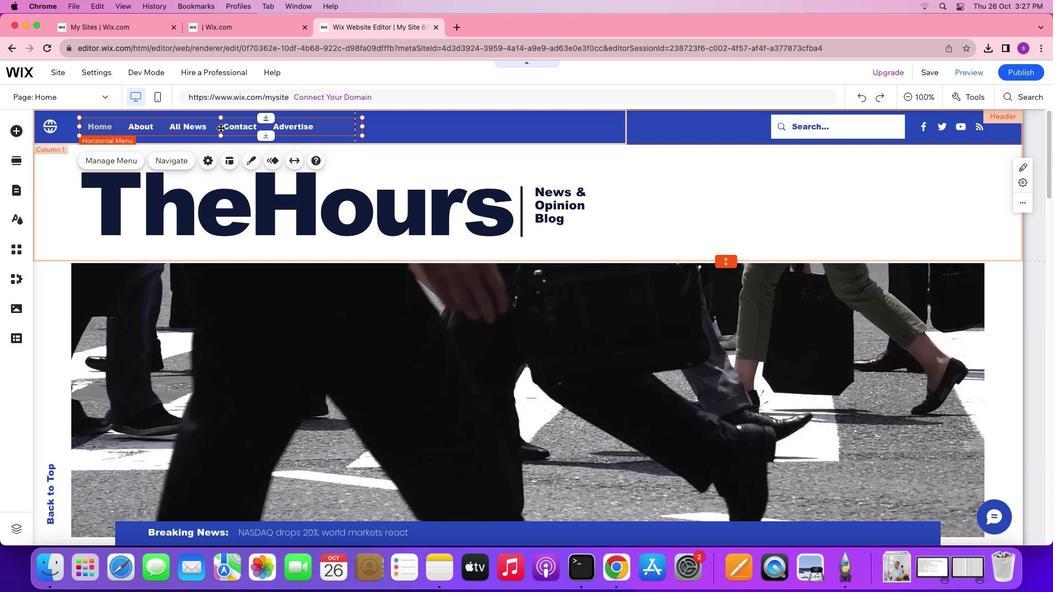 
Action: Mouse moved to (493, 372)
Screenshot: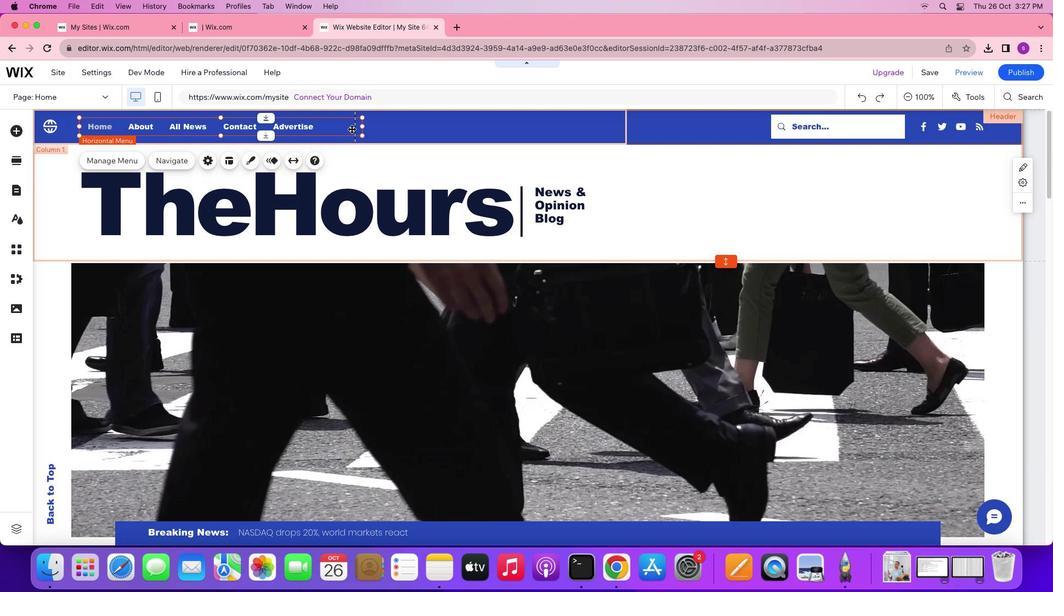 
Action: Mouse pressed left at (493, 372)
Screenshot: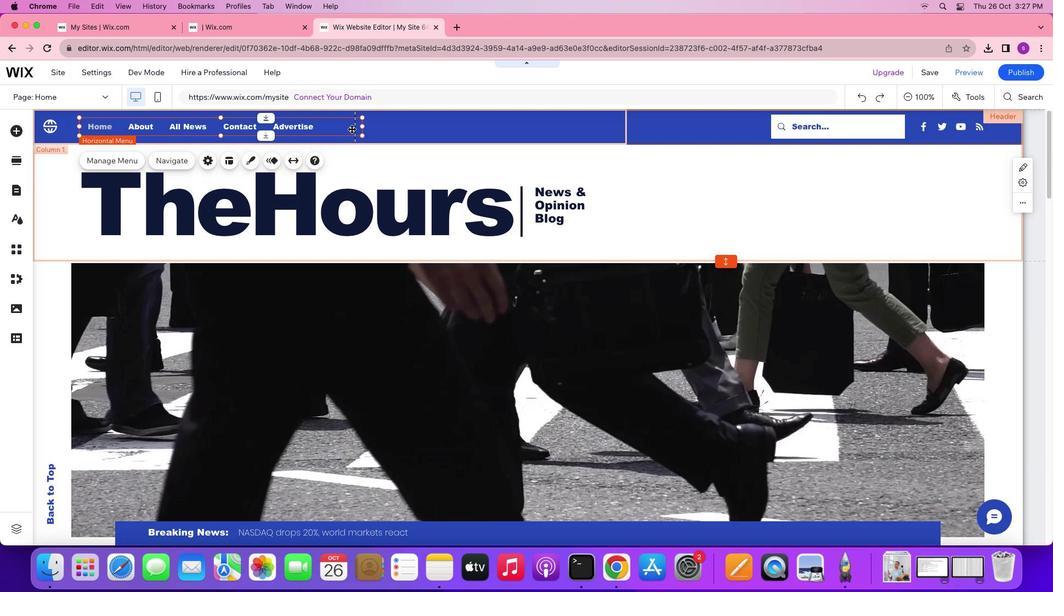 
Action: Mouse moved to (618, 372)
Screenshot: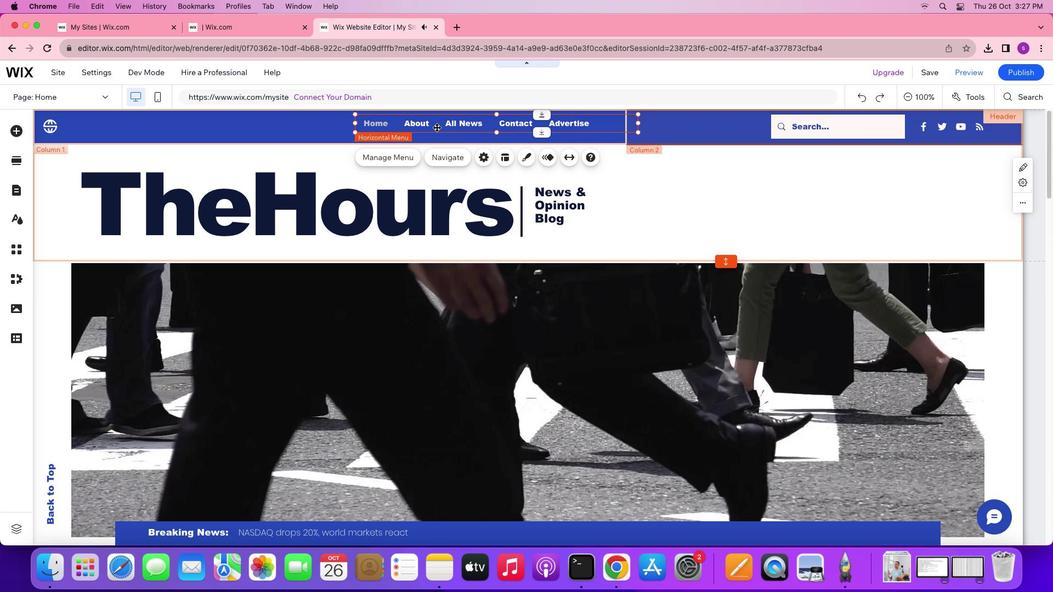 
Action: Mouse pressed left at (618, 372)
Screenshot: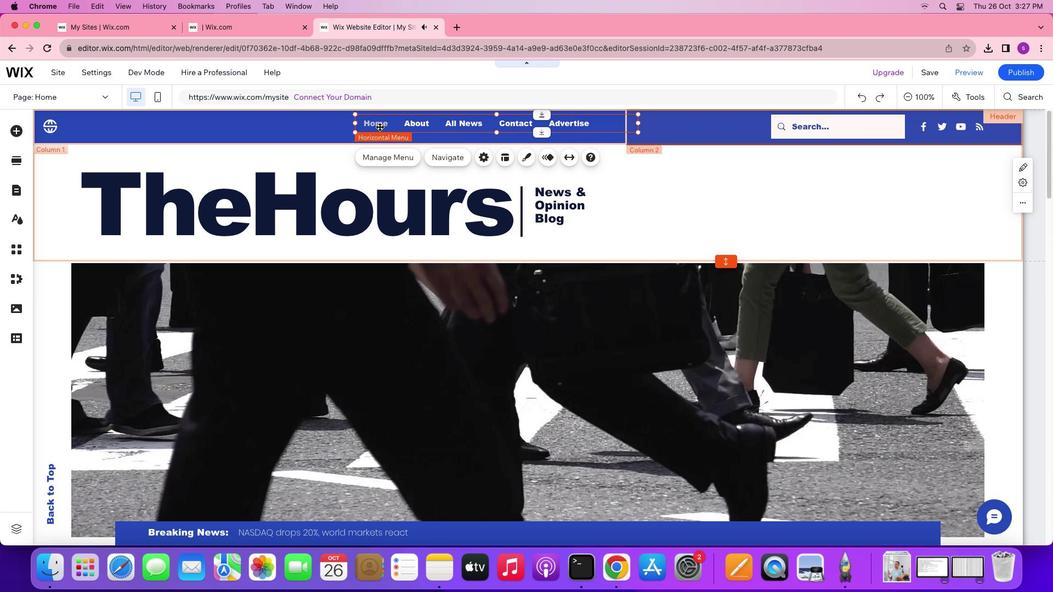 
Action: Mouse moved to (537, 372)
Screenshot: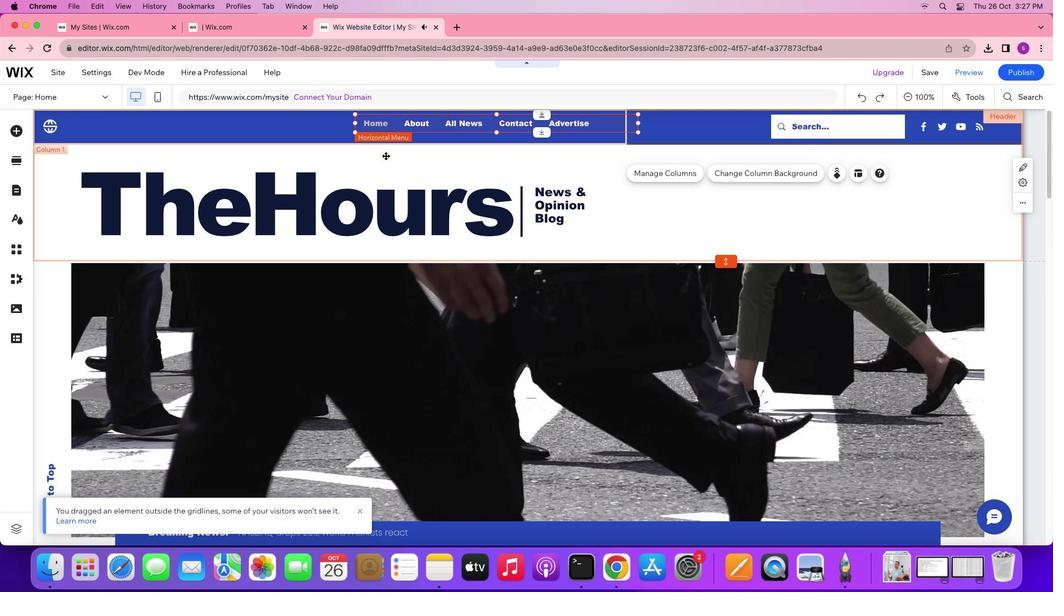 
Action: Mouse pressed left at (537, 372)
Screenshot: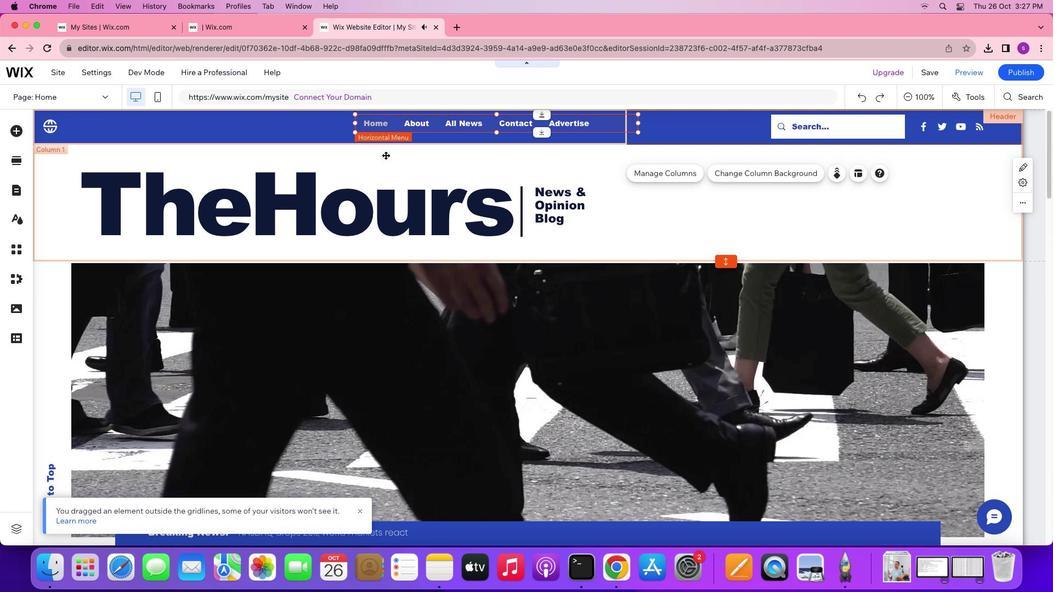 
Action: Mouse moved to (537, 376)
Screenshot: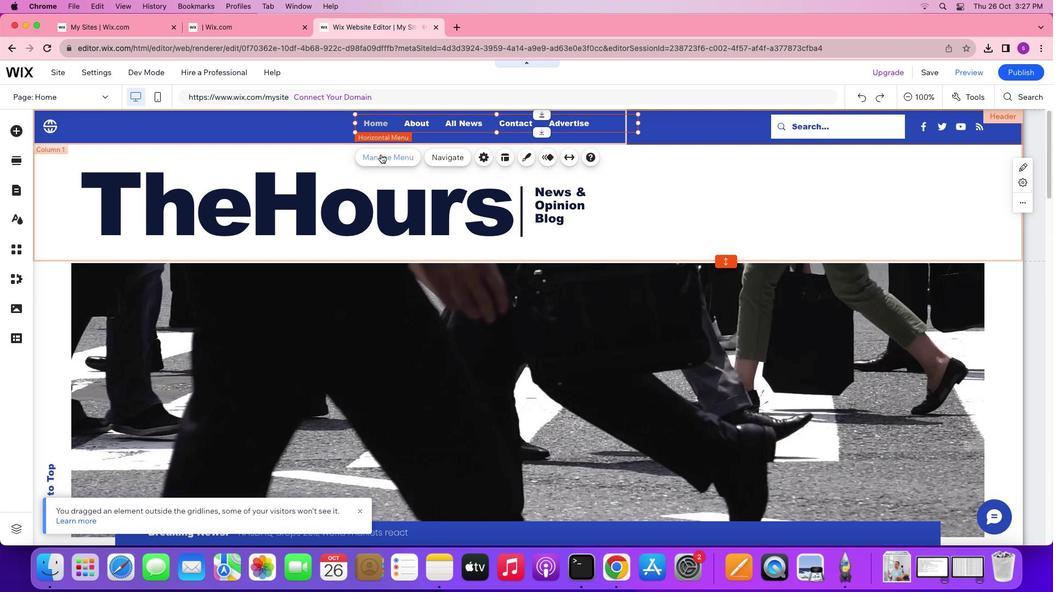 
Action: Mouse pressed left at (537, 376)
Screenshot: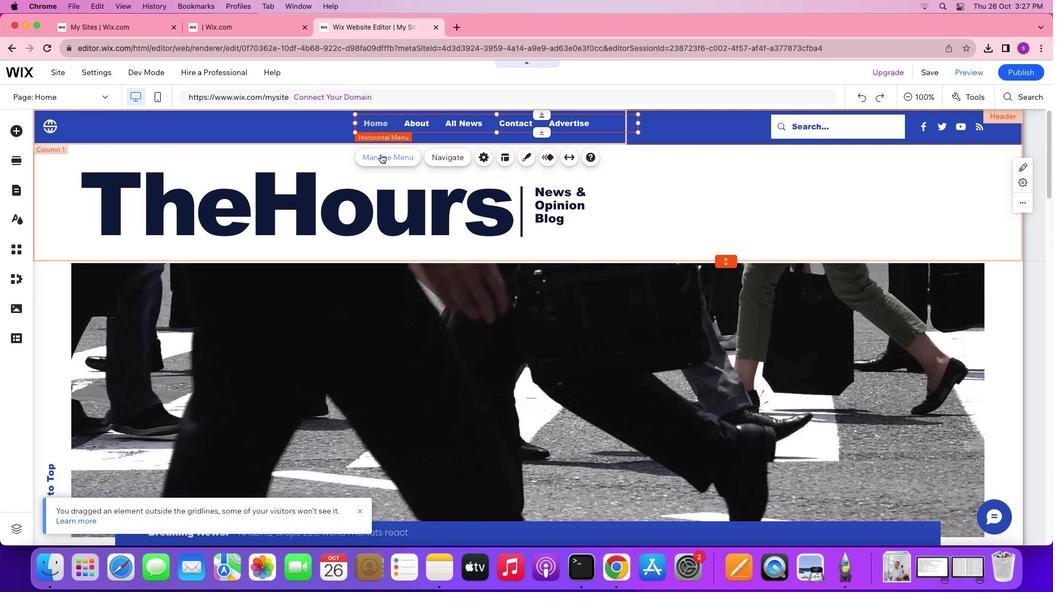 
Action: Mouse moved to (490, 385)
Screenshot: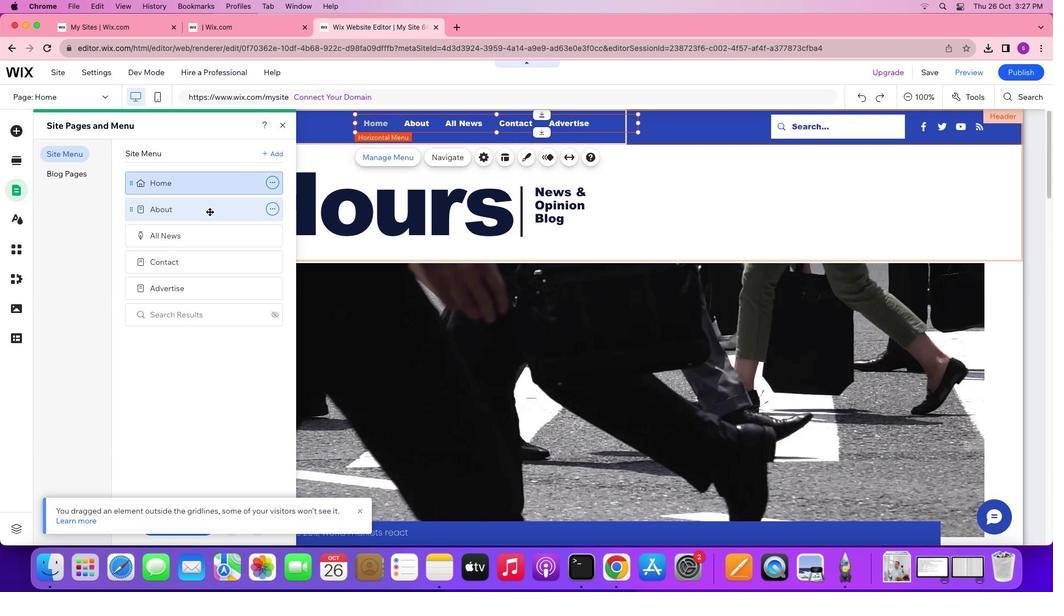 
Action: Mouse pressed left at (490, 385)
Screenshot: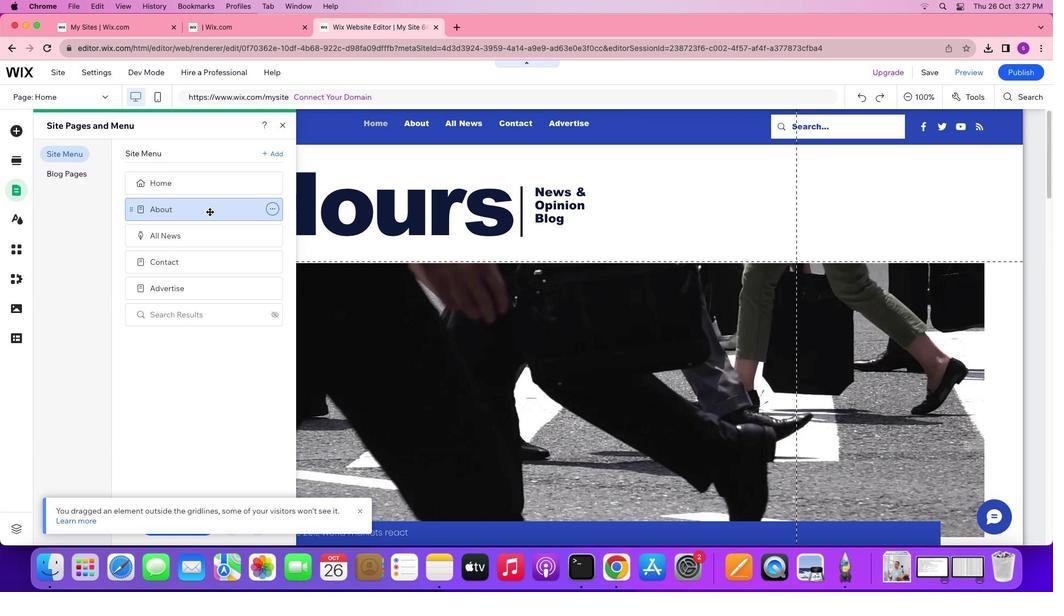 
Action: Mouse moved to (495, 400)
Screenshot: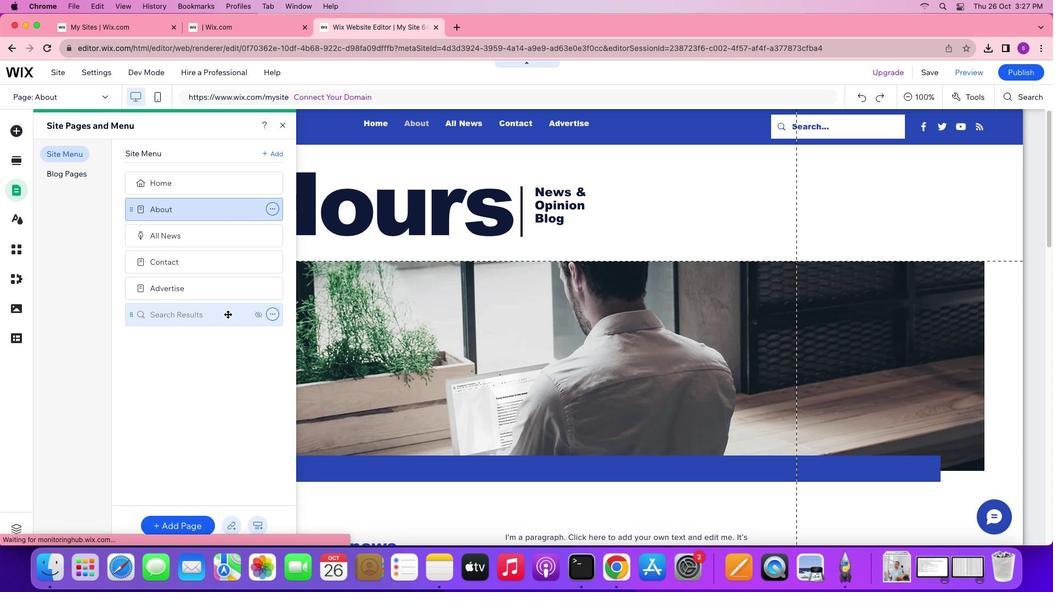 
Action: Mouse pressed left at (495, 400)
Screenshot: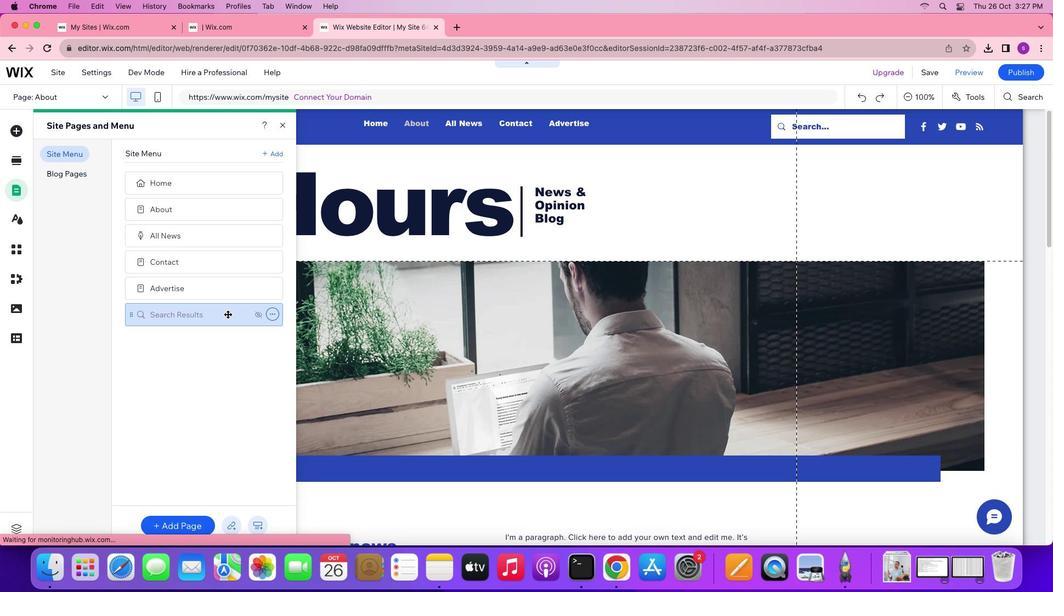 
Action: Mouse moved to (578, 402)
Screenshot: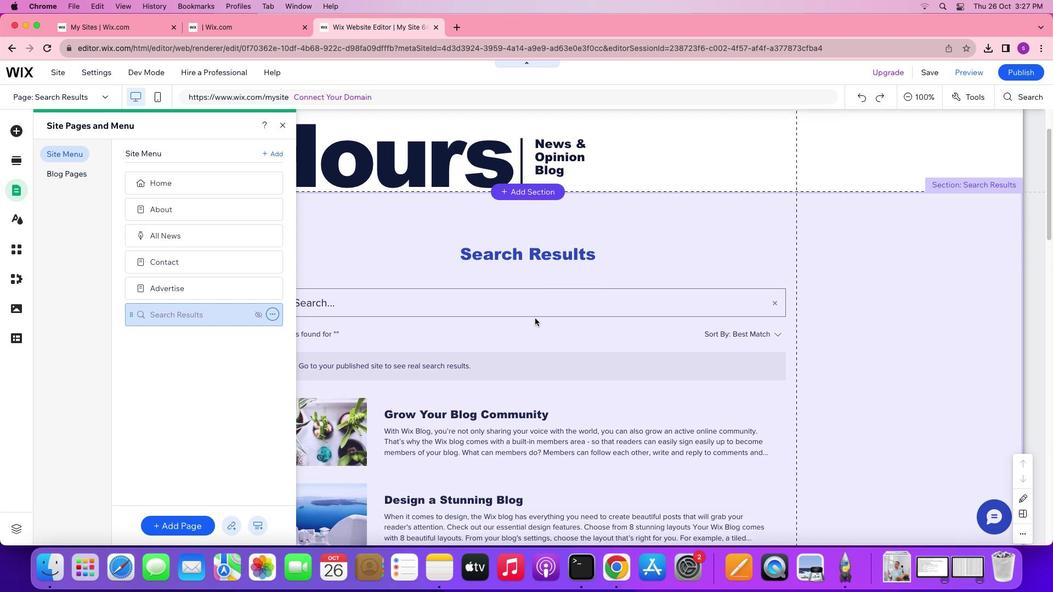 
Action: Mouse scrolled (578, 402) with delta (434, 353)
Screenshot: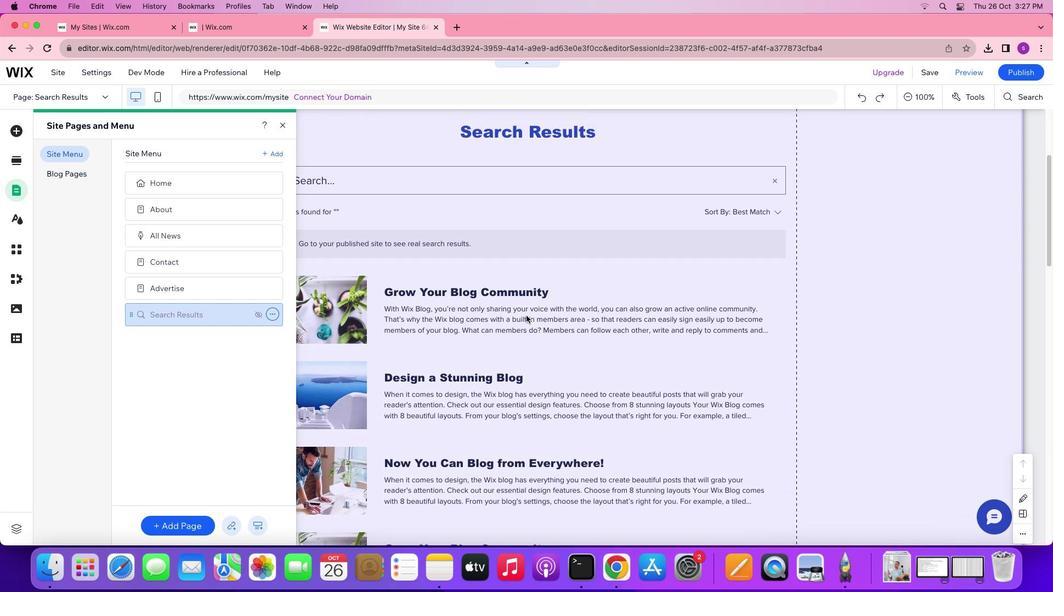
Action: Mouse scrolled (578, 402) with delta (434, 353)
Screenshot: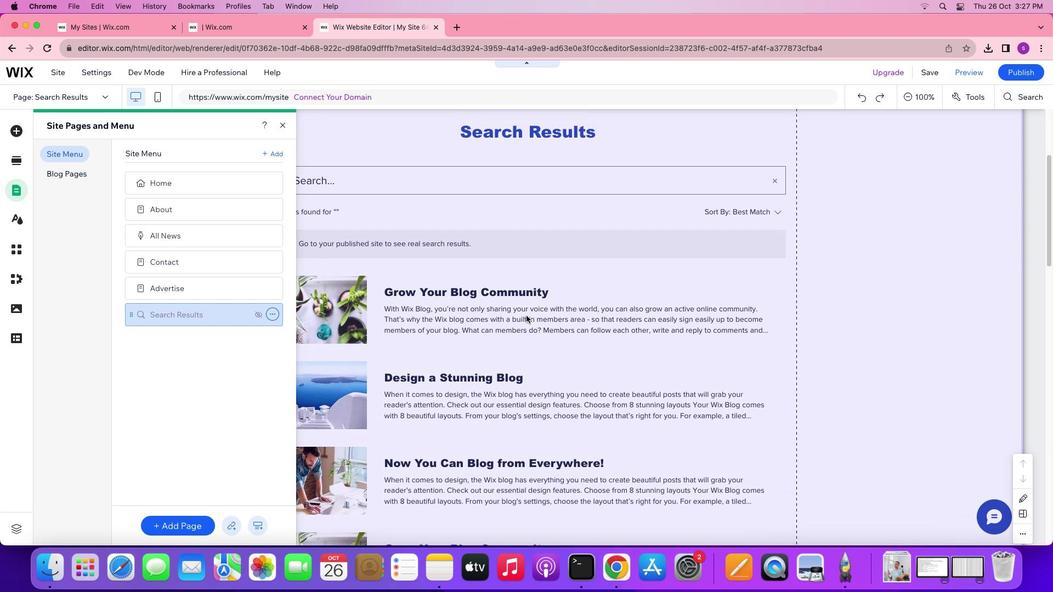 
Action: Mouse scrolled (578, 402) with delta (434, 353)
Screenshot: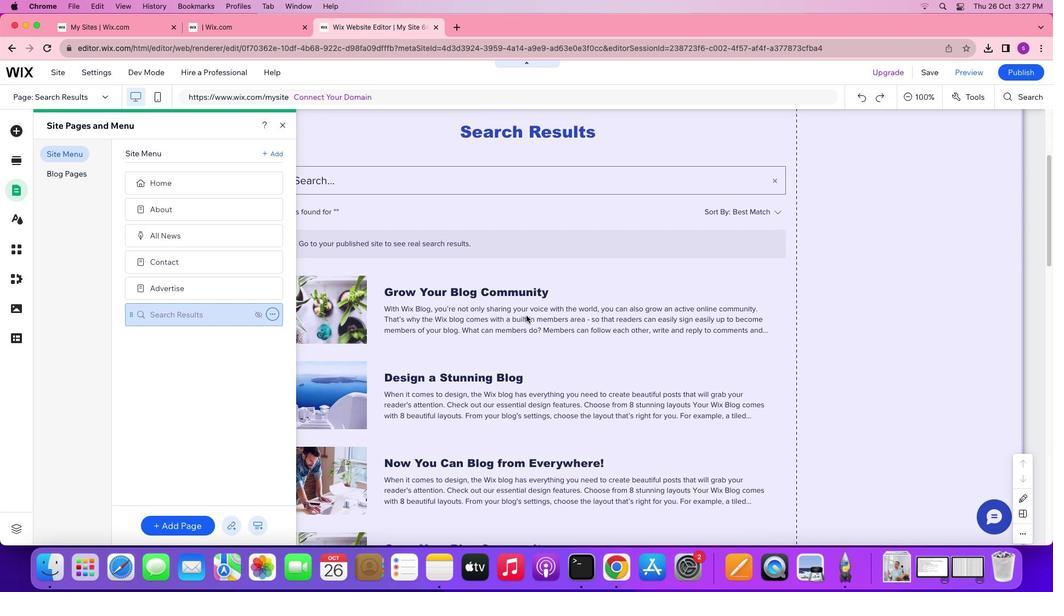 
Action: Mouse scrolled (578, 402) with delta (434, 352)
Screenshot: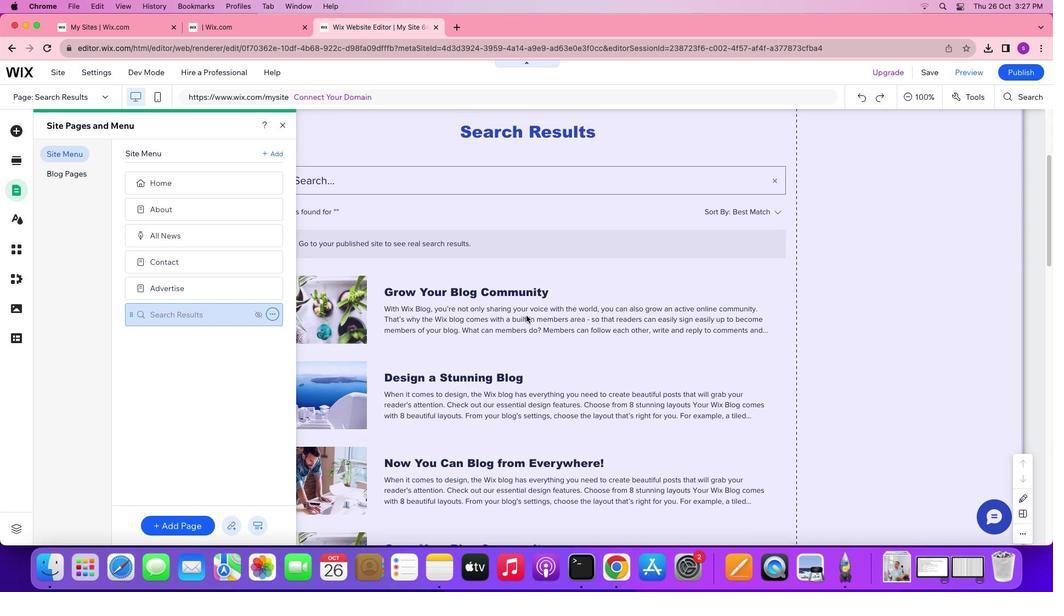 
Action: Mouse moved to (575, 401)
Screenshot: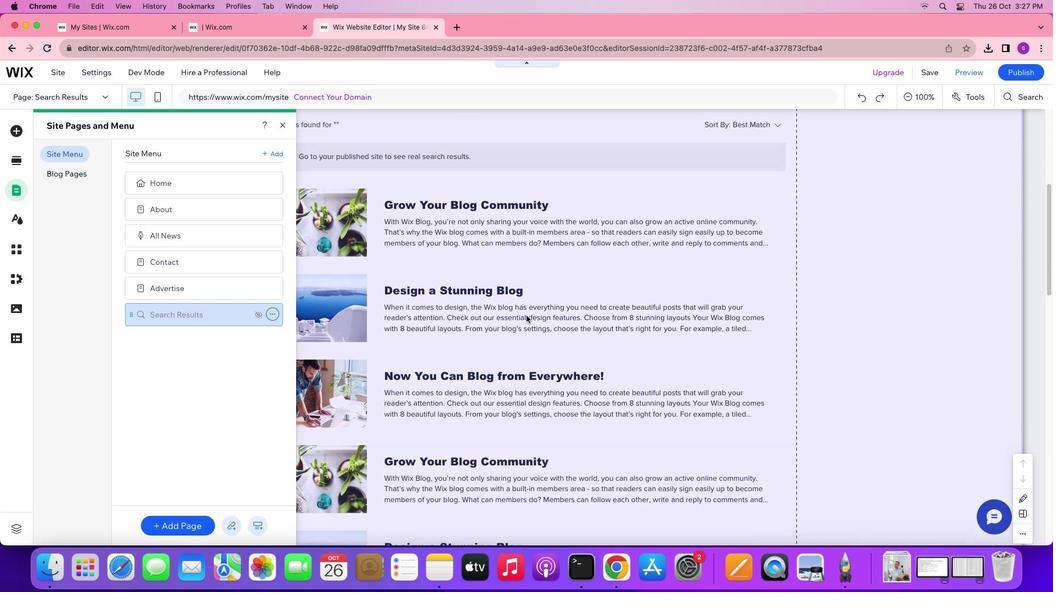
Action: Mouse scrolled (575, 401) with delta (434, 353)
Screenshot: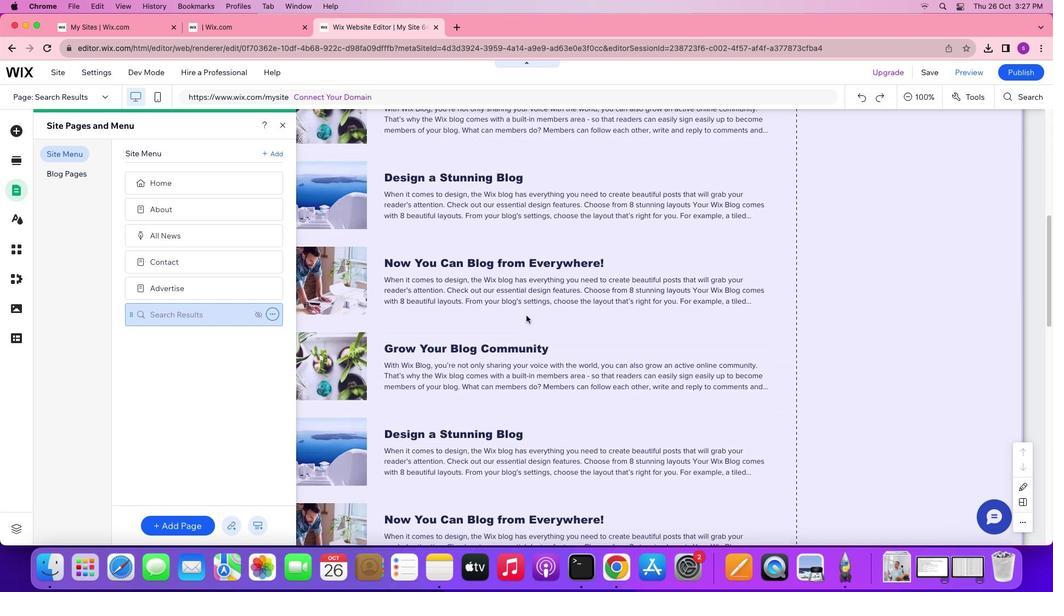 
Action: Mouse scrolled (575, 401) with delta (434, 353)
Screenshot: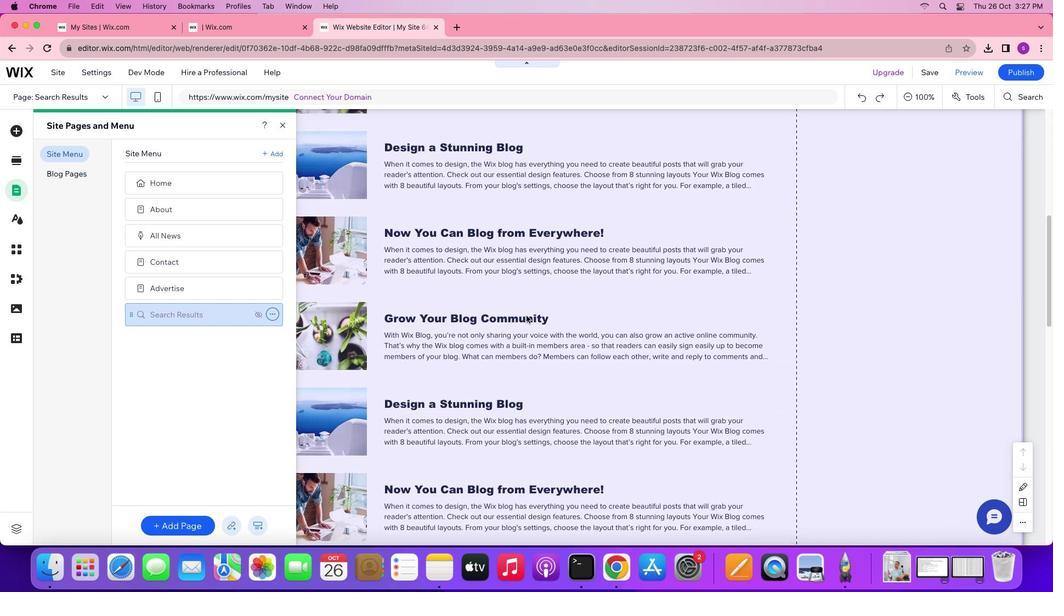 
Action: Mouse scrolled (575, 401) with delta (434, 353)
Screenshot: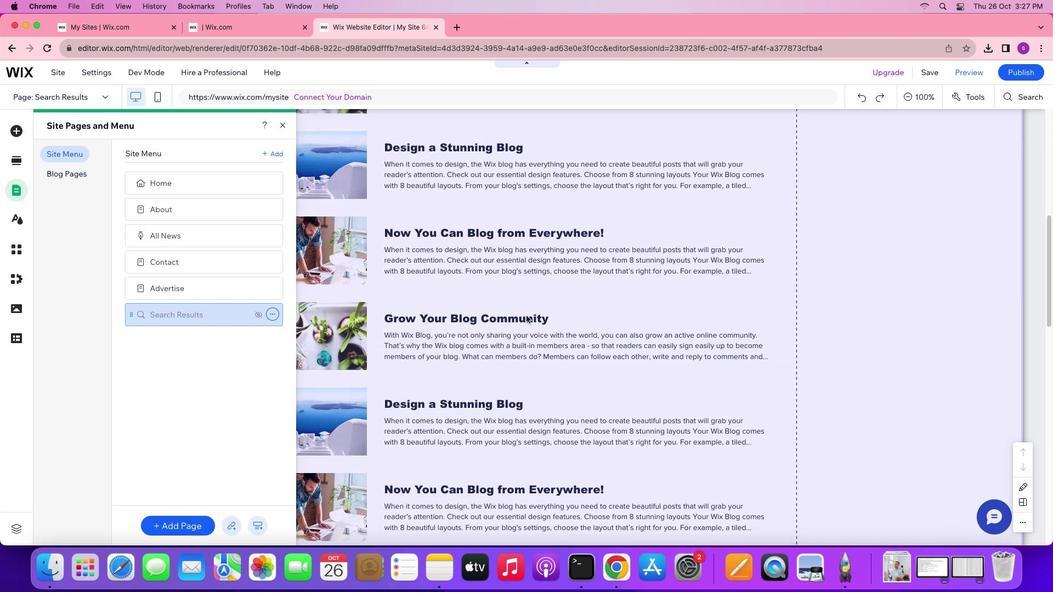
Action: Mouse scrolled (575, 401) with delta (434, 352)
Screenshot: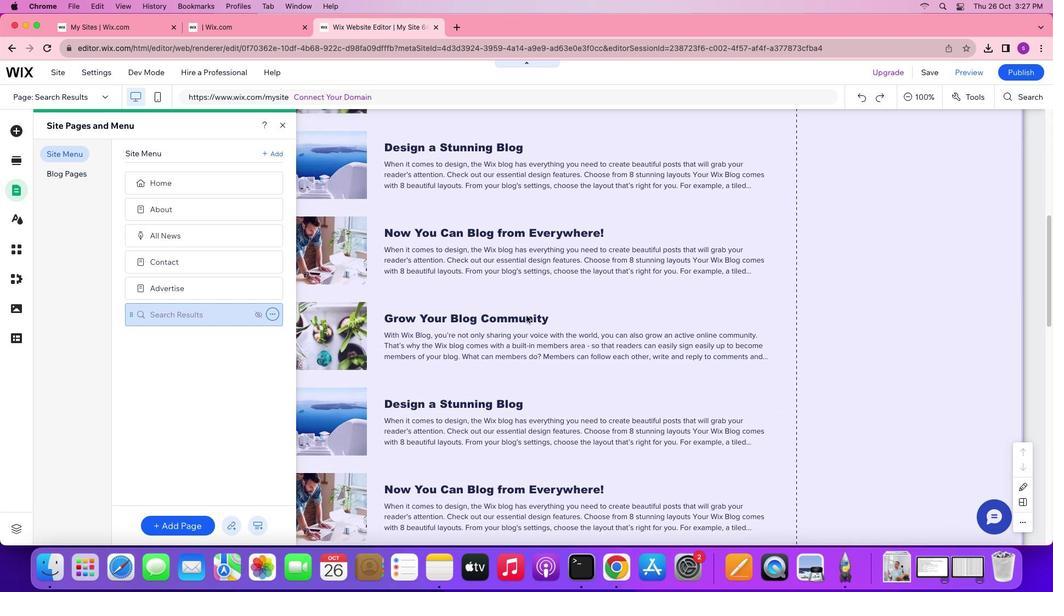 
Action: Mouse scrolled (575, 401) with delta (434, 352)
Screenshot: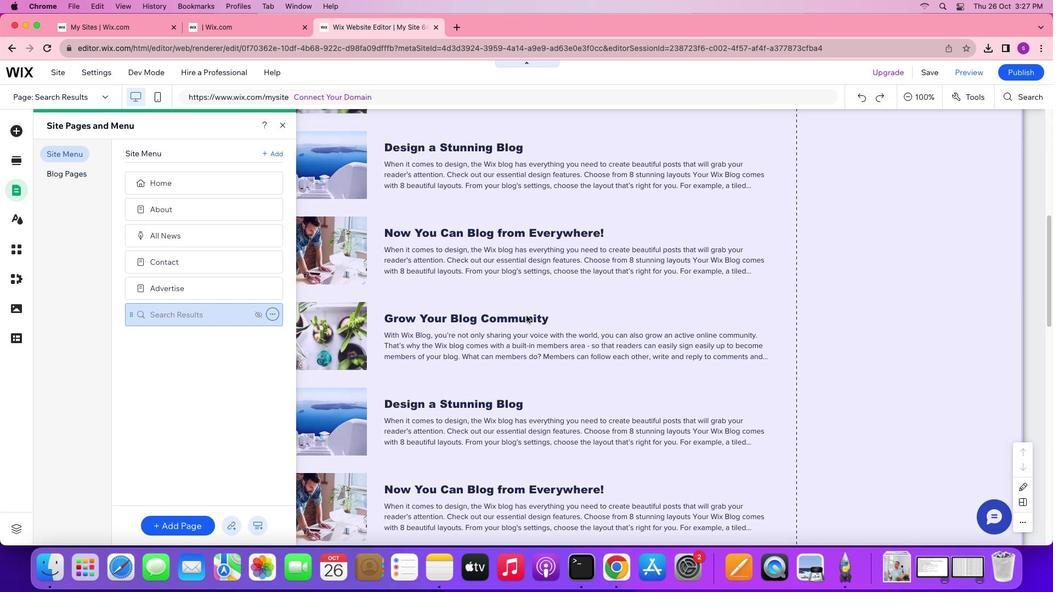 
Action: Mouse scrolled (575, 401) with delta (434, 353)
Screenshot: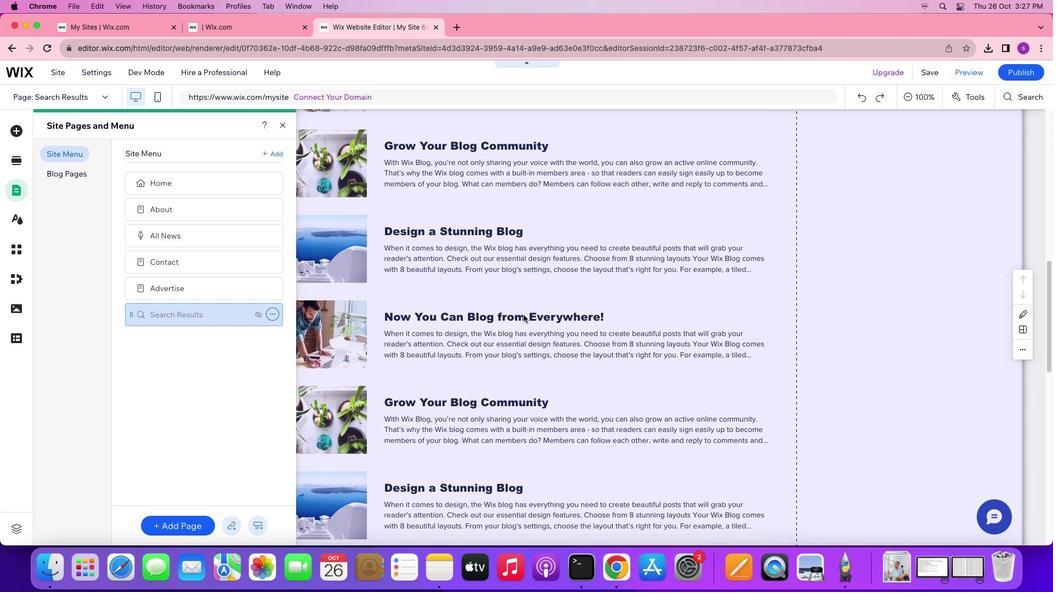 
Action: Mouse scrolled (575, 401) with delta (434, 353)
Screenshot: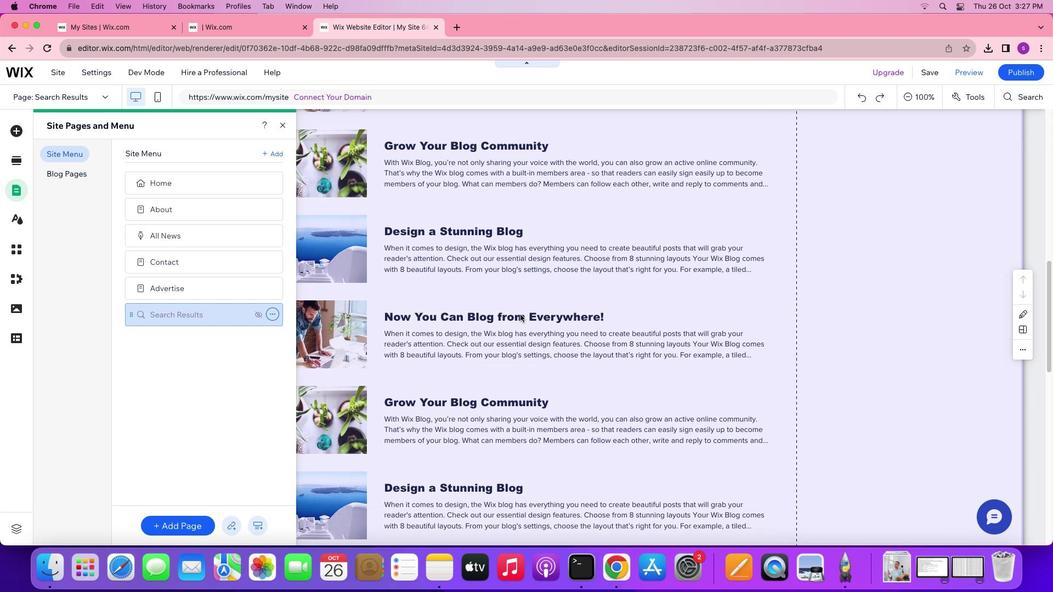 
Action: Mouse scrolled (575, 401) with delta (434, 353)
Screenshot: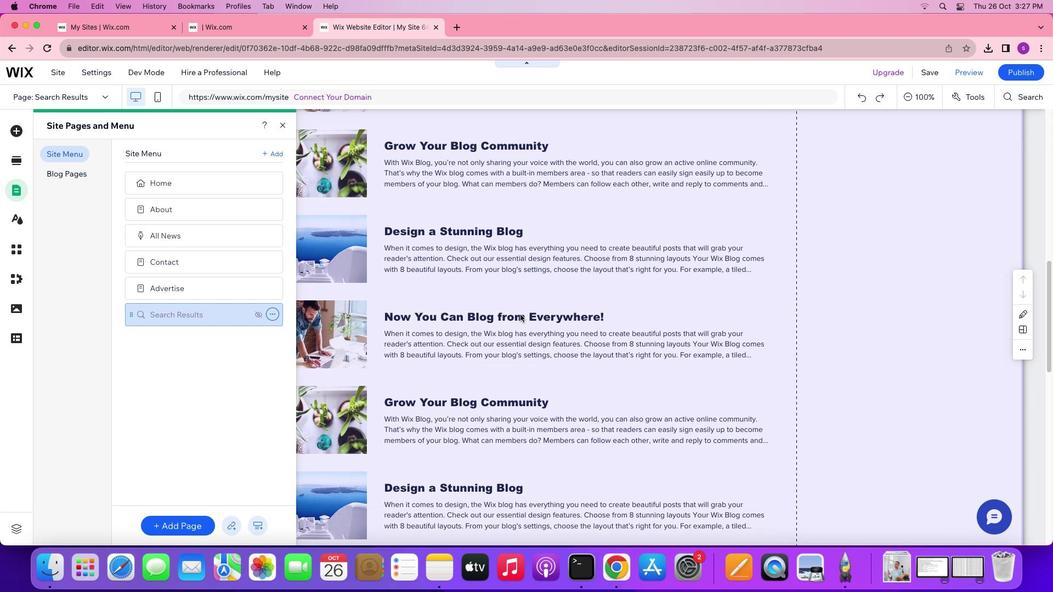 
Action: Mouse scrolled (575, 401) with delta (434, 352)
Screenshot: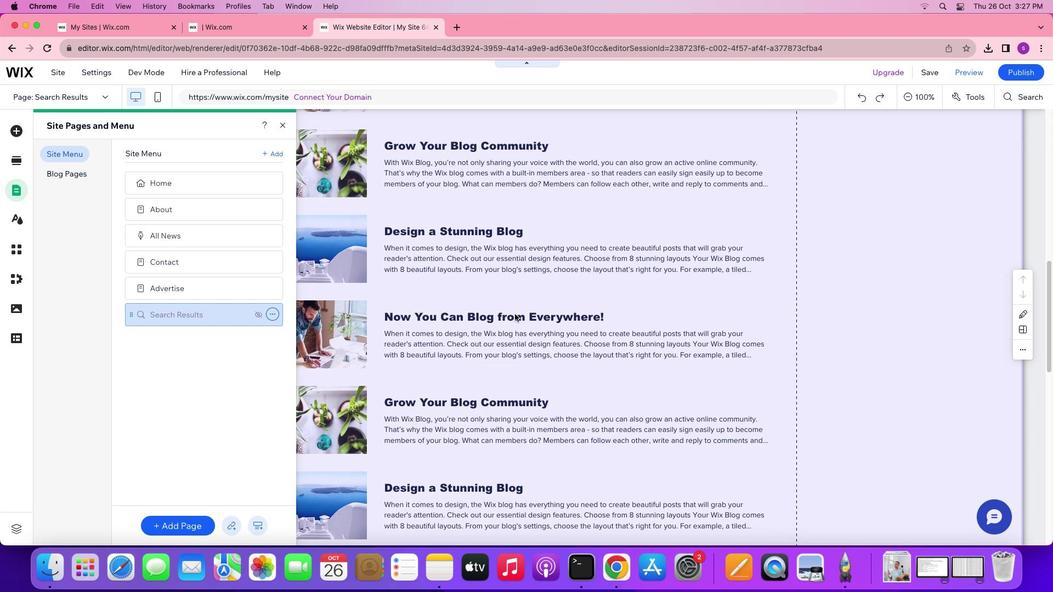 
Action: Mouse moved to (572, 400)
Screenshot: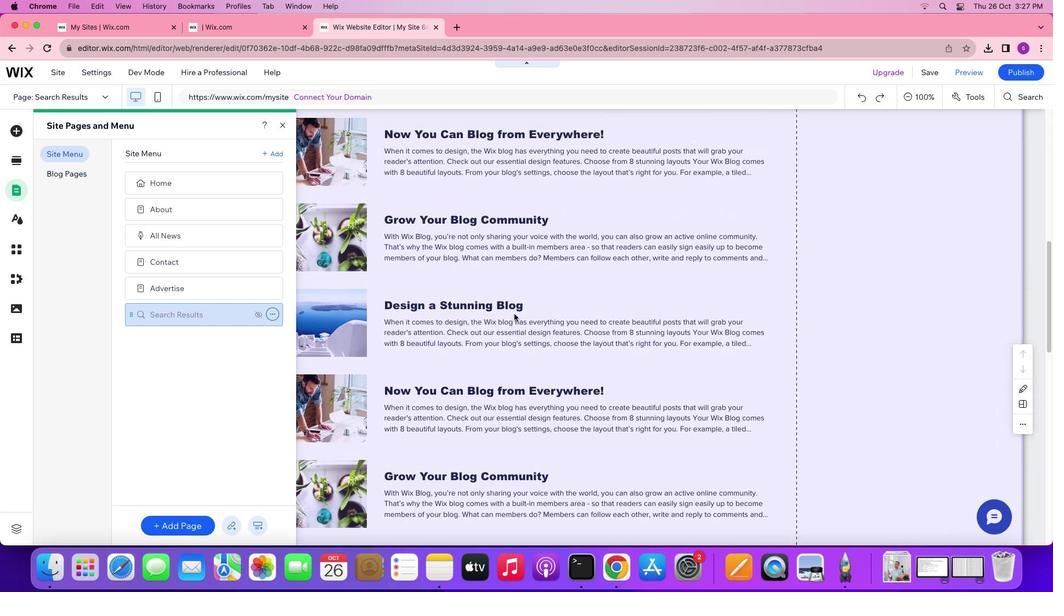 
Action: Mouse scrolled (572, 400) with delta (434, 353)
Screenshot: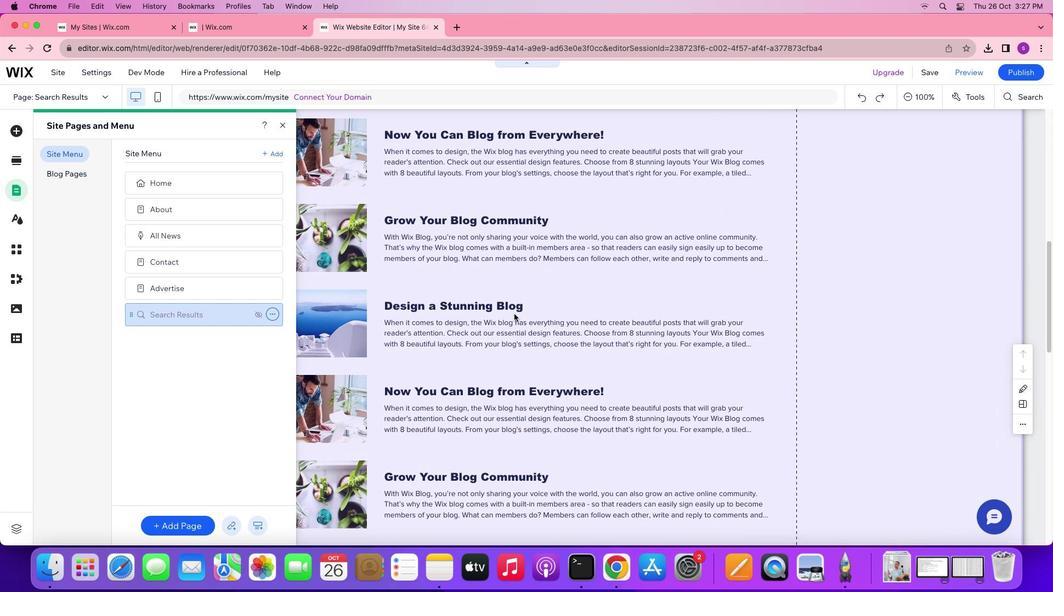 
Action: Mouse scrolled (572, 400) with delta (434, 353)
Screenshot: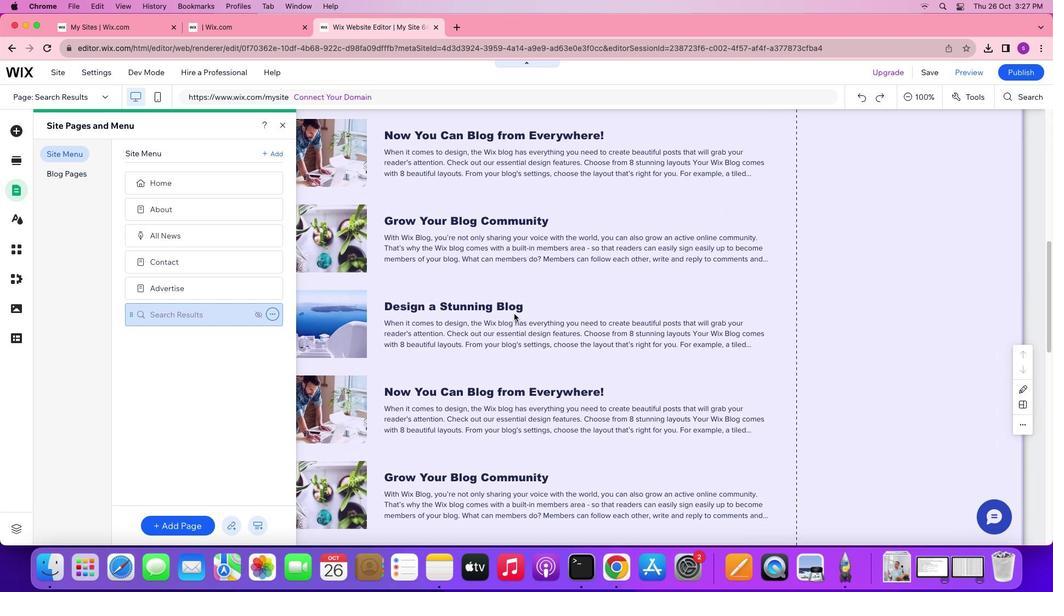 
Action: Mouse scrolled (572, 400) with delta (434, 353)
Screenshot: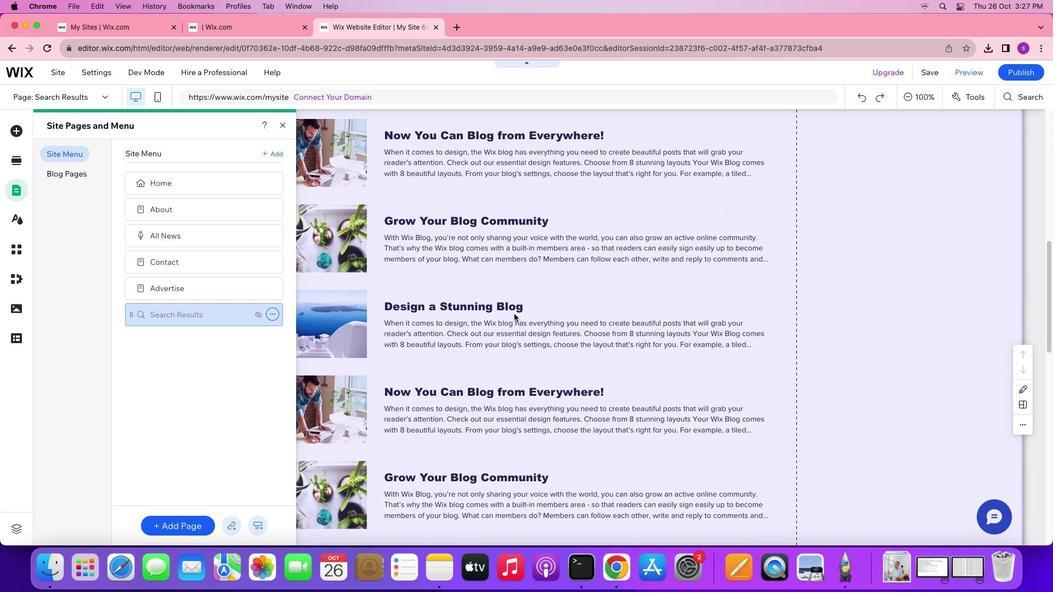 
Action: Mouse scrolled (572, 400) with delta (434, 353)
Screenshot: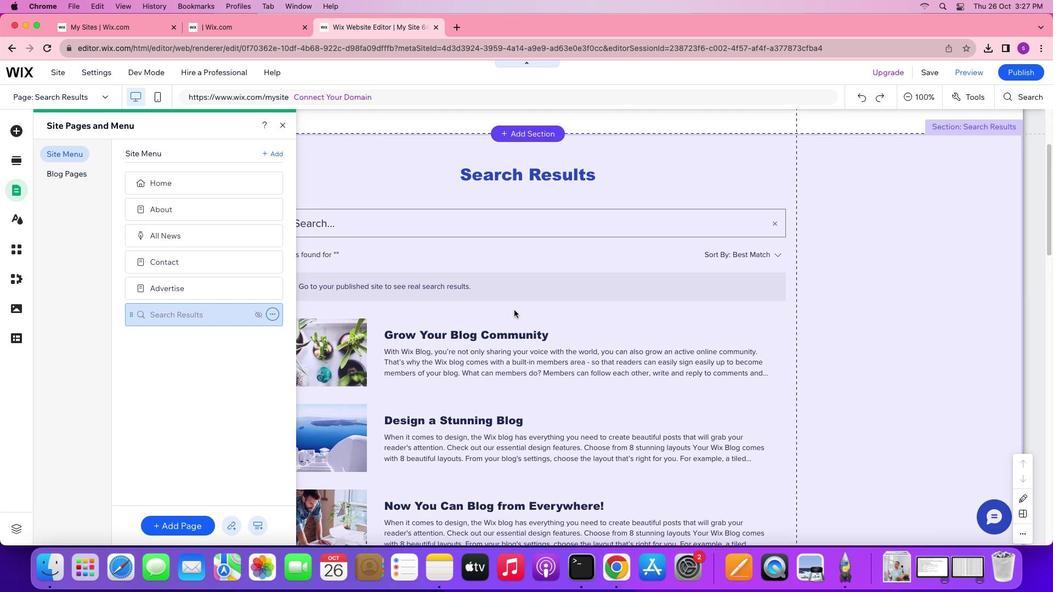 
Action: Mouse scrolled (572, 400) with delta (434, 353)
Screenshot: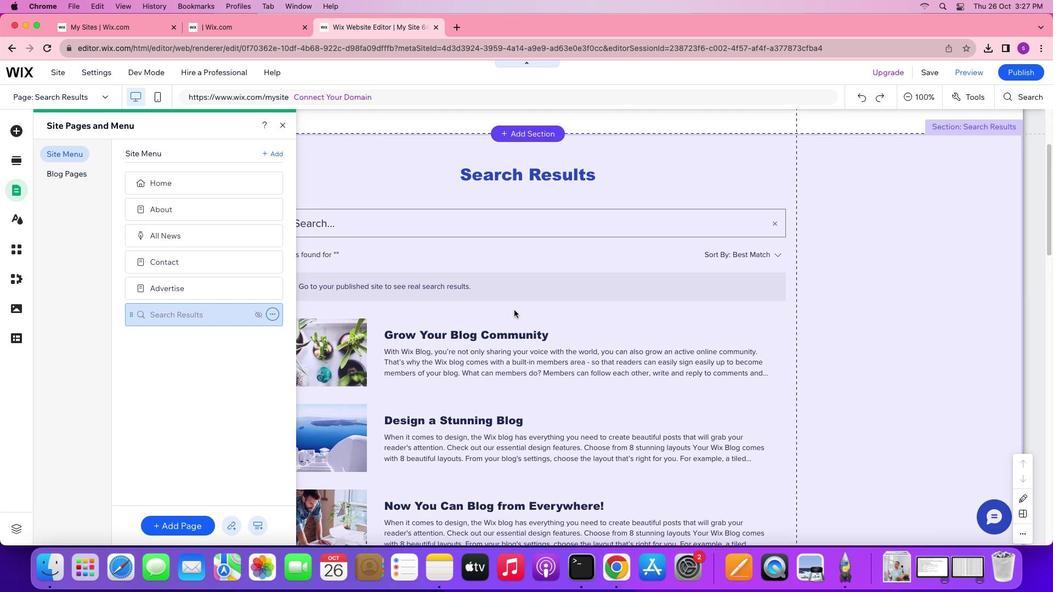 
Action: Mouse scrolled (572, 400) with delta (434, 353)
Screenshot: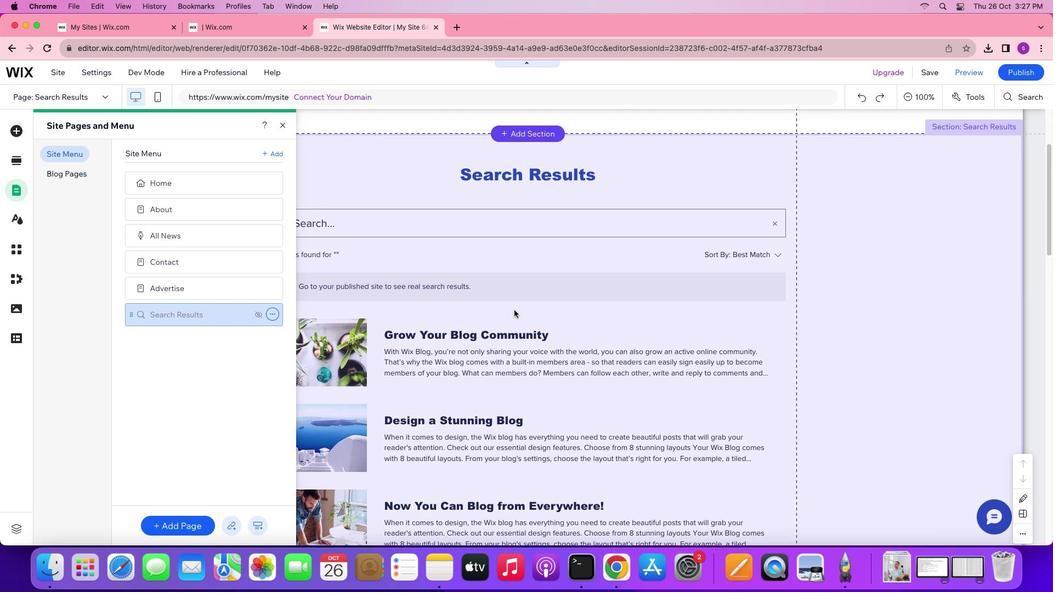 
Action: Mouse scrolled (572, 400) with delta (434, 352)
